 Task: In the  document coffeeshop.epub Align the width of word art with 'Picture'. Fill the whole document with 'Black'. Add link on bottom left corner of the sheet: in.pinterest.com
Action: Mouse moved to (524, 356)
Screenshot: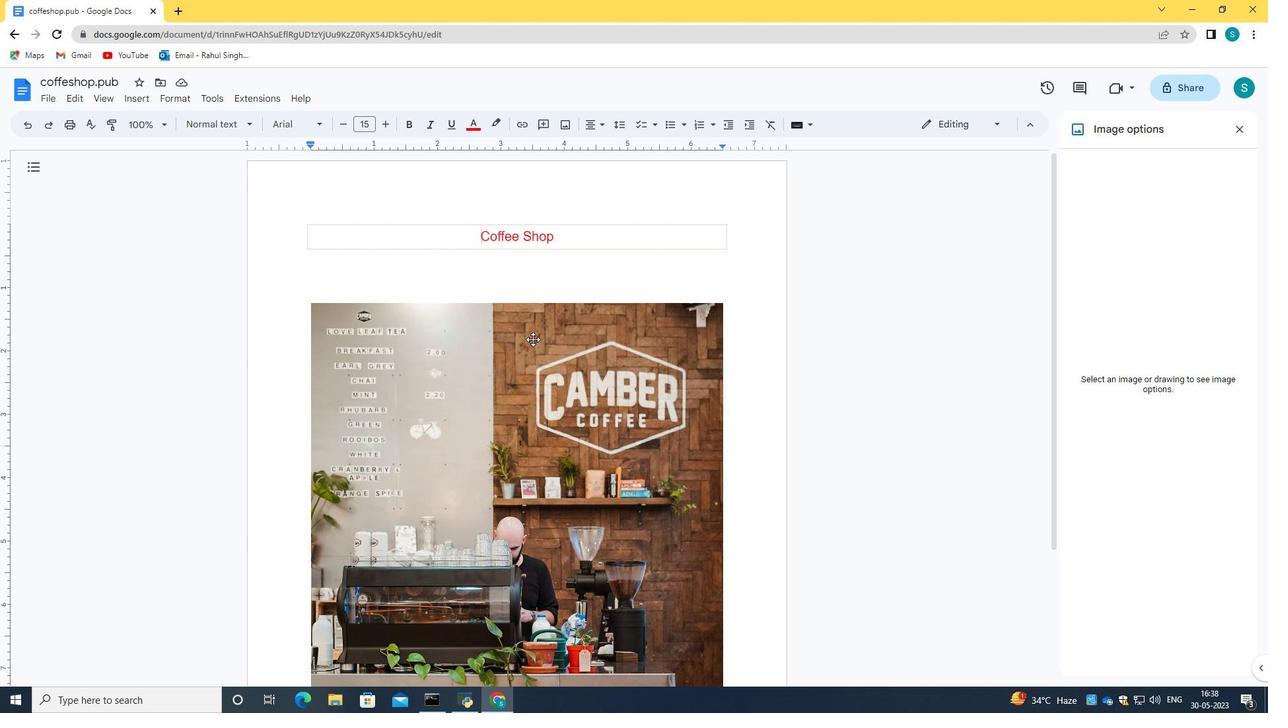 
Action: Mouse scrolled (524, 355) with delta (0, 0)
Screenshot: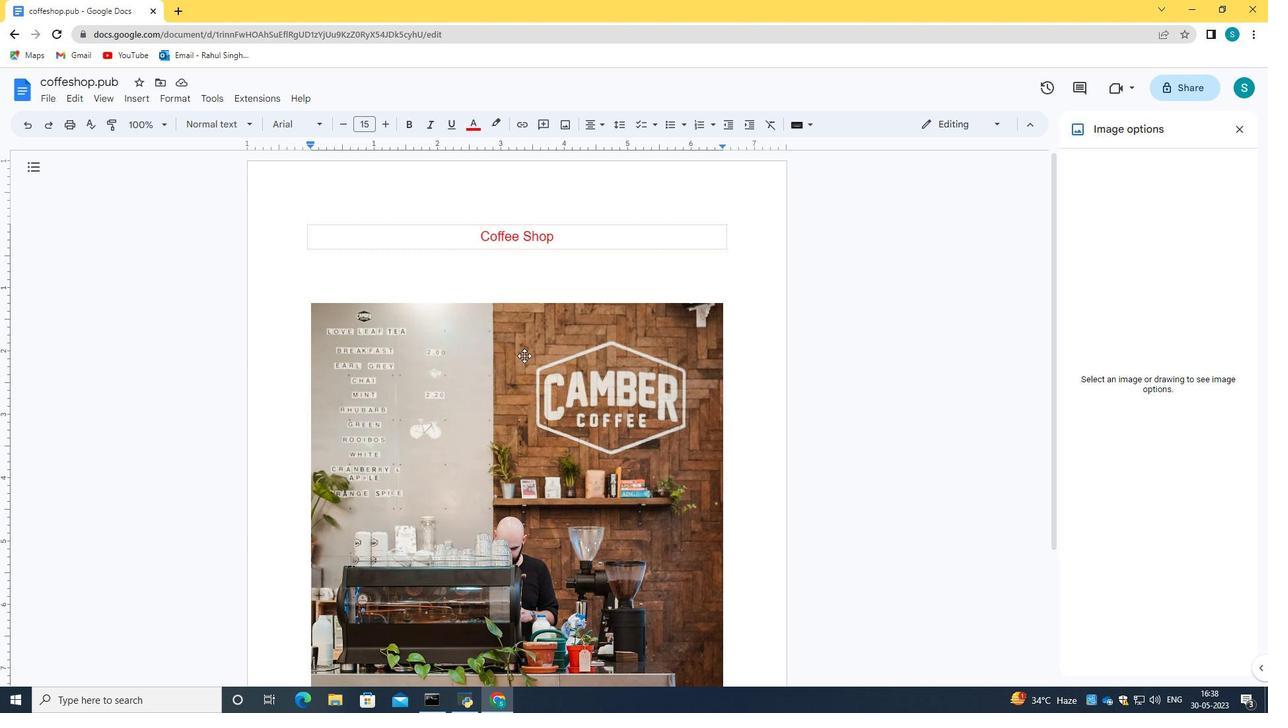 
Action: Mouse scrolled (524, 355) with delta (0, 0)
Screenshot: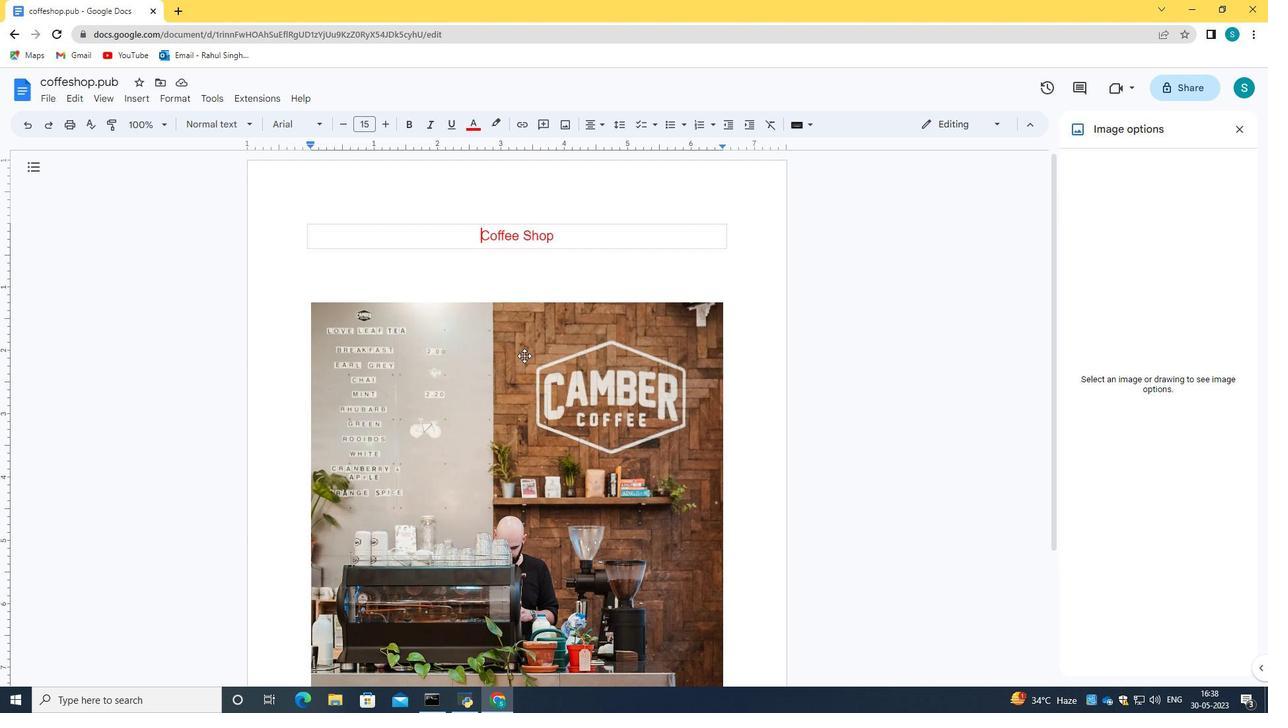 
Action: Mouse scrolled (524, 355) with delta (0, 0)
Screenshot: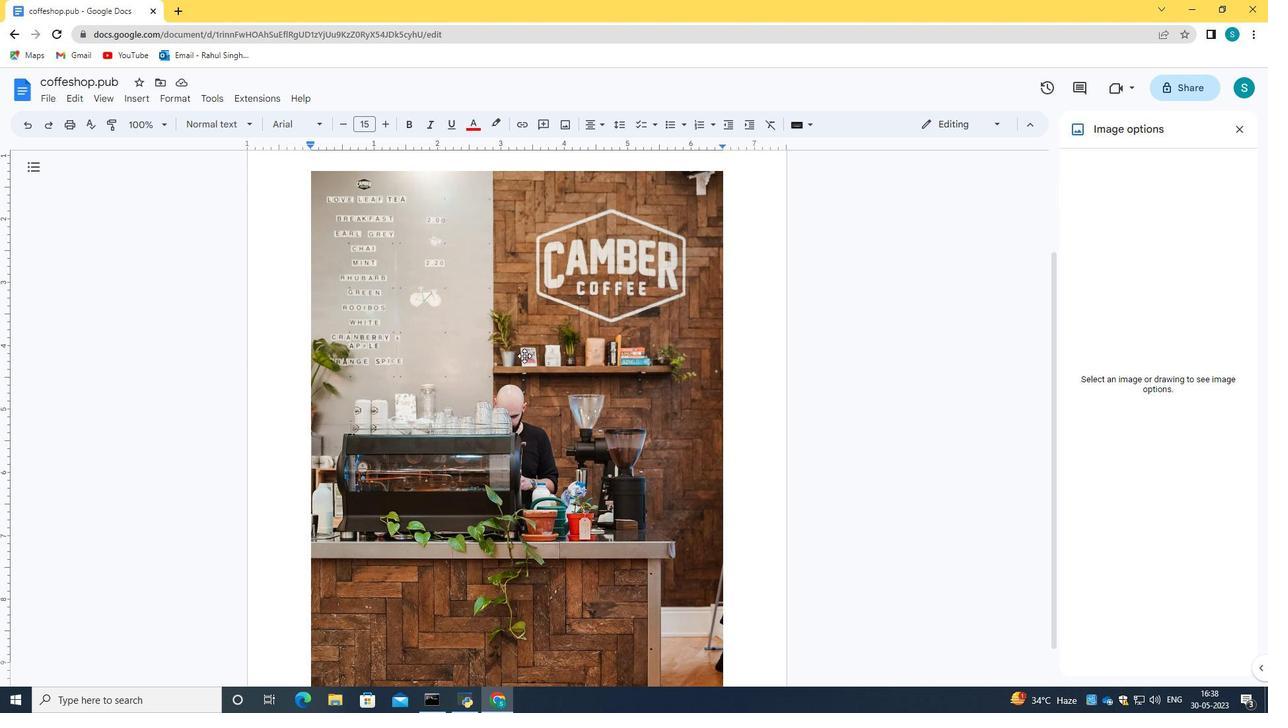 
Action: Mouse scrolled (524, 355) with delta (0, 0)
Screenshot: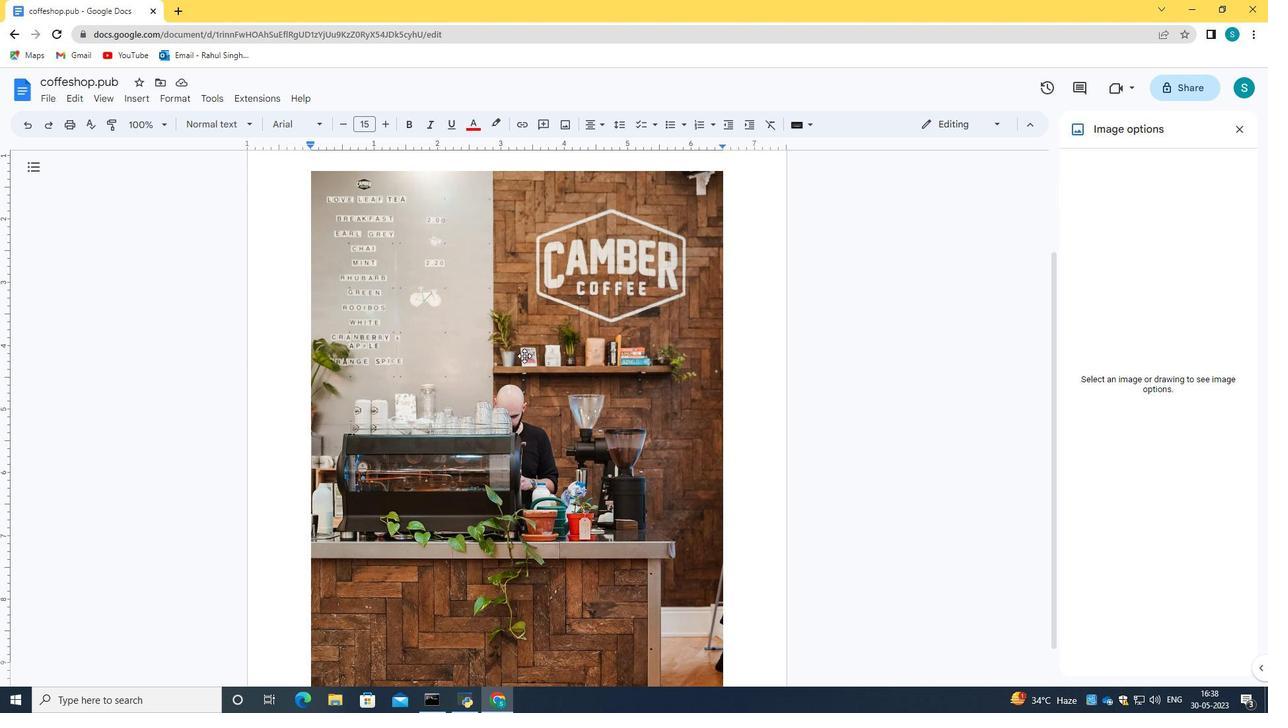 
Action: Mouse scrolled (524, 356) with delta (0, 0)
Screenshot: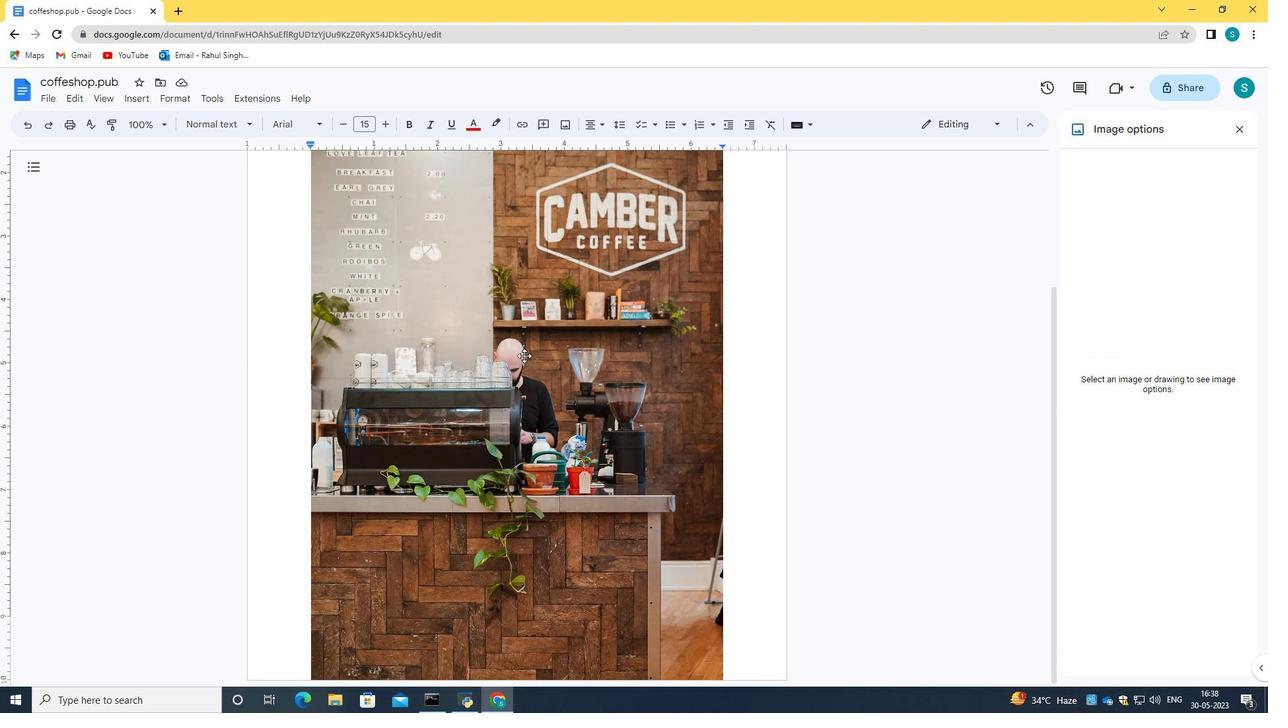 
Action: Mouse scrolled (524, 356) with delta (0, 0)
Screenshot: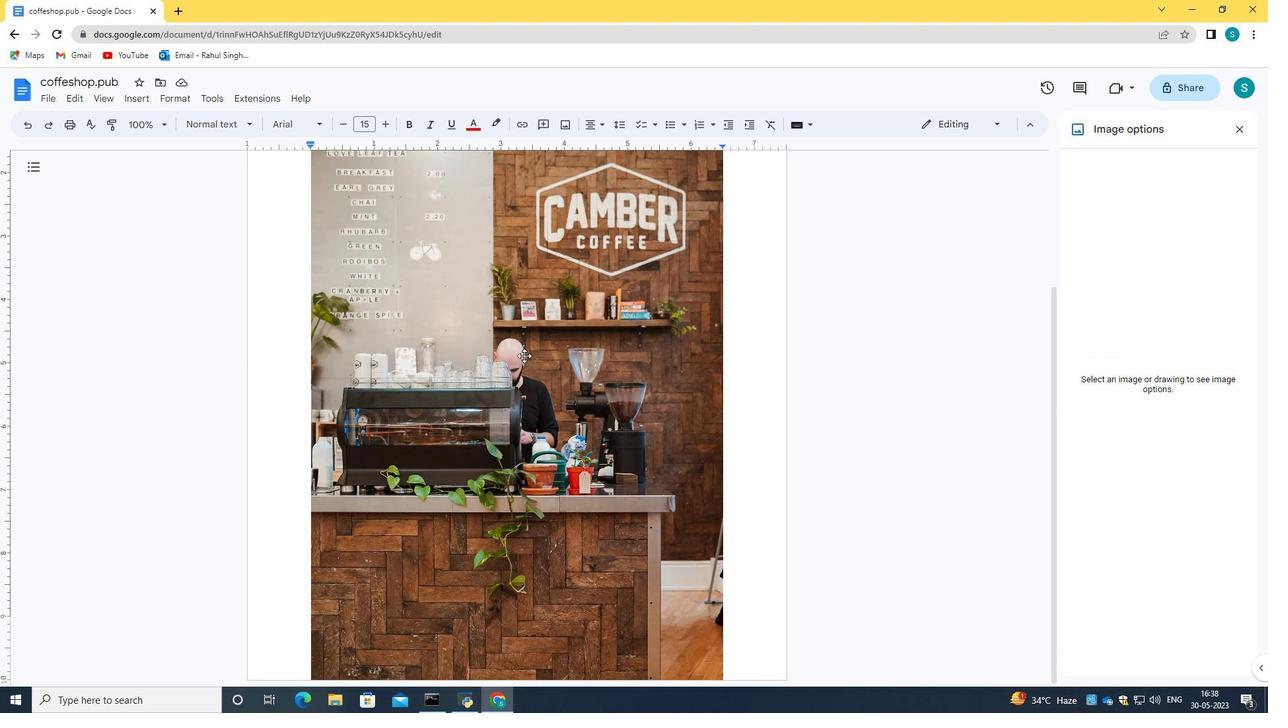 
Action: Mouse scrolled (524, 356) with delta (0, 0)
Screenshot: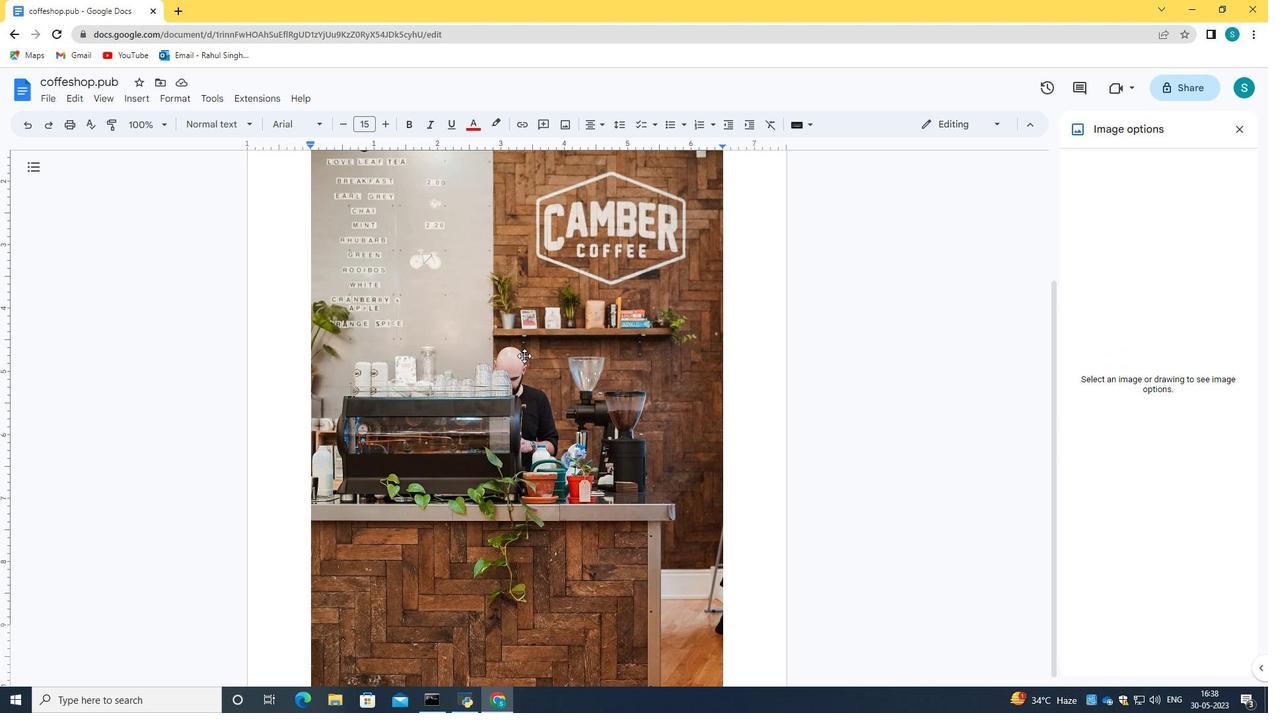 
Action: Mouse moved to (282, 172)
Screenshot: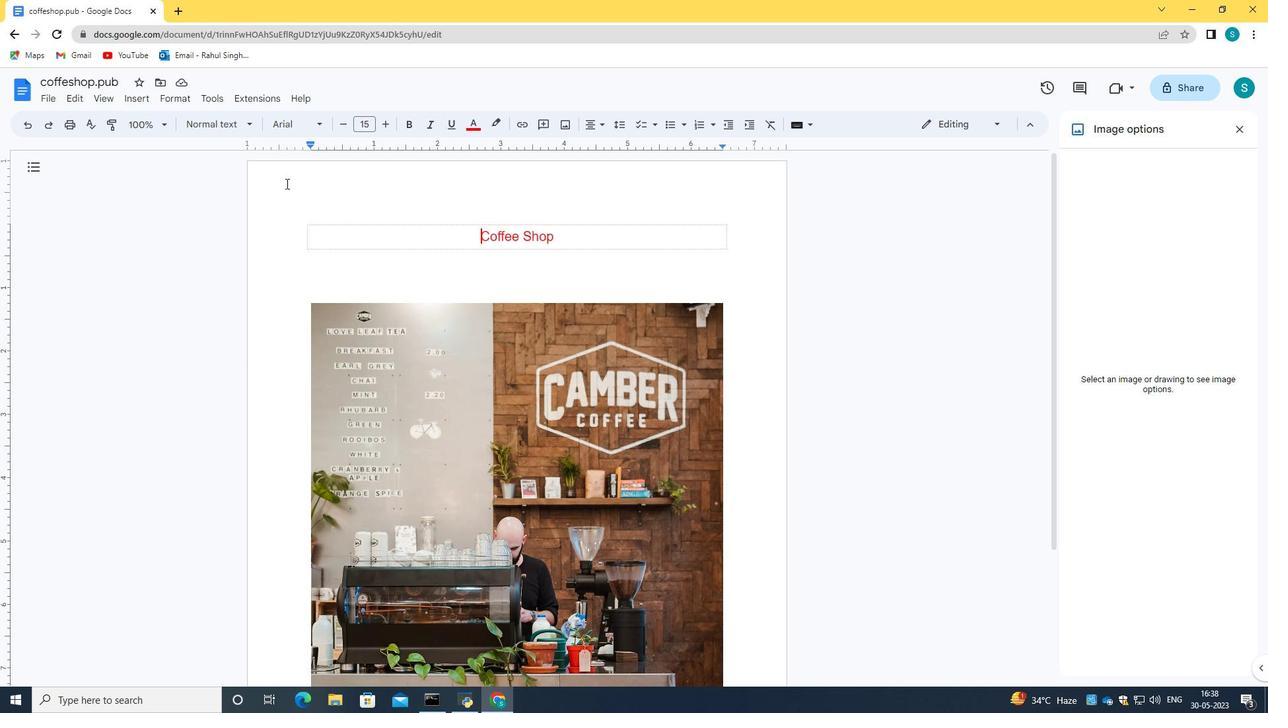 
Action: Mouse pressed left at (282, 172)
Screenshot: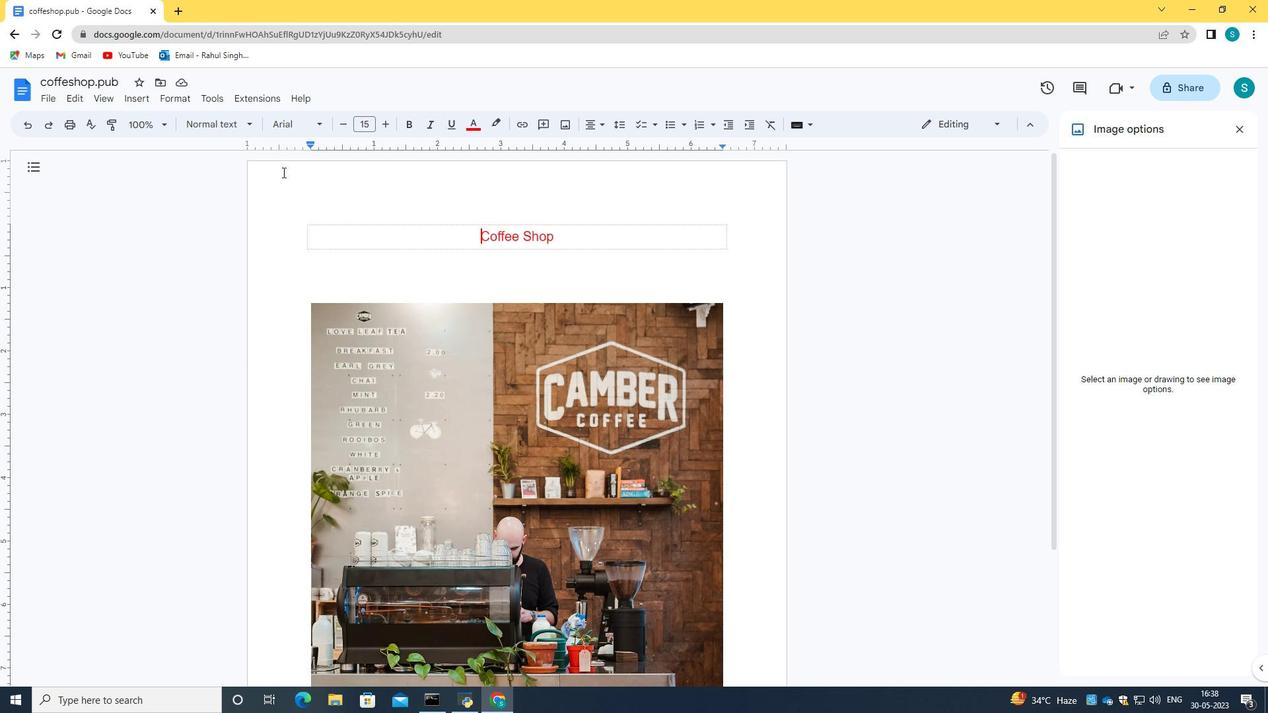 
Action: Mouse moved to (495, 120)
Screenshot: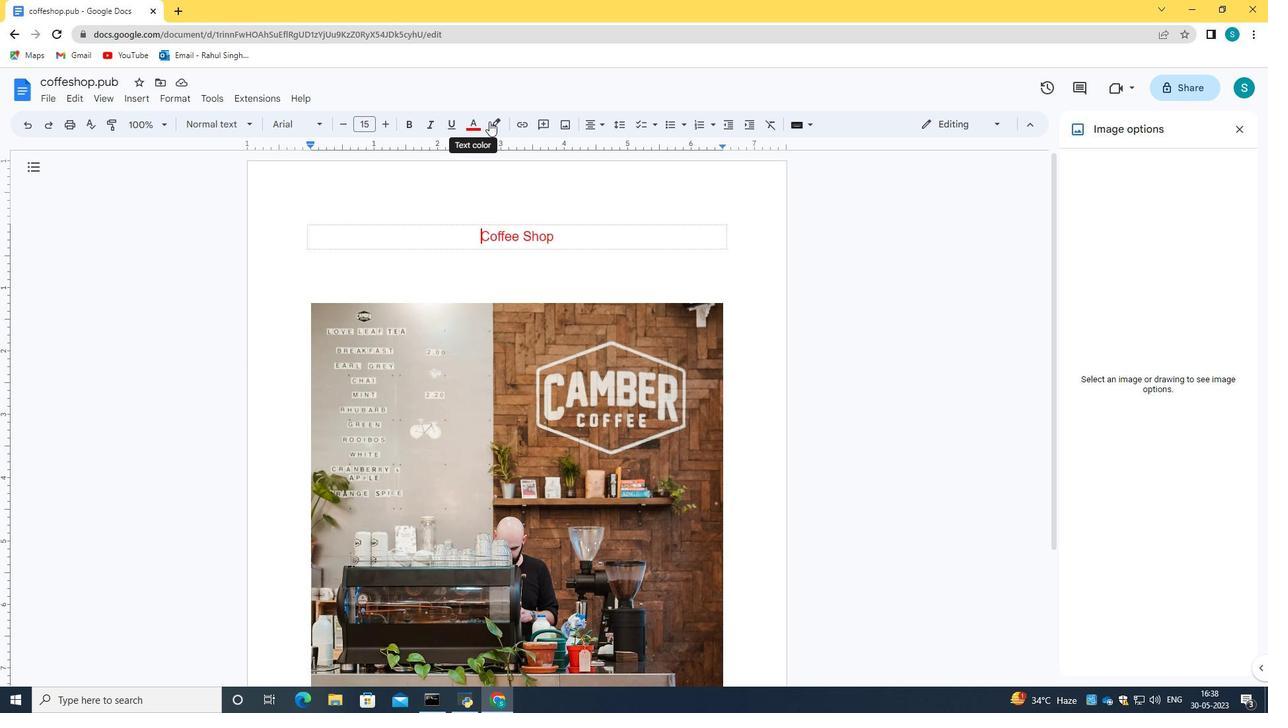
Action: Mouse pressed left at (495, 120)
Screenshot: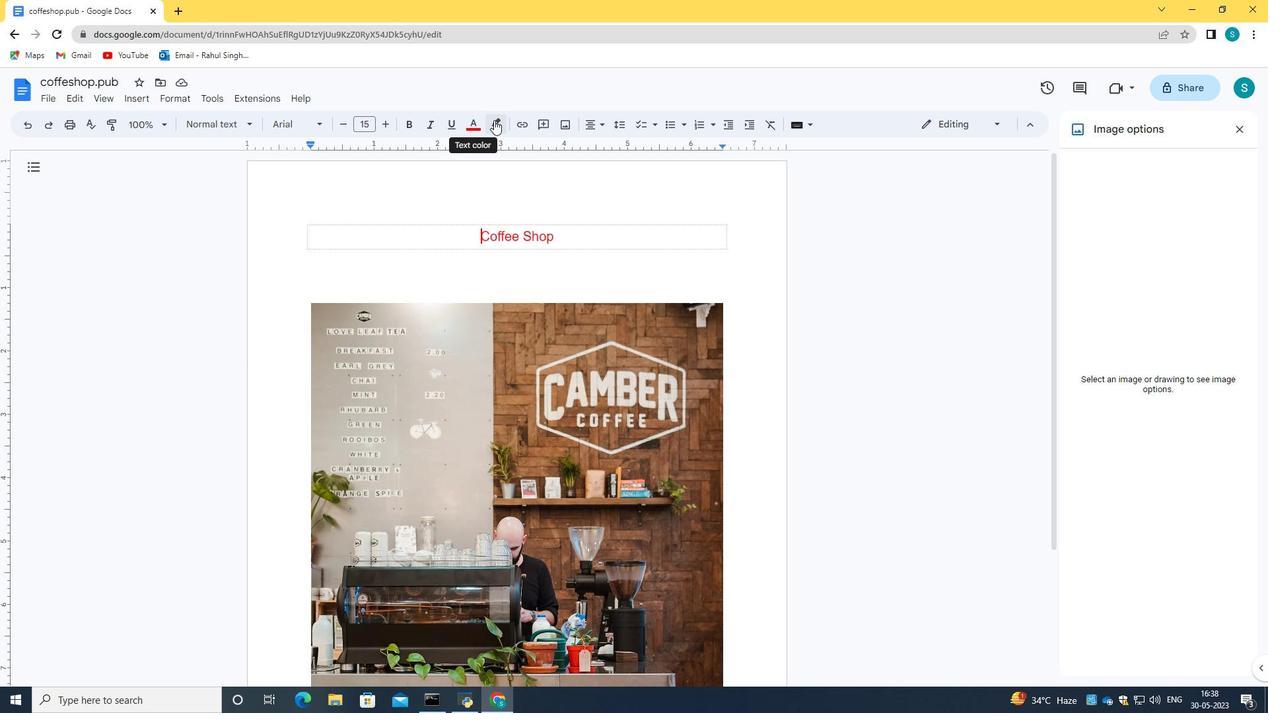 
Action: Mouse moved to (499, 171)
Screenshot: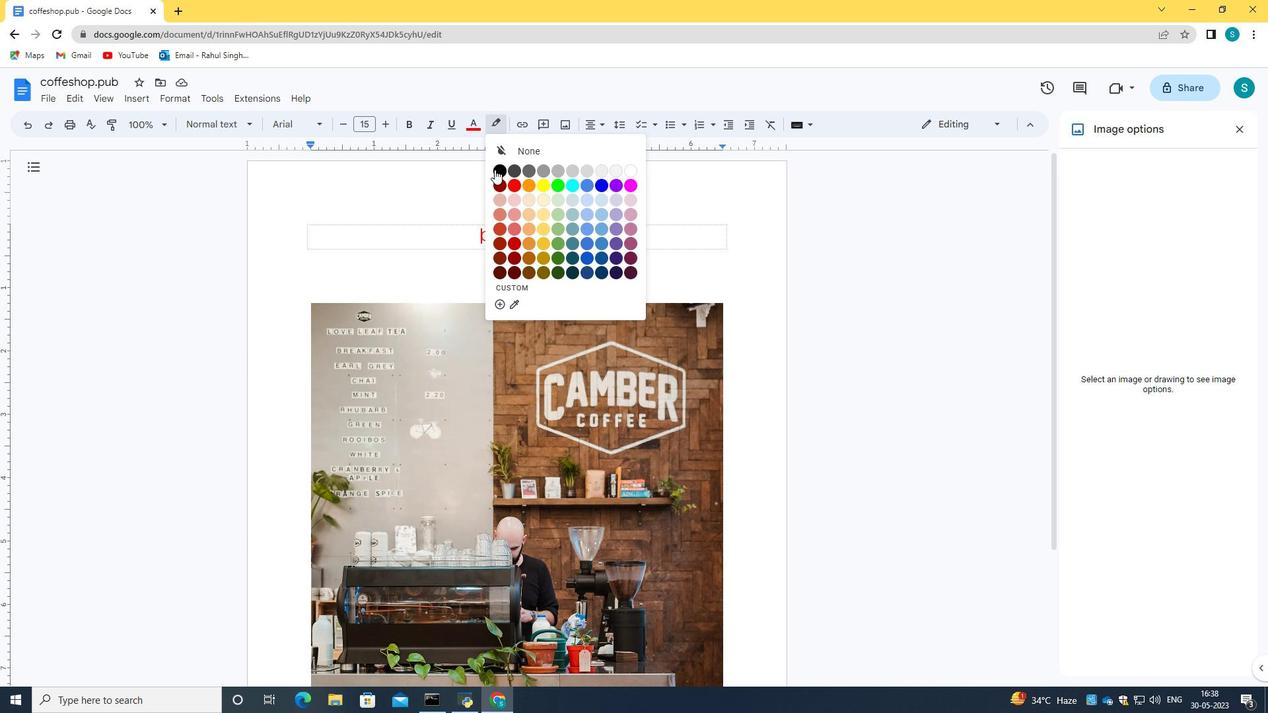 
Action: Mouse pressed left at (499, 171)
Screenshot: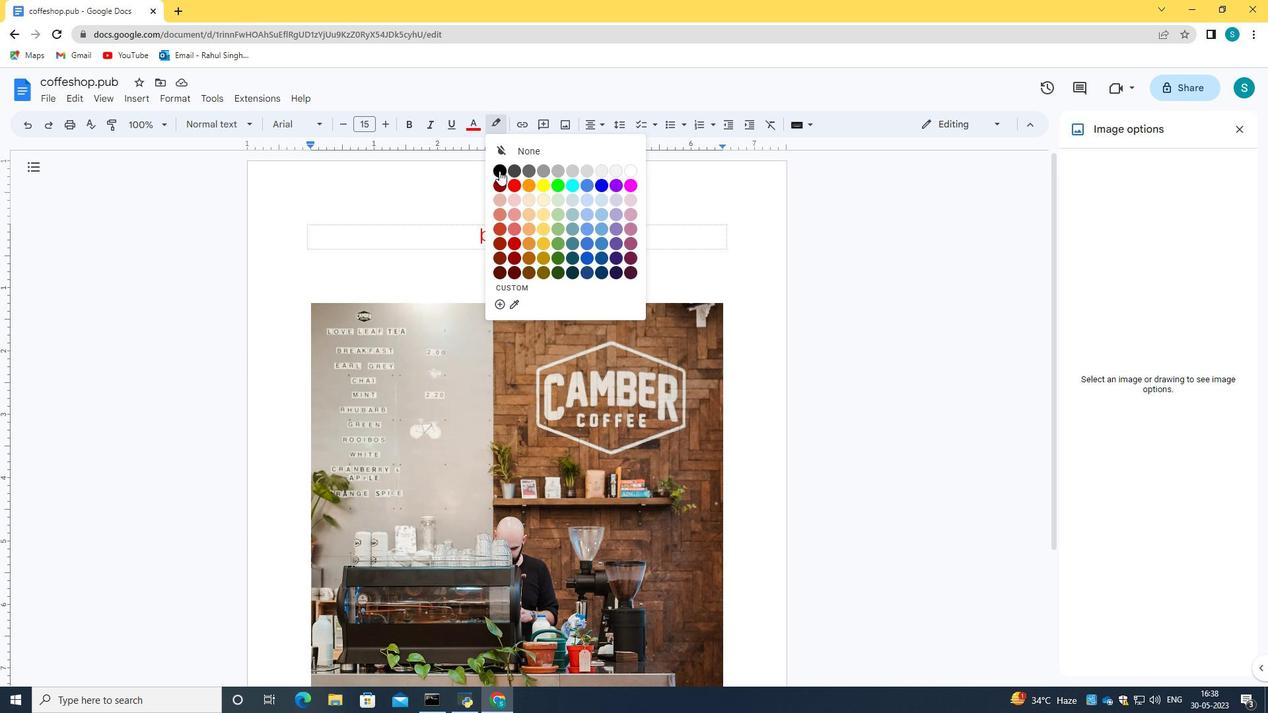
Action: Mouse moved to (527, 189)
Screenshot: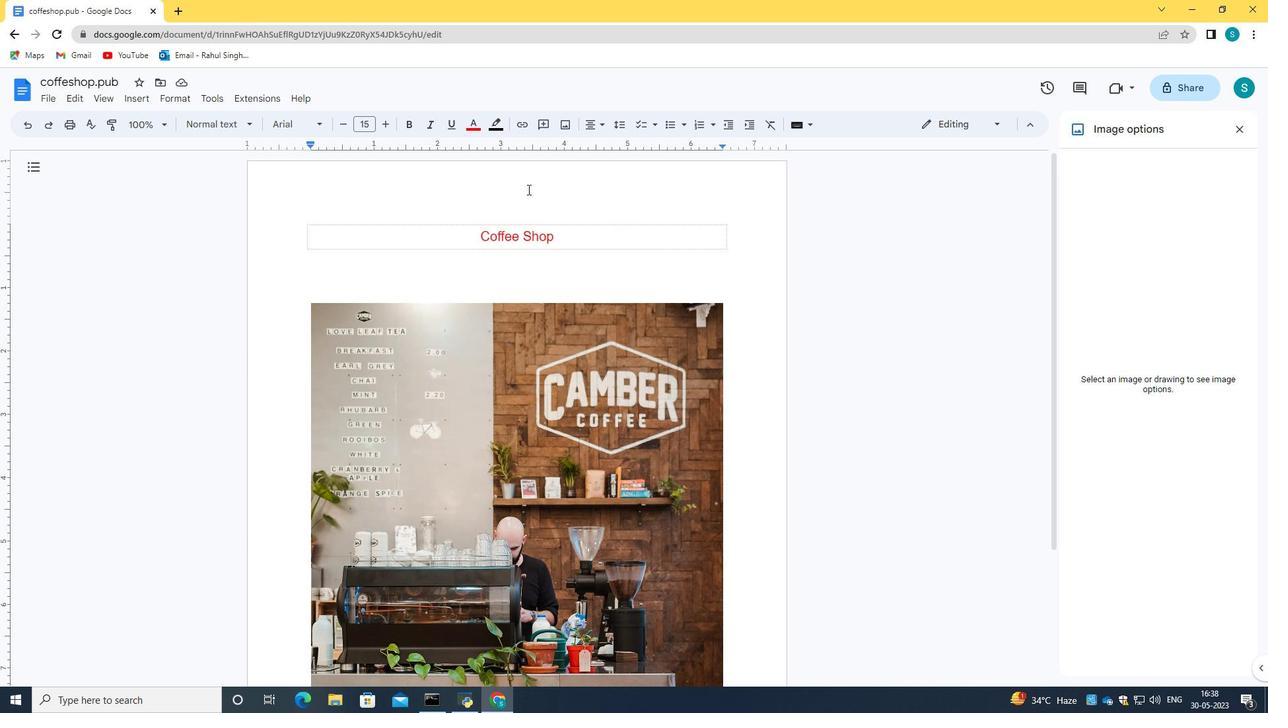 
Action: Mouse pressed left at (527, 189)
Screenshot: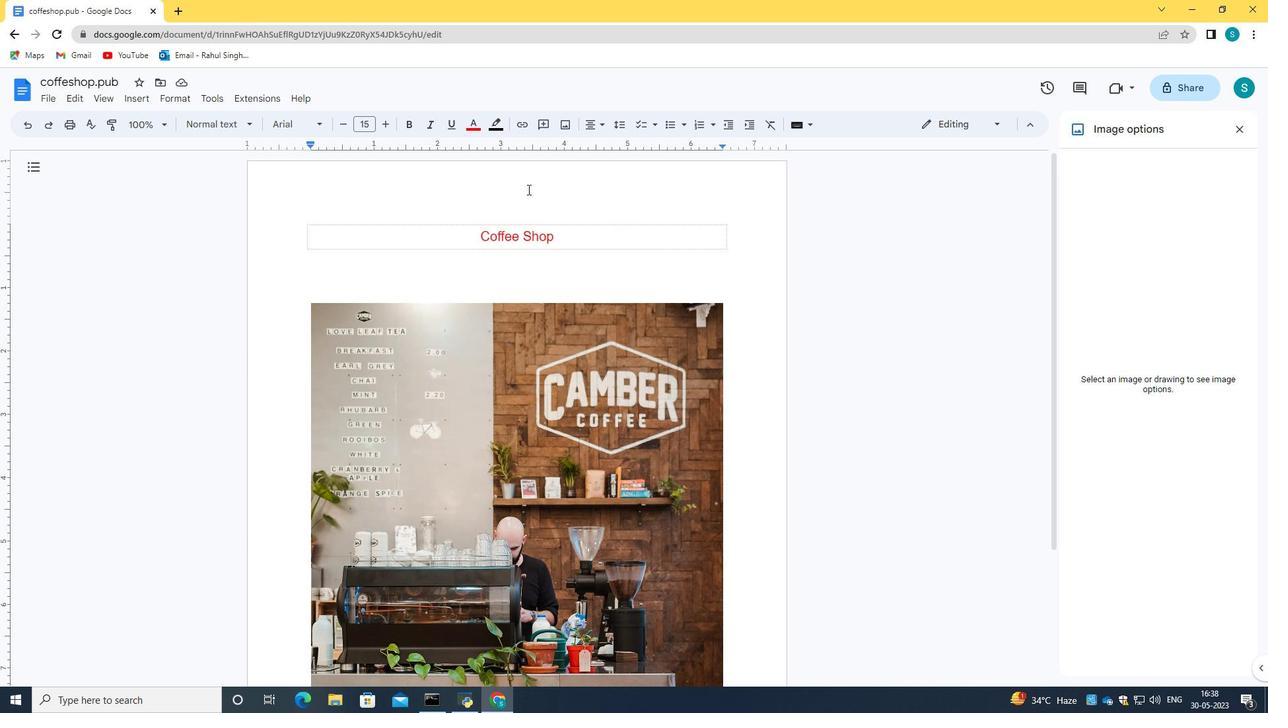 
Action: Mouse moved to (303, 188)
Screenshot: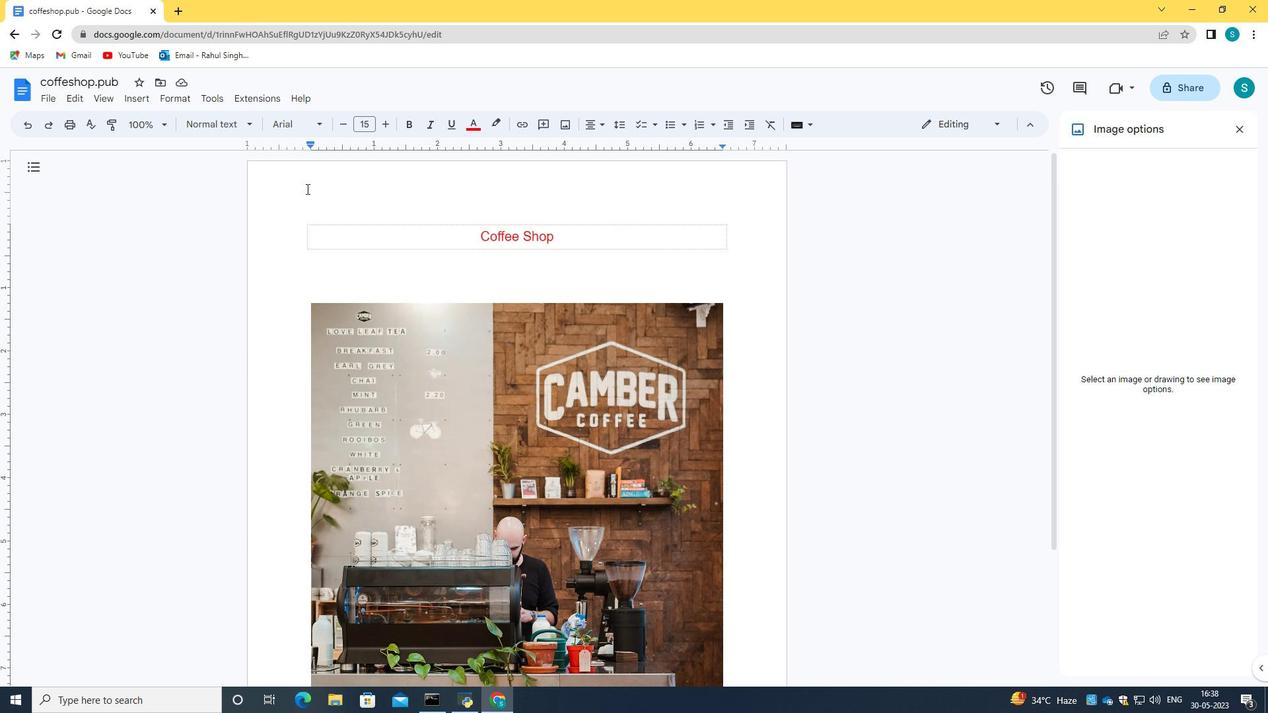 
Action: Mouse pressed left at (303, 188)
Screenshot: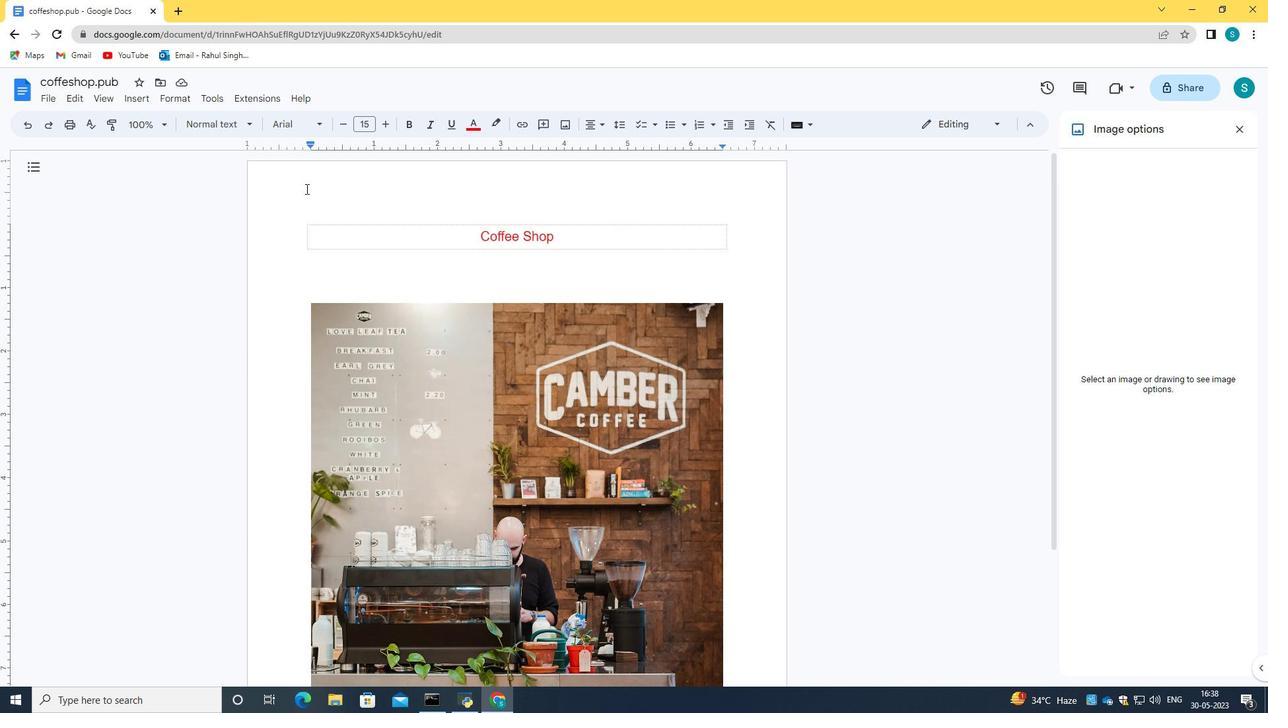 
Action: Mouse moved to (251, 169)
Screenshot: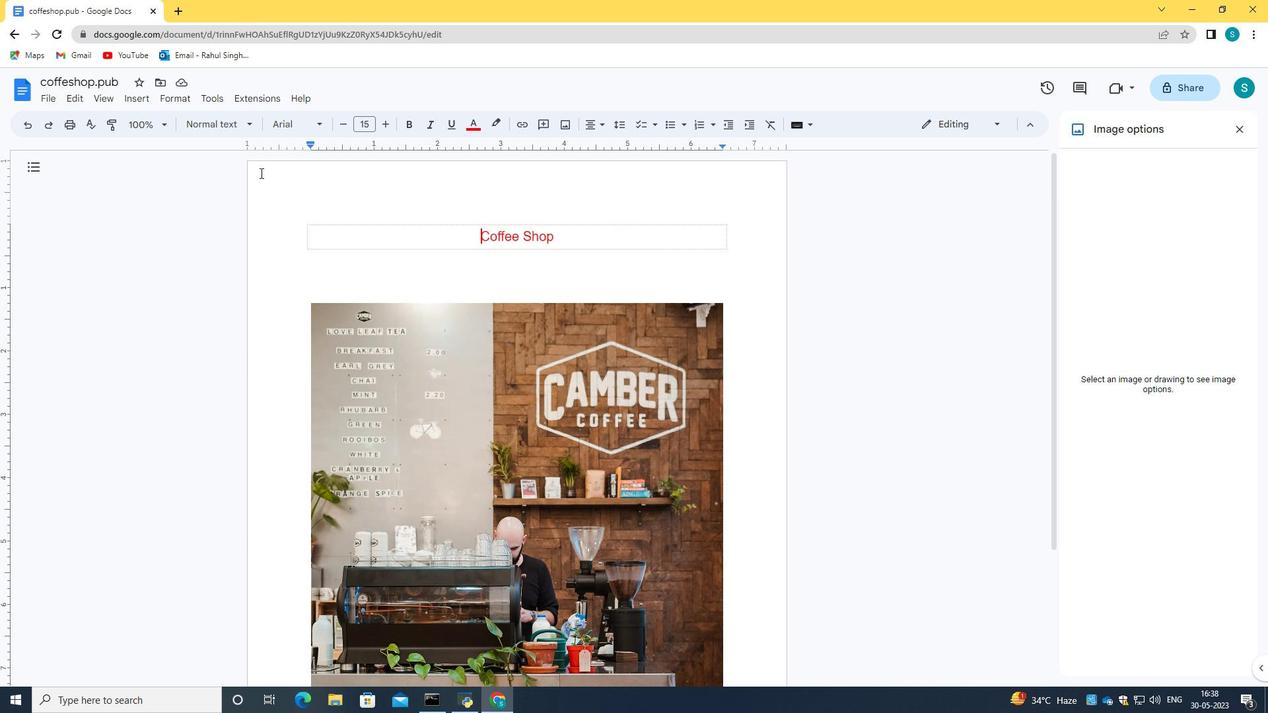 
Action: Mouse pressed left at (251, 169)
Screenshot: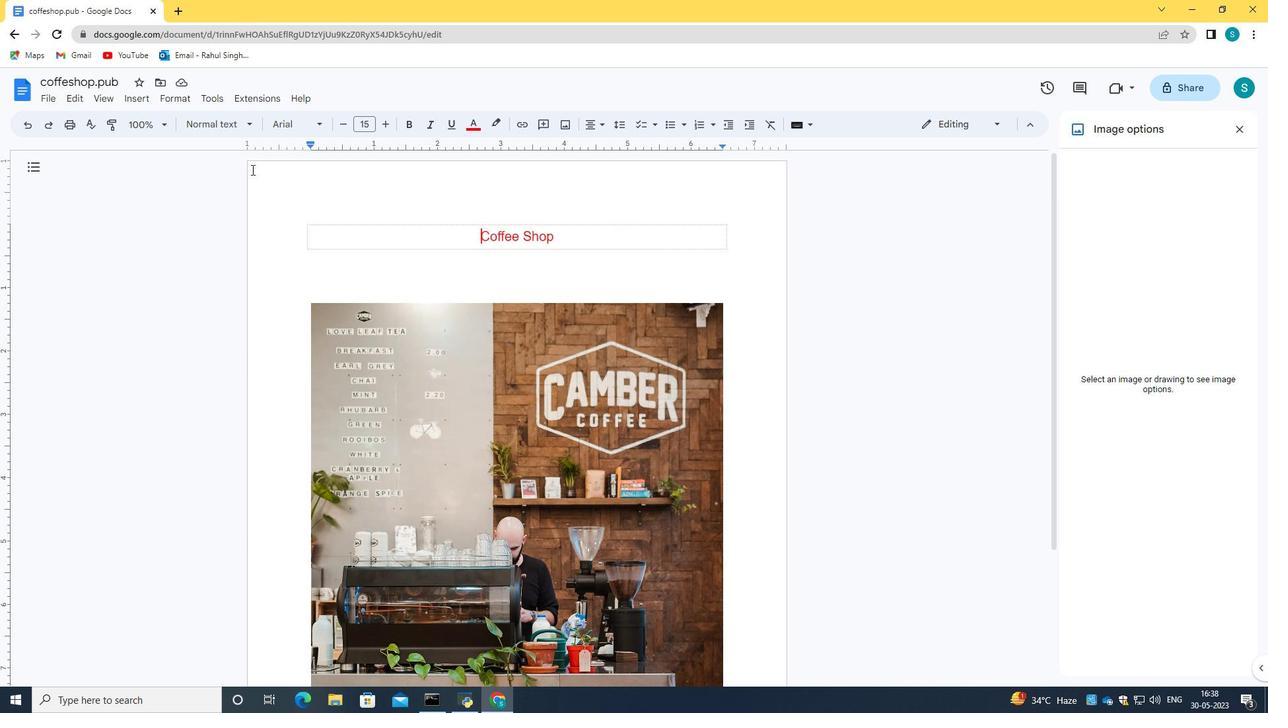 
Action: Mouse moved to (645, 183)
Screenshot: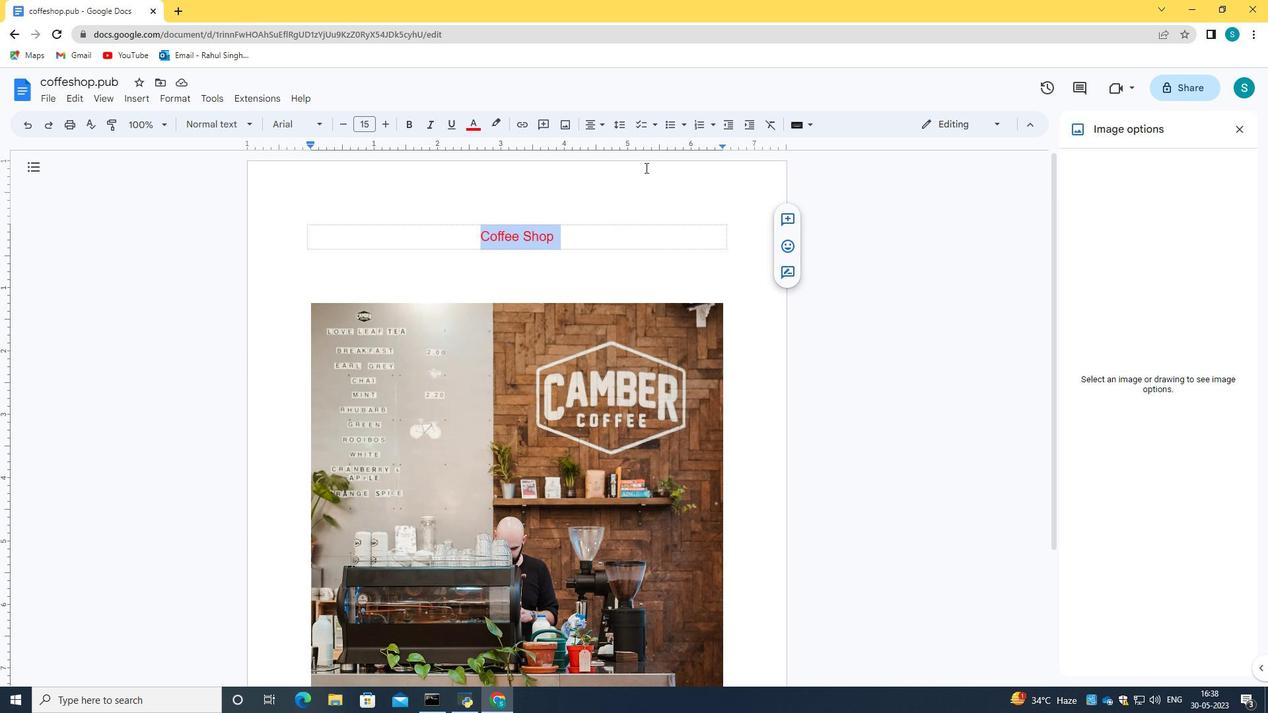 
Action: Mouse pressed left at (645, 183)
Screenshot: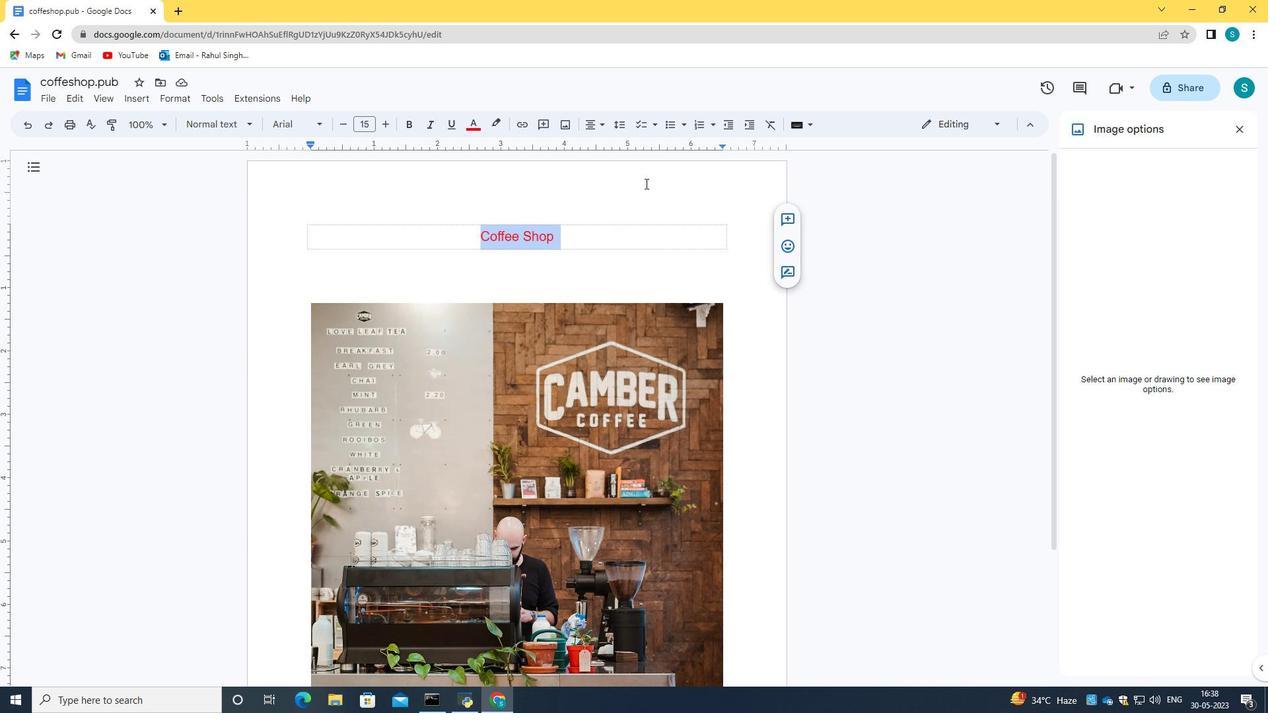
Action: Mouse moved to (44, 96)
Screenshot: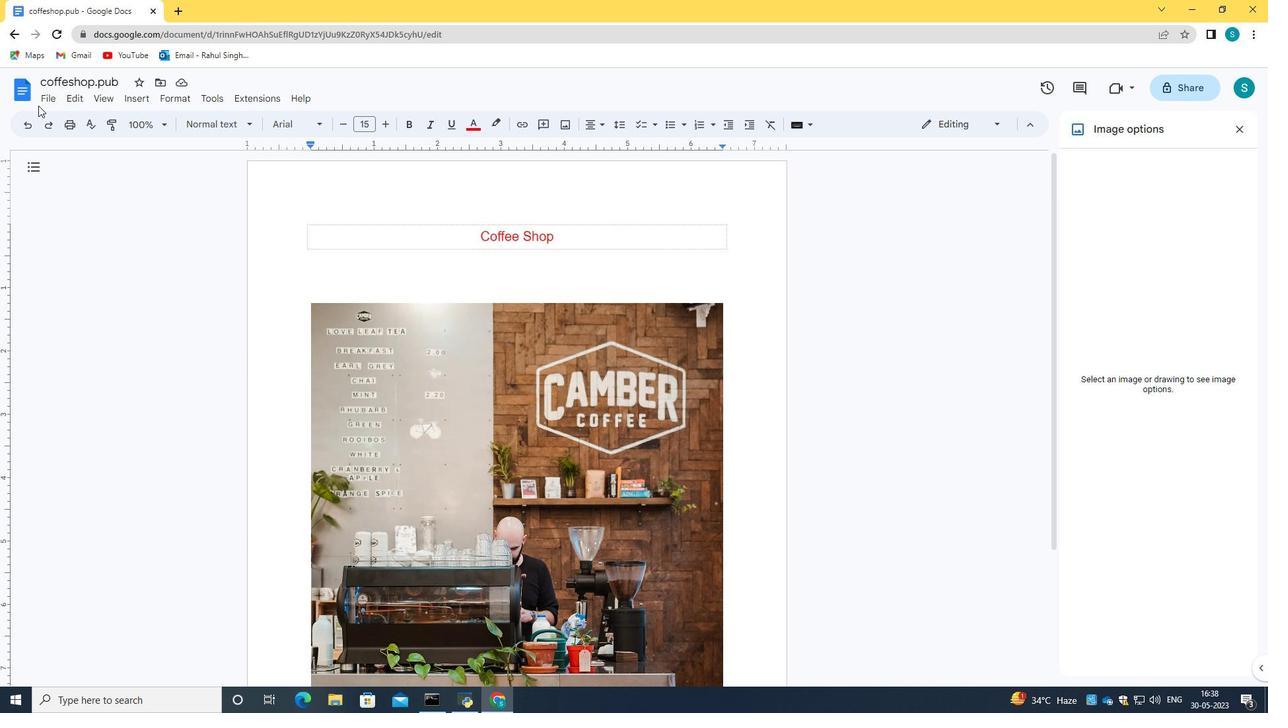 
Action: Mouse pressed left at (44, 96)
Screenshot: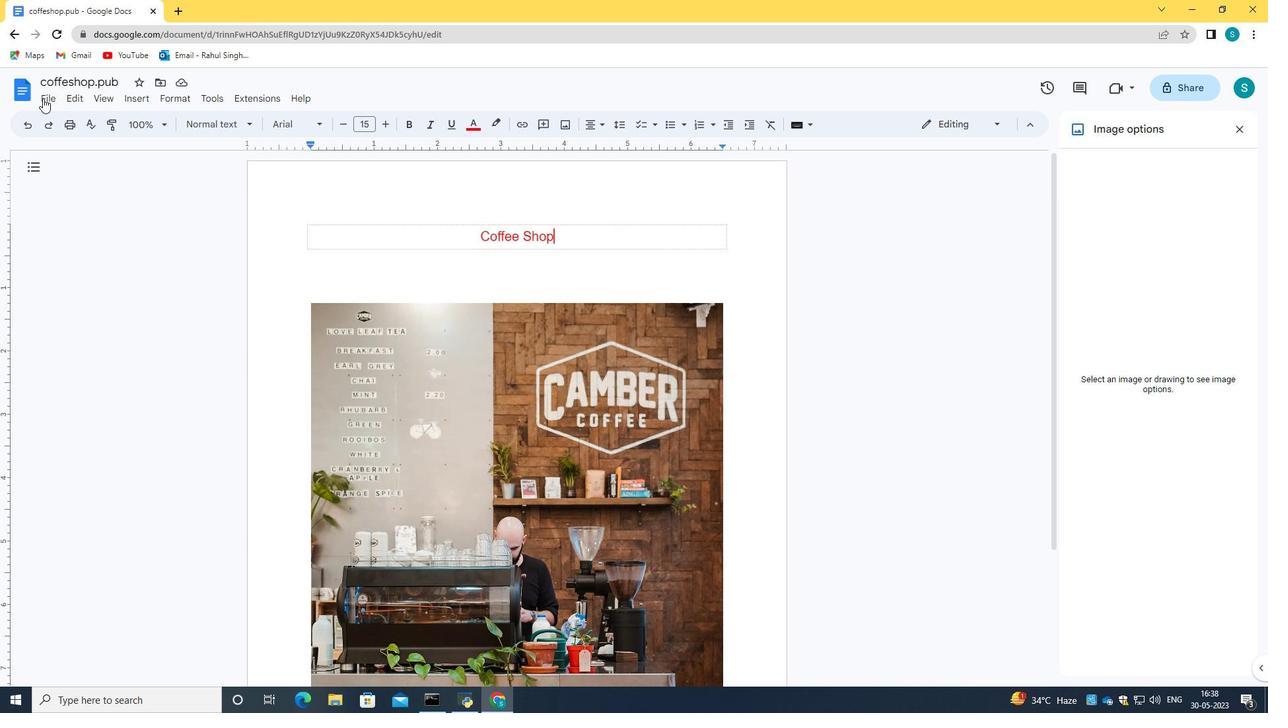 
Action: Mouse moved to (104, 461)
Screenshot: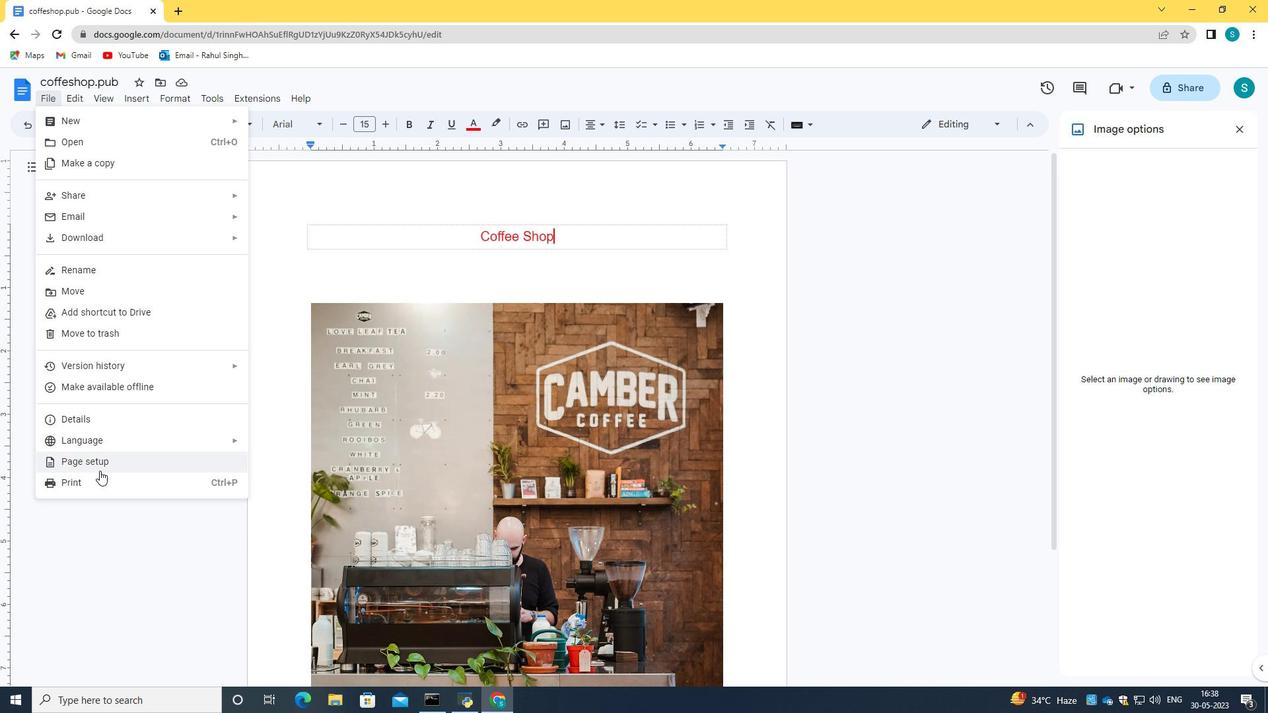 
Action: Mouse pressed left at (104, 461)
Screenshot: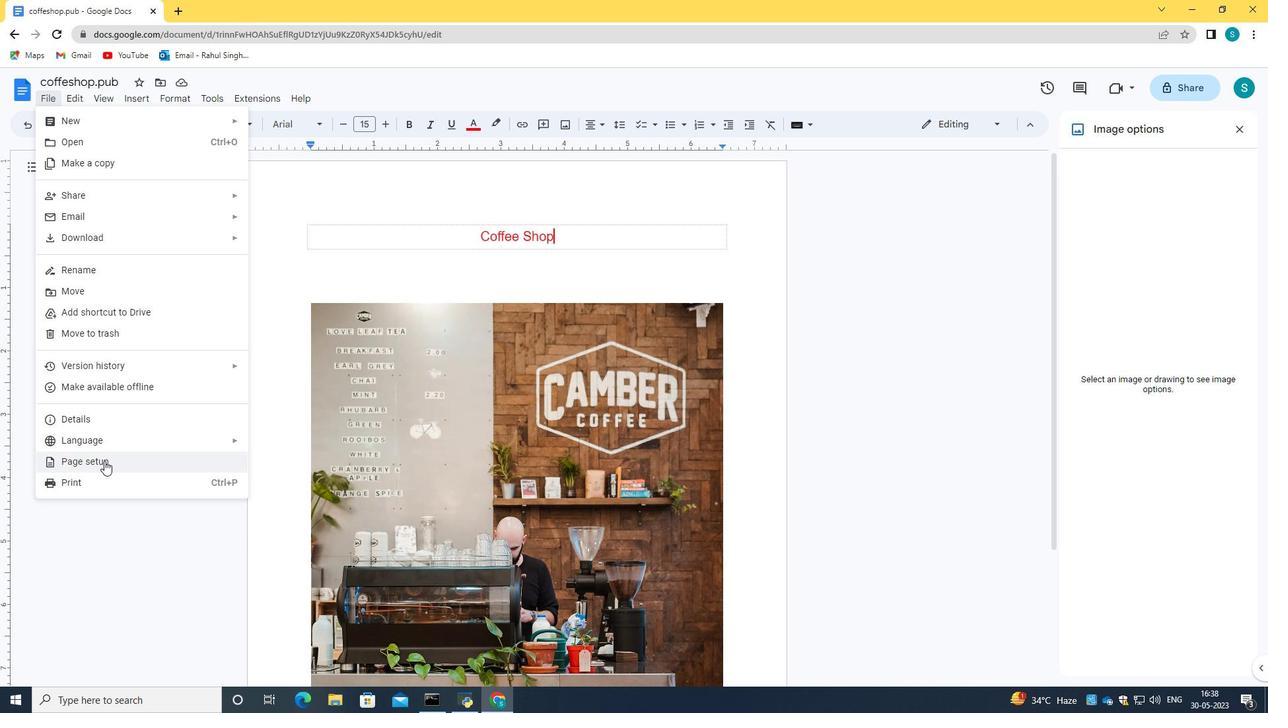 
Action: Mouse moved to (516, 464)
Screenshot: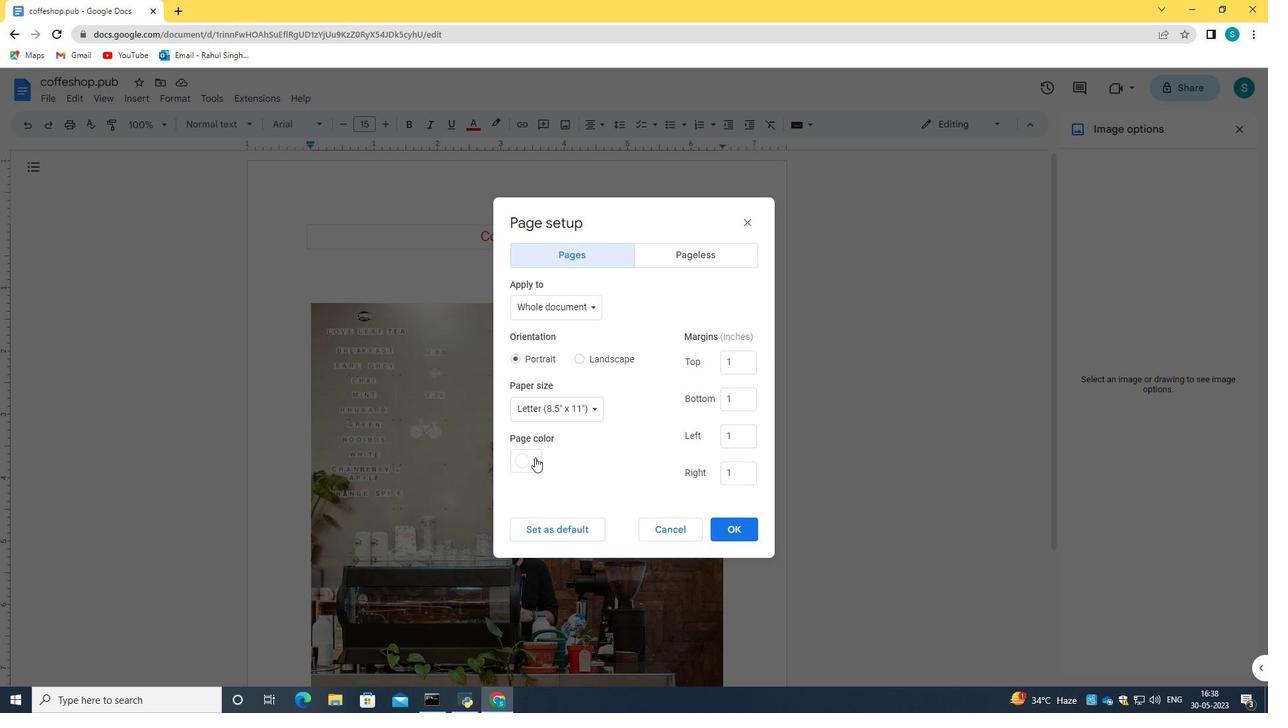 
Action: Mouse pressed left at (516, 464)
Screenshot: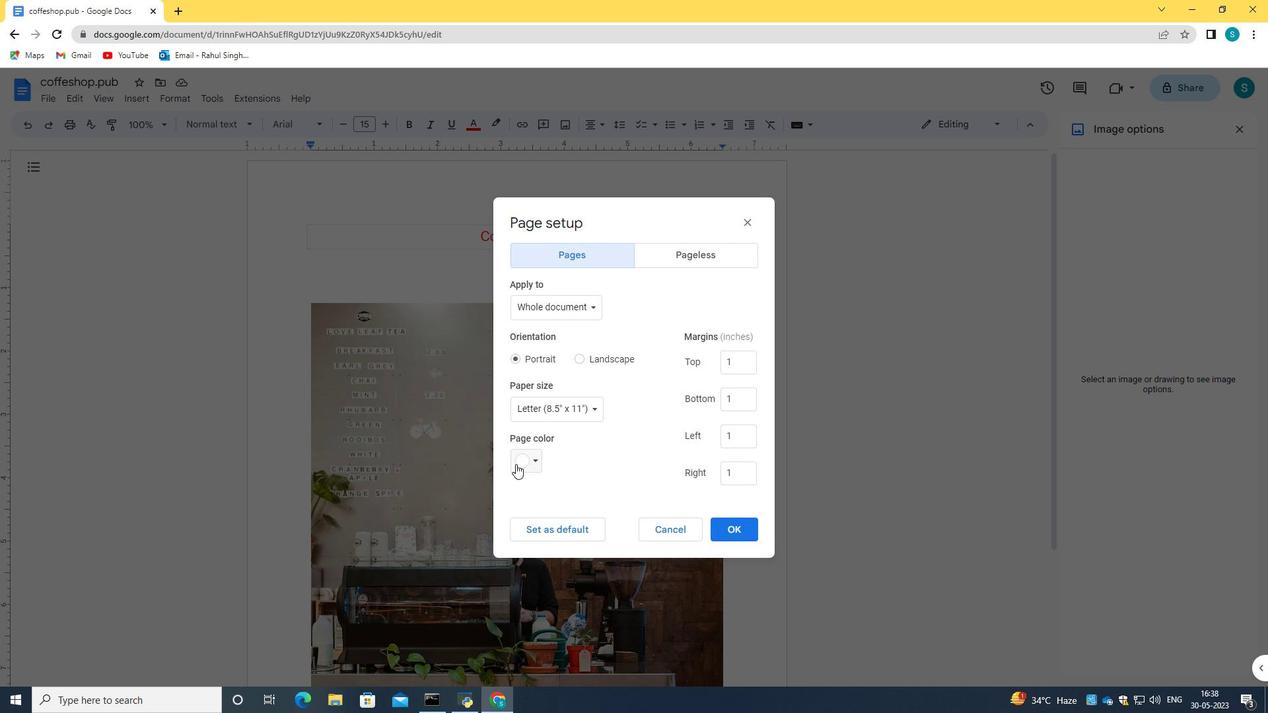 
Action: Mouse moved to (524, 488)
Screenshot: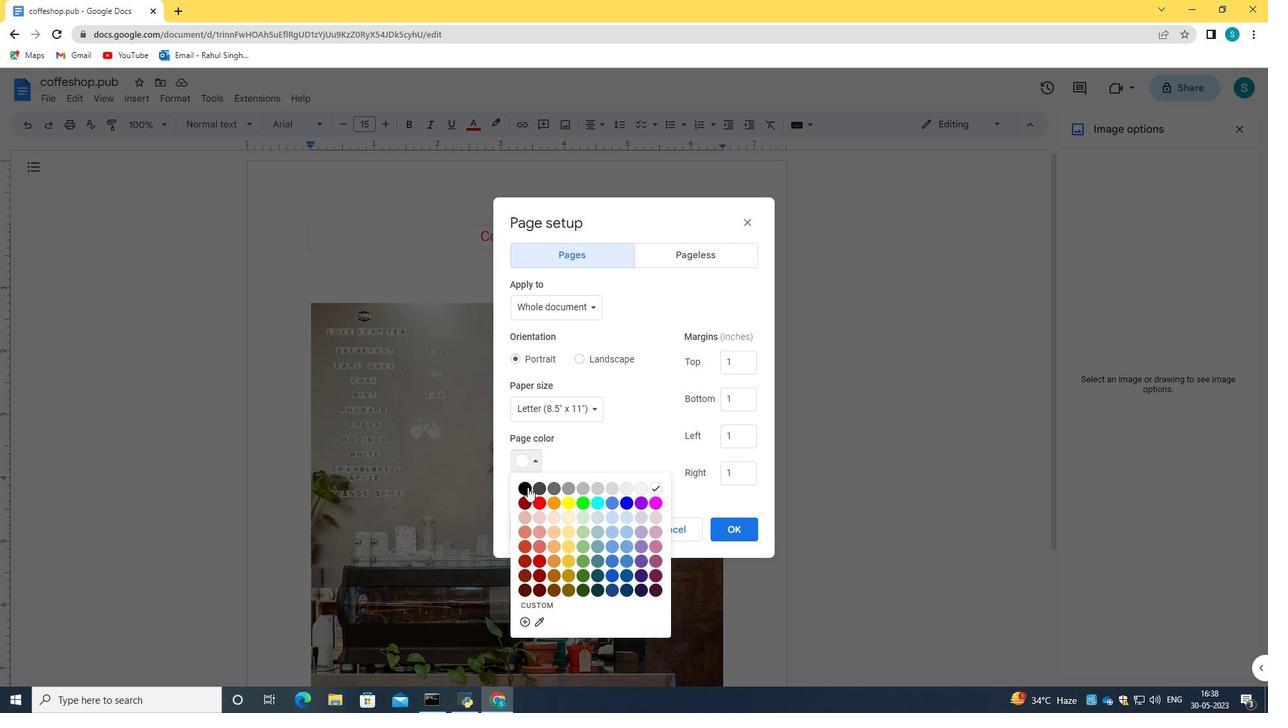 
Action: Mouse pressed left at (524, 488)
Screenshot: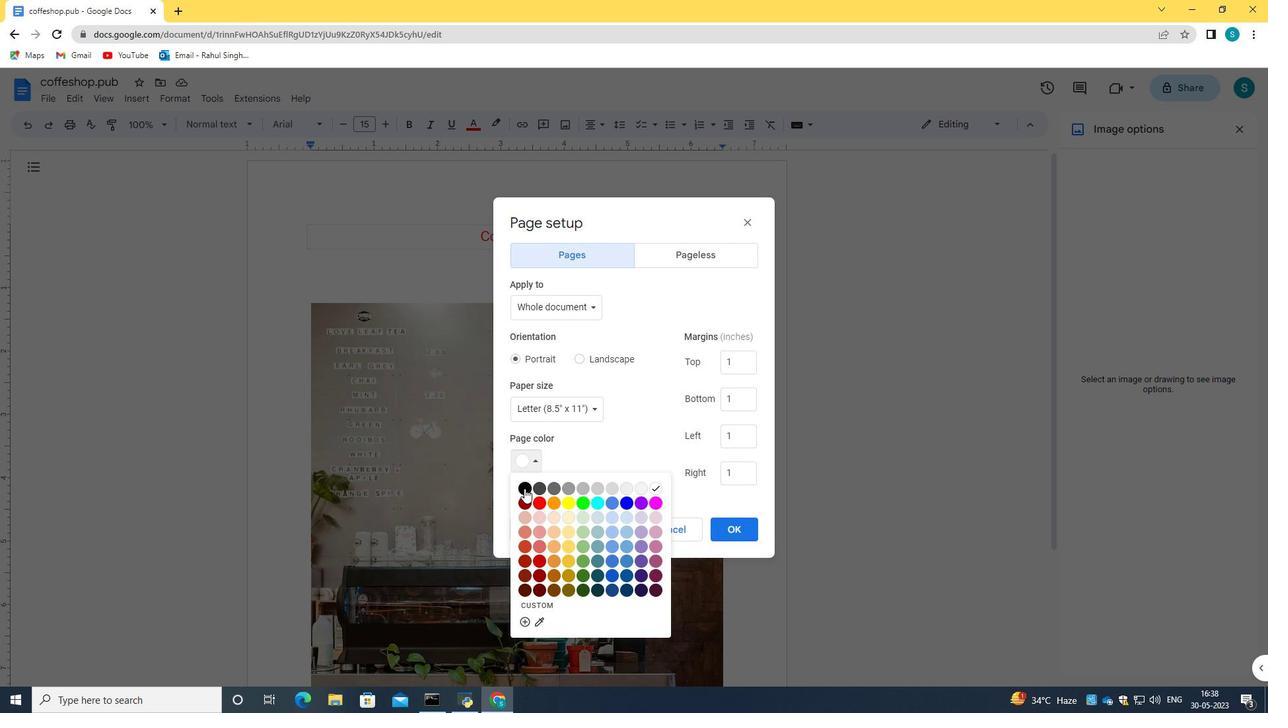 
Action: Mouse moved to (732, 534)
Screenshot: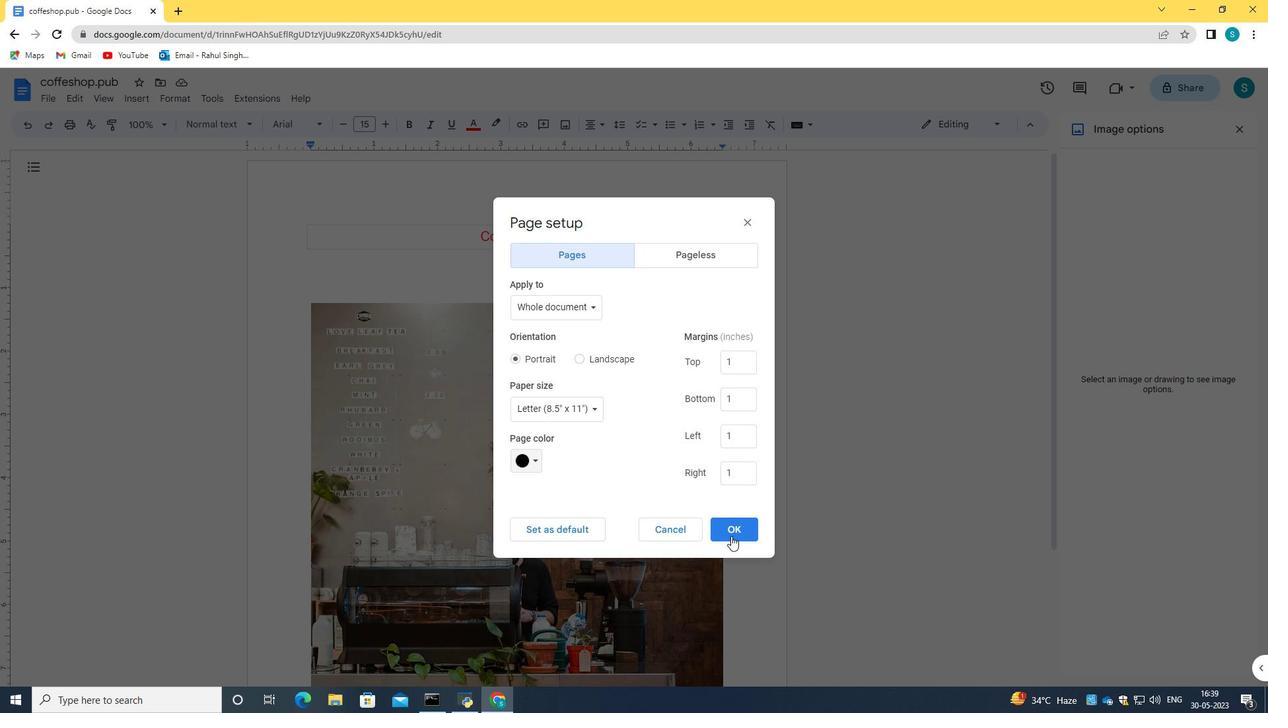 
Action: Mouse pressed left at (732, 534)
Screenshot: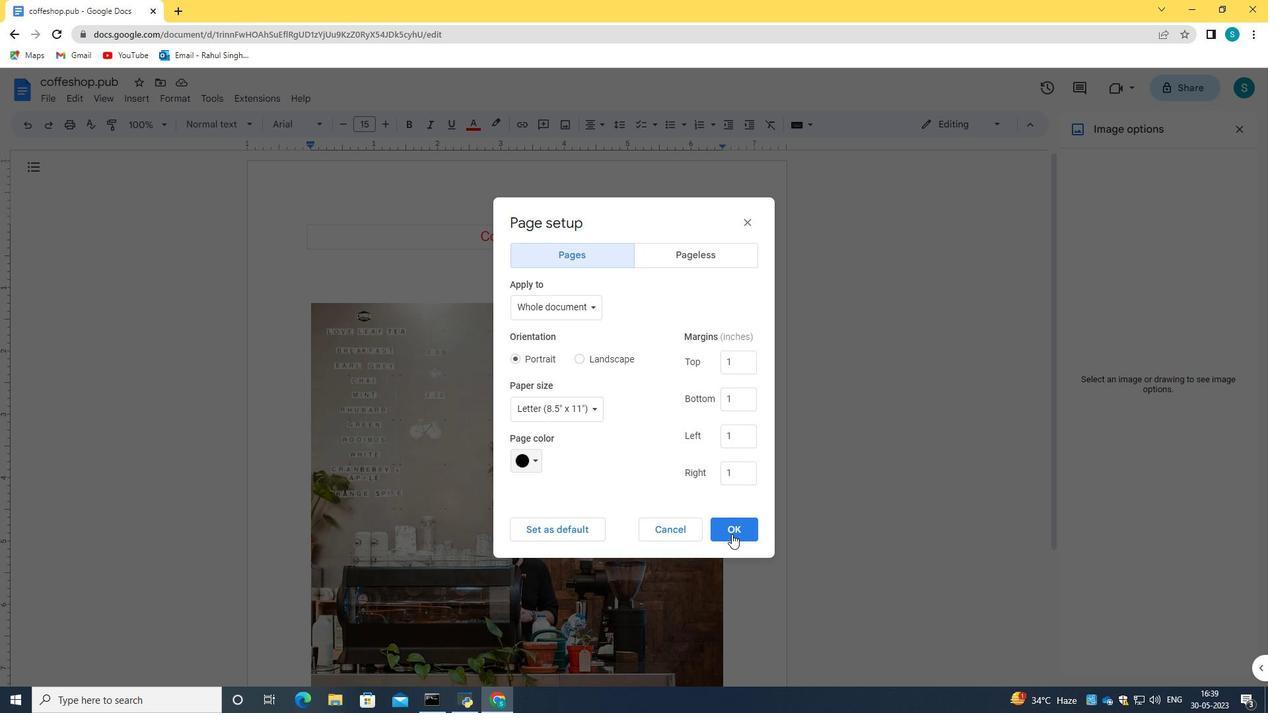 
Action: Mouse moved to (772, 382)
Screenshot: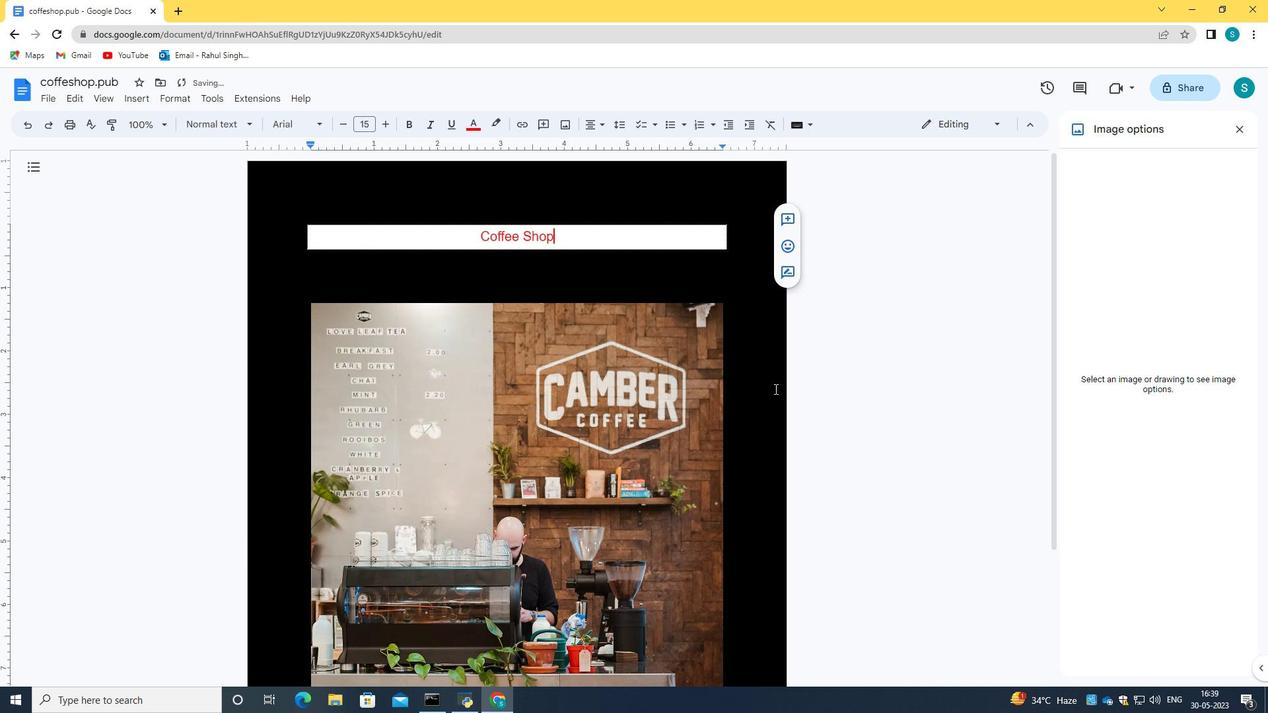 
Action: Mouse scrolled (772, 381) with delta (0, 0)
Screenshot: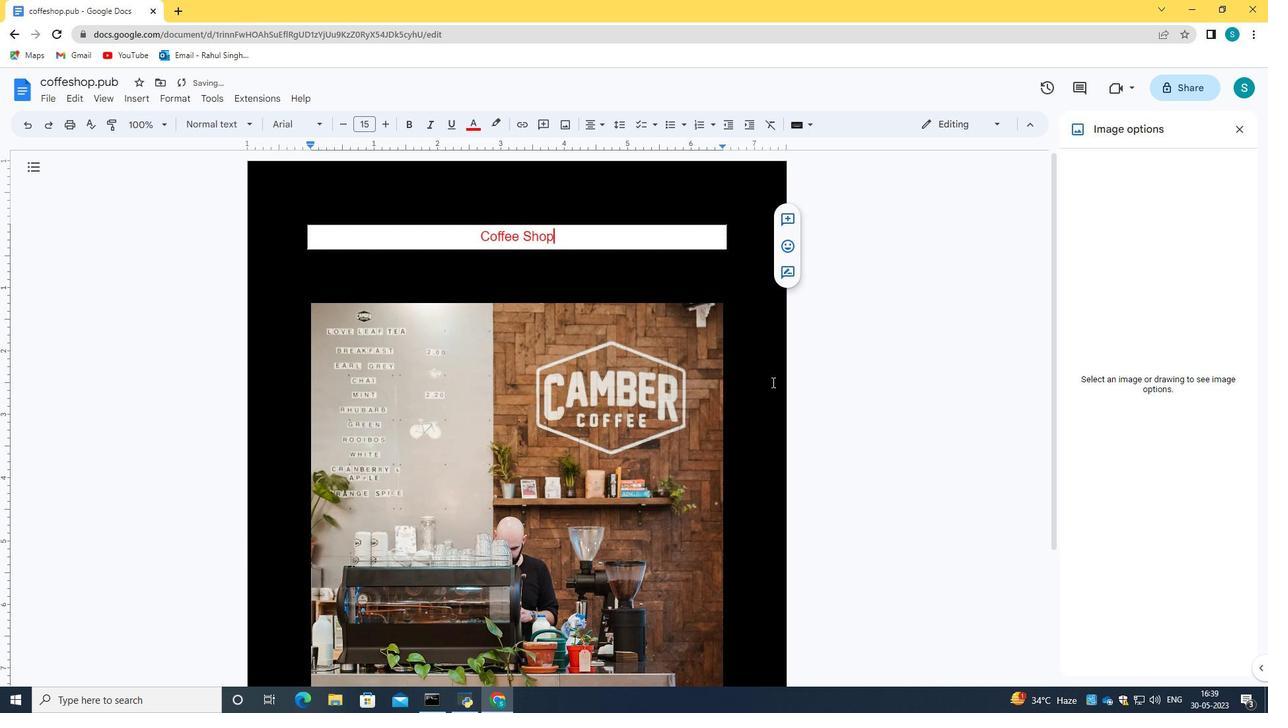 
Action: Mouse scrolled (772, 381) with delta (0, 0)
Screenshot: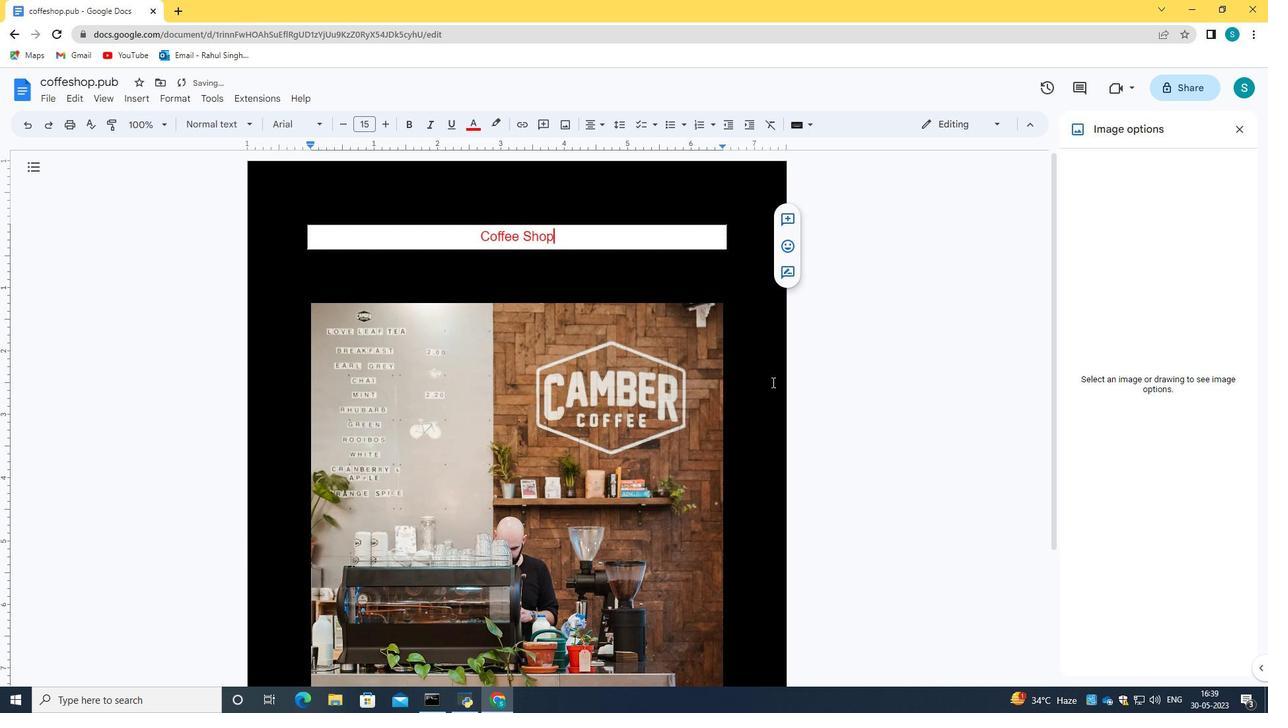 
Action: Mouse scrolled (772, 381) with delta (0, 0)
Screenshot: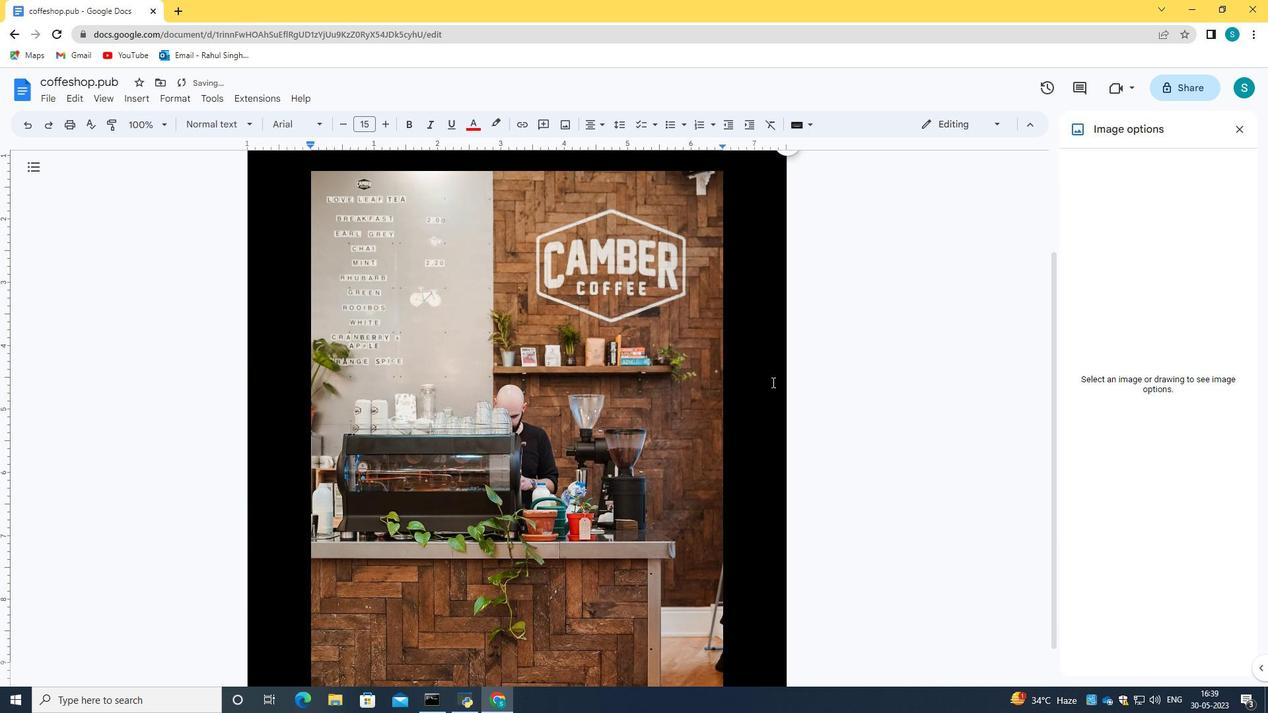 
Action: Mouse scrolled (772, 381) with delta (0, 0)
Screenshot: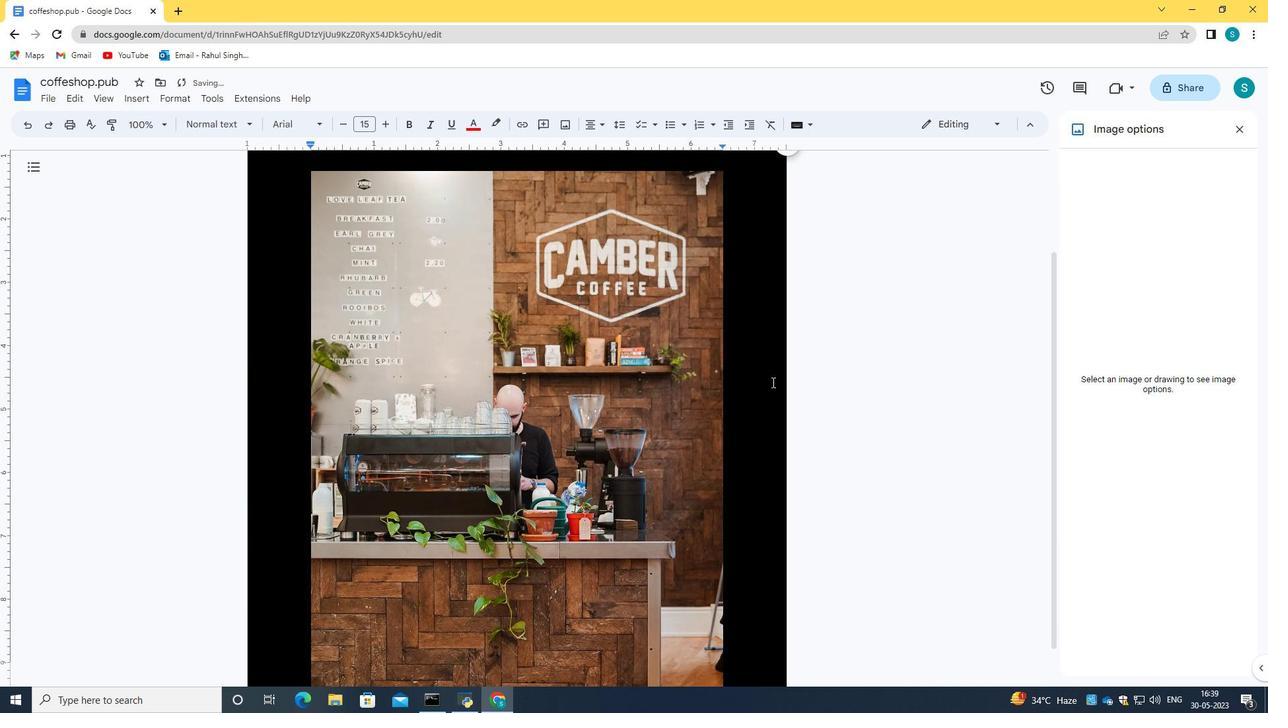 
Action: Mouse scrolled (772, 381) with delta (0, 0)
Screenshot: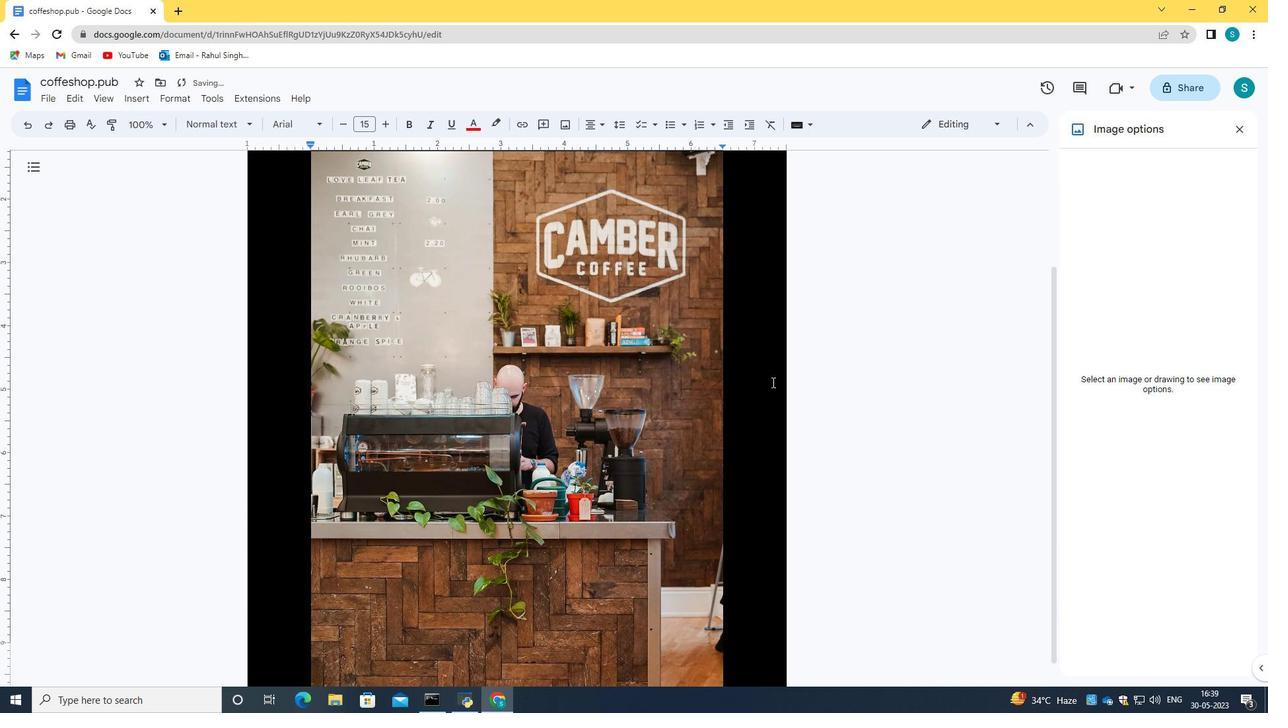 
Action: Mouse scrolled (772, 381) with delta (0, 0)
Screenshot: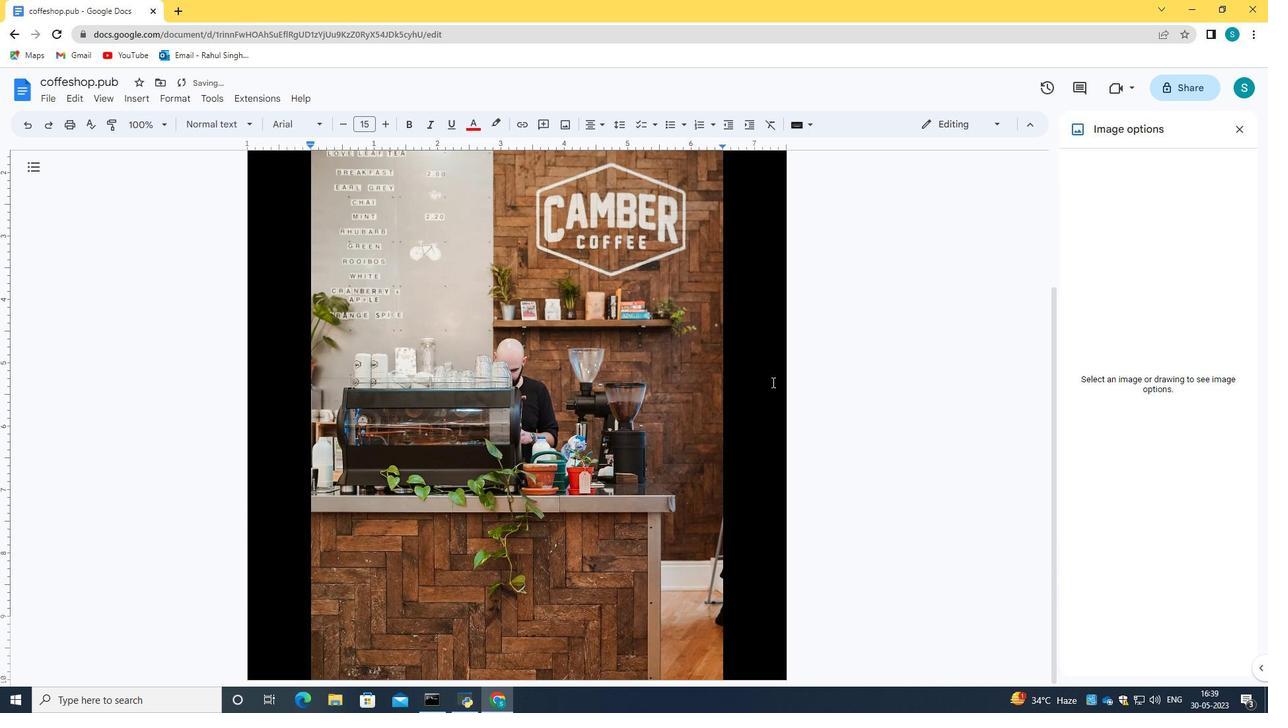 
Action: Mouse scrolled (772, 381) with delta (0, 0)
Screenshot: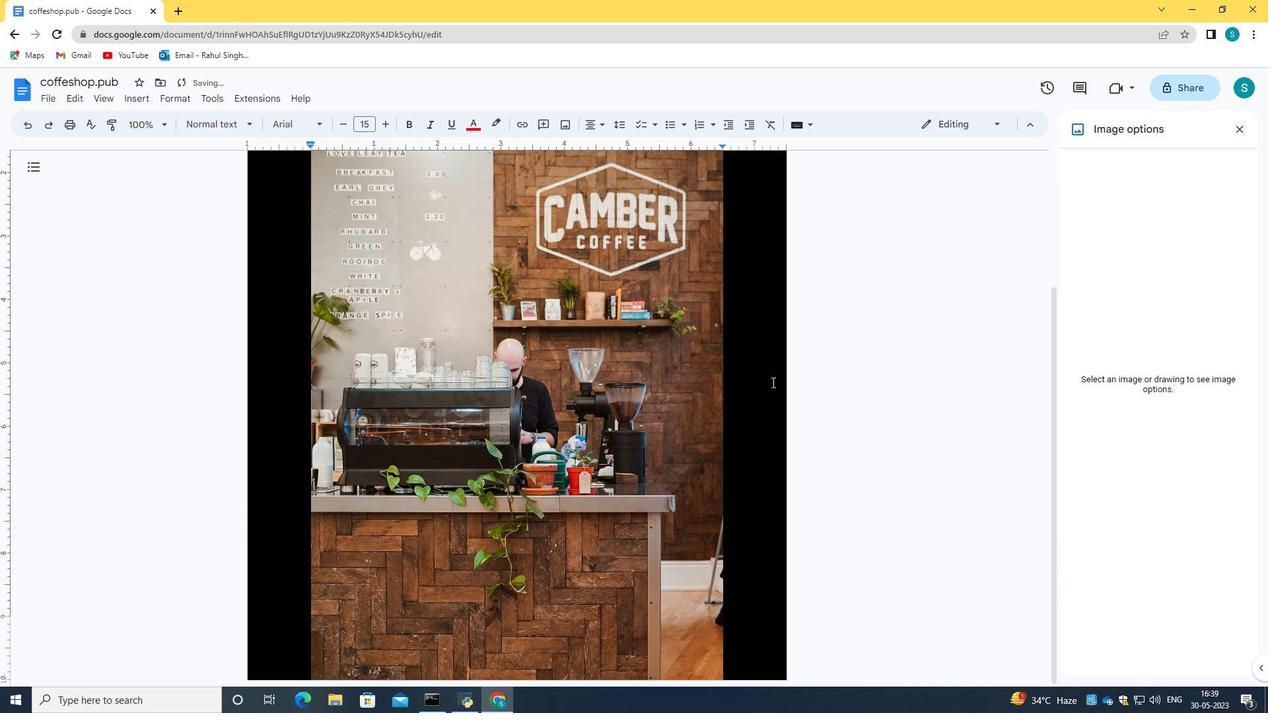 
Action: Mouse scrolled (772, 381) with delta (0, 0)
Screenshot: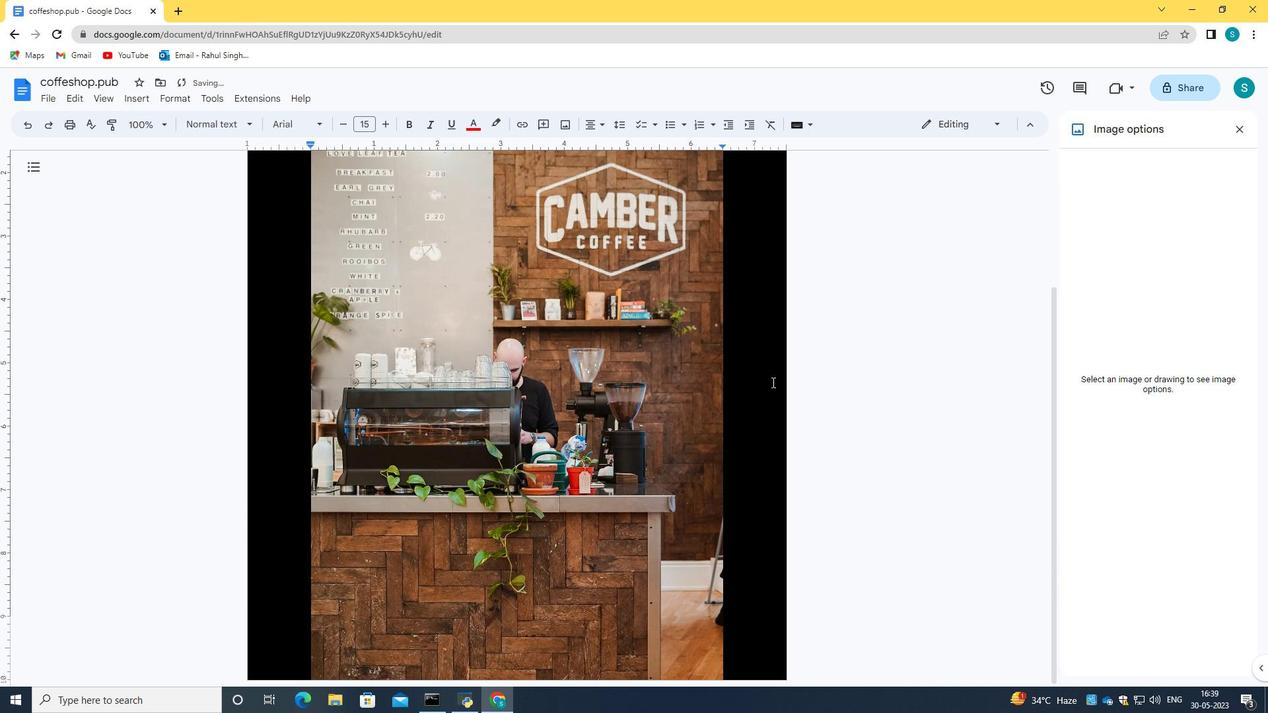 
Action: Mouse scrolled (772, 383) with delta (0, 0)
Screenshot: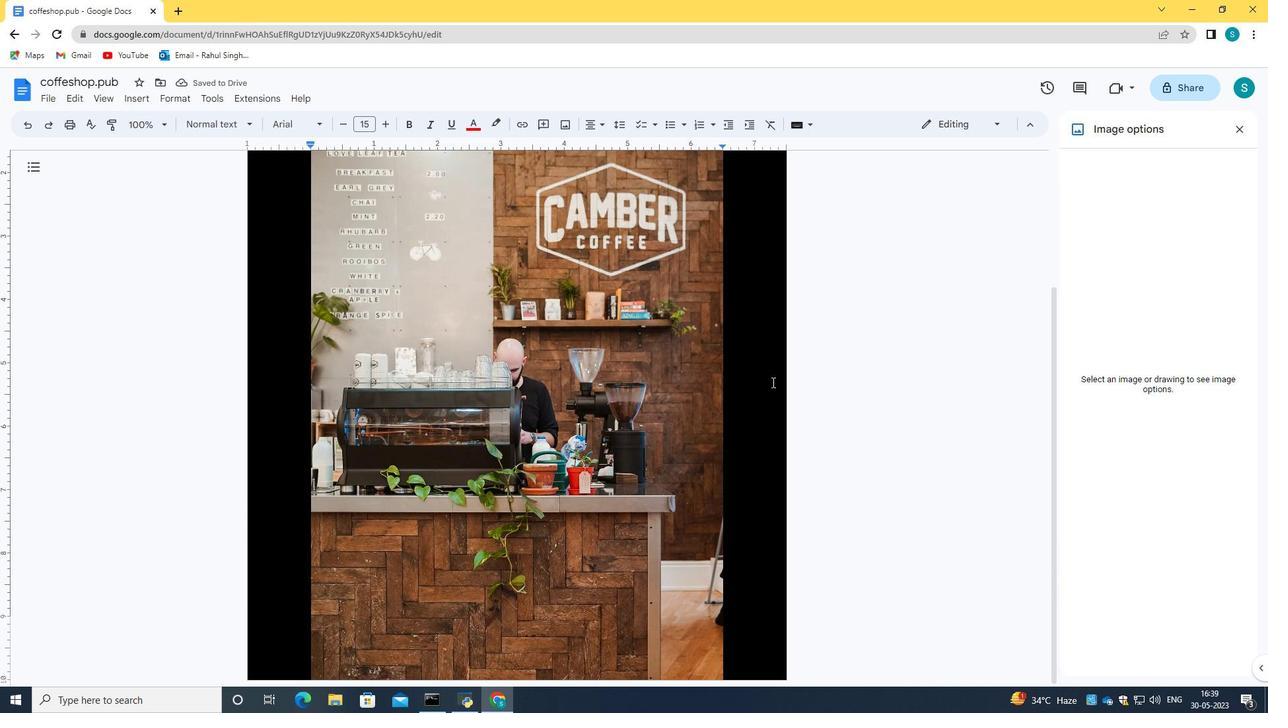 
Action: Mouse scrolled (772, 383) with delta (0, 0)
Screenshot: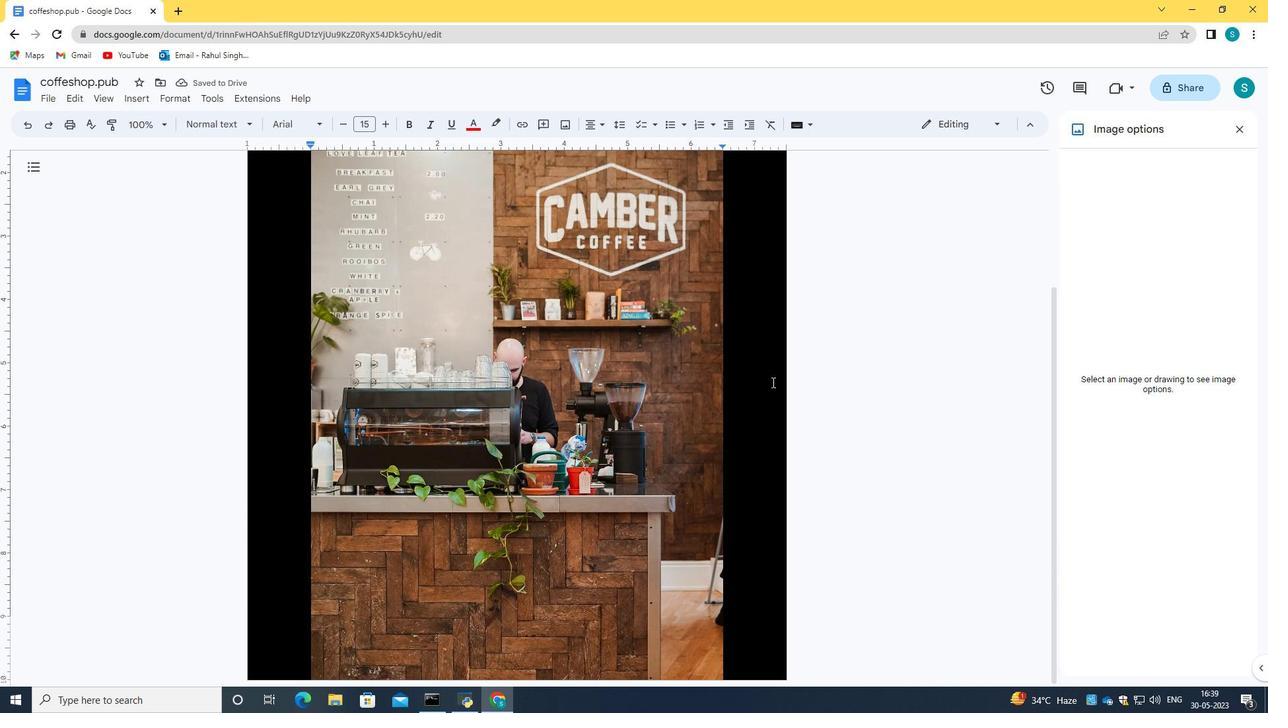 
Action: Mouse scrolled (772, 383) with delta (0, 0)
Screenshot: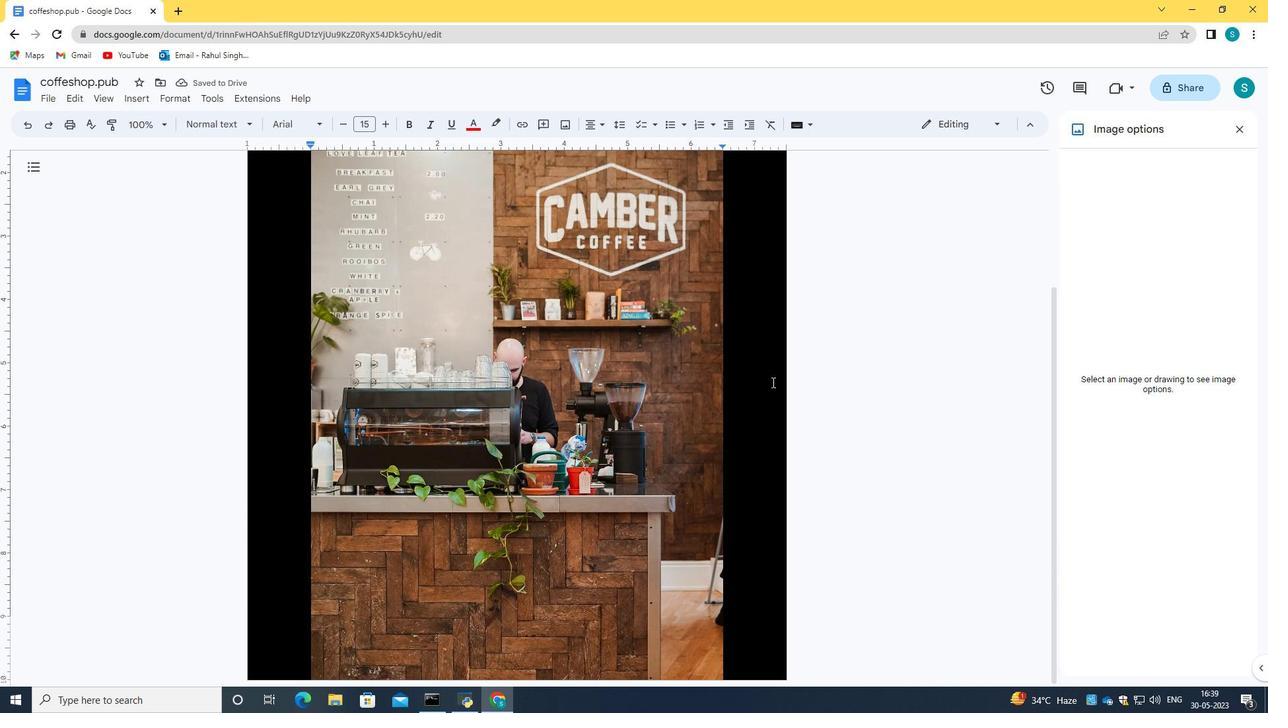 
Action: Mouse scrolled (772, 383) with delta (0, 0)
Screenshot: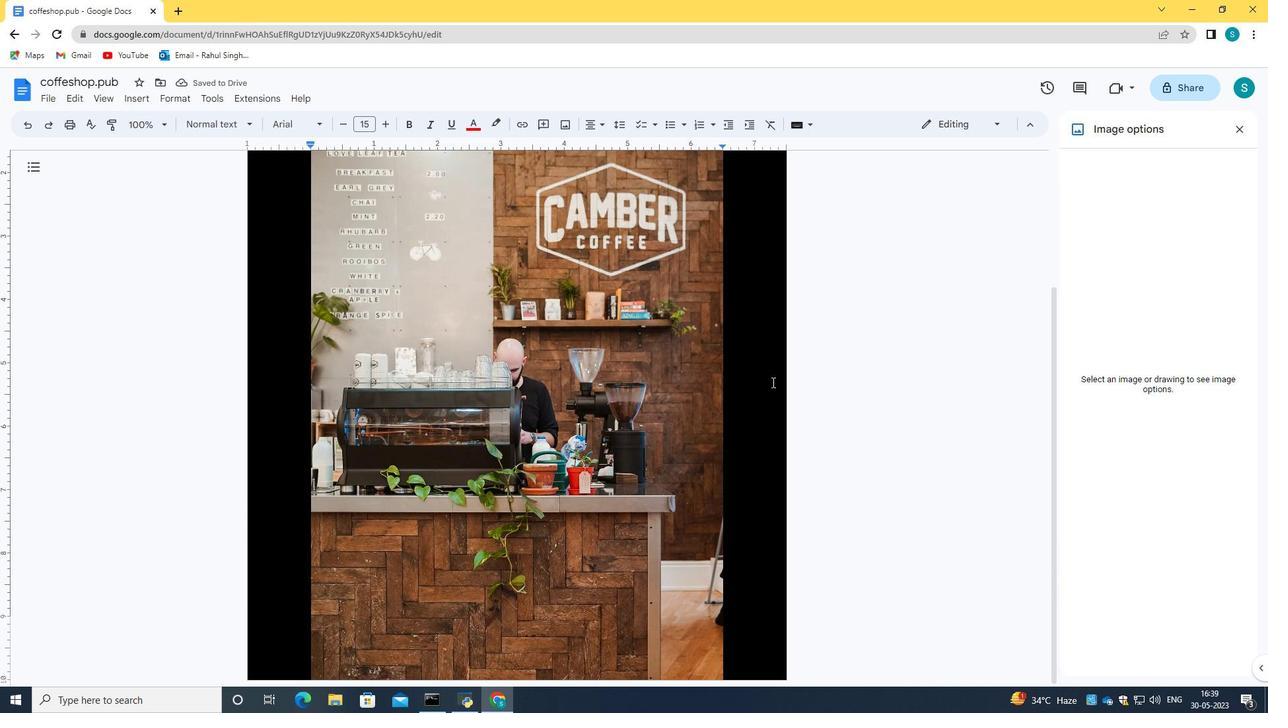 
Action: Mouse scrolled (772, 383) with delta (0, 0)
Screenshot: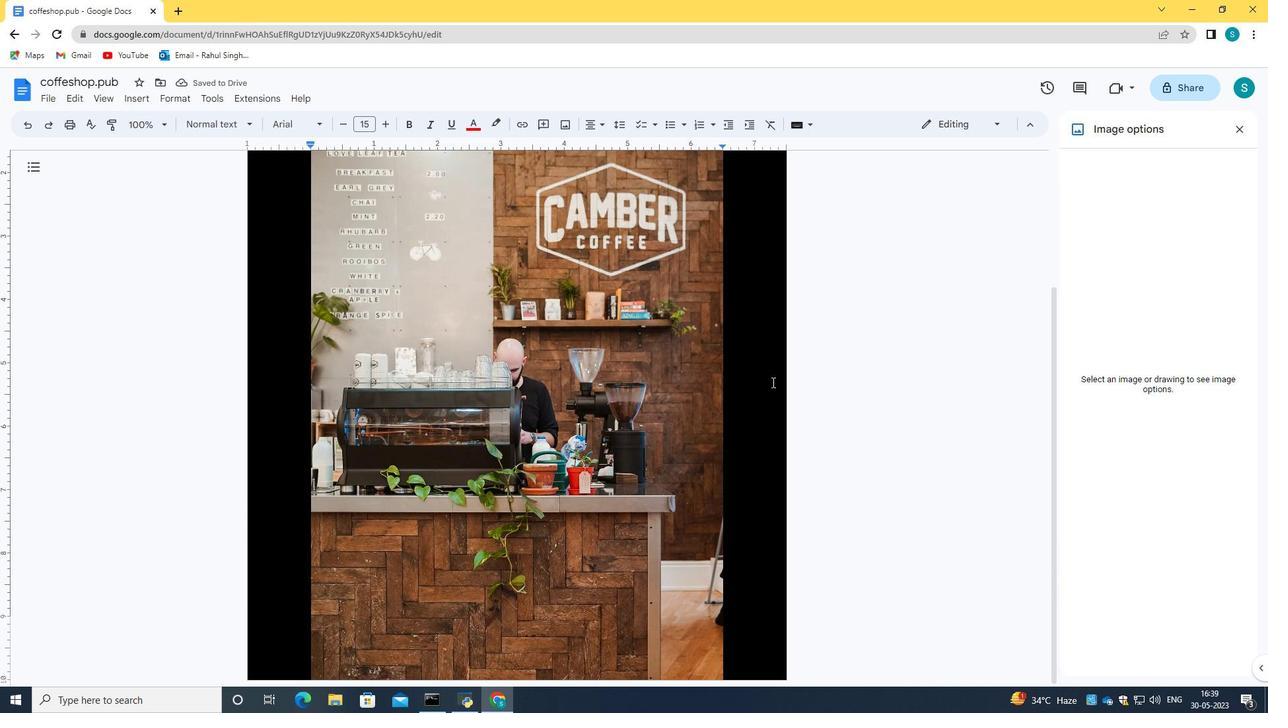 
Action: Mouse moved to (772, 349)
Screenshot: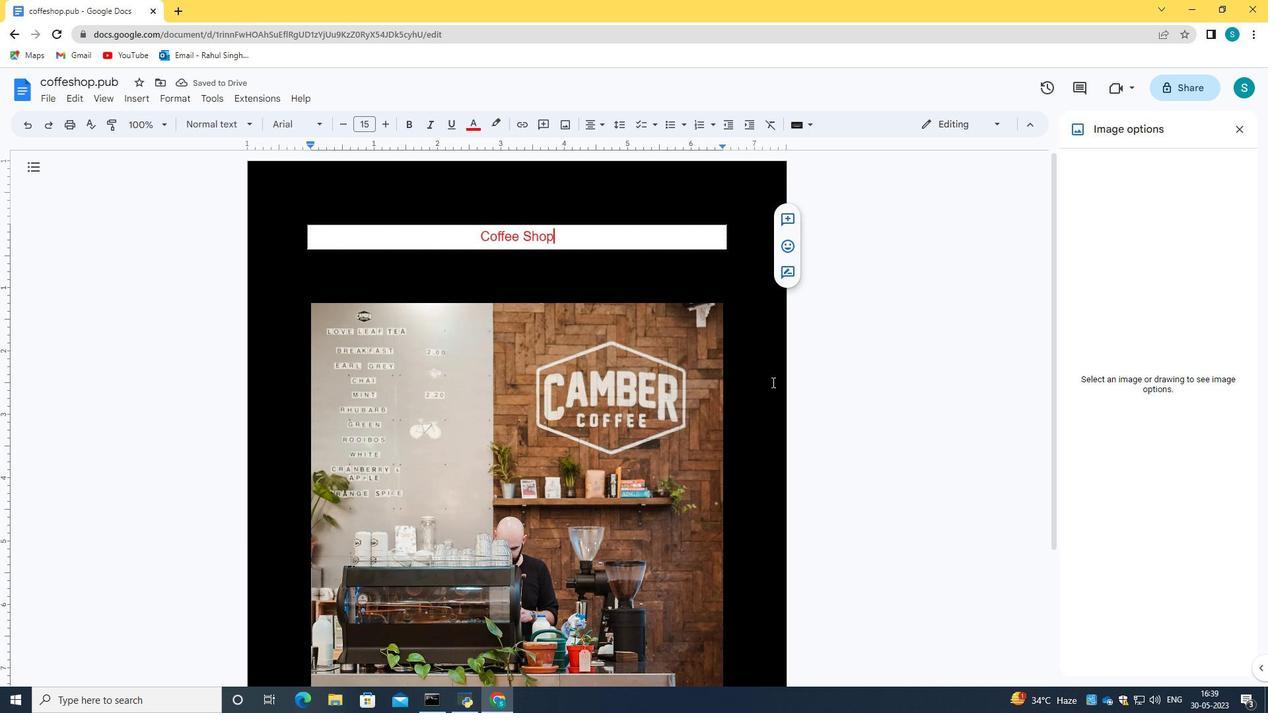 
Action: Mouse pressed left at (772, 349)
Screenshot: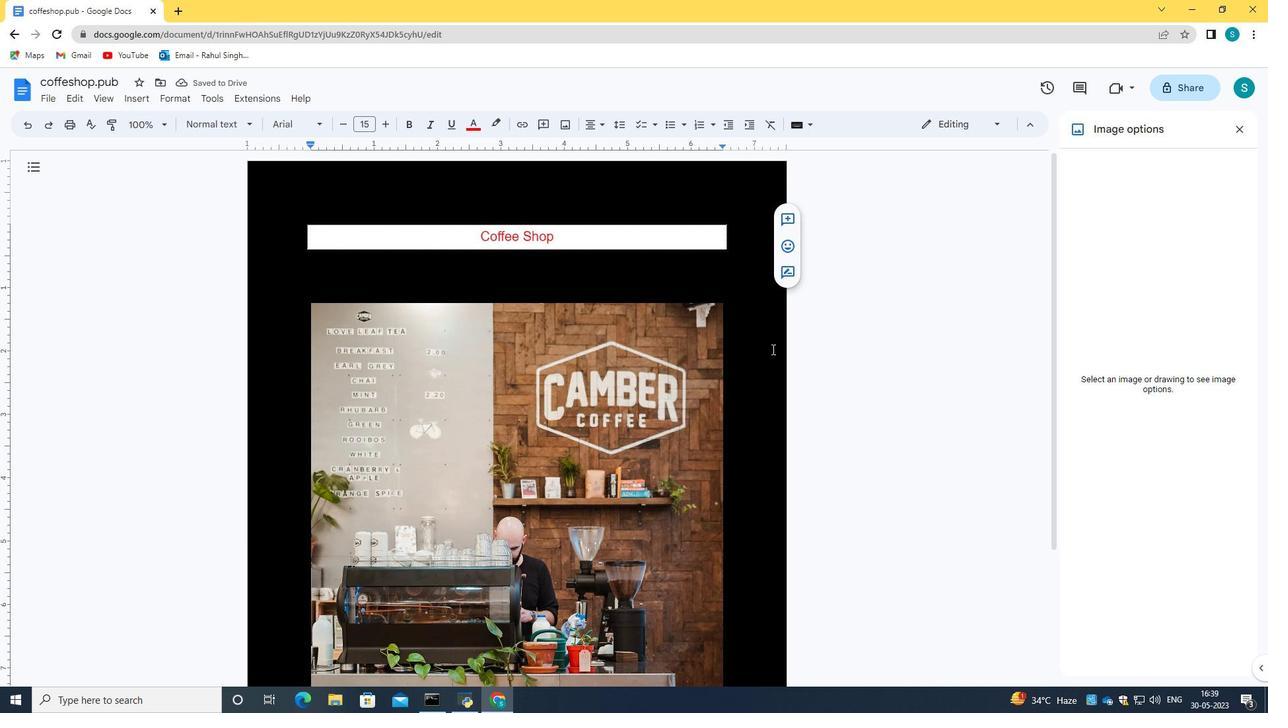 
Action: Mouse moved to (831, 343)
Screenshot: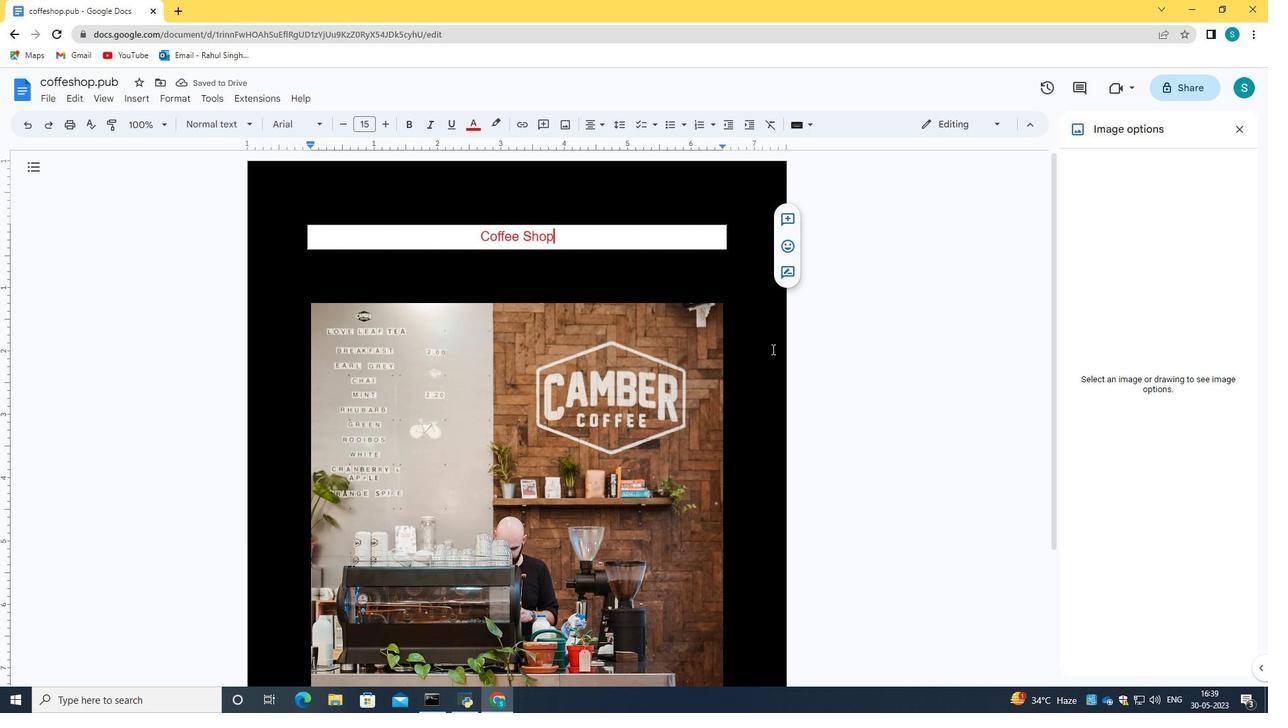 
Action: Mouse pressed left at (831, 343)
Screenshot: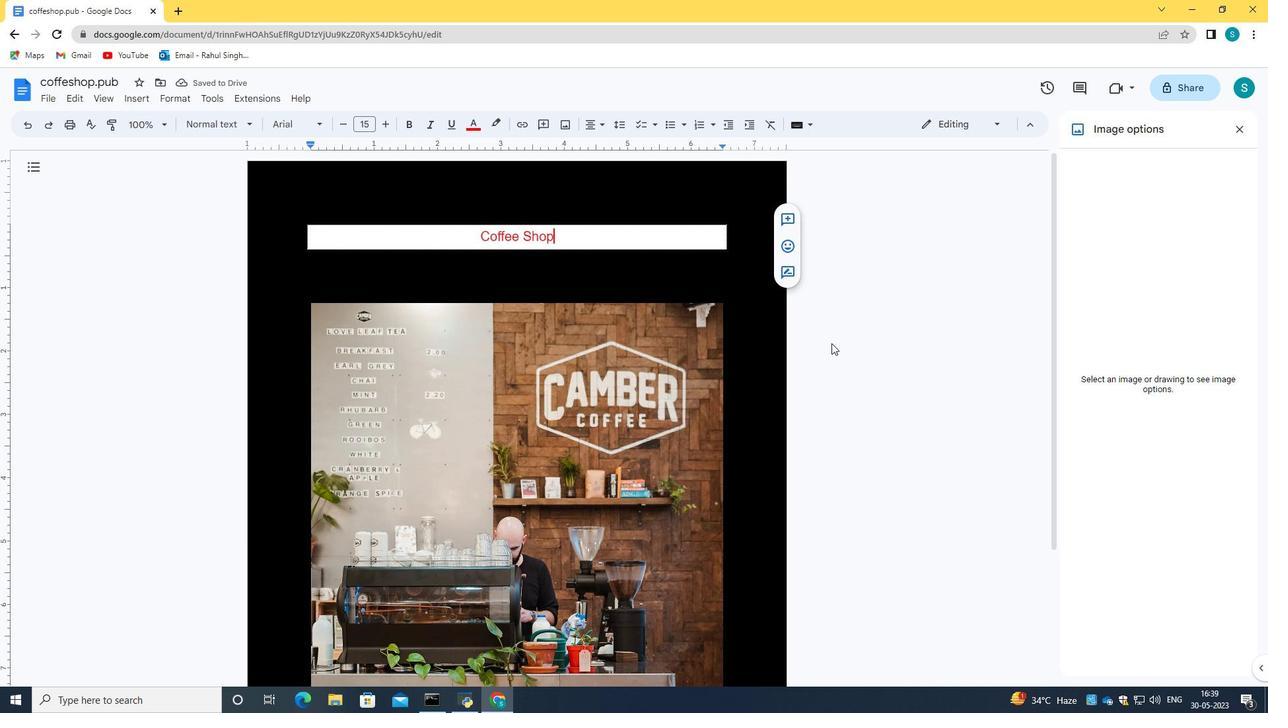 
Action: Mouse moved to (749, 387)
Screenshot: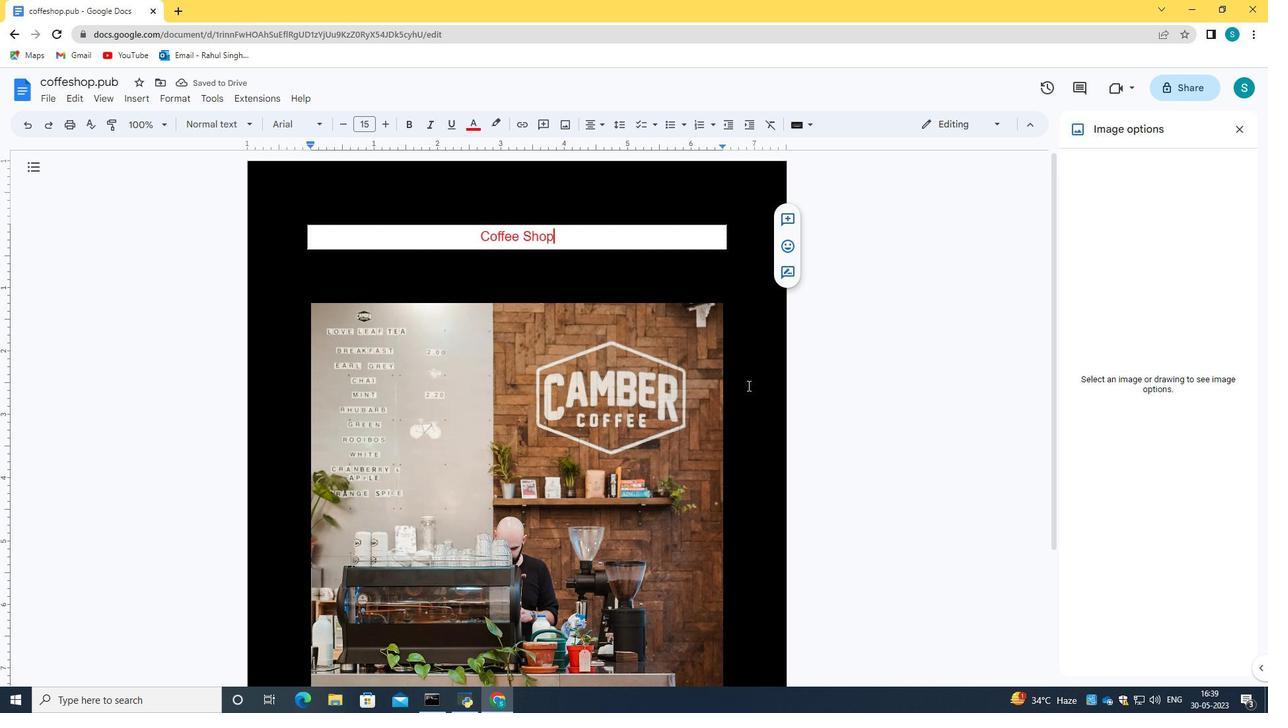 
Action: Mouse scrolled (749, 387) with delta (0, 0)
Screenshot: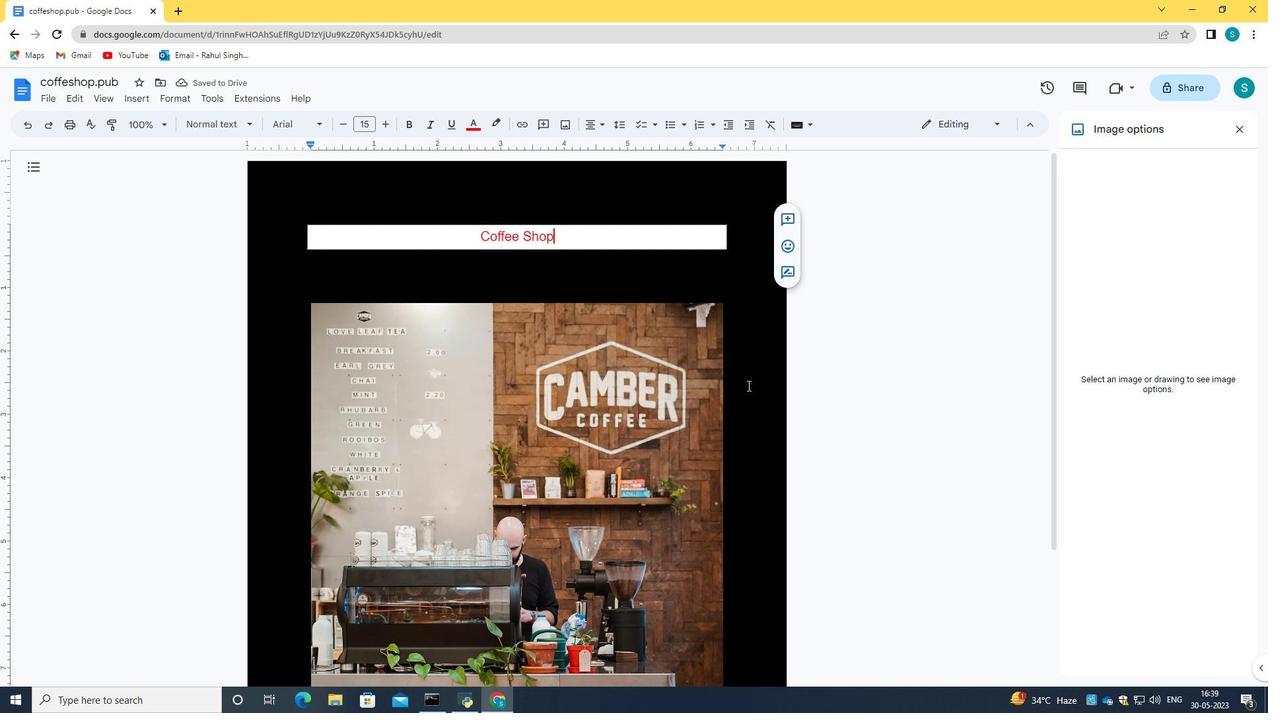 
Action: Mouse scrolled (749, 387) with delta (0, 0)
Screenshot: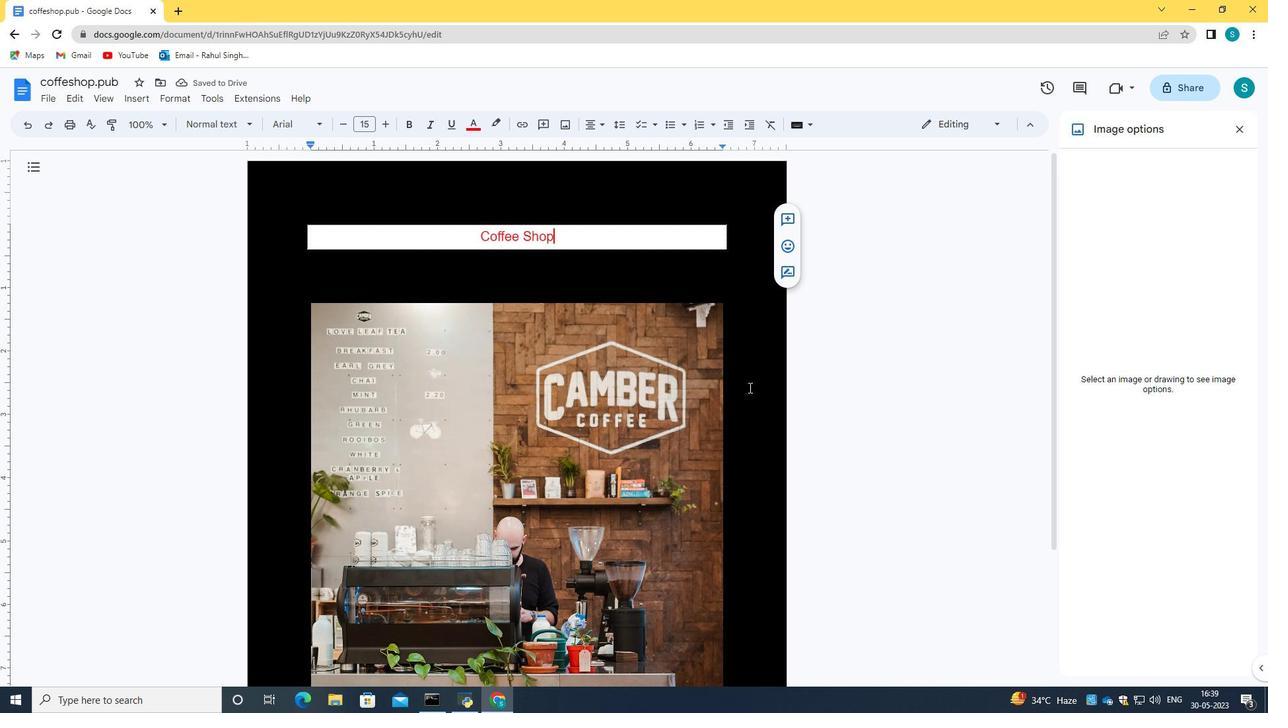 
Action: Mouse scrolled (749, 387) with delta (0, 0)
Screenshot: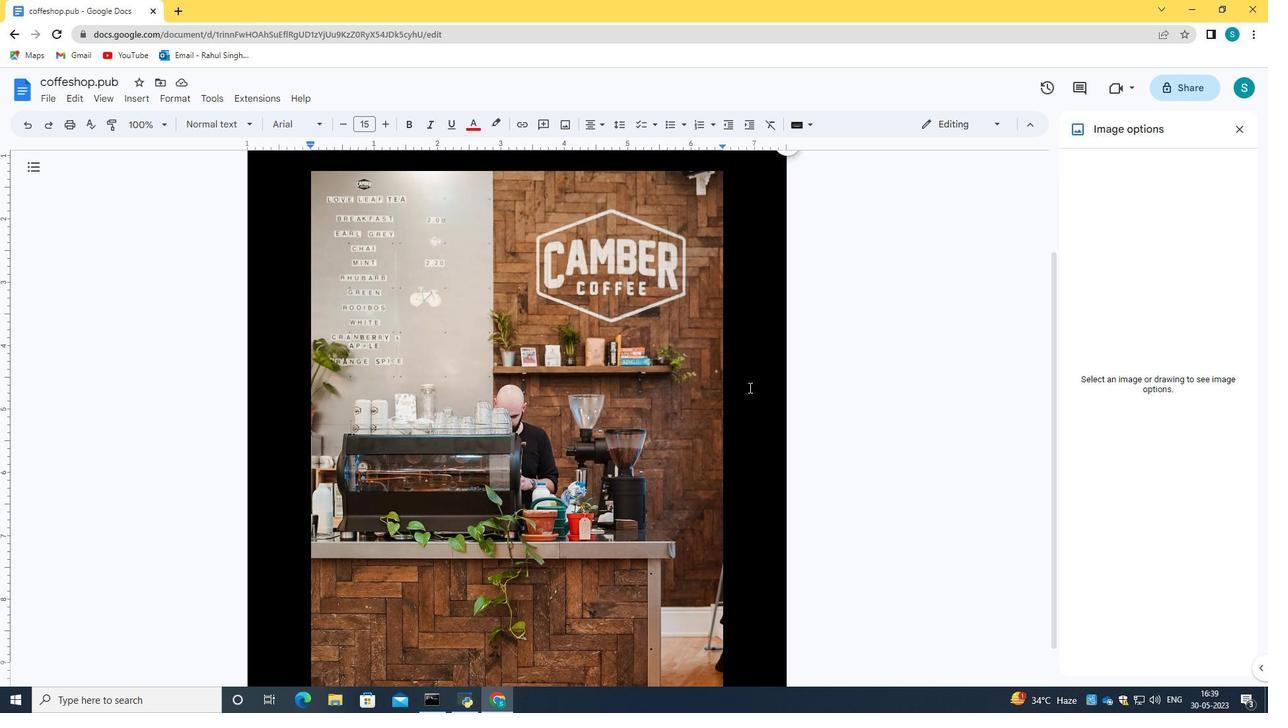 
Action: Mouse scrolled (749, 387) with delta (0, 0)
Screenshot: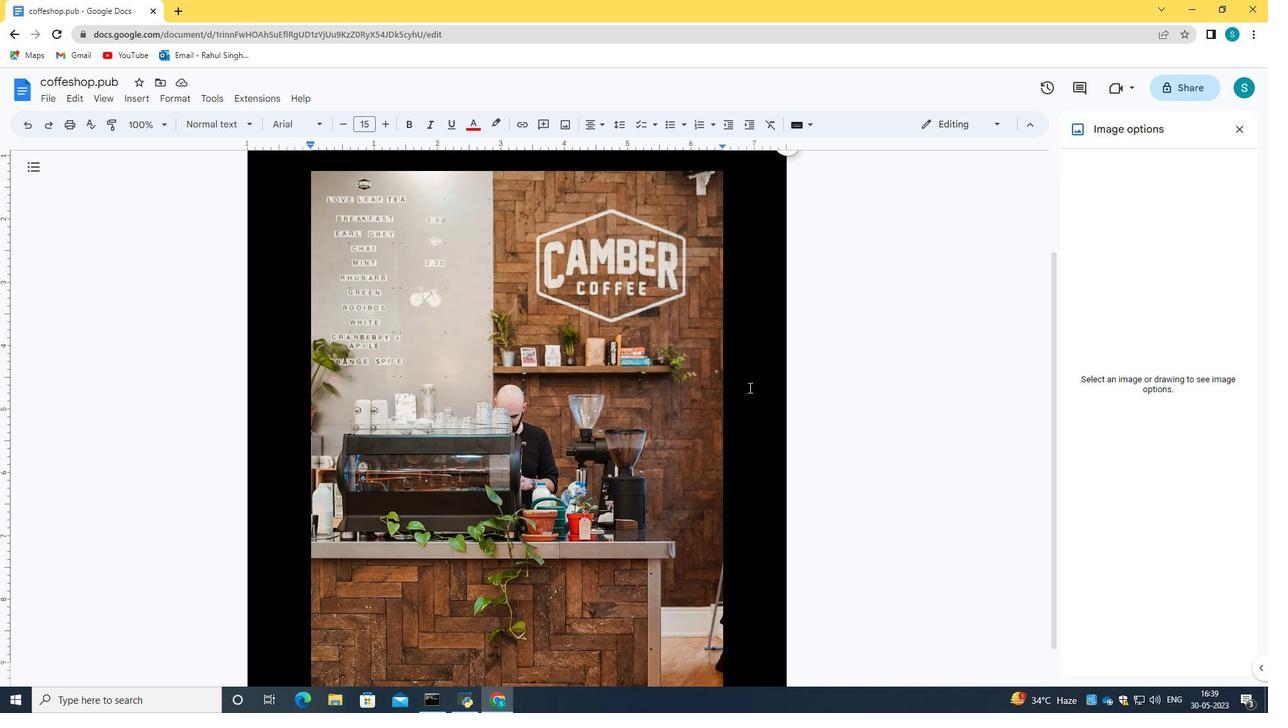 
Action: Mouse scrolled (749, 387) with delta (0, 0)
Screenshot: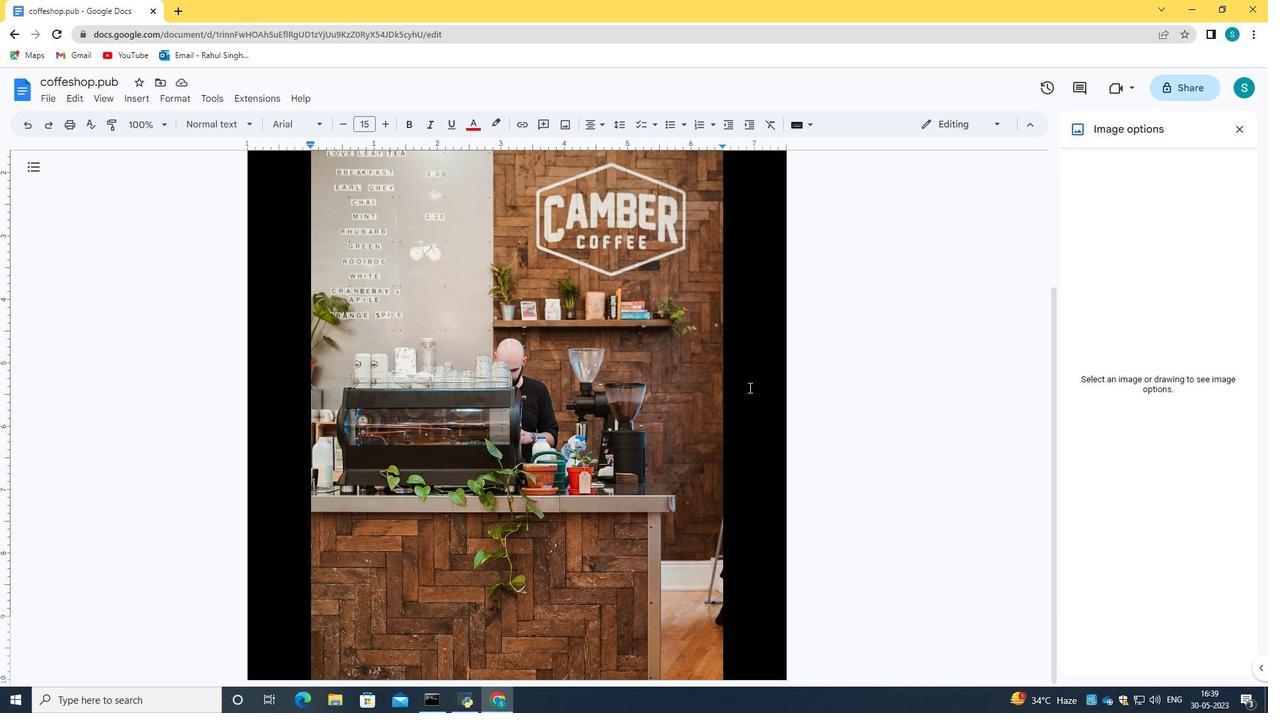 
Action: Mouse moved to (56, 91)
Screenshot: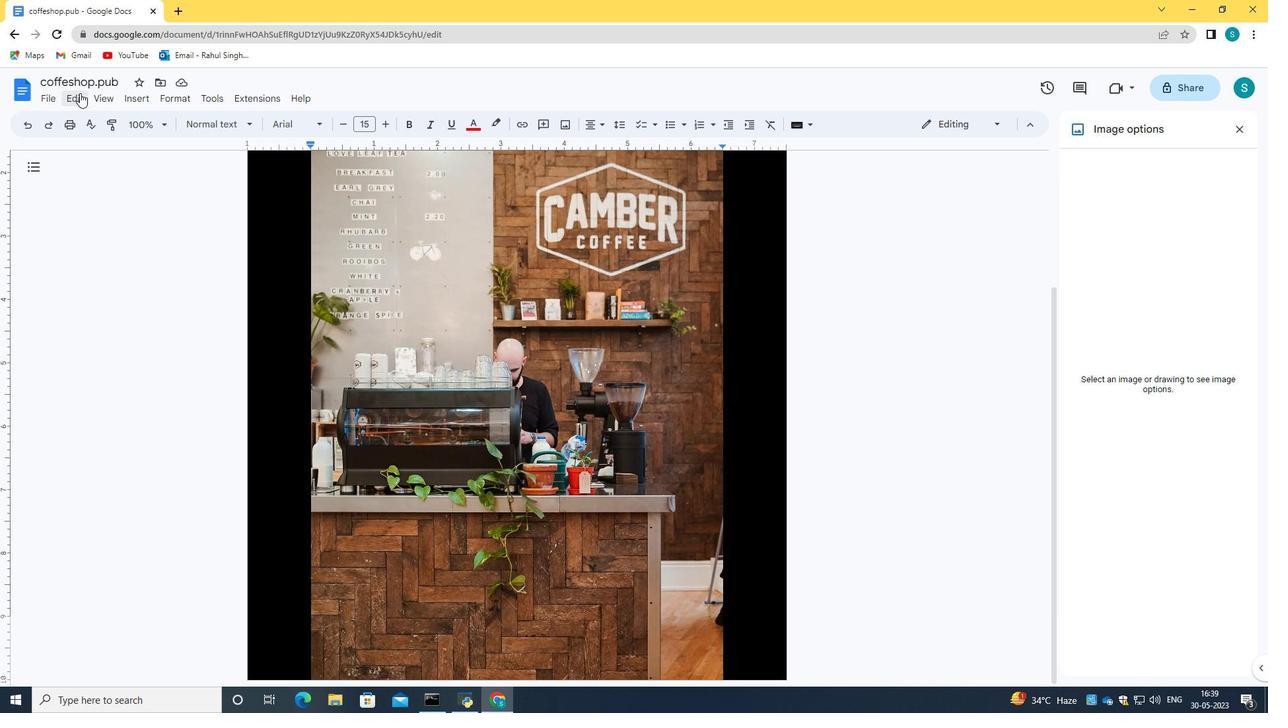 
Action: Mouse pressed left at (56, 91)
Screenshot: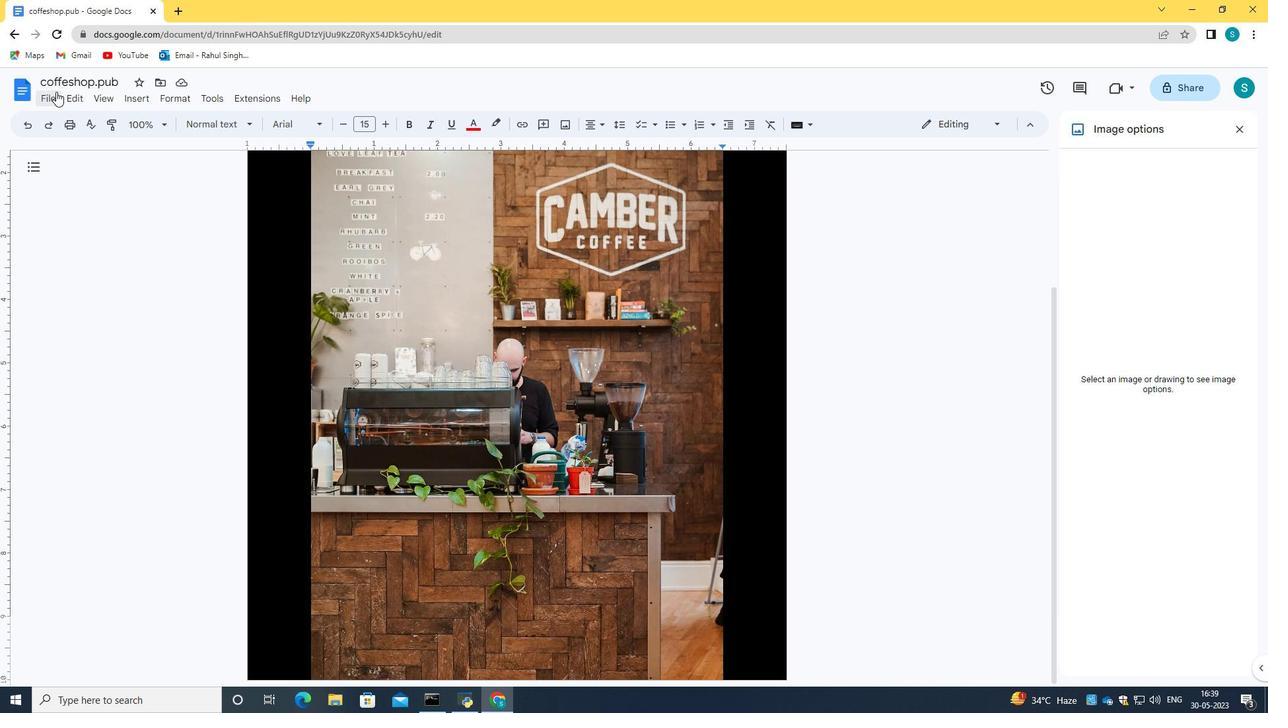 
Action: Mouse moved to (156, 498)
Screenshot: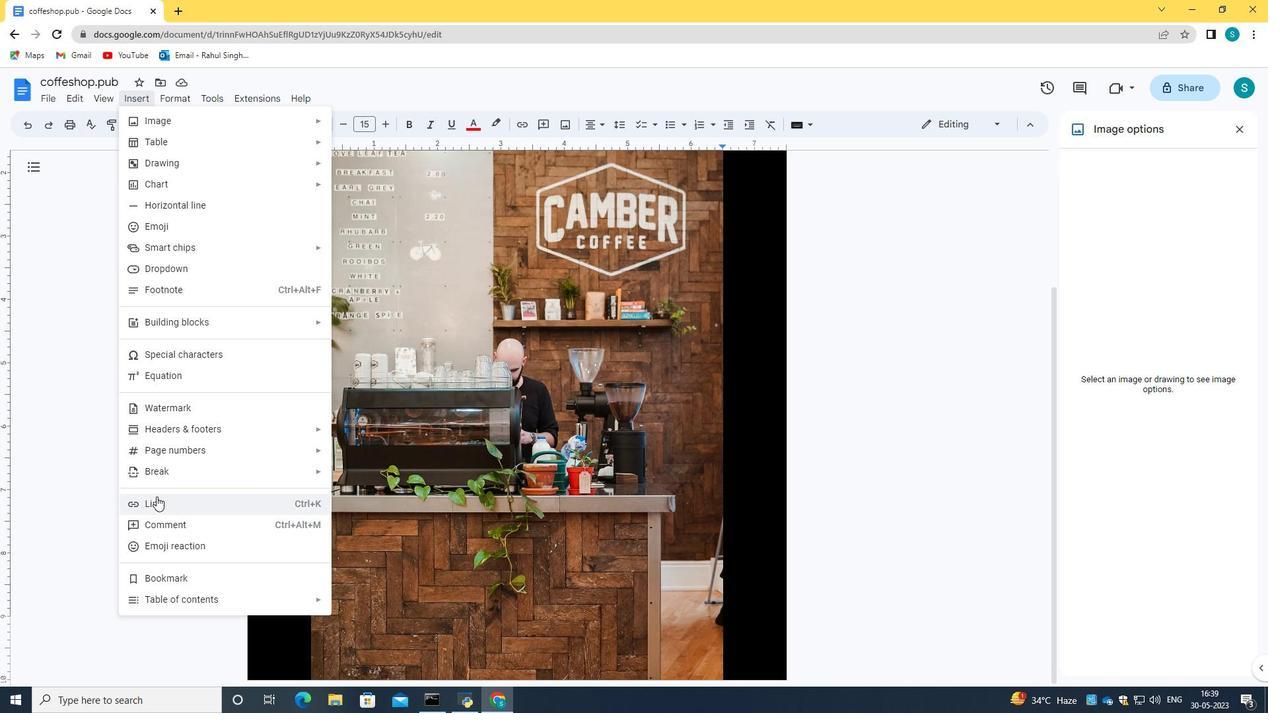 
Action: Mouse pressed left at (156, 498)
Screenshot: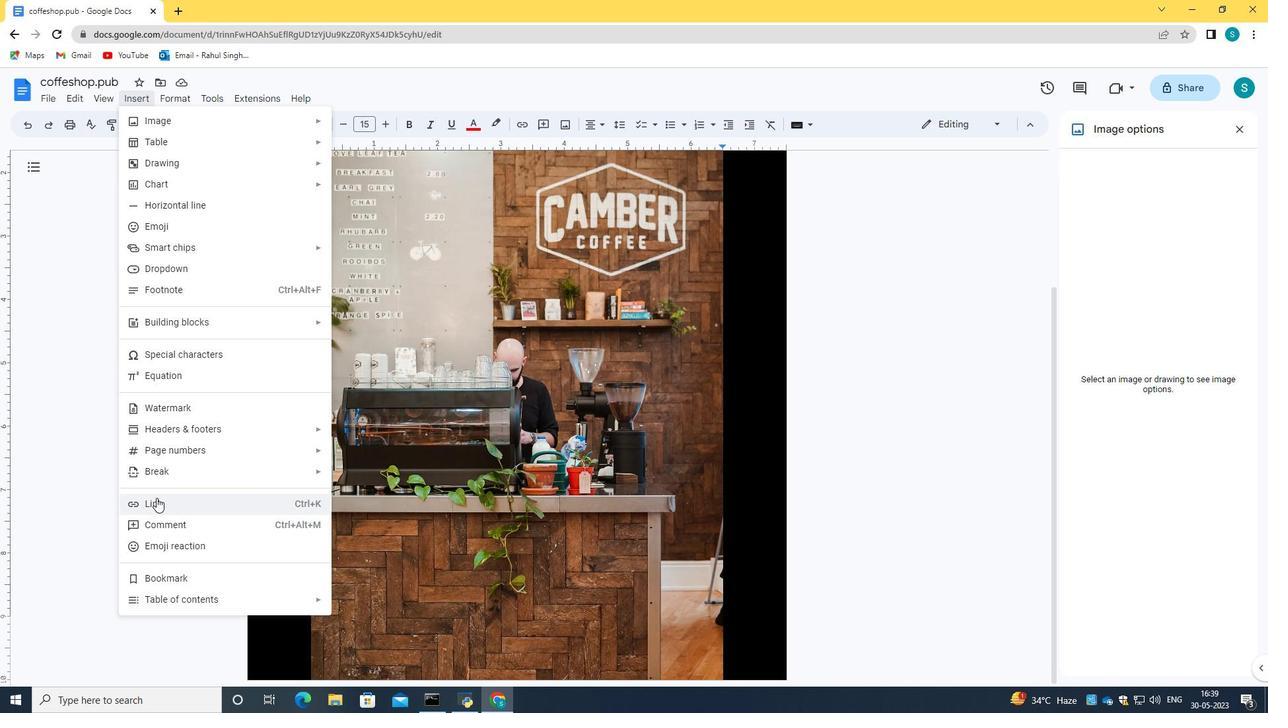 
Action: Mouse moved to (659, 197)
Screenshot: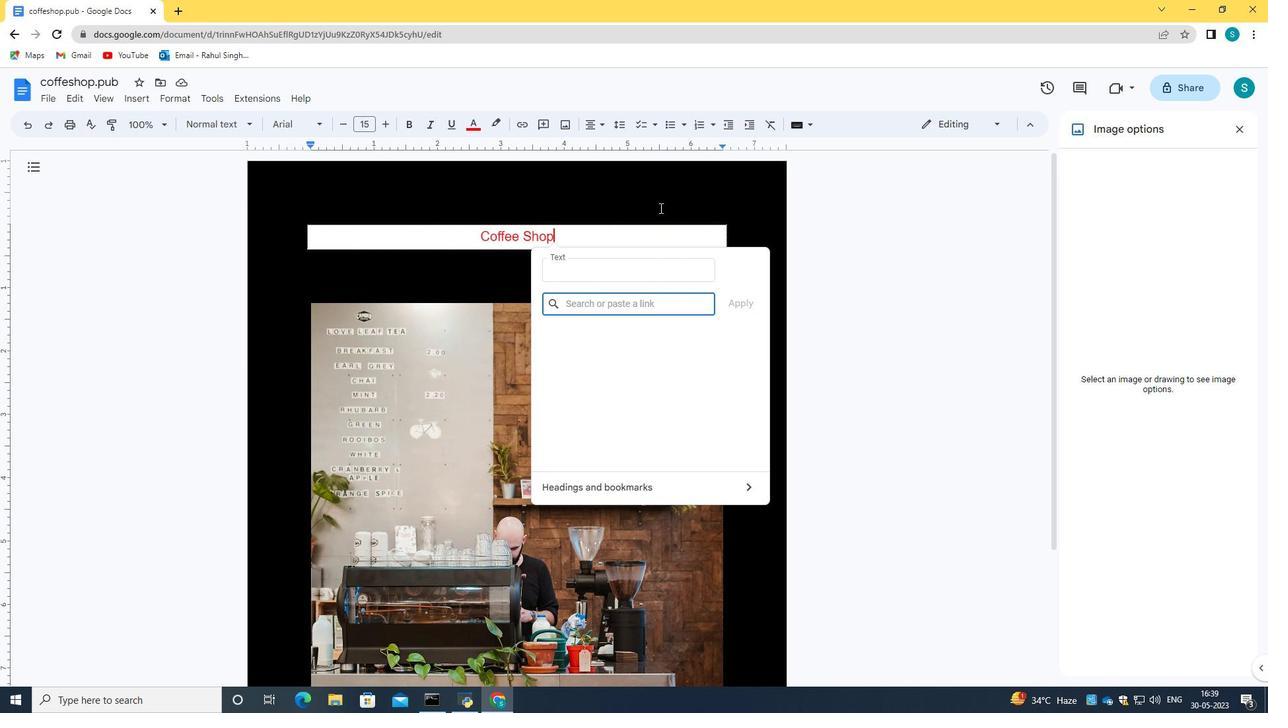 
Action: Mouse pressed left at (659, 197)
Screenshot: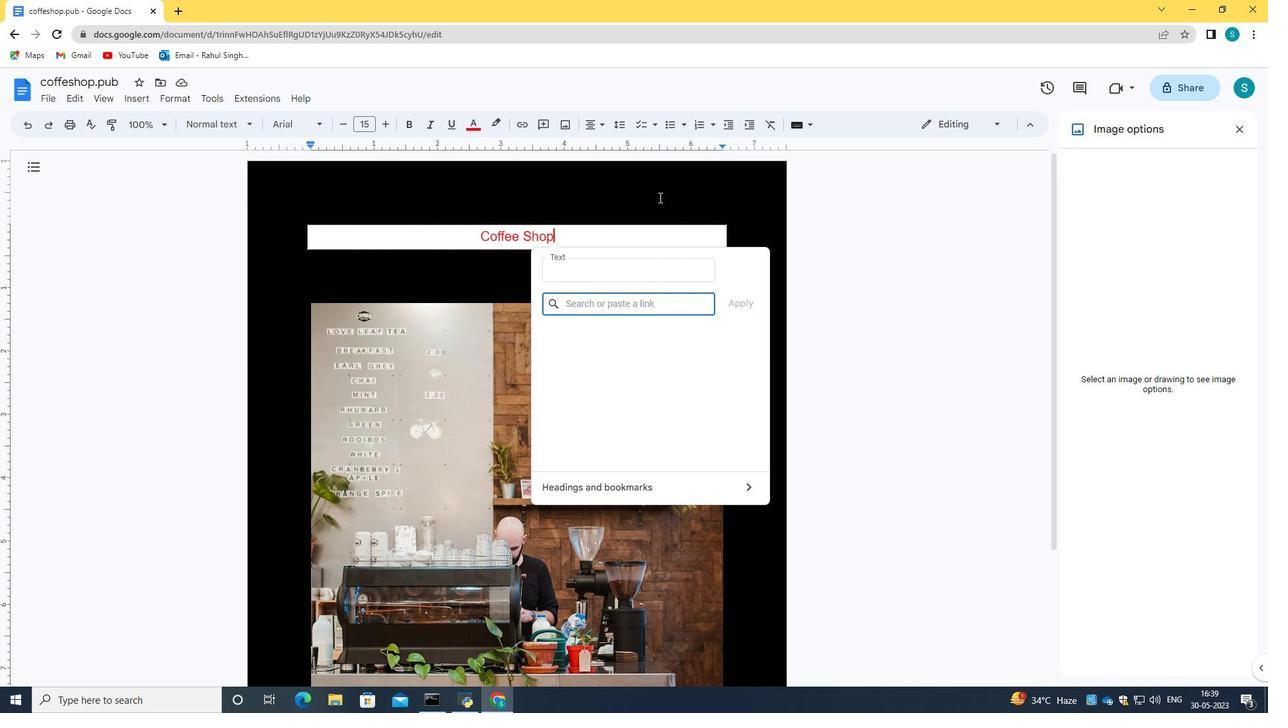 
Action: Mouse moved to (700, 484)
Screenshot: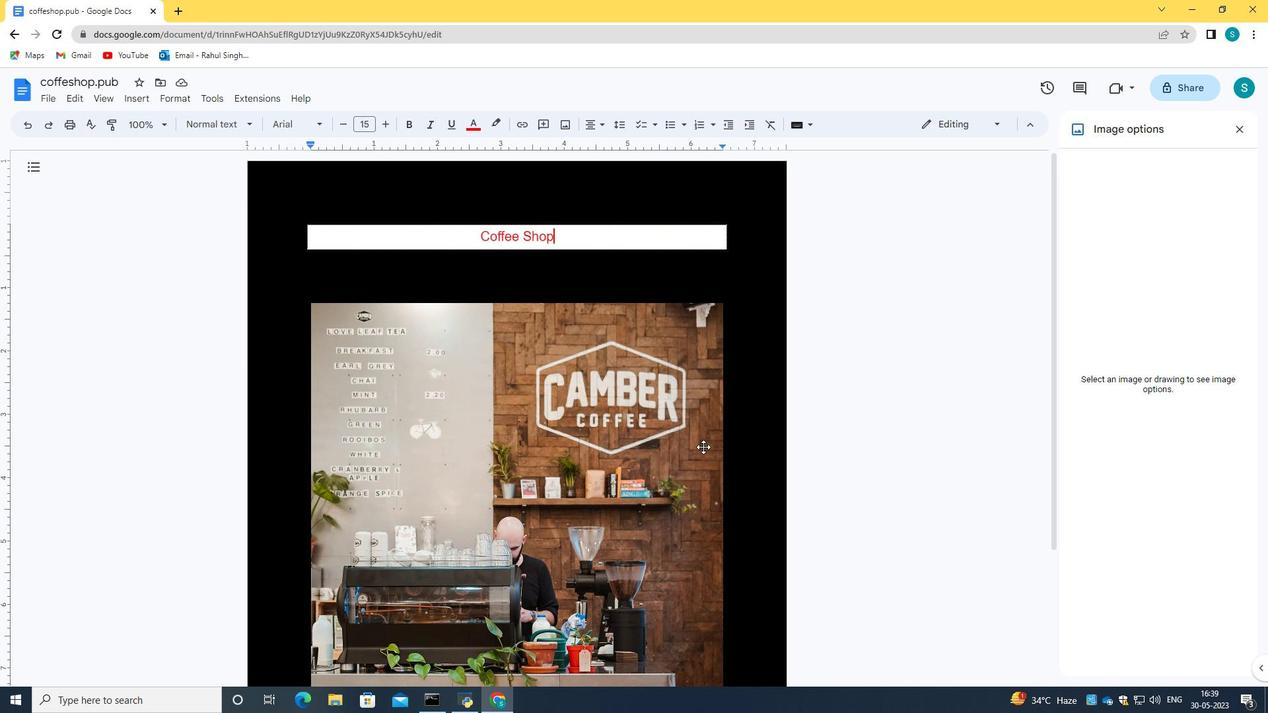 
Action: Mouse scrolled (700, 484) with delta (0, 0)
Screenshot: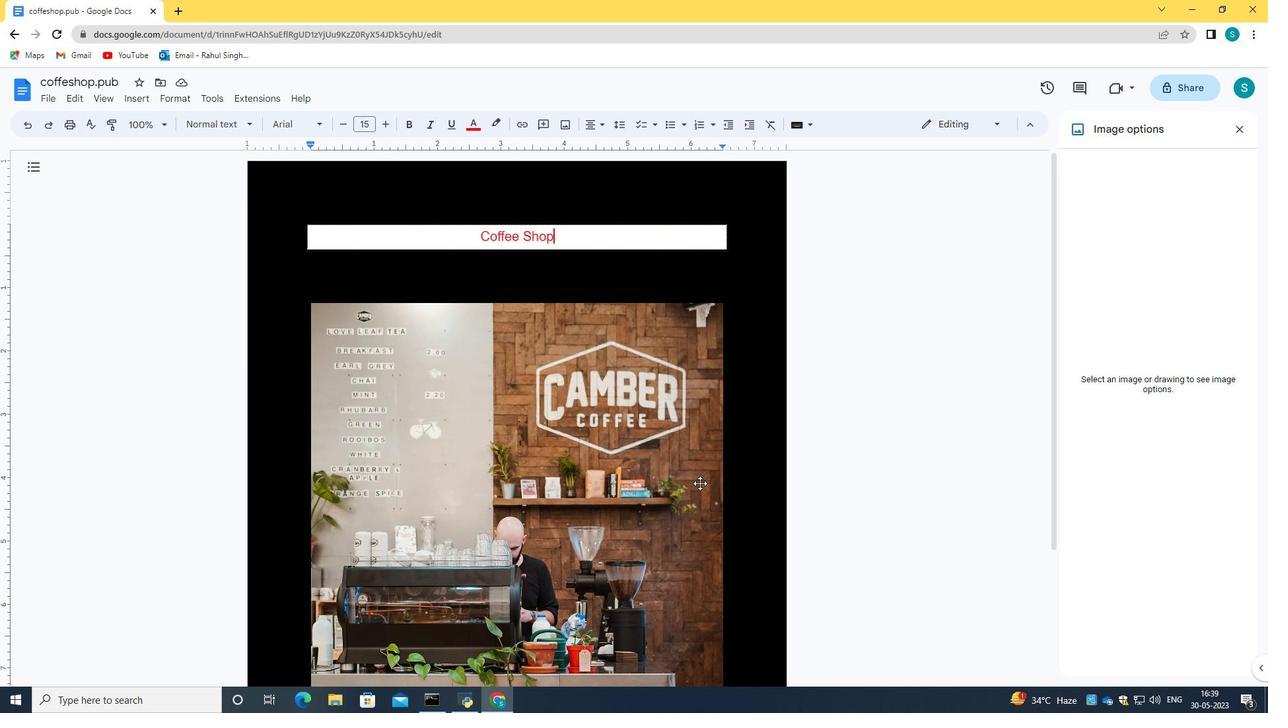 
Action: Mouse scrolled (700, 484) with delta (0, 0)
Screenshot: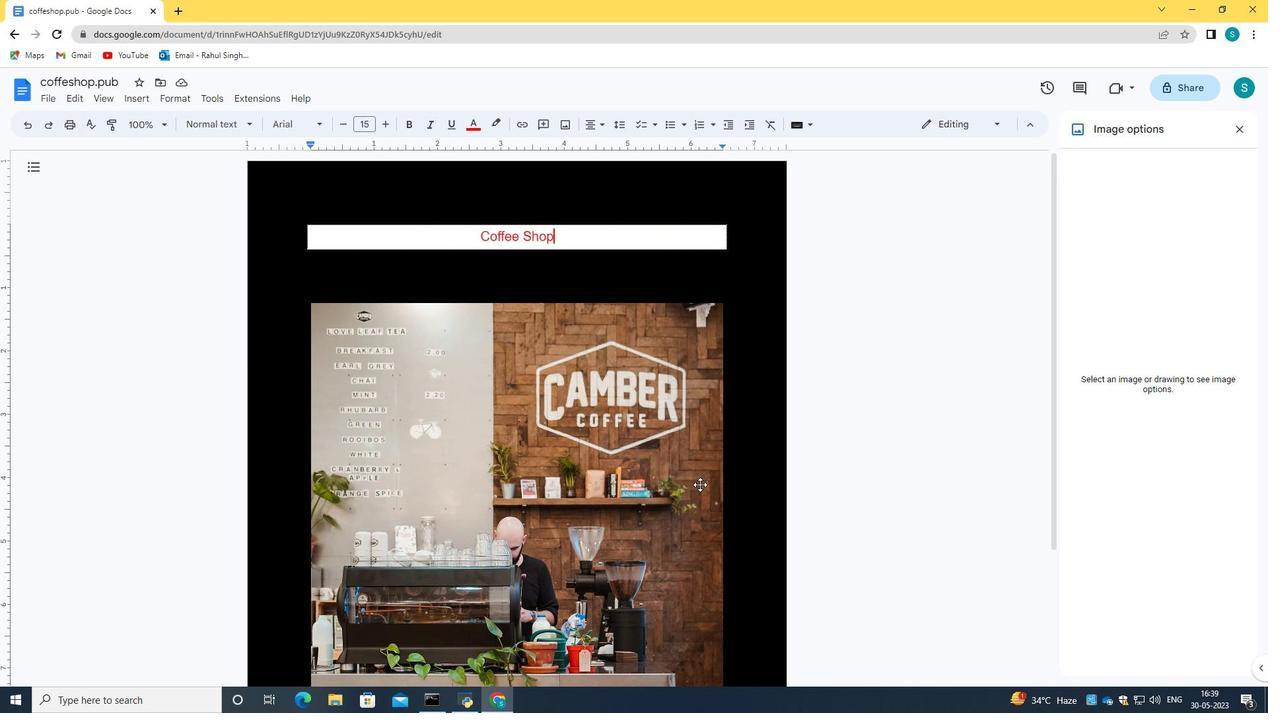 
Action: Mouse scrolled (700, 484) with delta (0, 0)
Screenshot: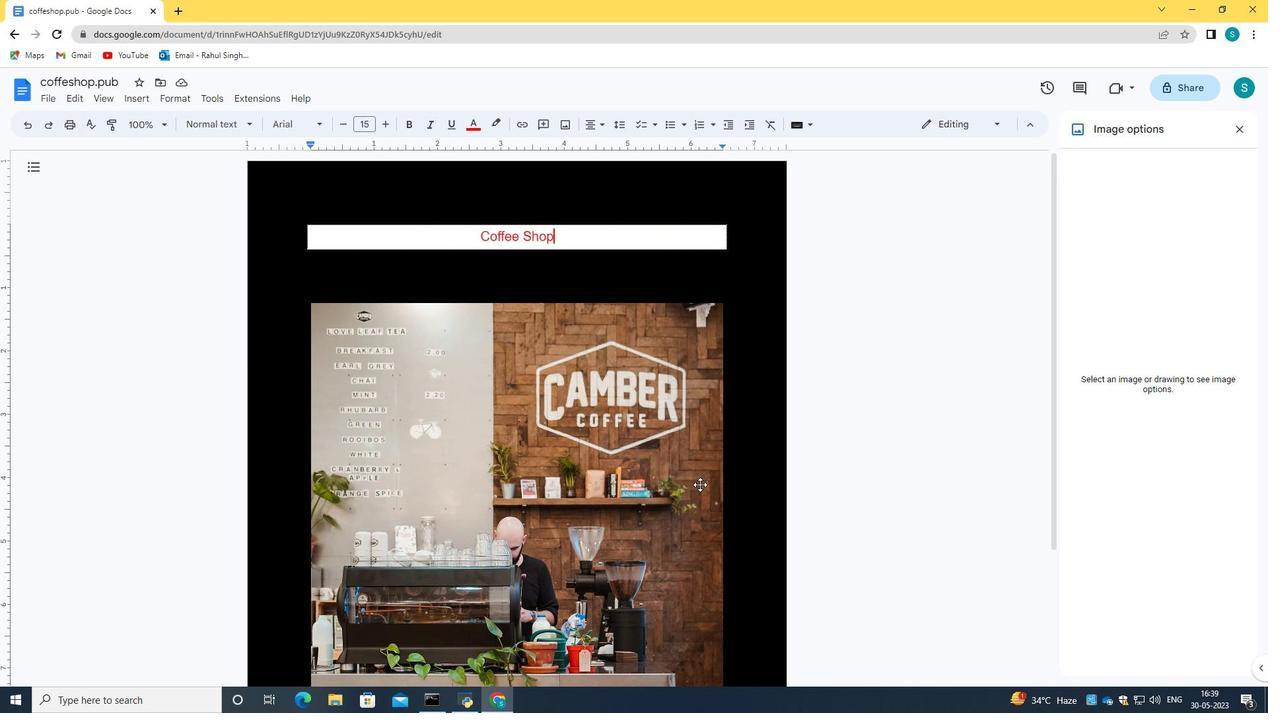 
Action: Mouse scrolled (700, 484) with delta (0, 0)
Screenshot: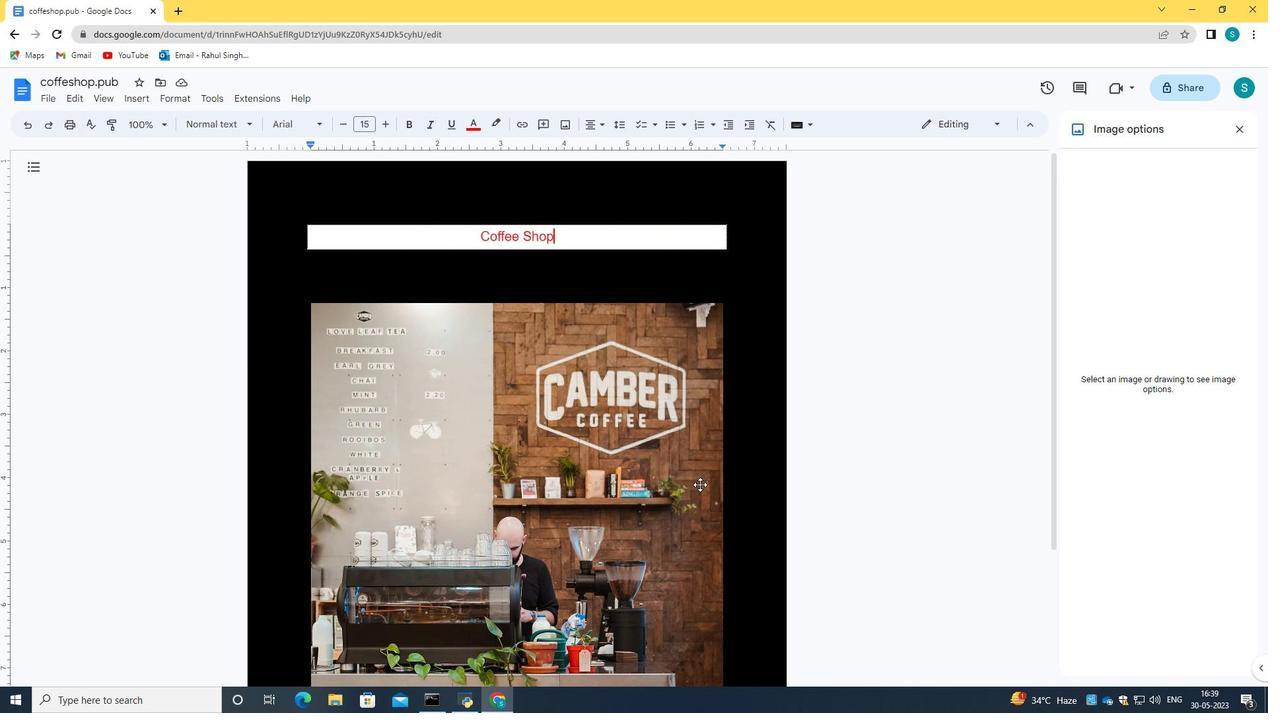 
Action: Mouse moved to (700, 484)
Screenshot: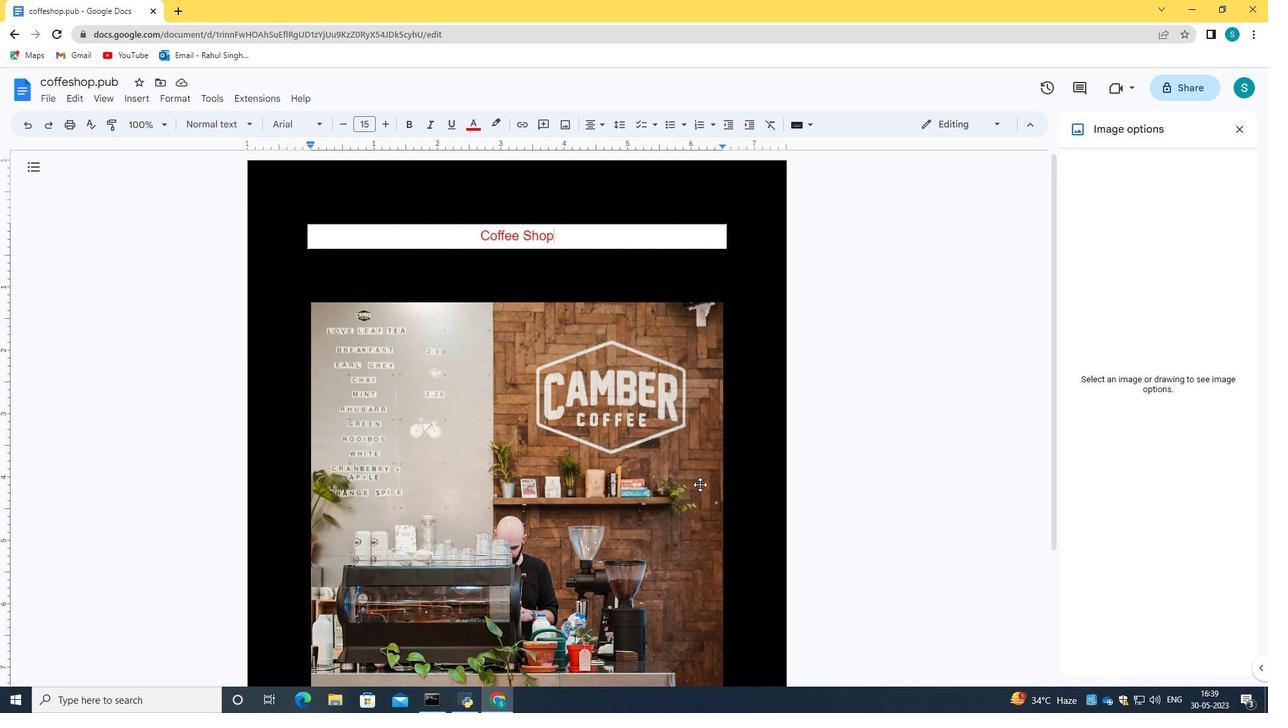 
Action: Mouse scrolled (700, 484) with delta (0, 0)
Screenshot: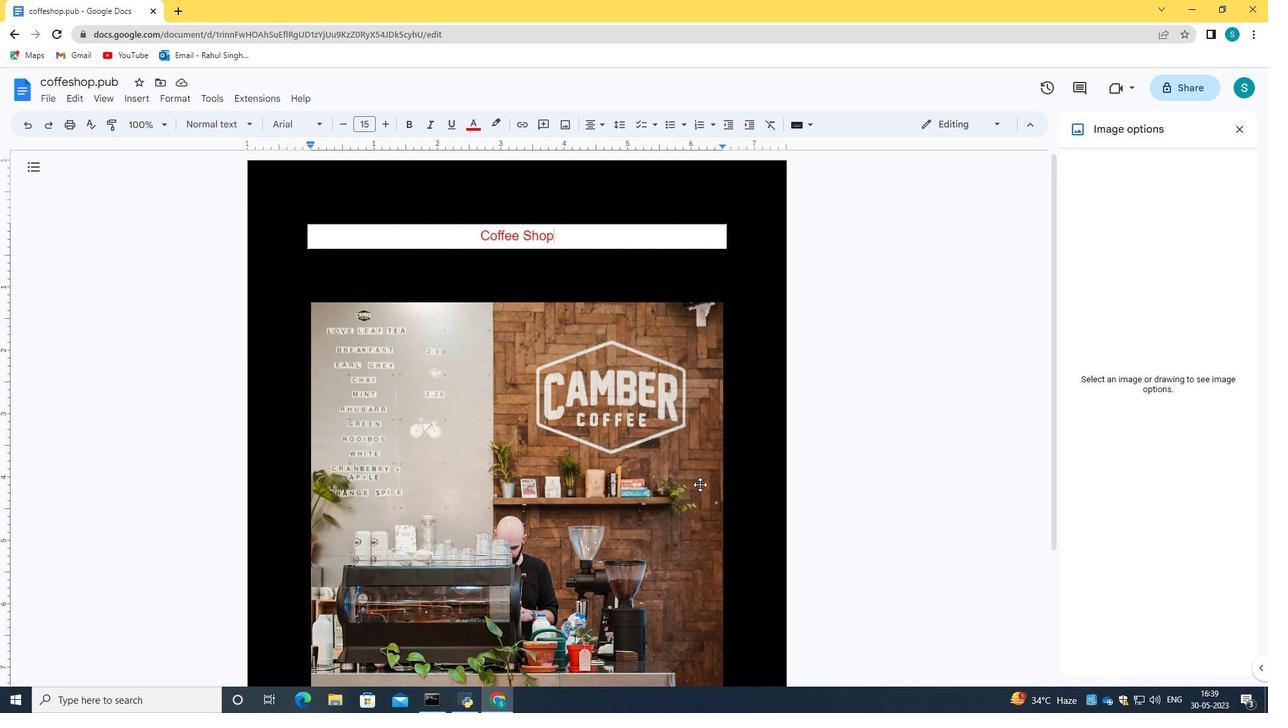 
Action: Mouse scrolled (700, 484) with delta (0, 0)
Screenshot: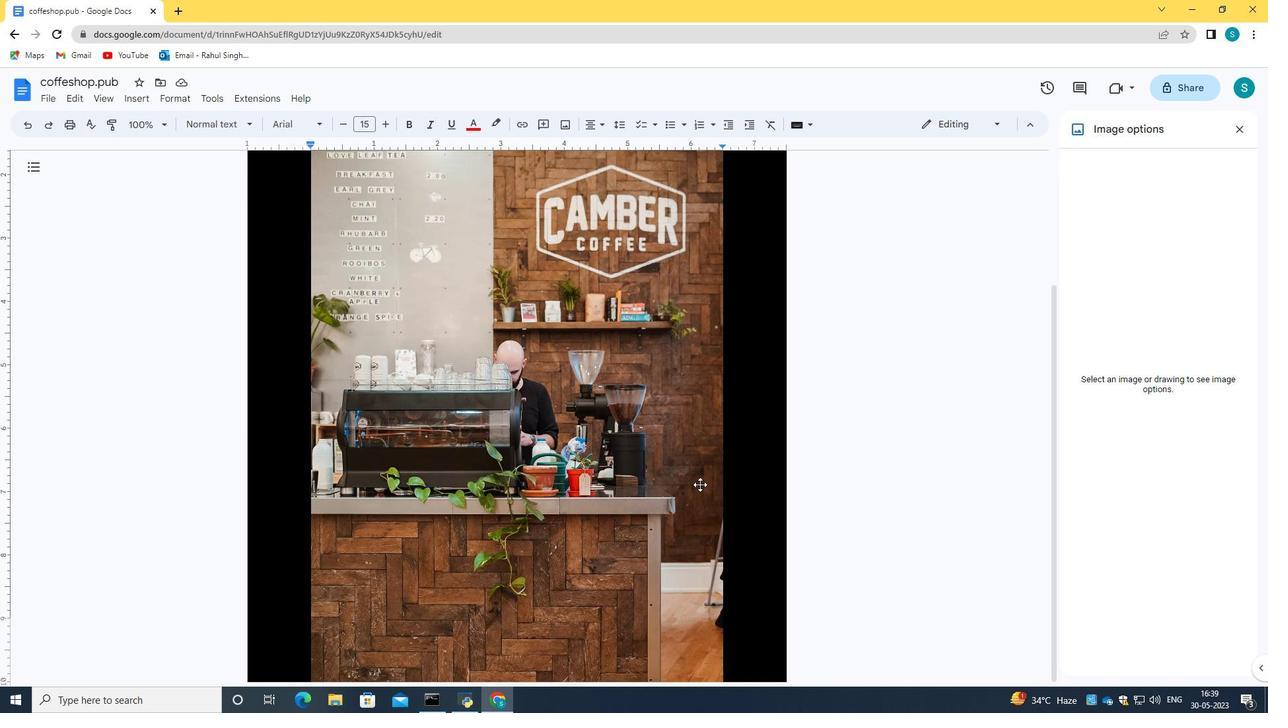 
Action: Mouse scrolled (700, 484) with delta (0, 0)
Screenshot: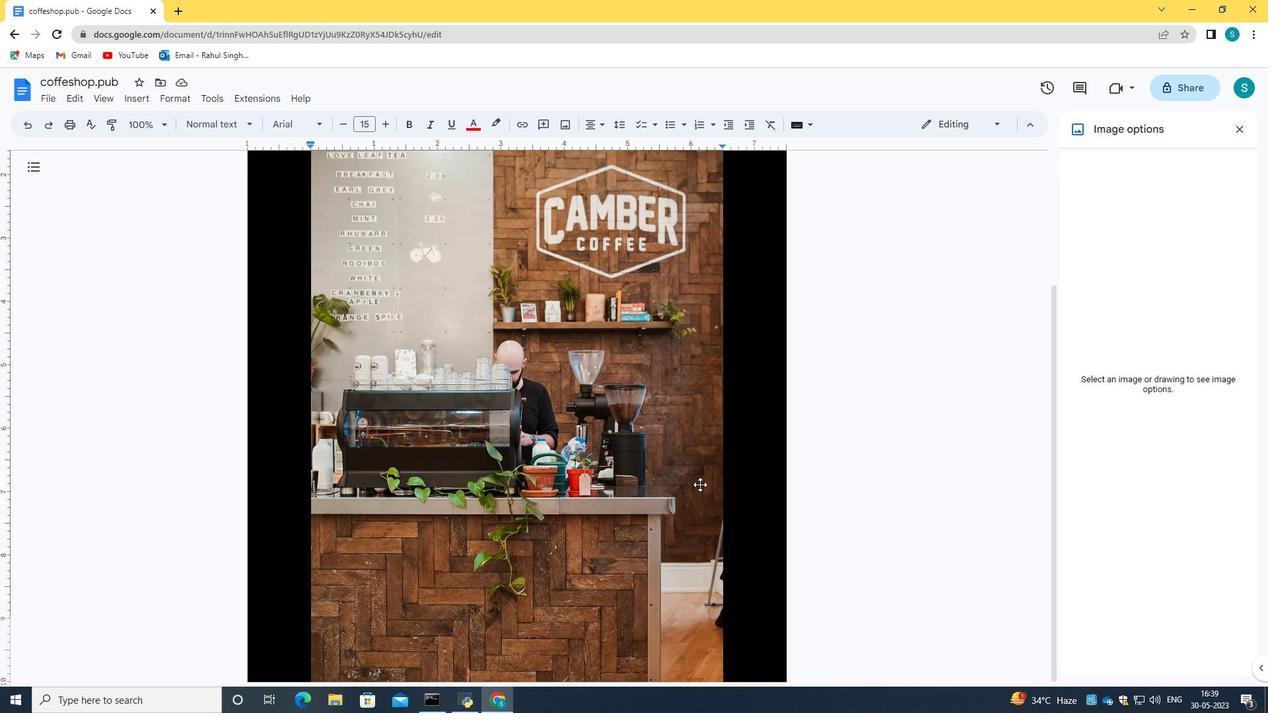 
Action: Mouse scrolled (700, 484) with delta (0, 0)
Screenshot: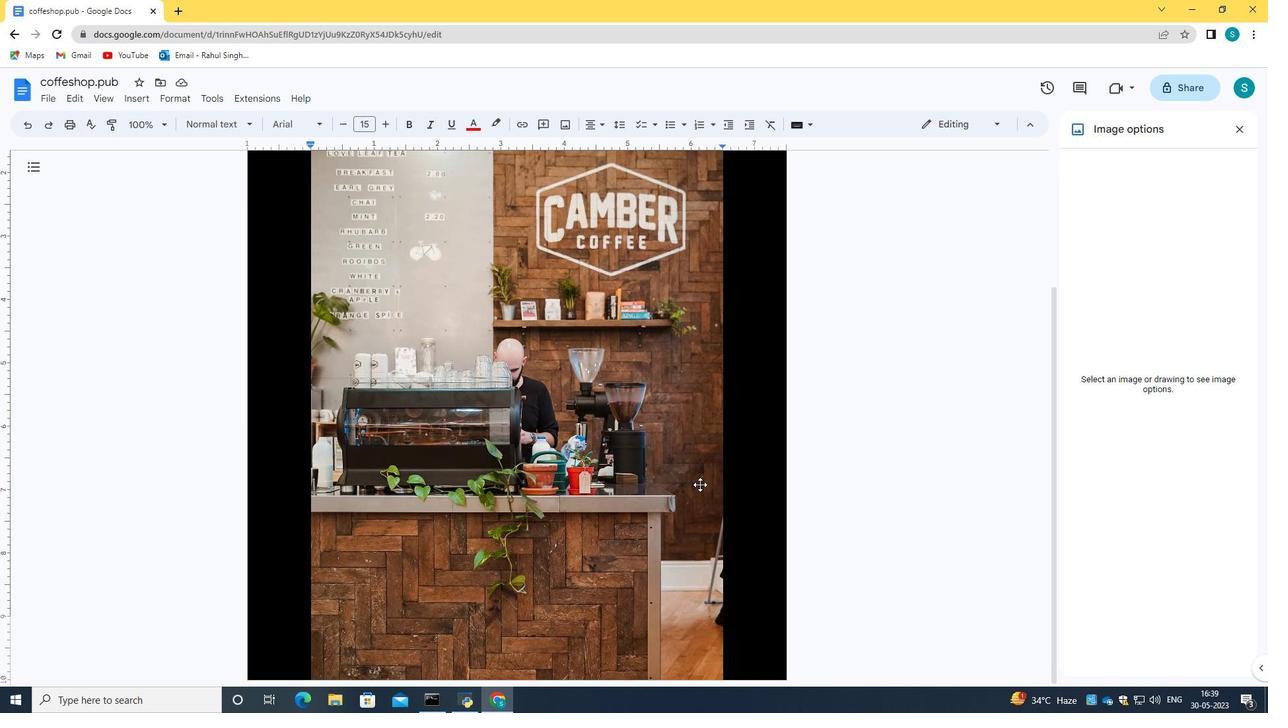
Action: Mouse scrolled (700, 484) with delta (0, 0)
Screenshot: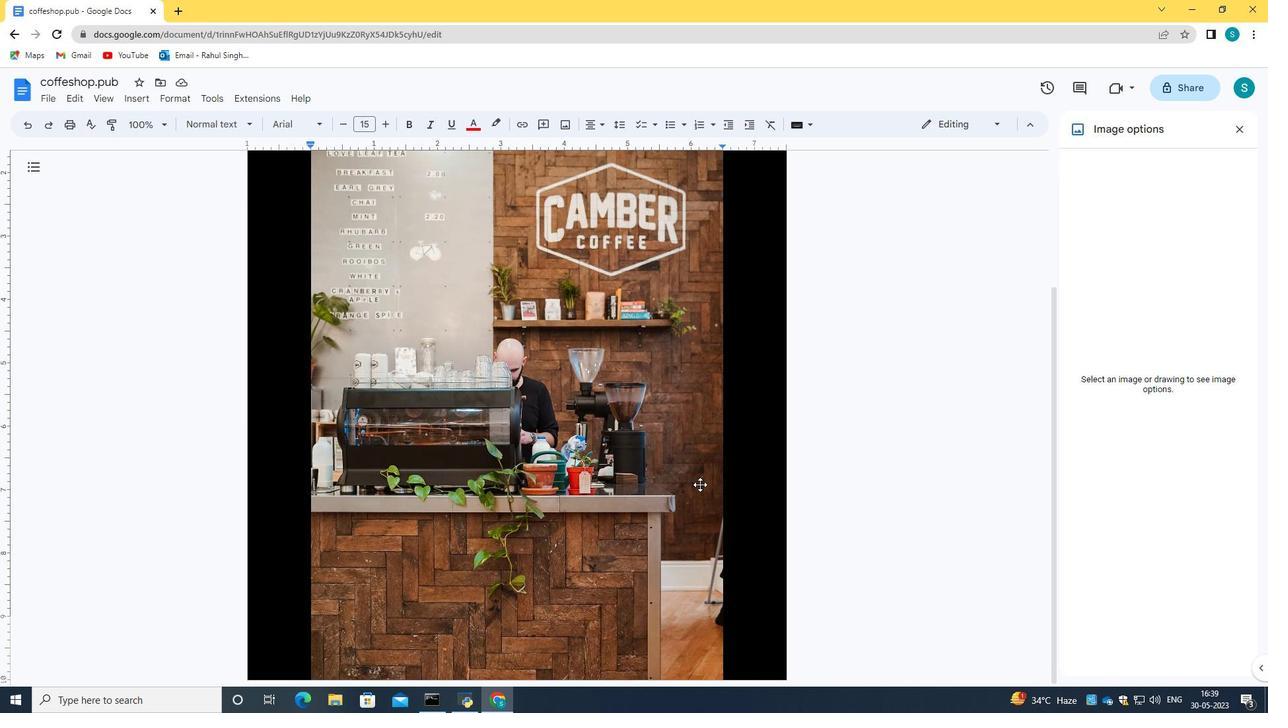 
Action: Mouse moved to (764, 641)
Screenshot: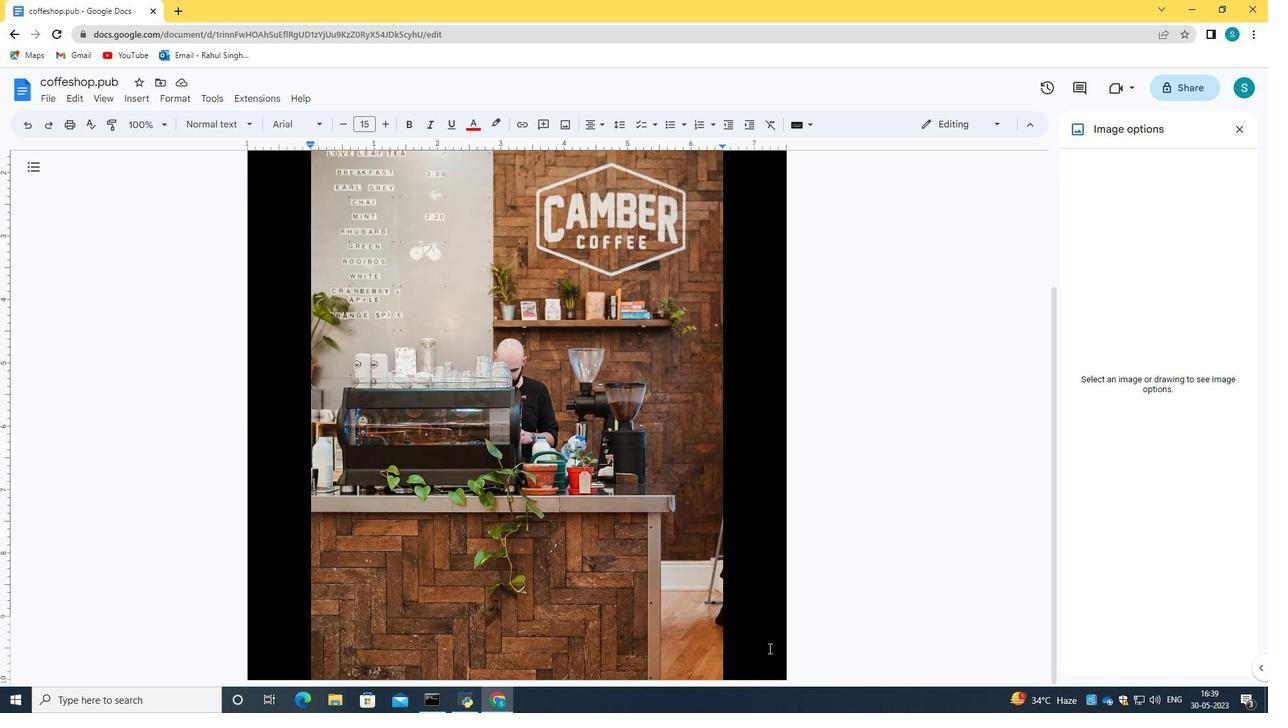 
Action: Mouse pressed left at (764, 641)
Screenshot: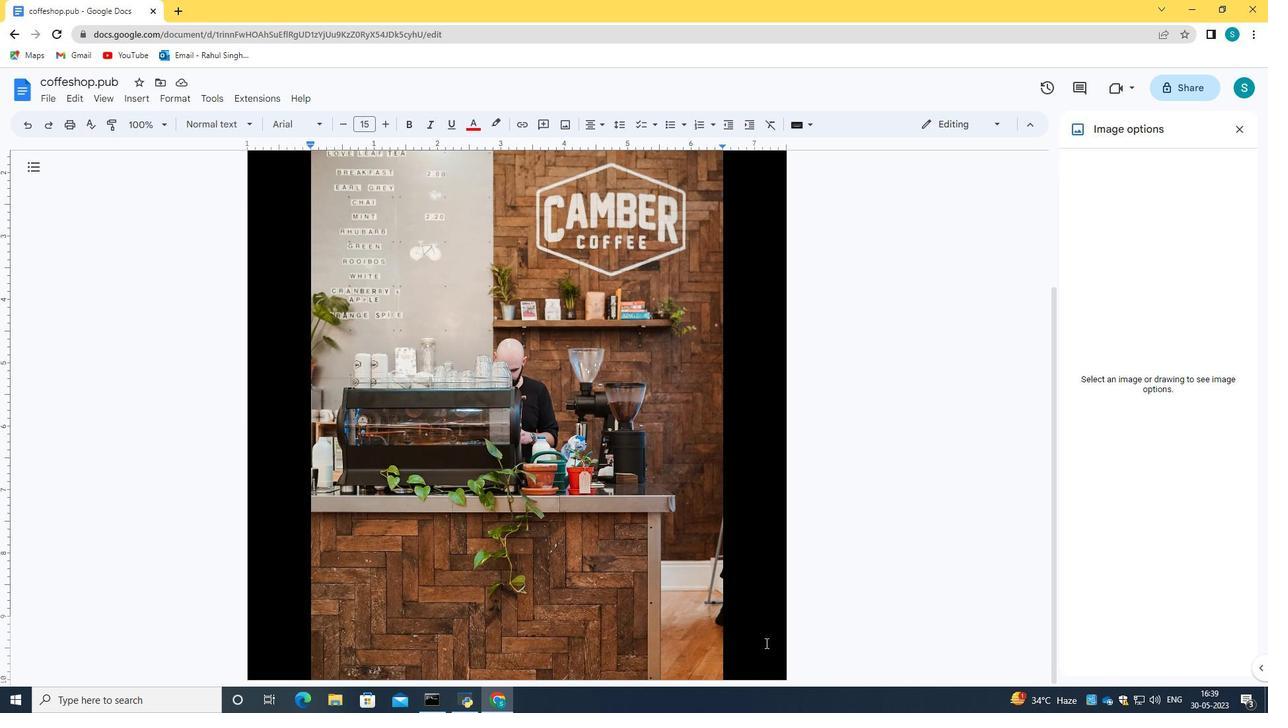 
Action: Mouse moved to (652, 334)
Screenshot: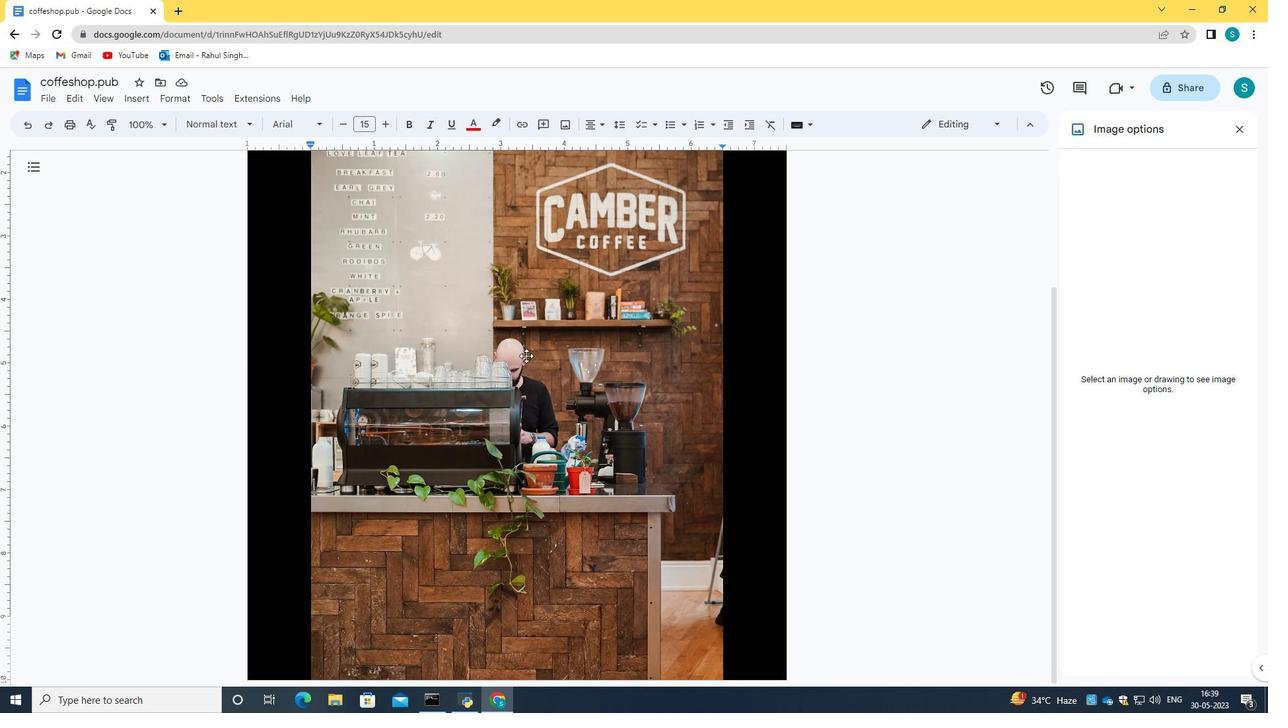 
Action: Mouse scrolled (652, 334) with delta (0, 0)
Screenshot: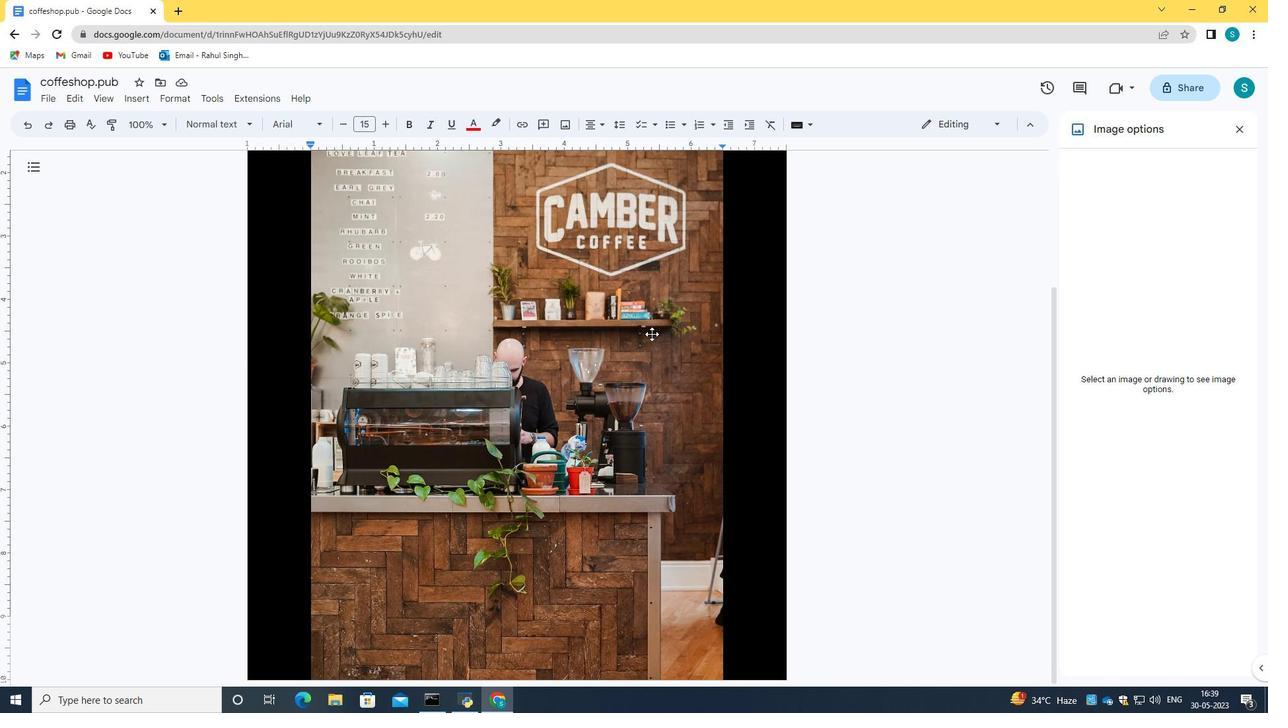 
Action: Mouse scrolled (652, 334) with delta (0, 0)
Screenshot: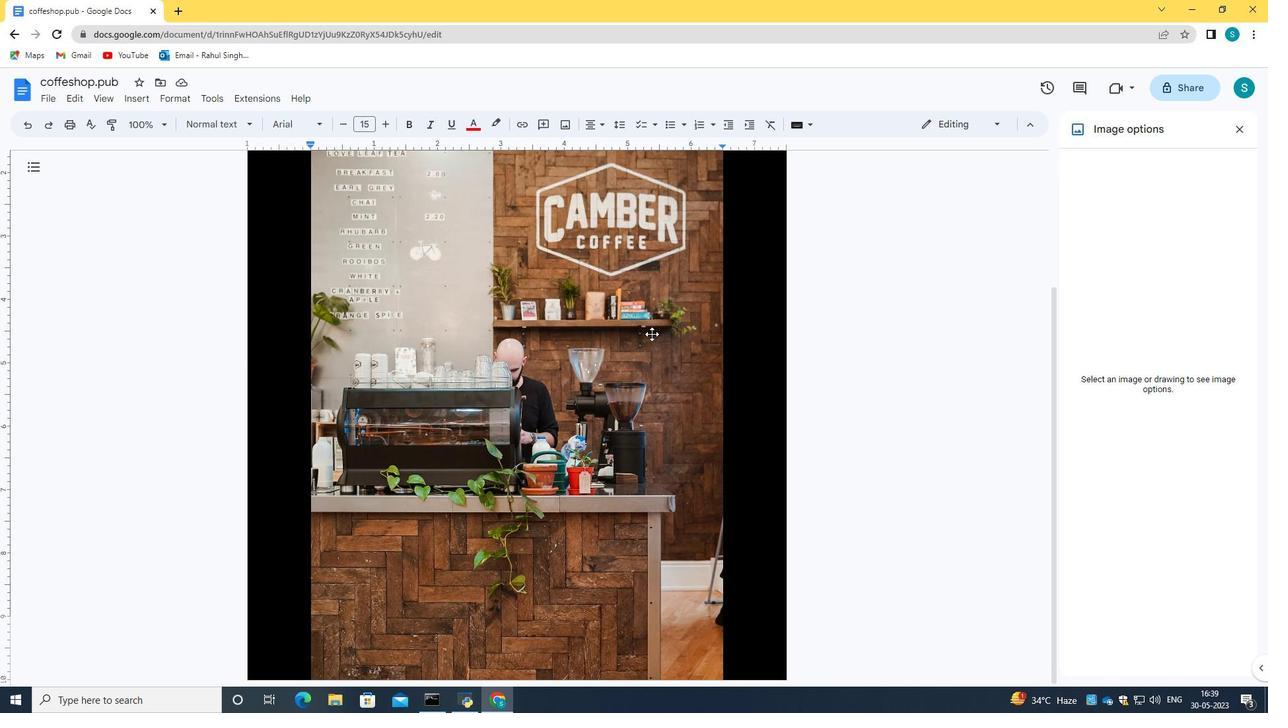 
Action: Mouse moved to (652, 334)
Screenshot: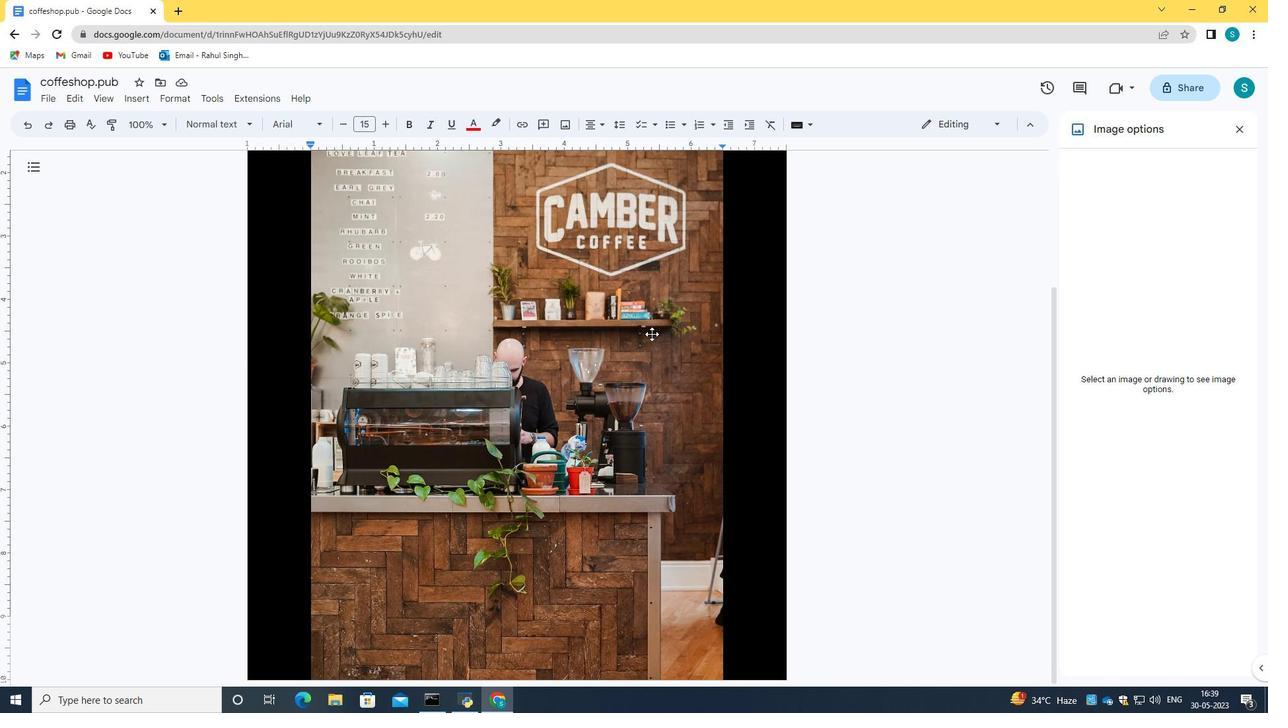 
Action: Mouse scrolled (652, 334) with delta (0, 0)
Screenshot: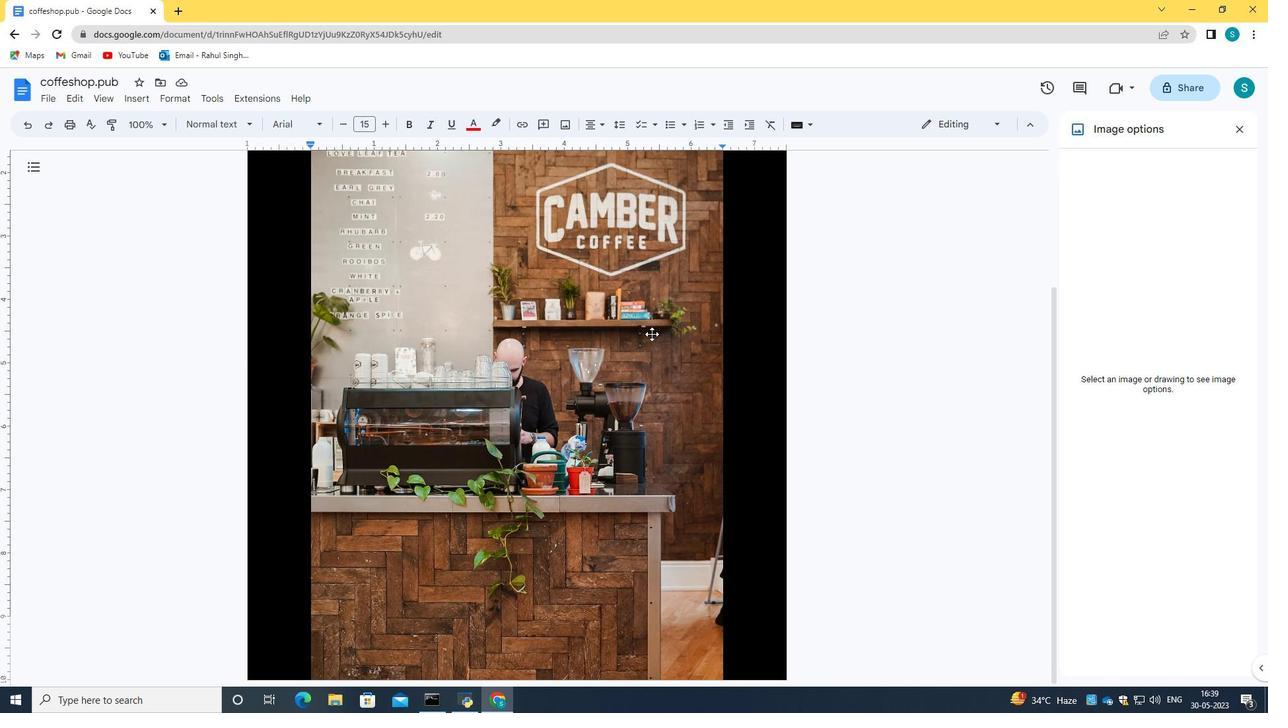 
Action: Mouse moved to (654, 334)
Screenshot: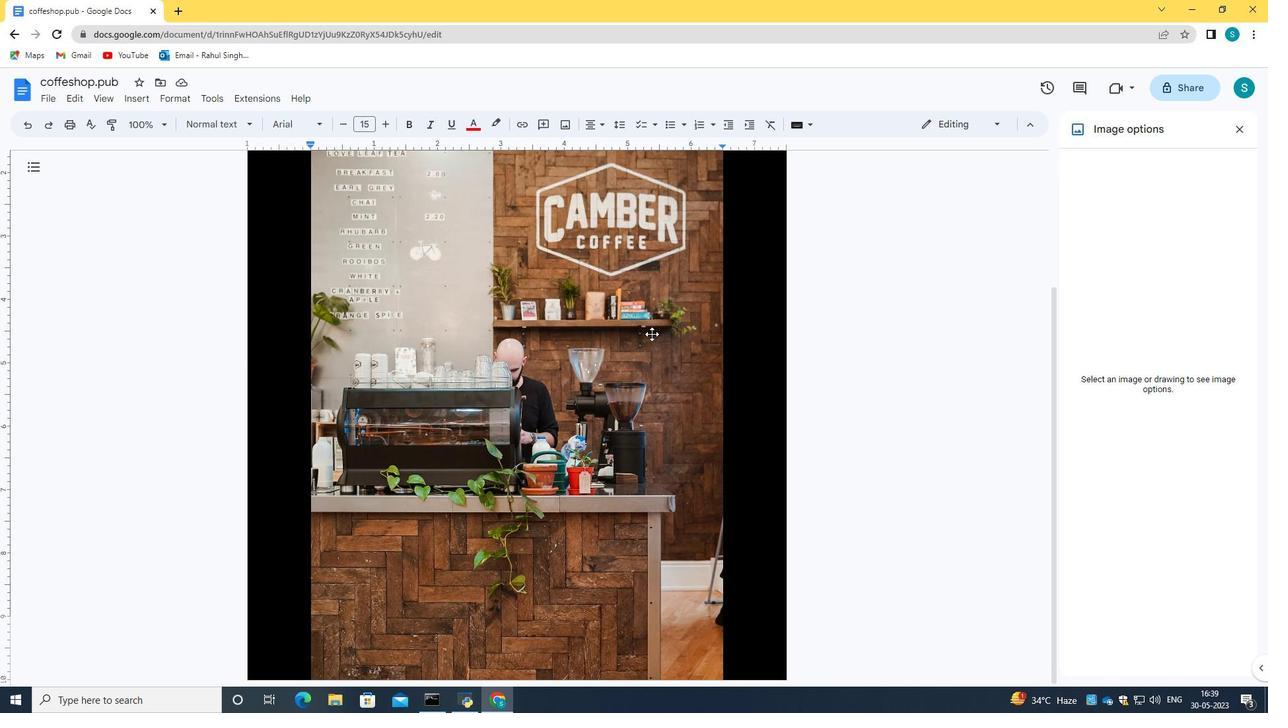 
Action: Mouse scrolled (654, 335) with delta (0, 0)
Screenshot: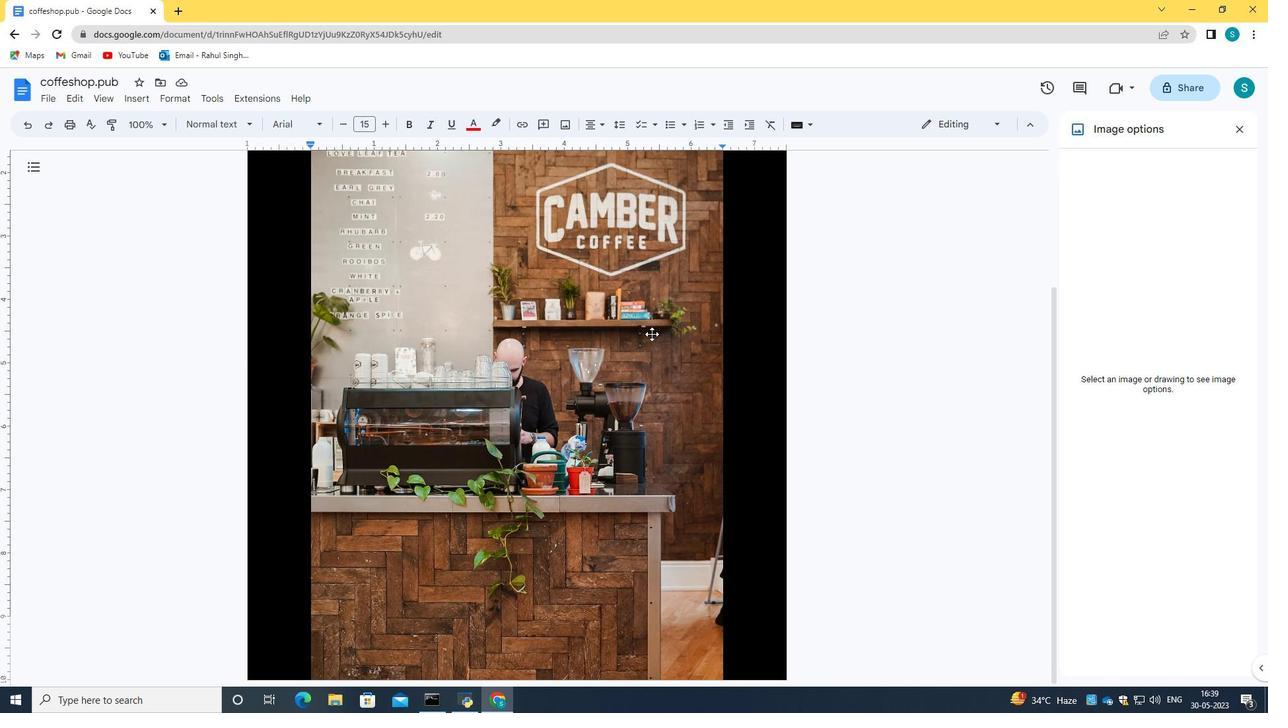 
Action: Mouse moved to (616, 362)
Screenshot: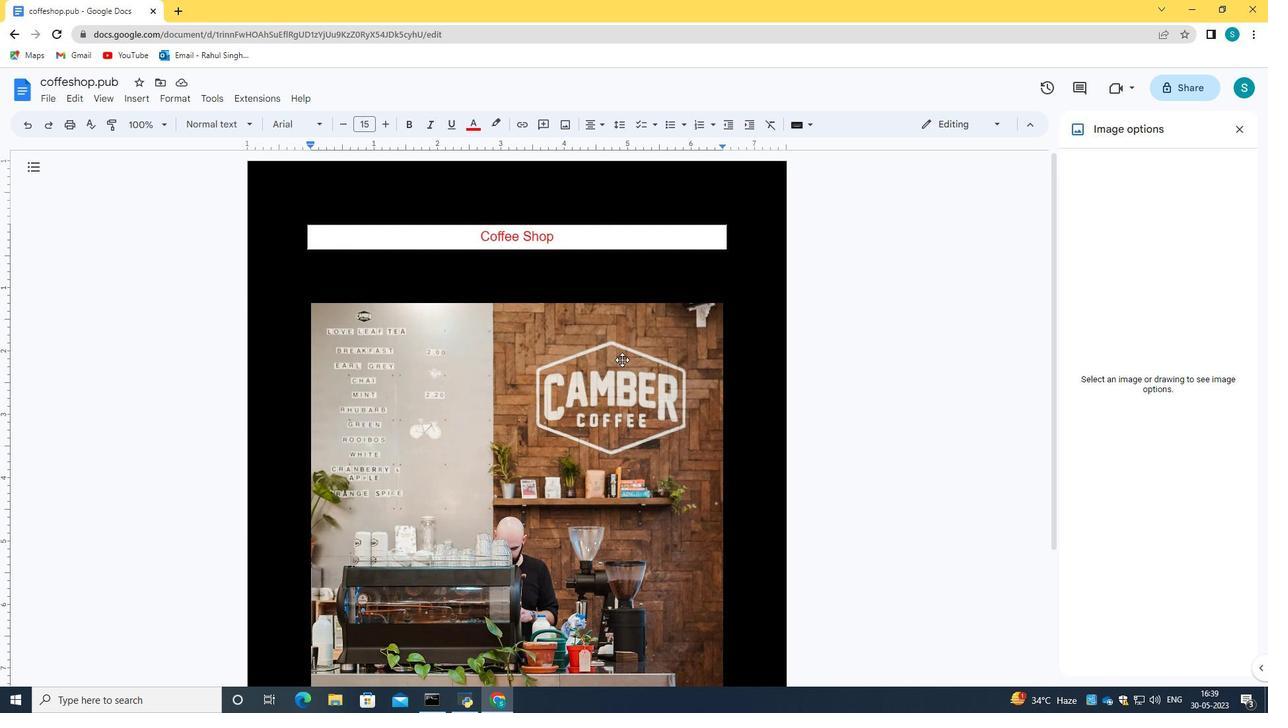 
Action: Mouse pressed left at (616, 362)
Screenshot: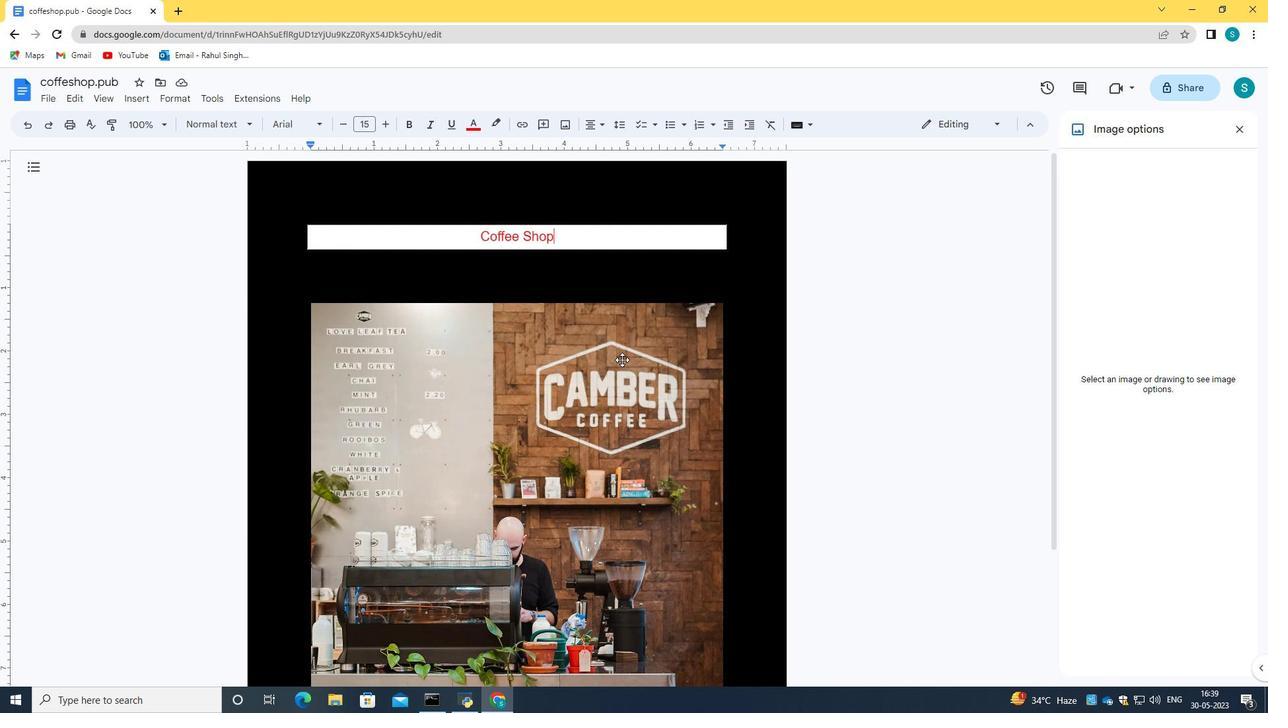 
Action: Mouse moved to (772, 256)
Screenshot: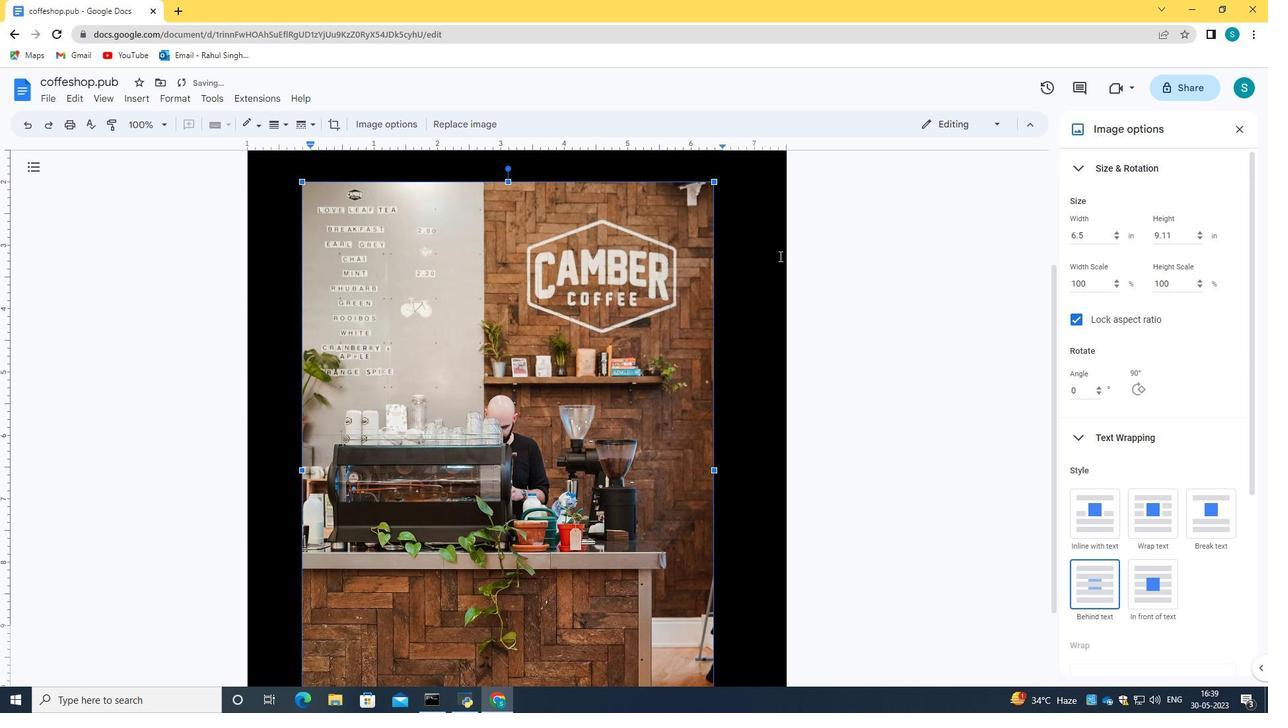 
Action: Mouse pressed left at (772, 256)
Screenshot: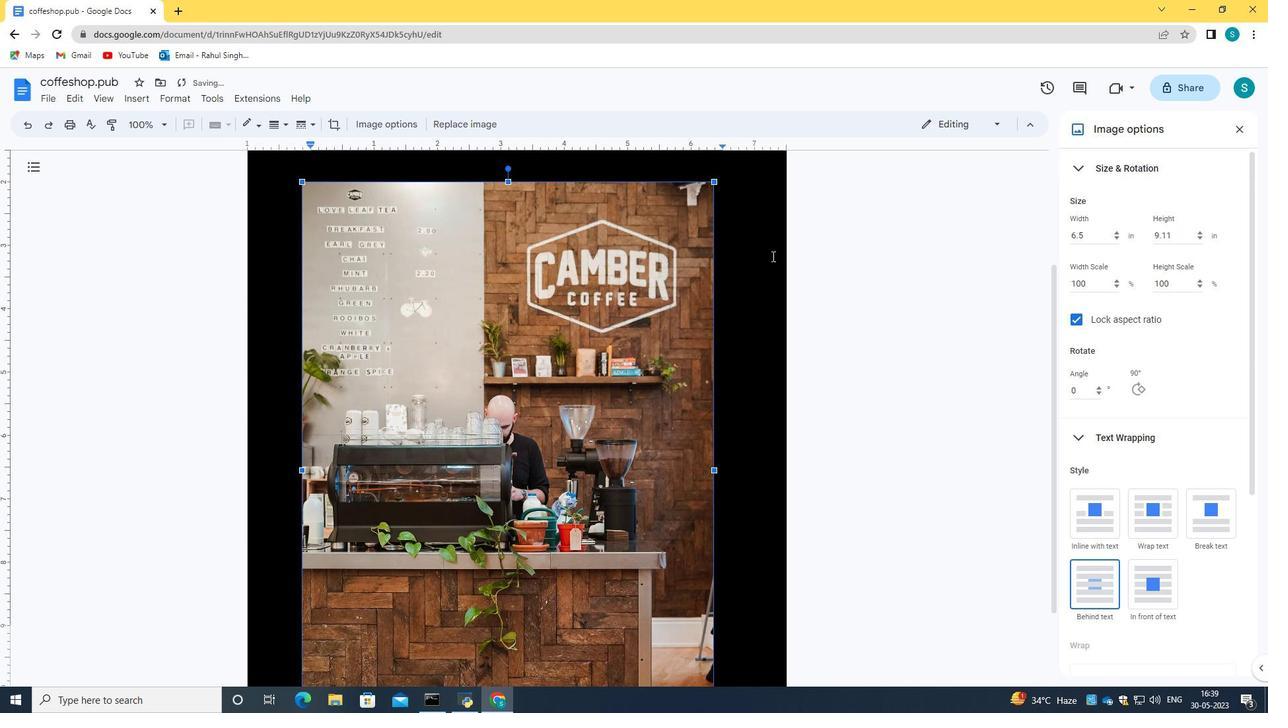 
Action: Mouse moved to (702, 291)
Screenshot: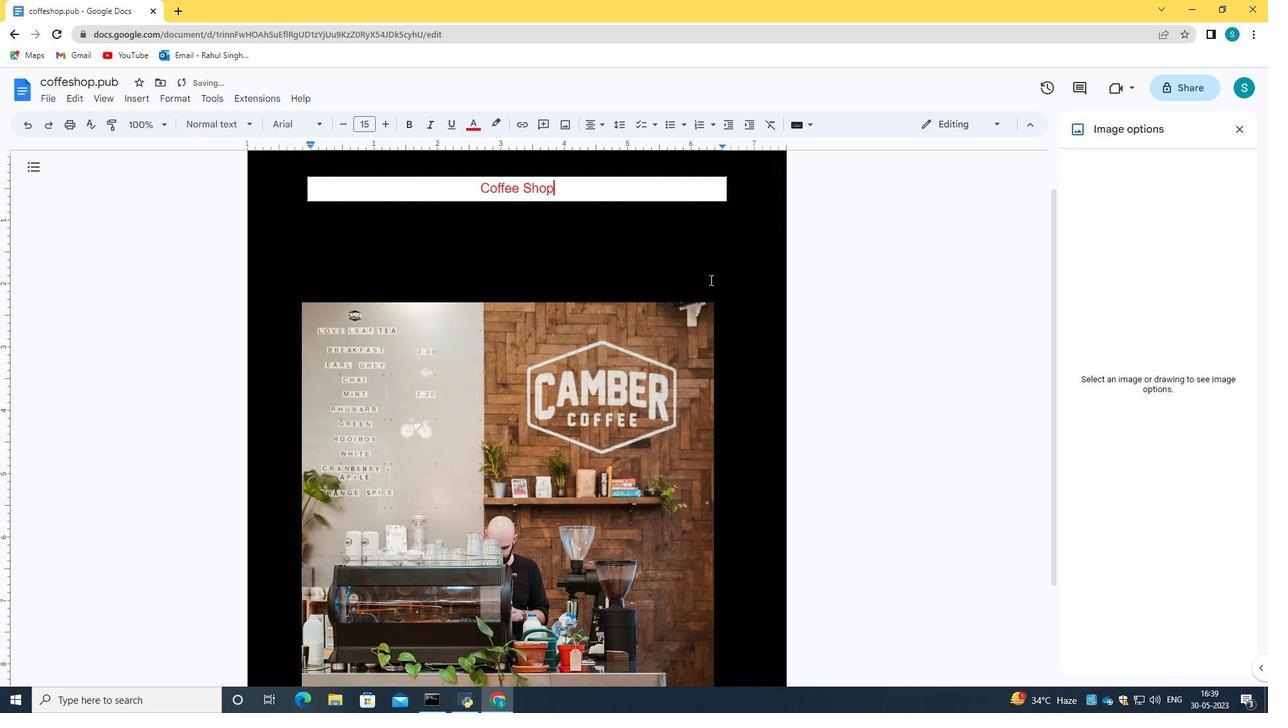 
Action: Mouse scrolled (702, 292) with delta (0, 0)
Screenshot: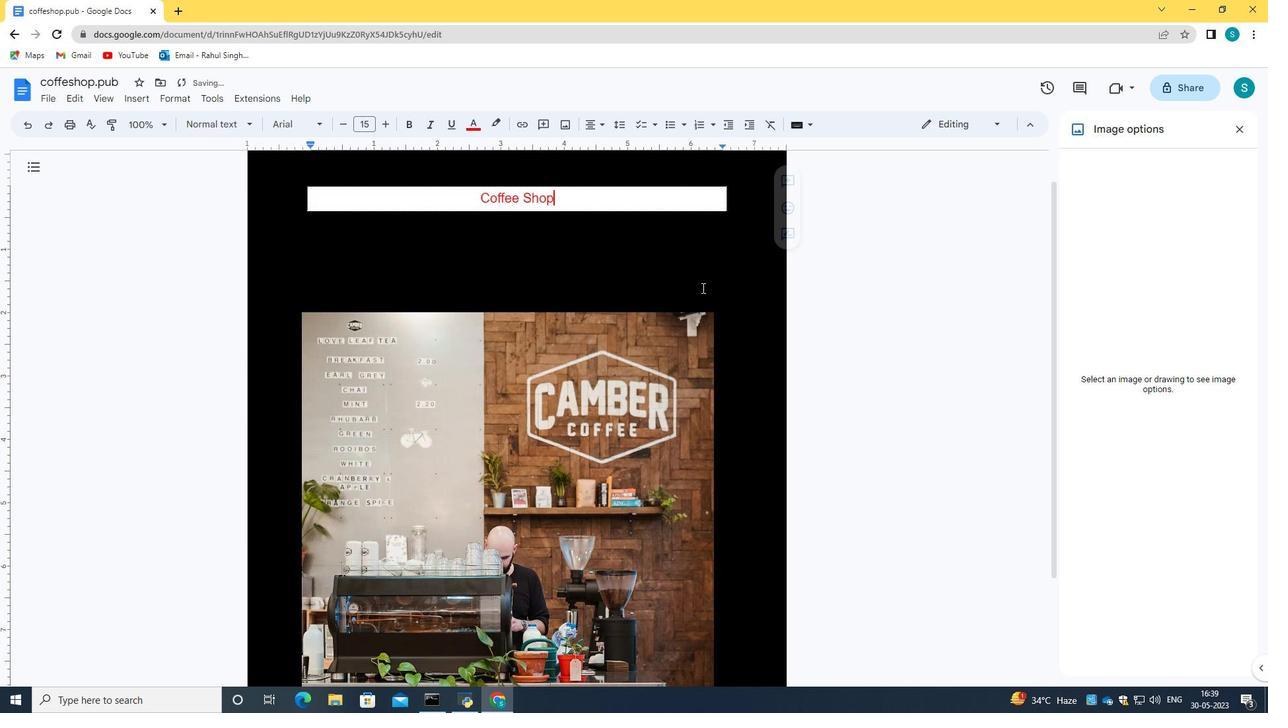 
Action: Mouse scrolled (702, 292) with delta (0, 0)
Screenshot: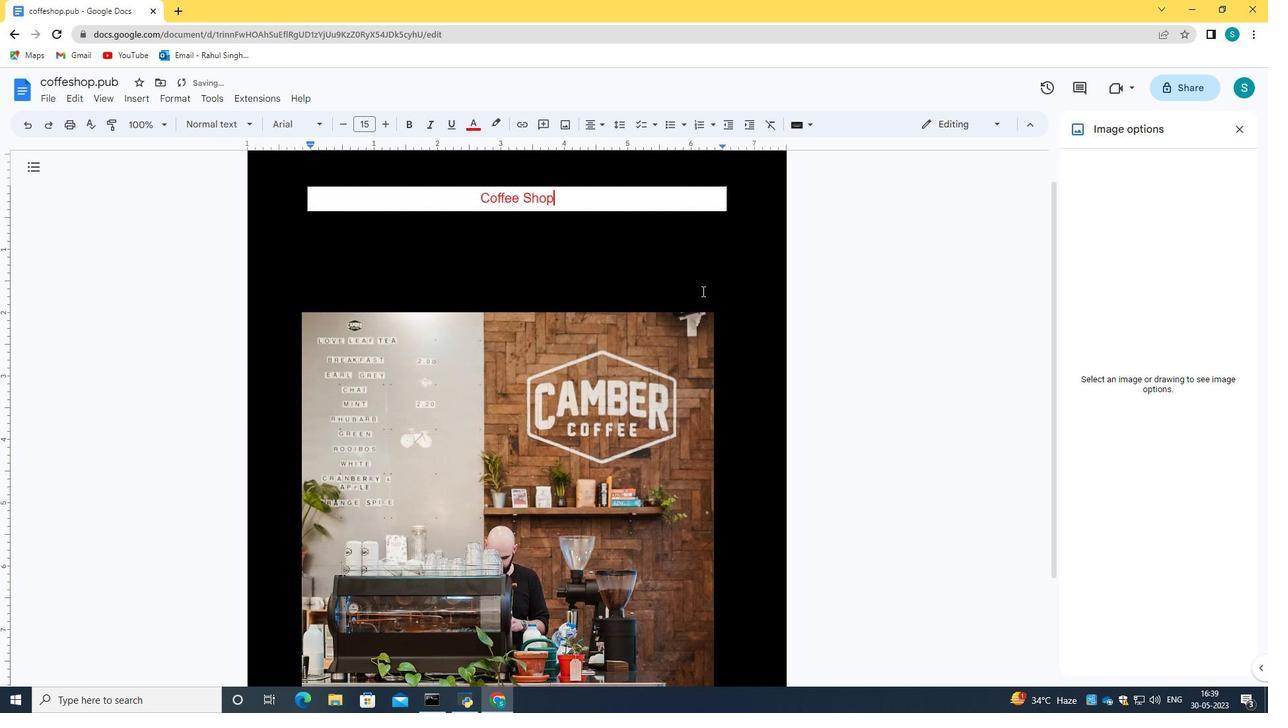 
Action: Mouse scrolled (702, 292) with delta (0, 0)
Screenshot: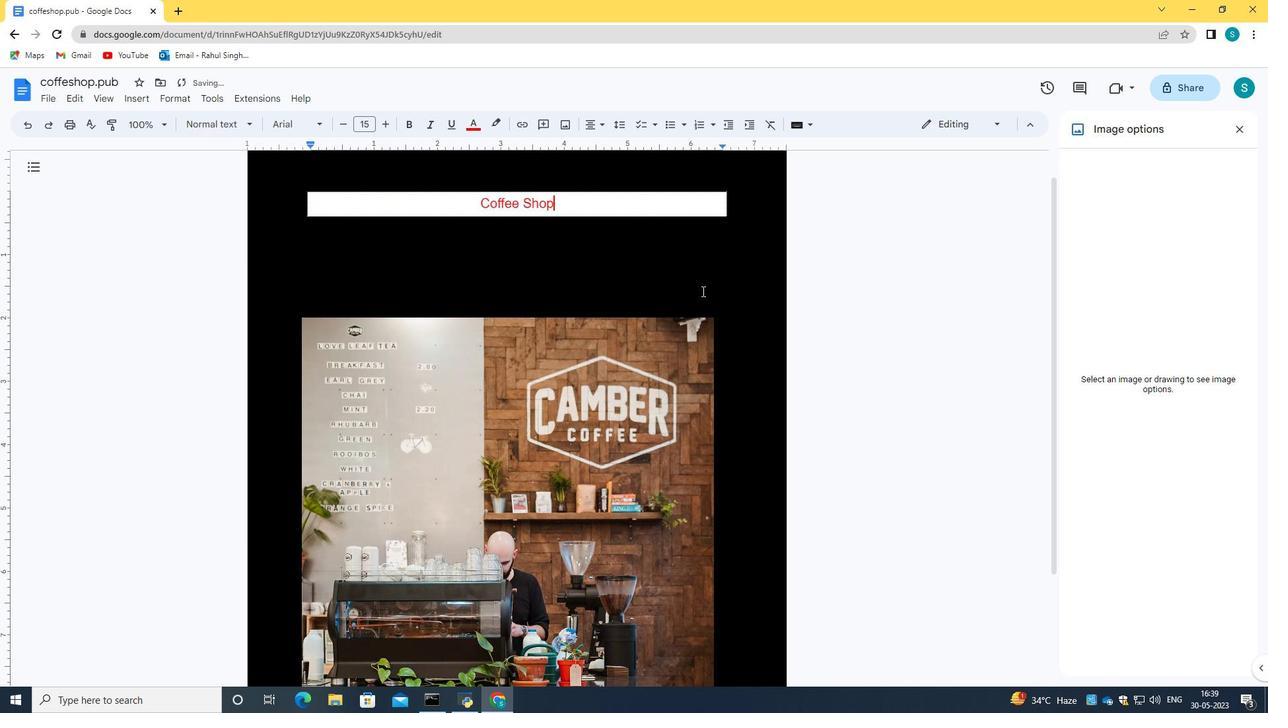 
Action: Mouse moved to (505, 432)
Screenshot: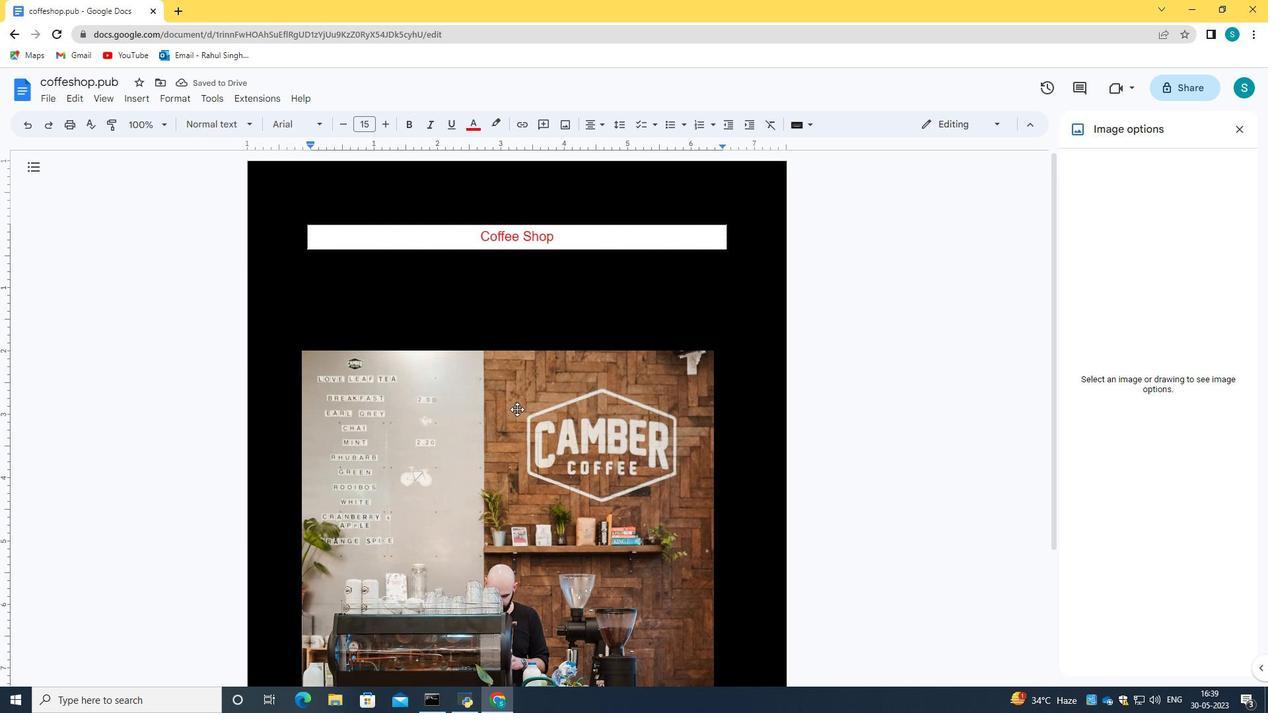 
Action: Mouse pressed left at (505, 432)
Screenshot: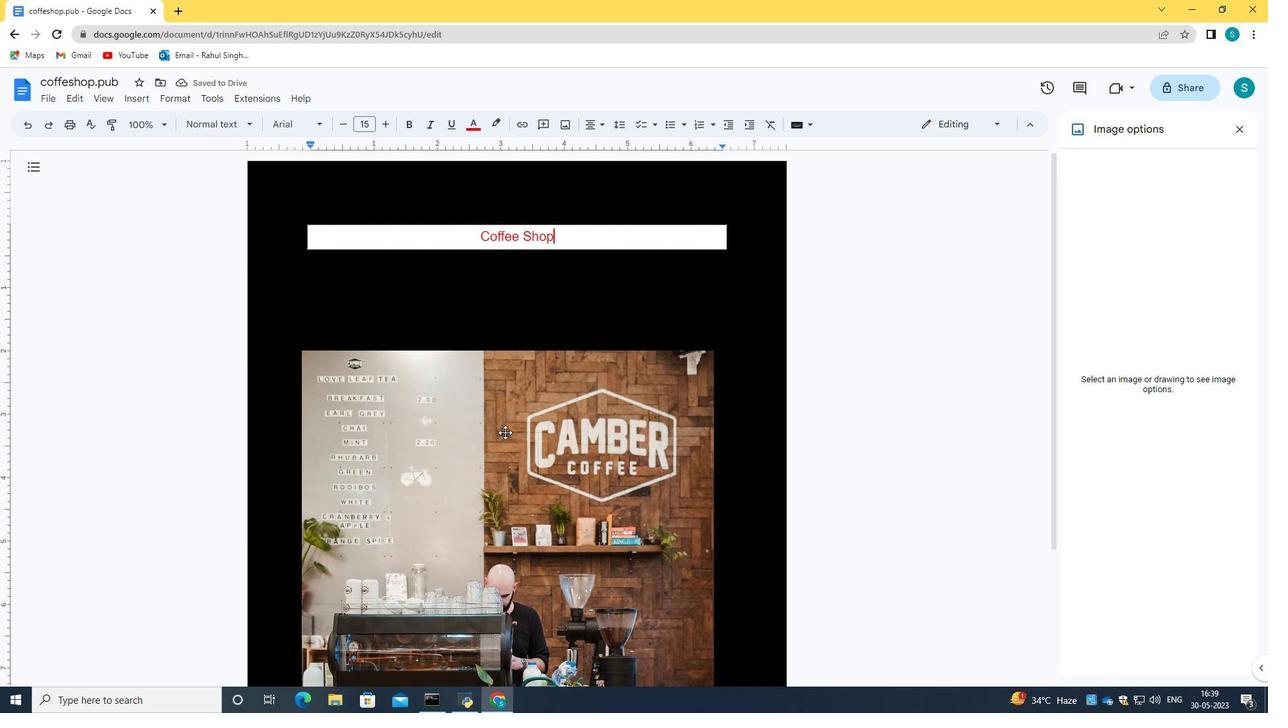 
Action: Mouse moved to (624, 275)
Screenshot: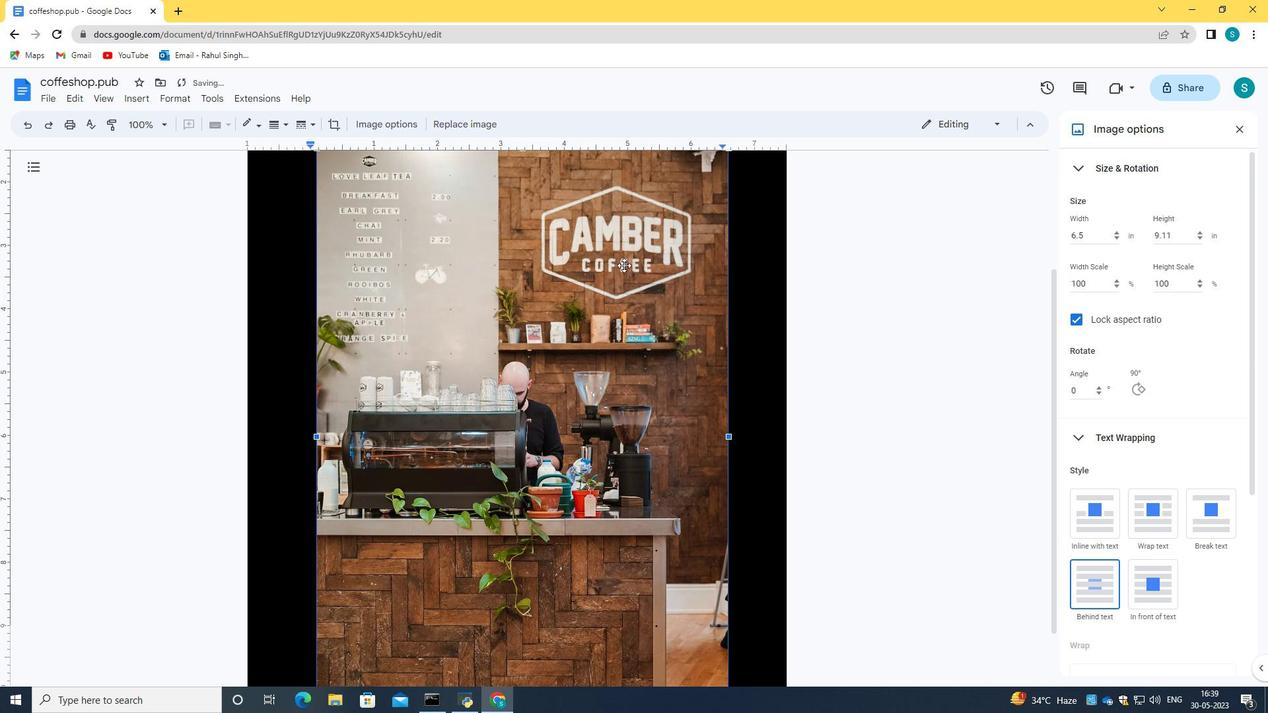 
Action: Mouse scrolled (624, 276) with delta (0, 0)
Screenshot: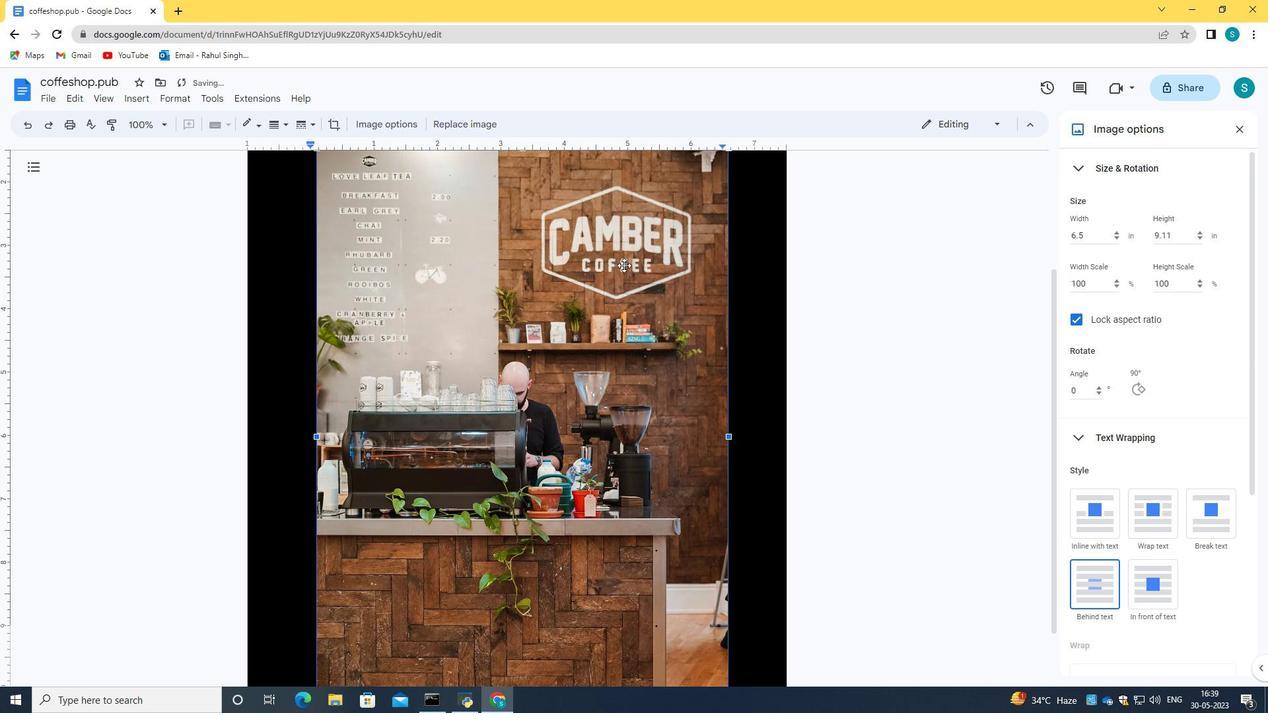 
Action: Mouse scrolled (624, 276) with delta (0, 0)
Screenshot: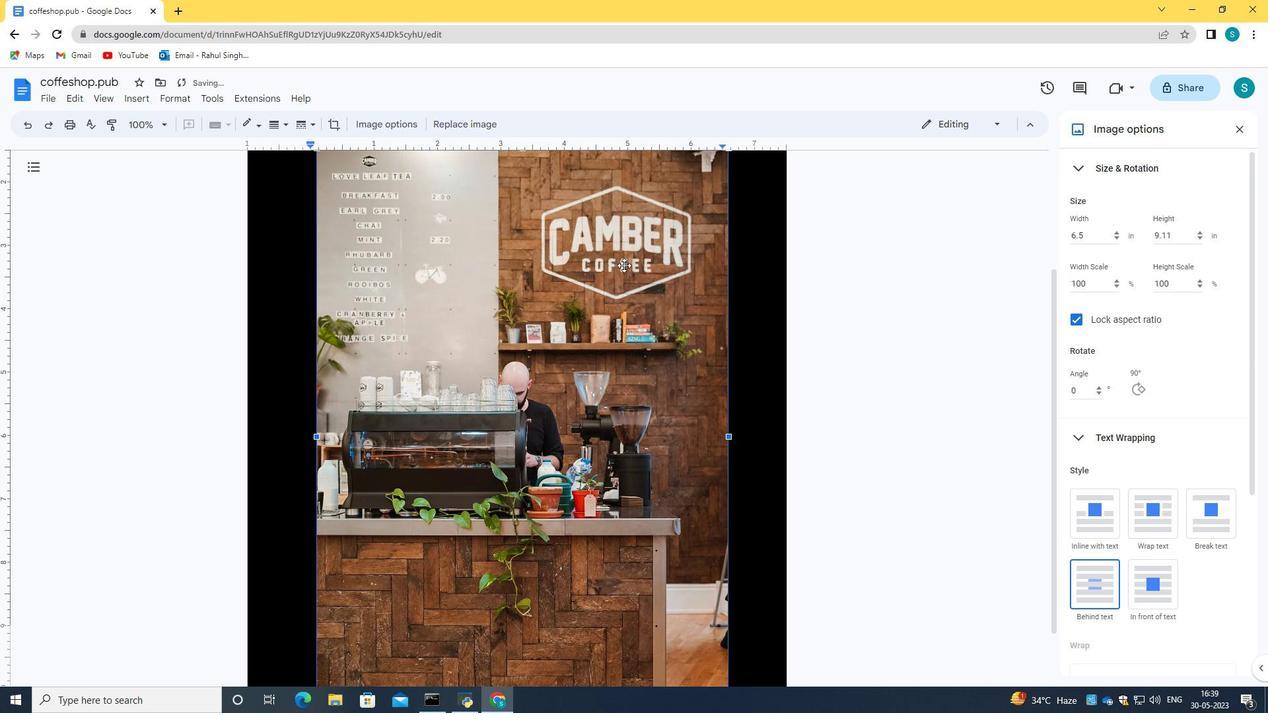 
Action: Mouse scrolled (624, 276) with delta (0, 0)
Screenshot: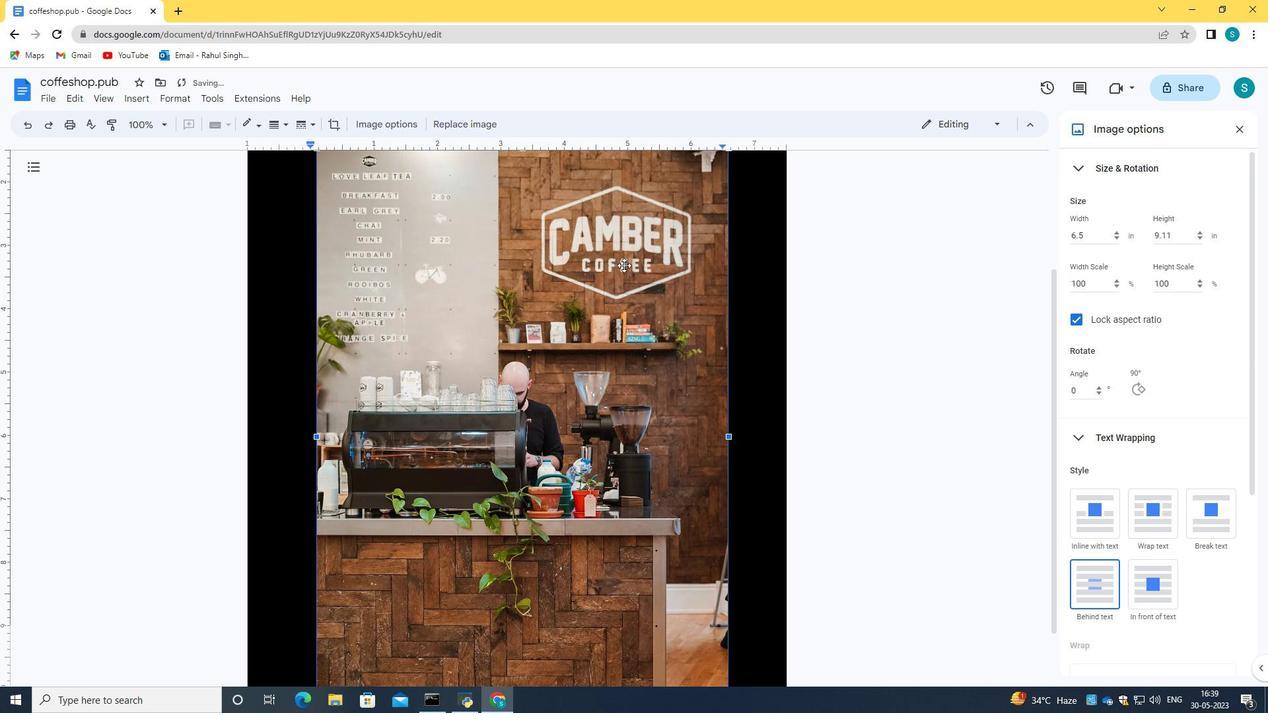 
Action: Mouse moved to (557, 342)
Screenshot: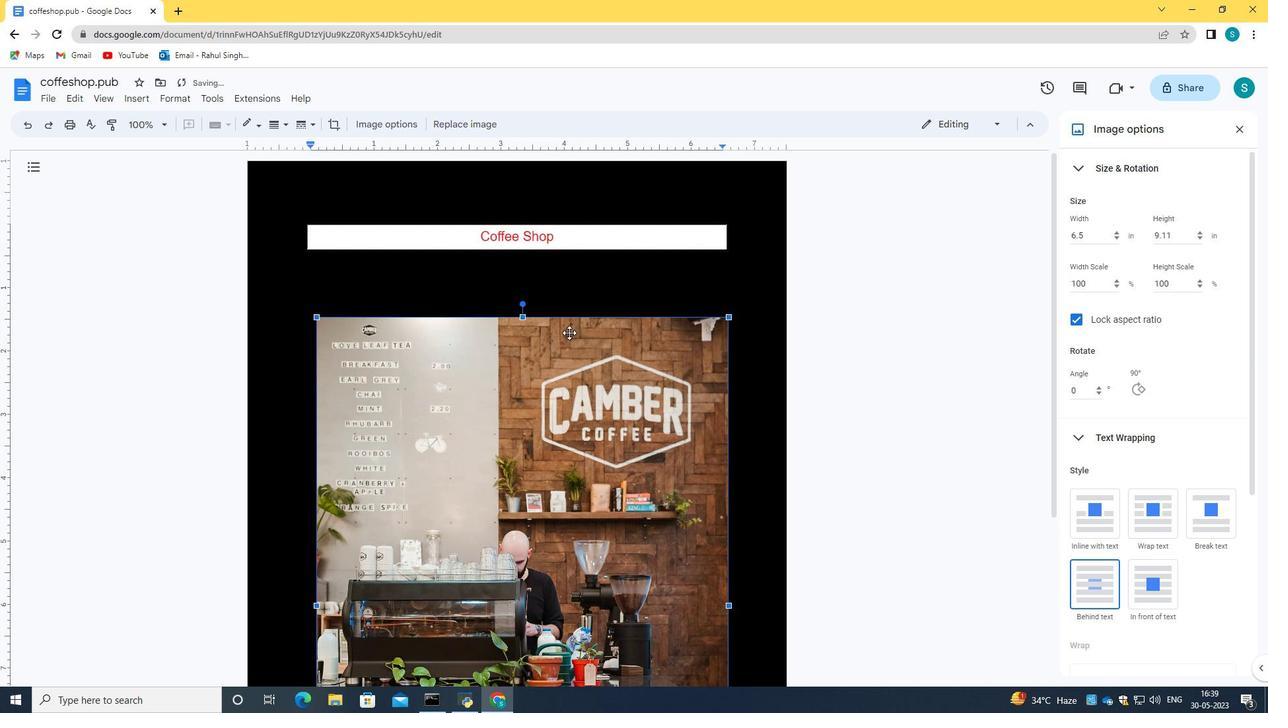 
Action: Mouse pressed left at (557, 342)
Screenshot: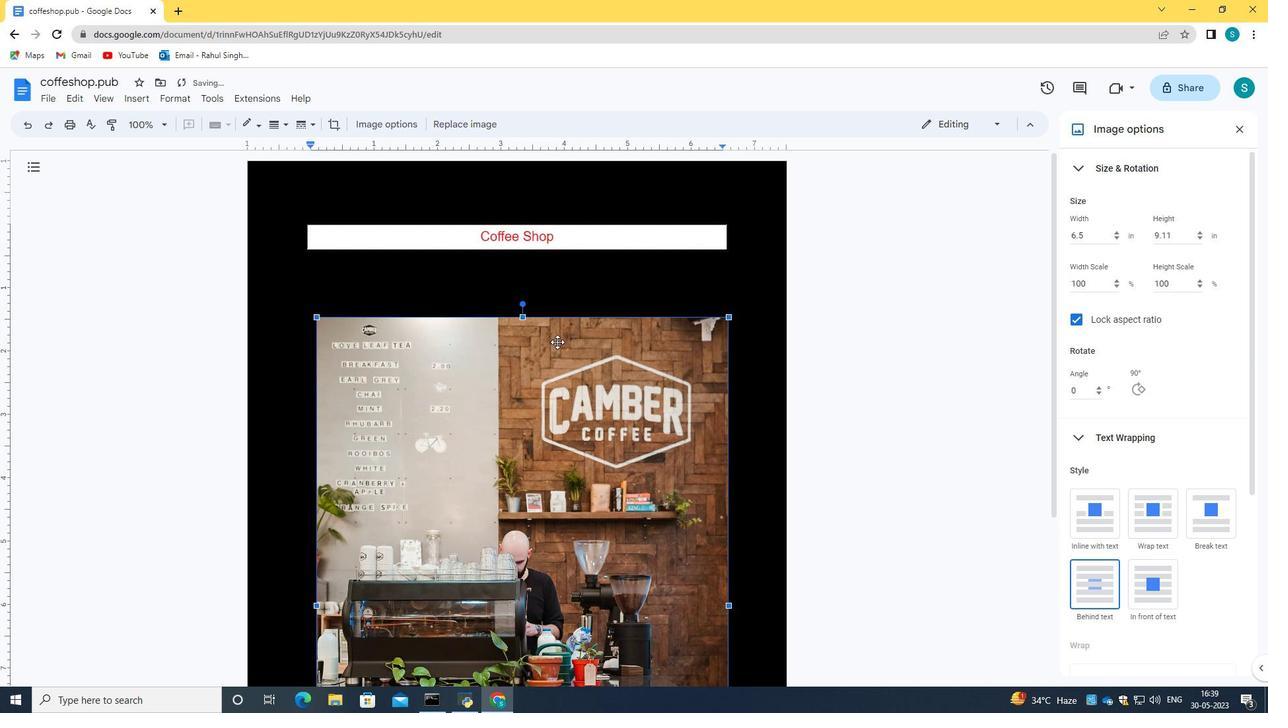 
Action: Mouse moved to (516, 292)
Screenshot: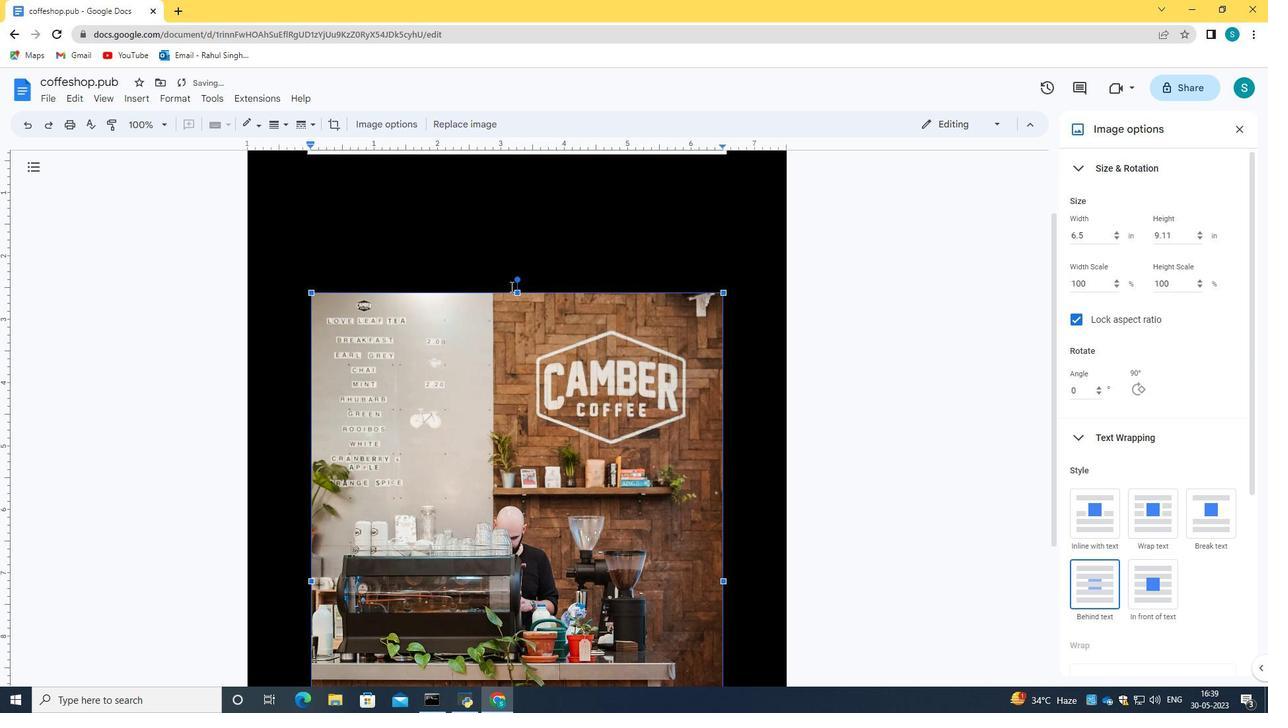 
Action: Mouse pressed left at (516, 292)
Screenshot: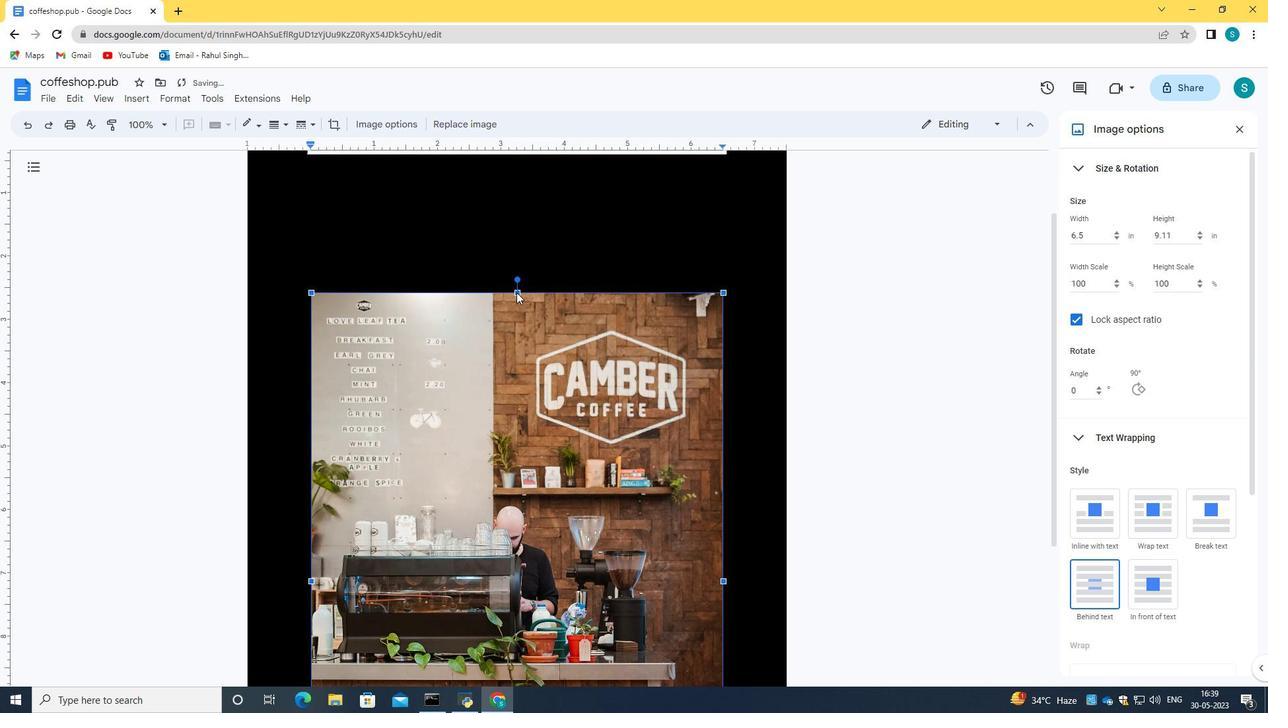 
Action: Mouse moved to (590, 170)
Screenshot: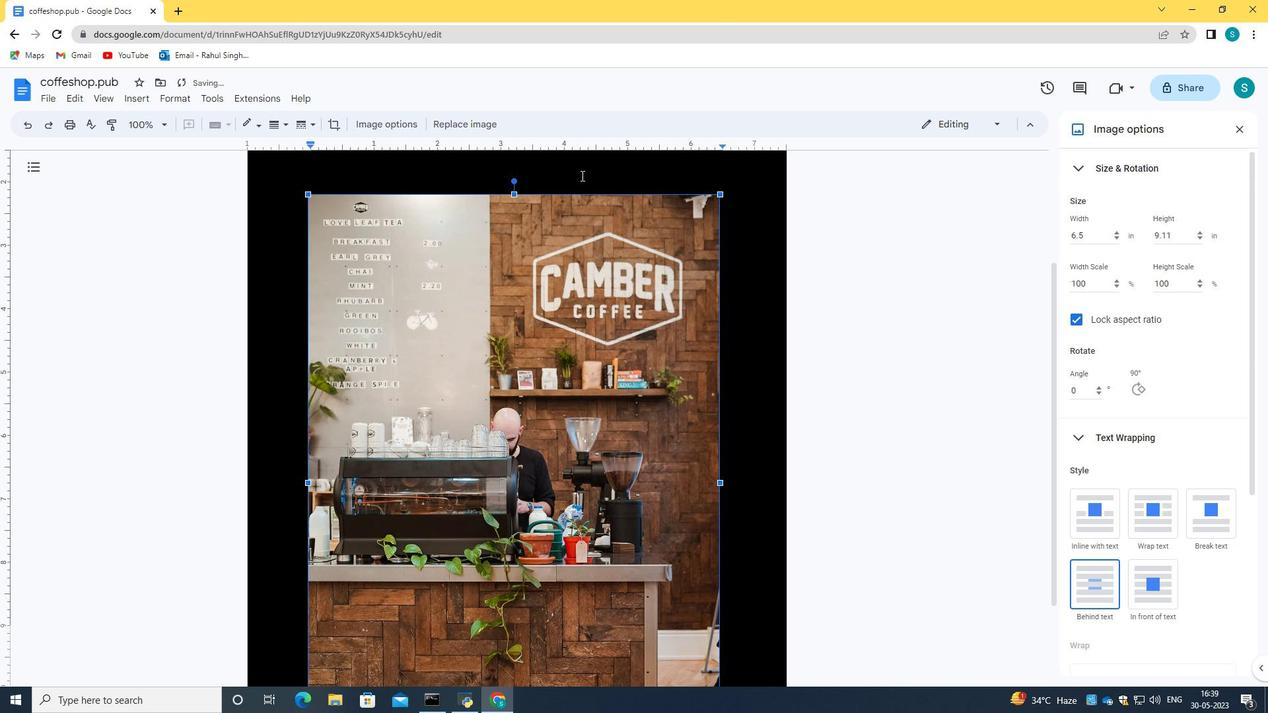 
Action: Mouse pressed left at (590, 170)
Screenshot: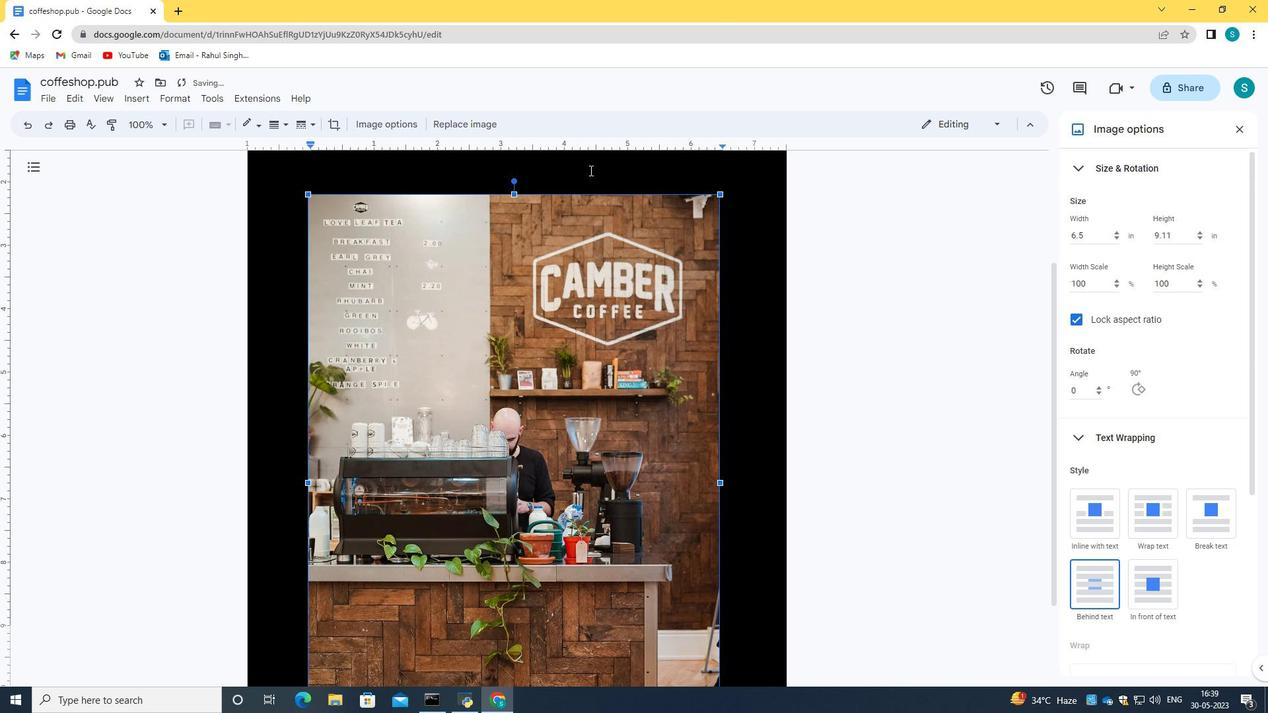 
Action: Mouse moved to (566, 356)
Screenshot: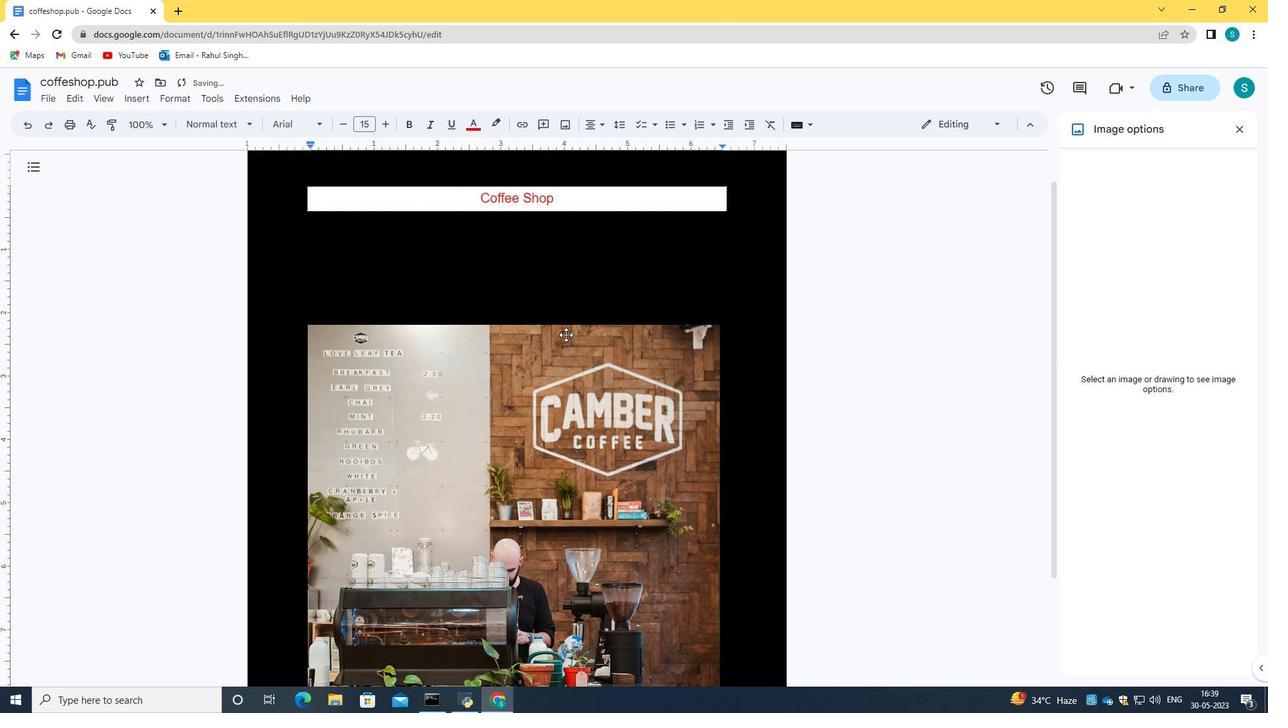 
Action: Mouse pressed left at (566, 356)
Screenshot: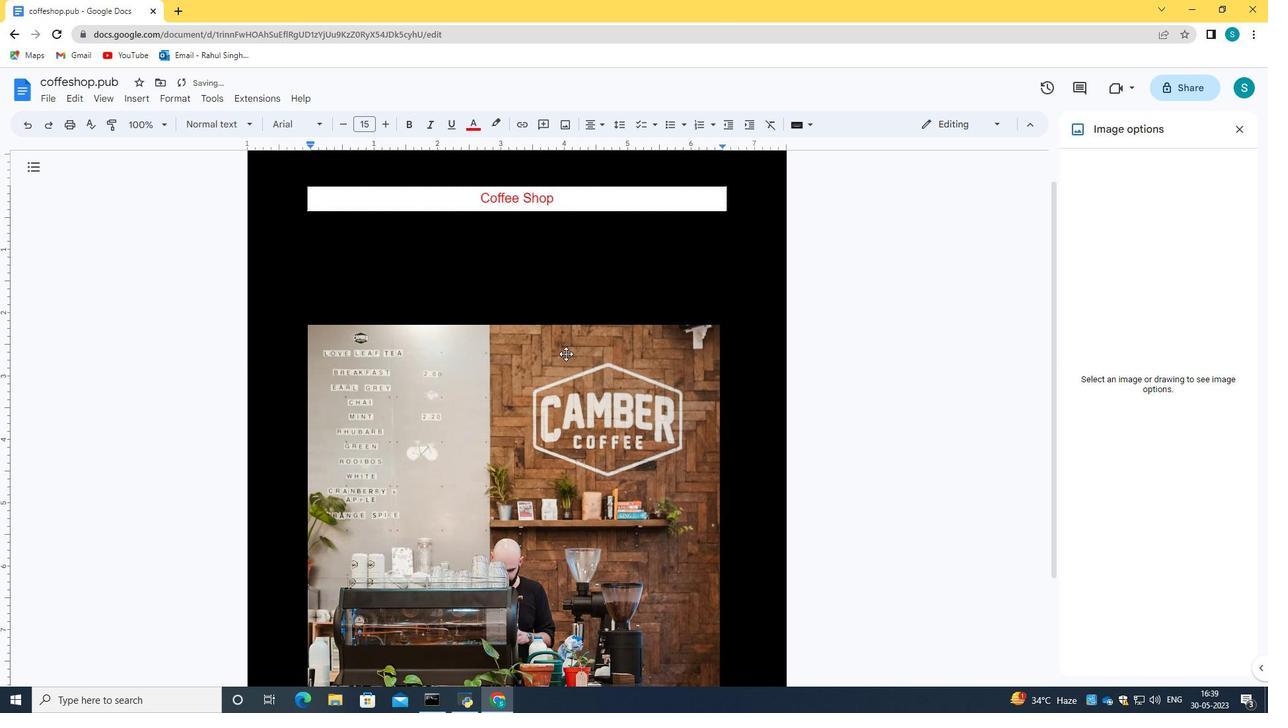 
Action: Mouse moved to (557, 122)
Screenshot: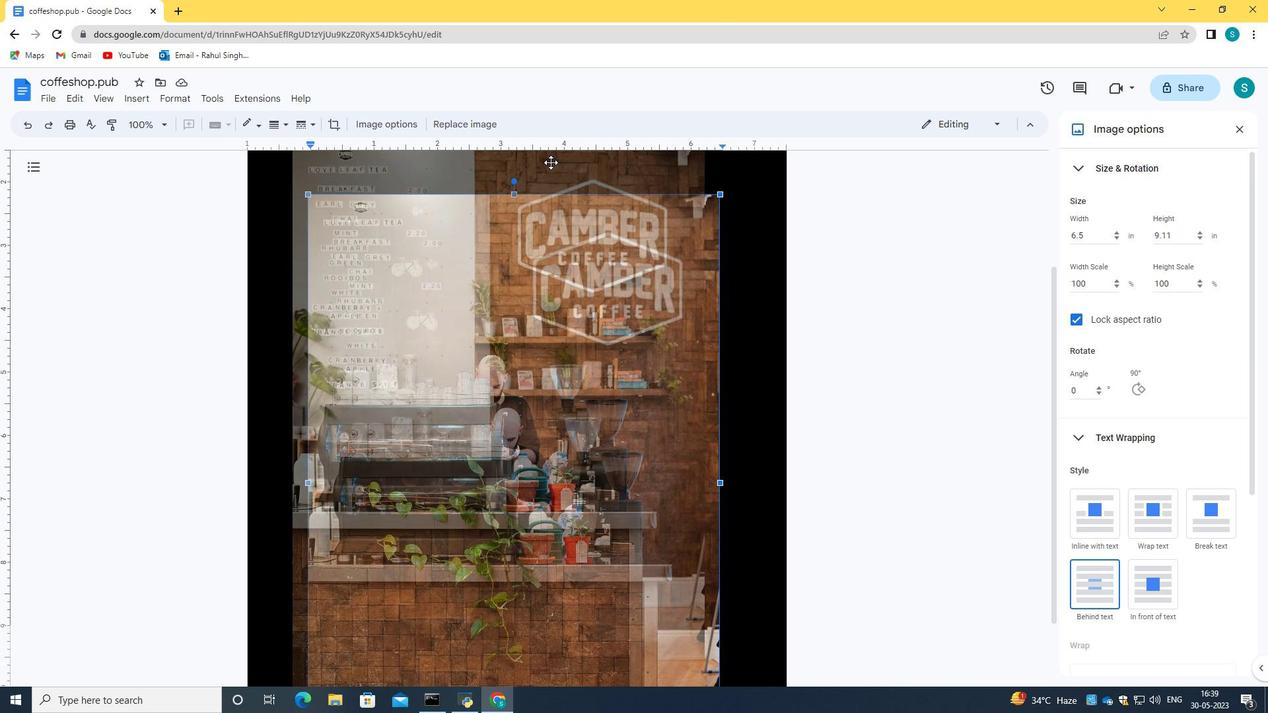 
Action: Mouse pressed left at (557, 122)
Screenshot: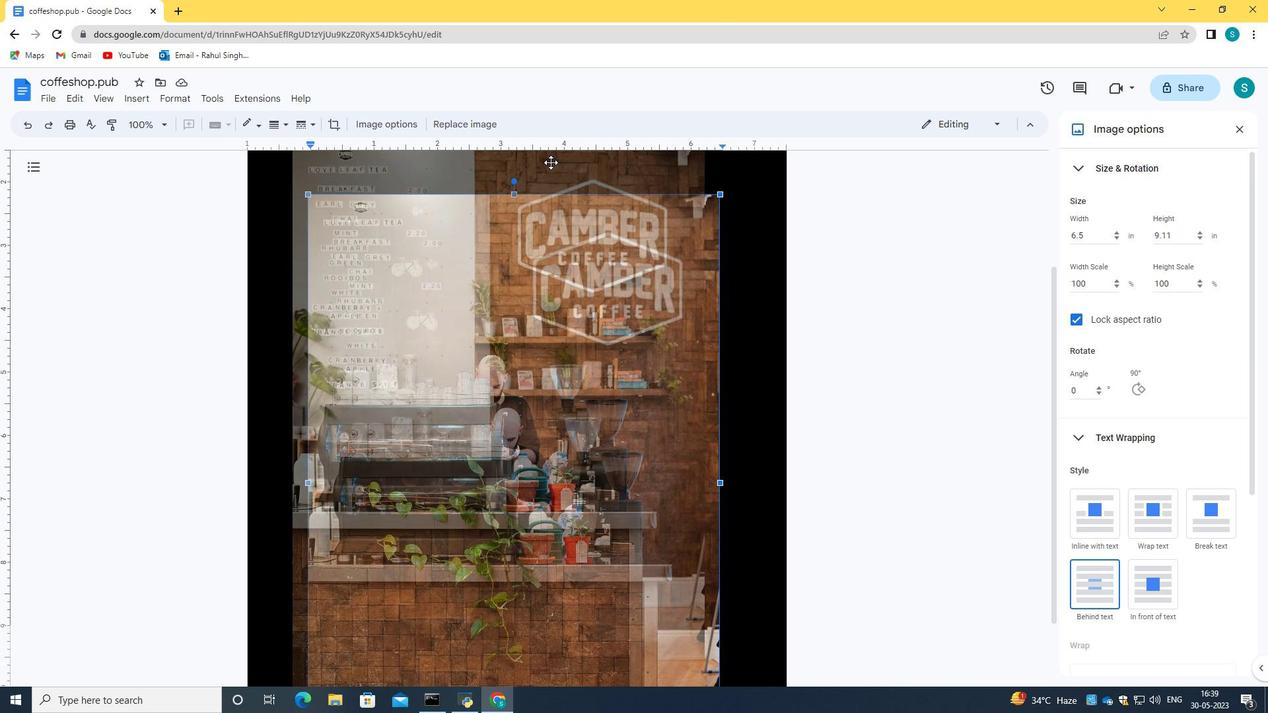 
Action: Mouse moved to (557, 118)
Screenshot: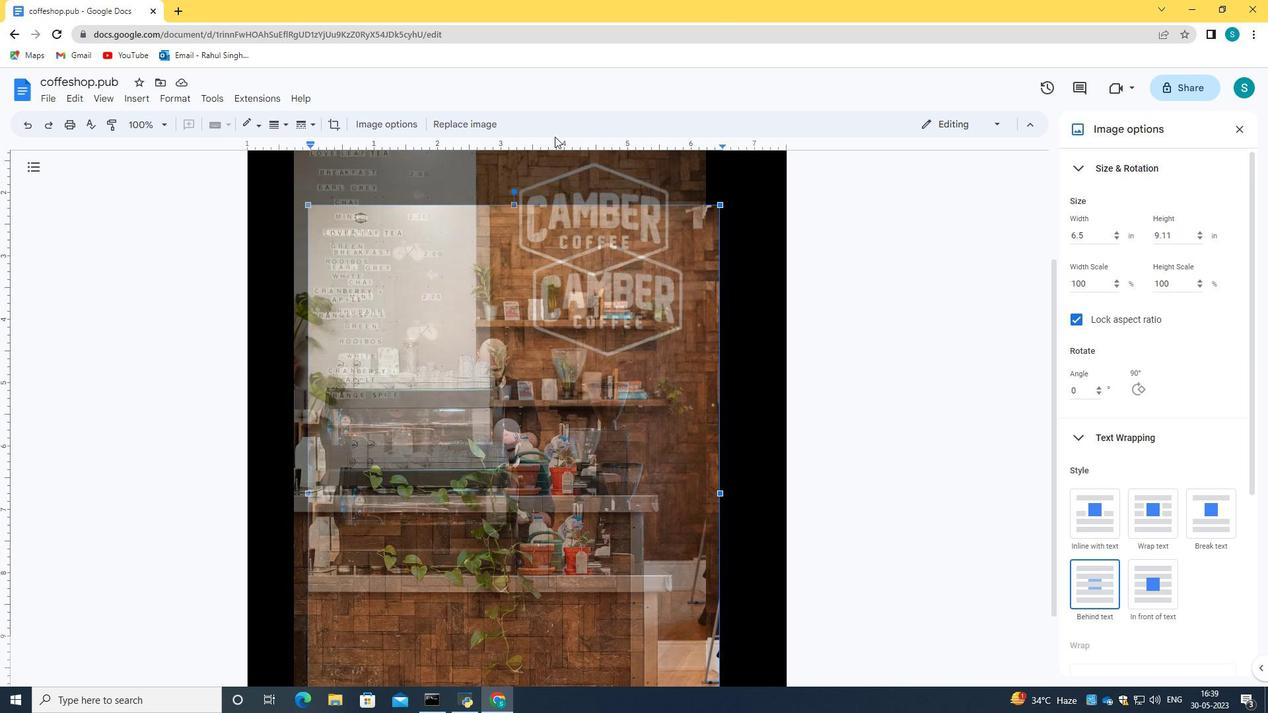 
Action: Mouse pressed left at (557, 118)
Screenshot: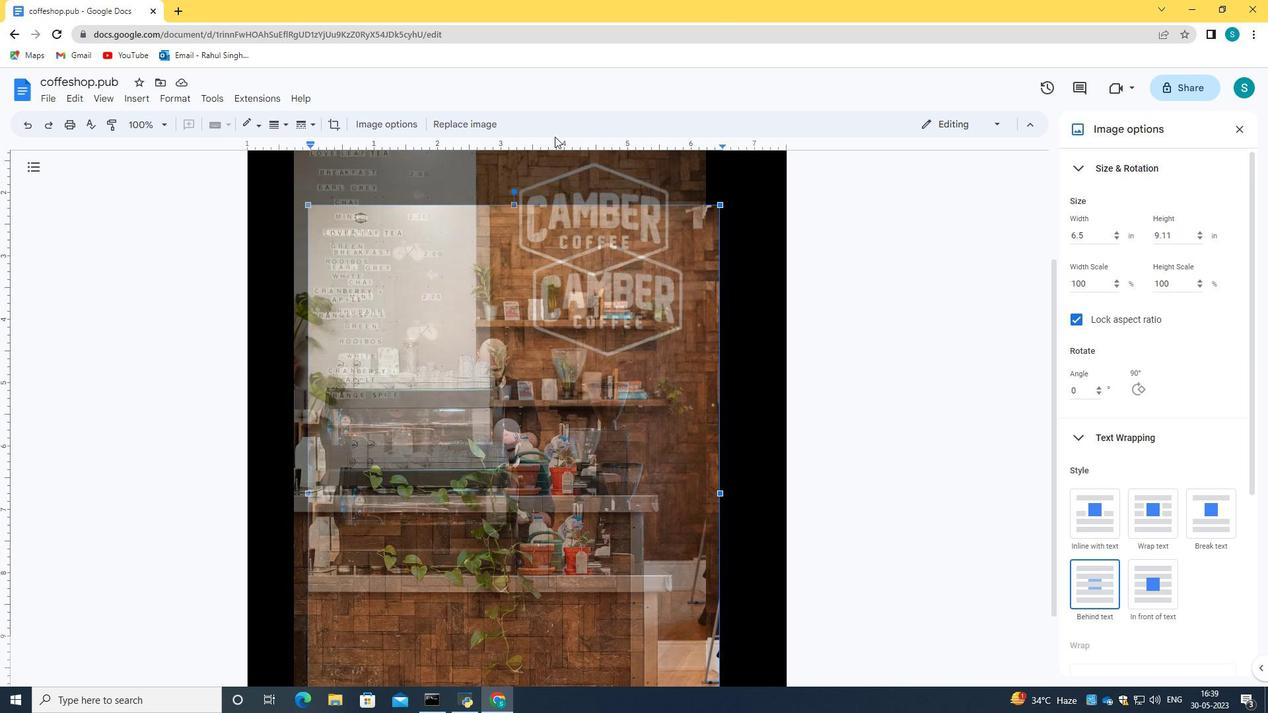 
Action: Mouse moved to (737, 218)
Screenshot: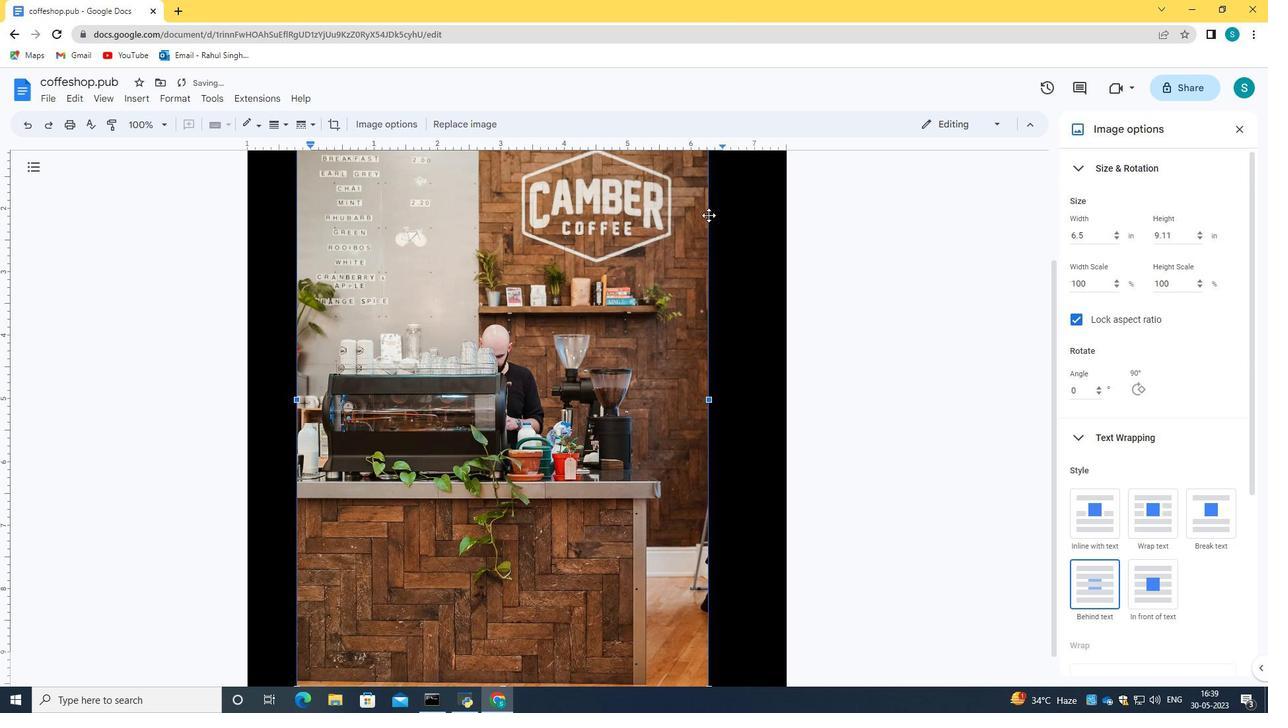 
Action: Mouse pressed left at (737, 218)
Screenshot: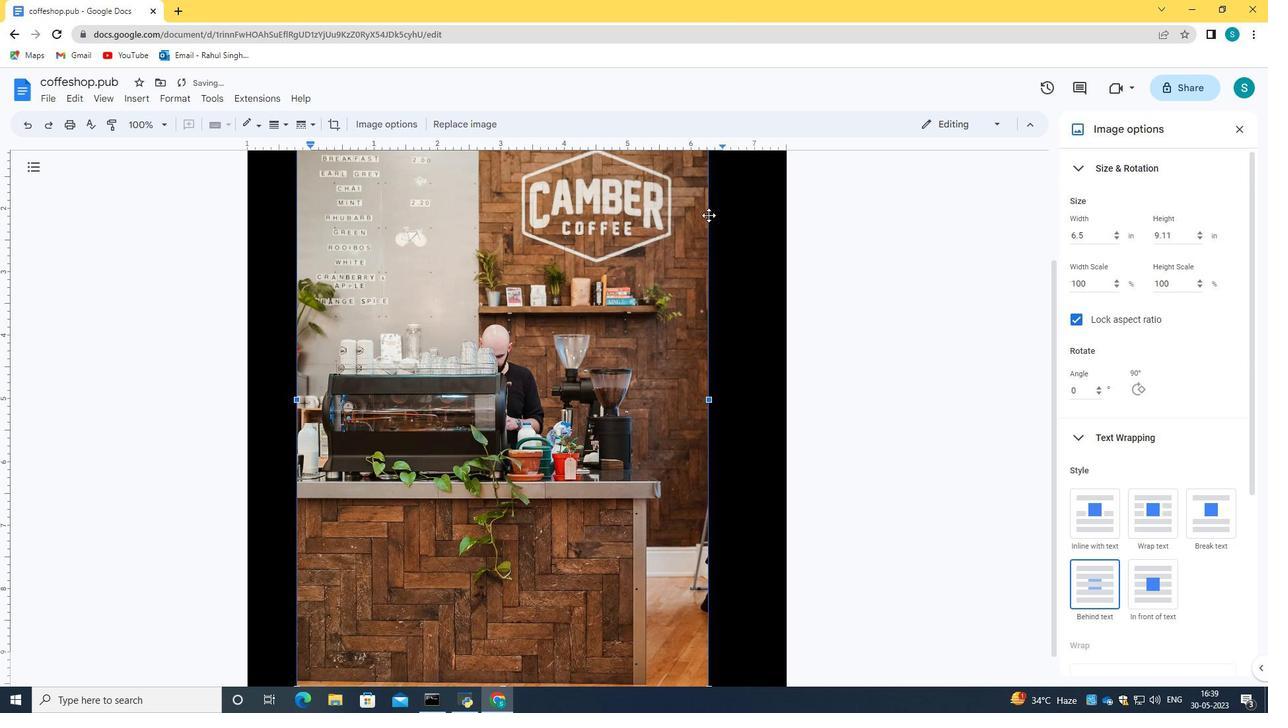 
Action: Mouse moved to (732, 237)
Screenshot: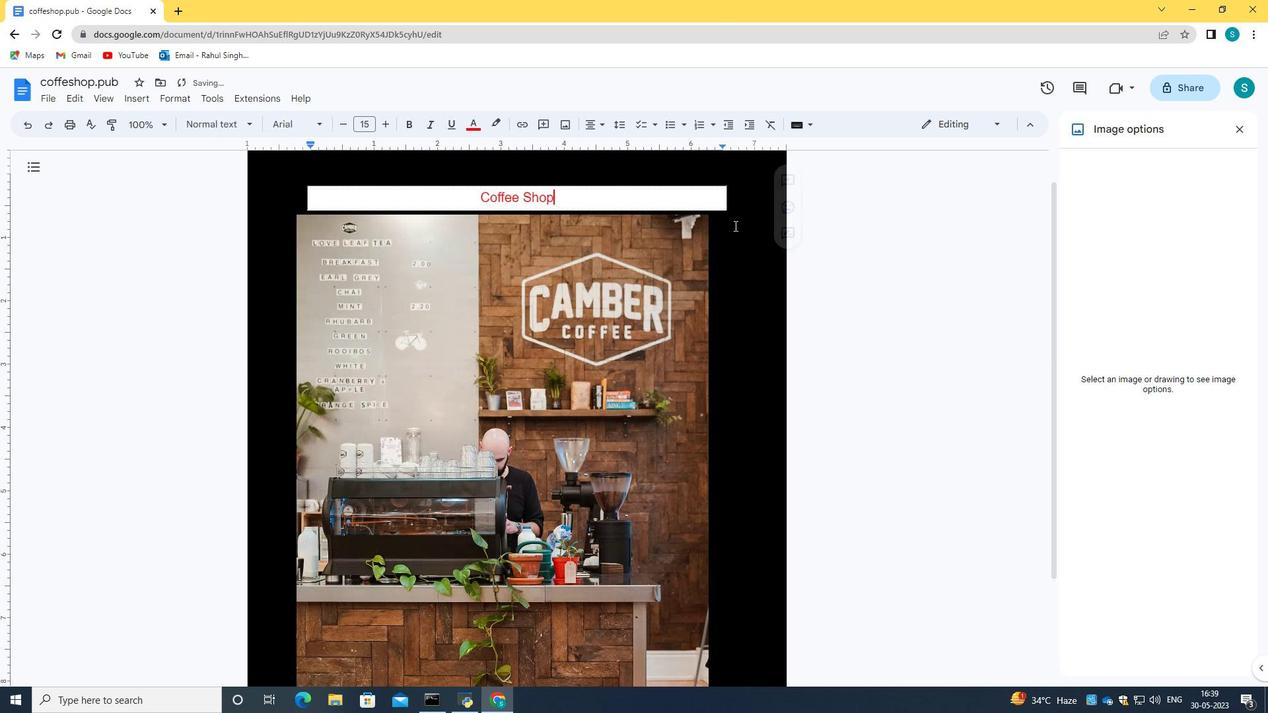 
Action: Mouse scrolled (732, 238) with delta (0, 0)
Screenshot: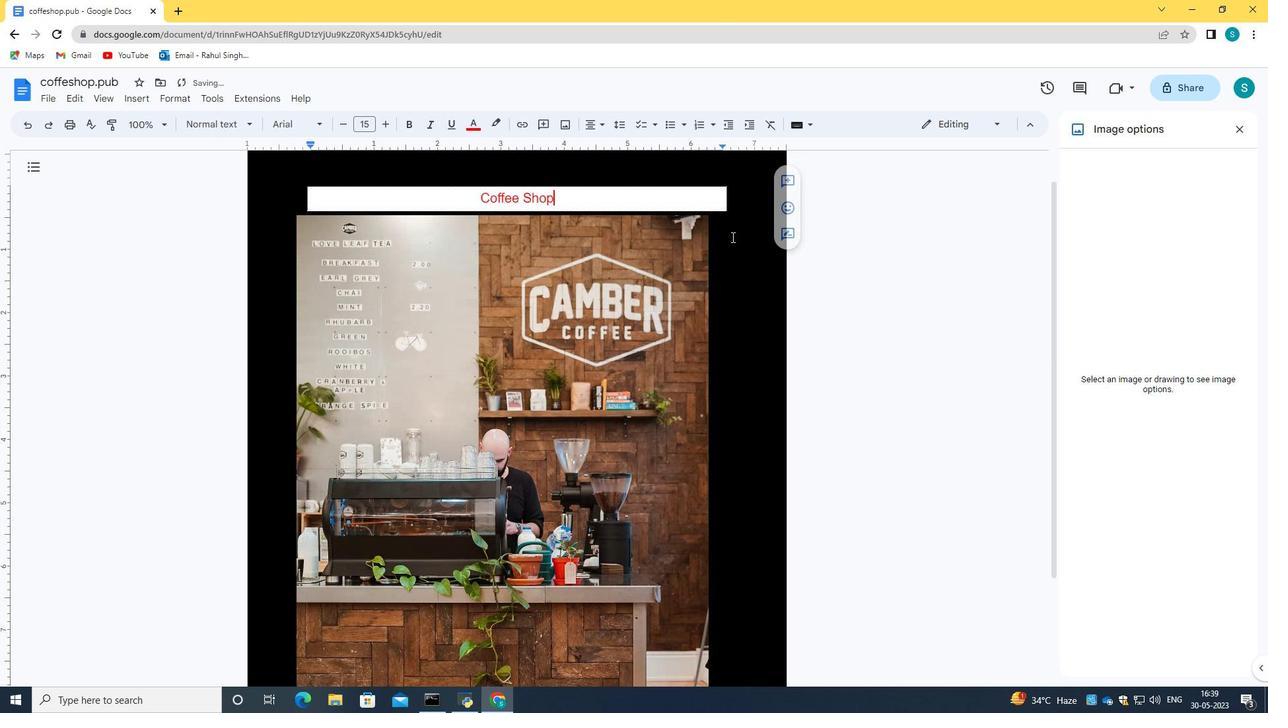 
Action: Mouse scrolled (732, 238) with delta (0, 0)
Screenshot: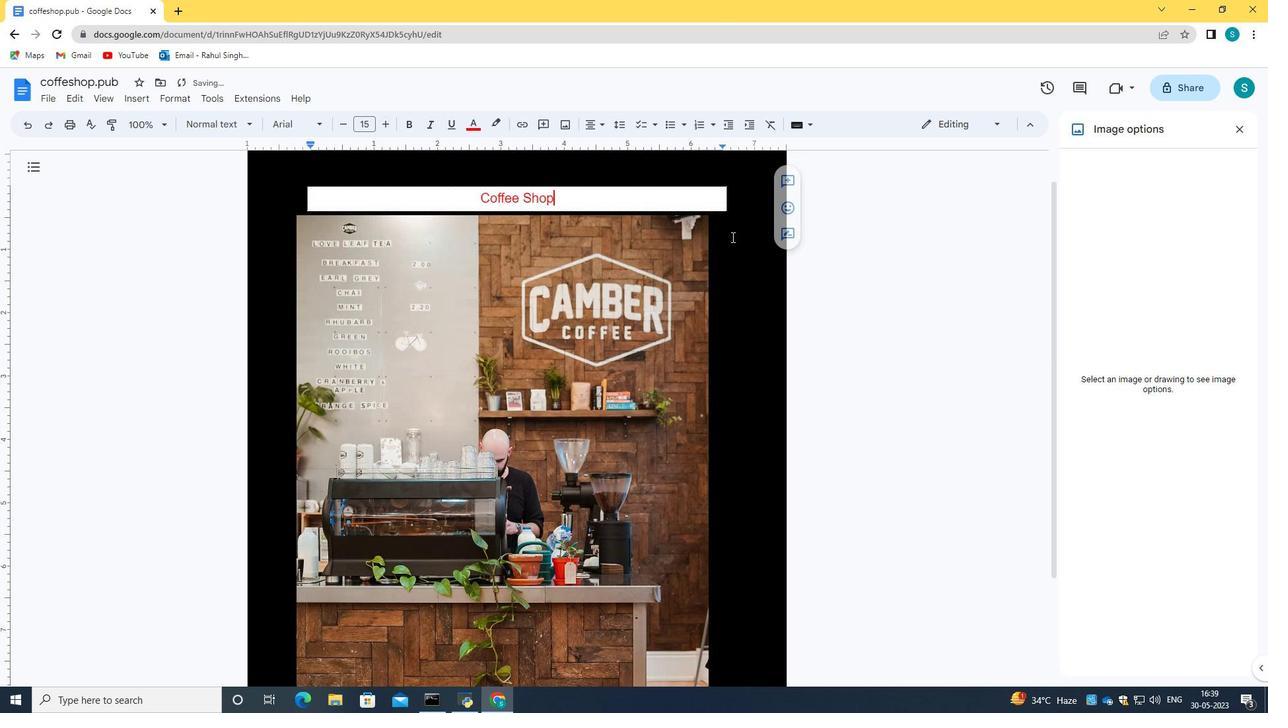 
Action: Mouse moved to (676, 421)
Screenshot: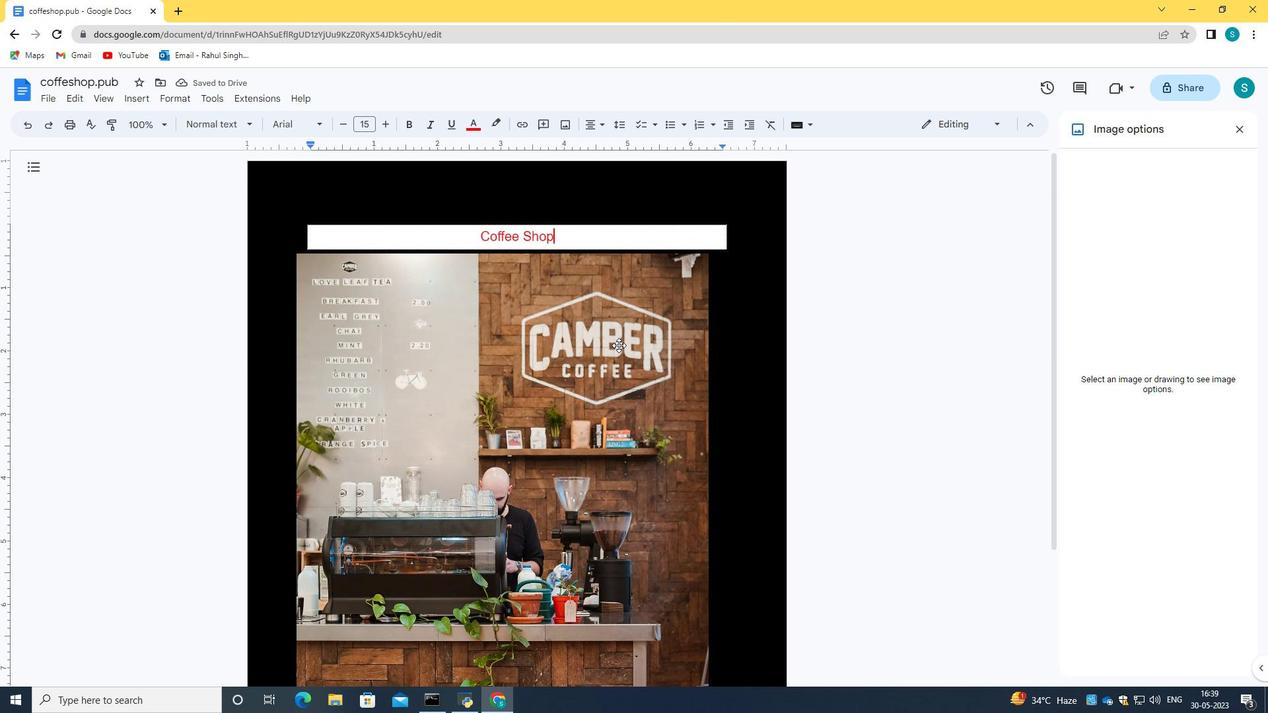 
Action: Mouse scrolled (676, 420) with delta (0, 0)
Screenshot: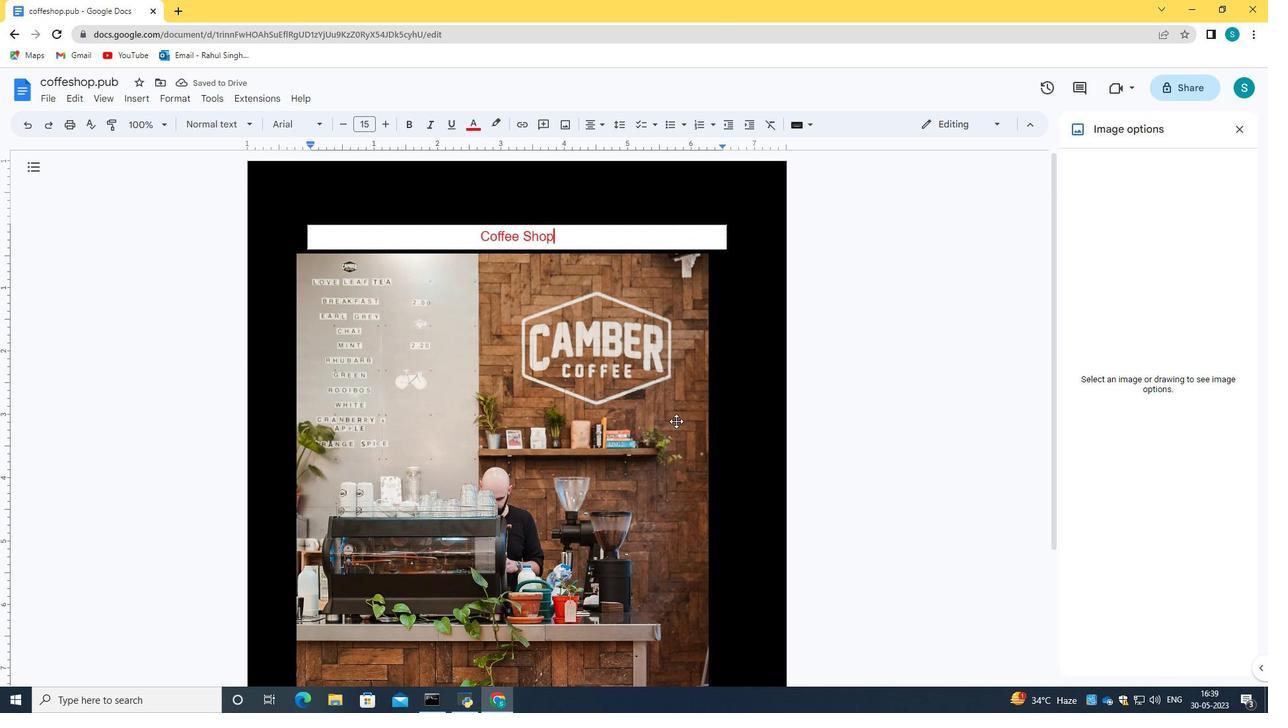 
Action: Mouse scrolled (676, 420) with delta (0, 0)
Screenshot: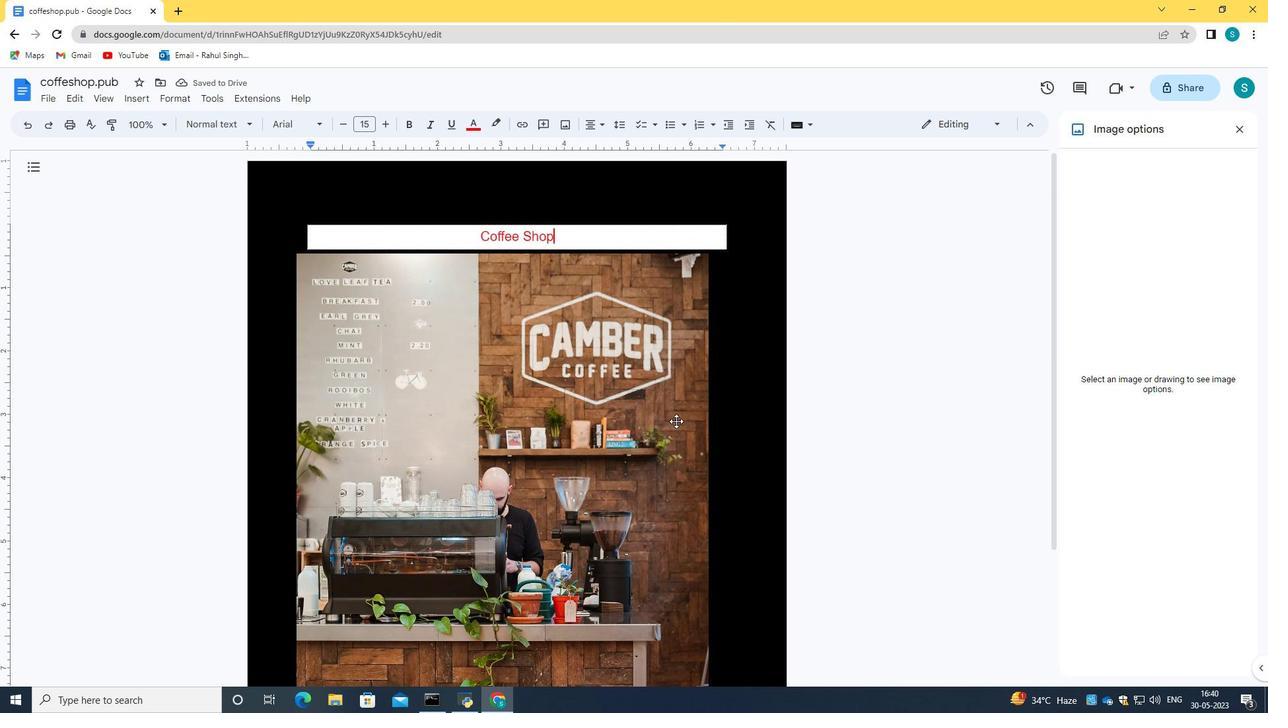 
Action: Mouse scrolled (676, 420) with delta (0, 0)
Screenshot: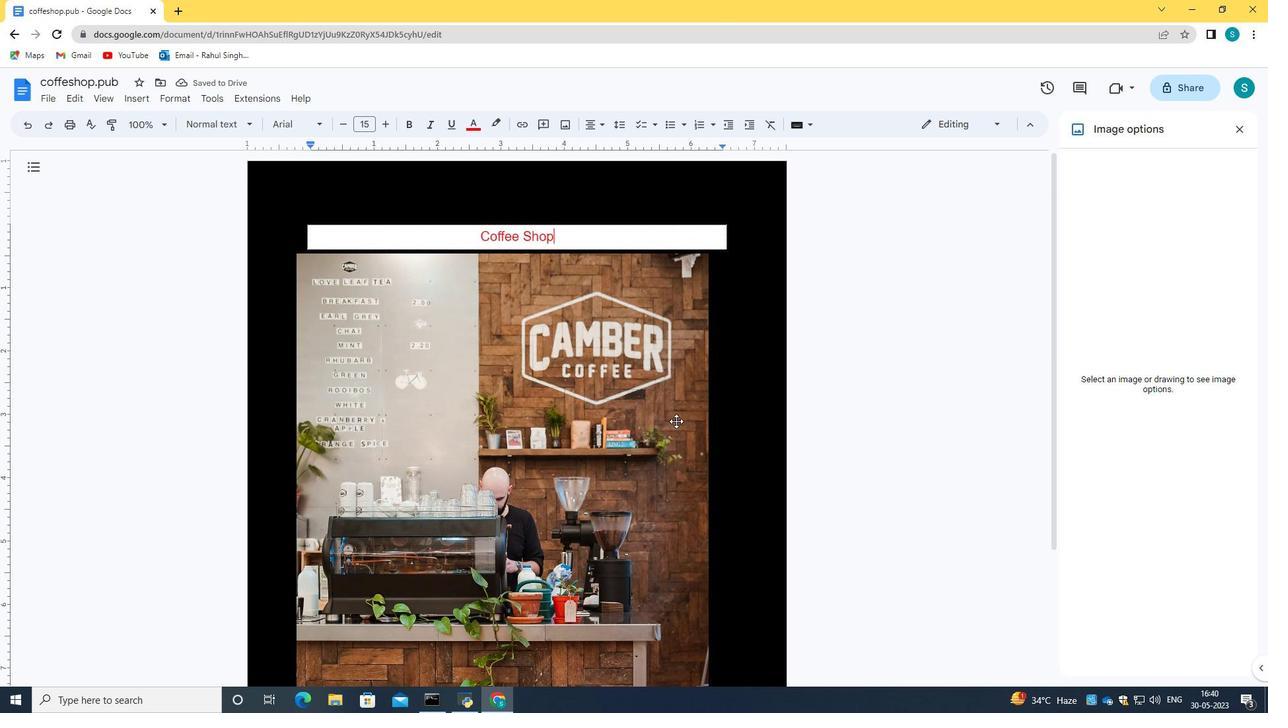 
Action: Mouse scrolled (676, 420) with delta (0, 0)
Screenshot: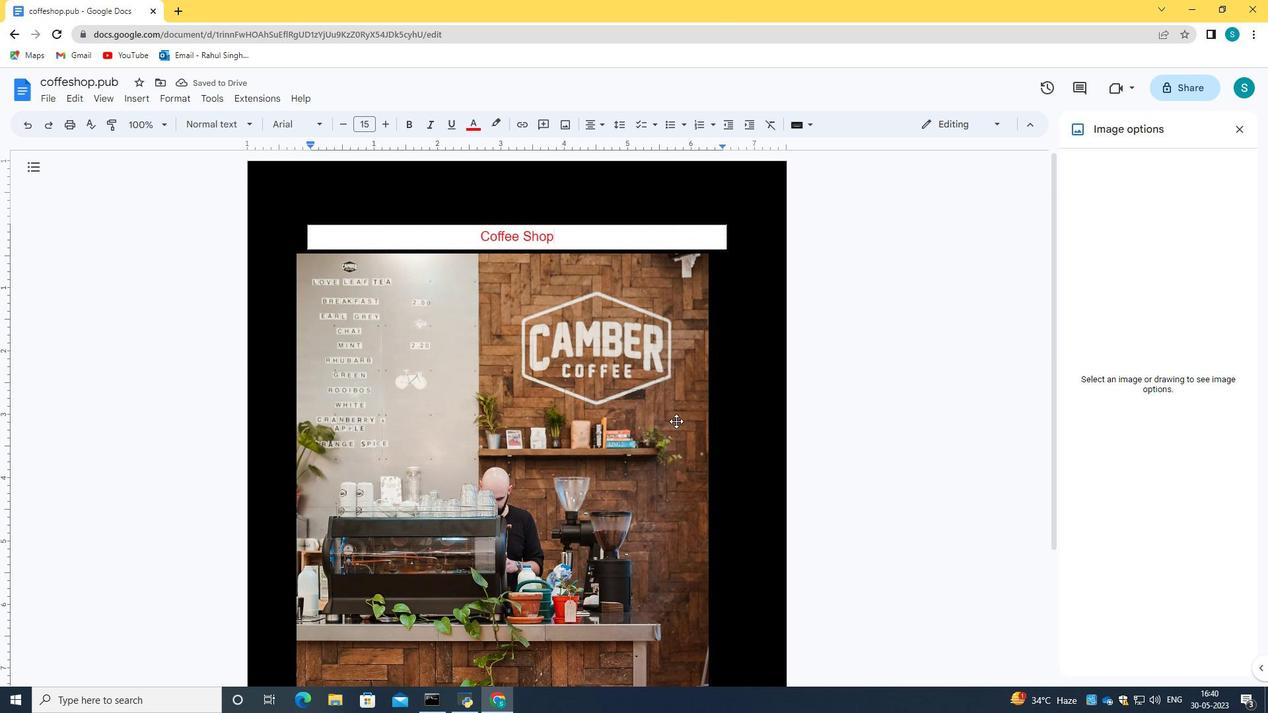 
Action: Mouse moved to (676, 421)
Screenshot: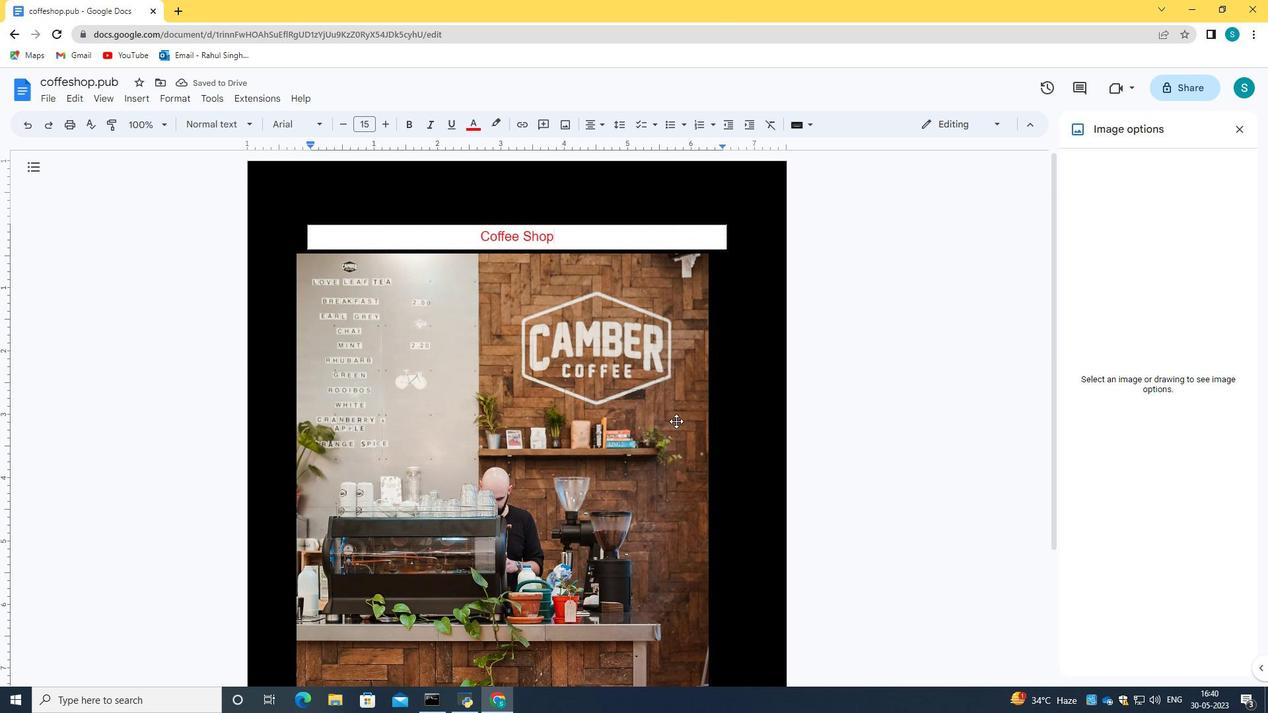 
Action: Mouse scrolled (676, 420) with delta (0, 0)
Screenshot: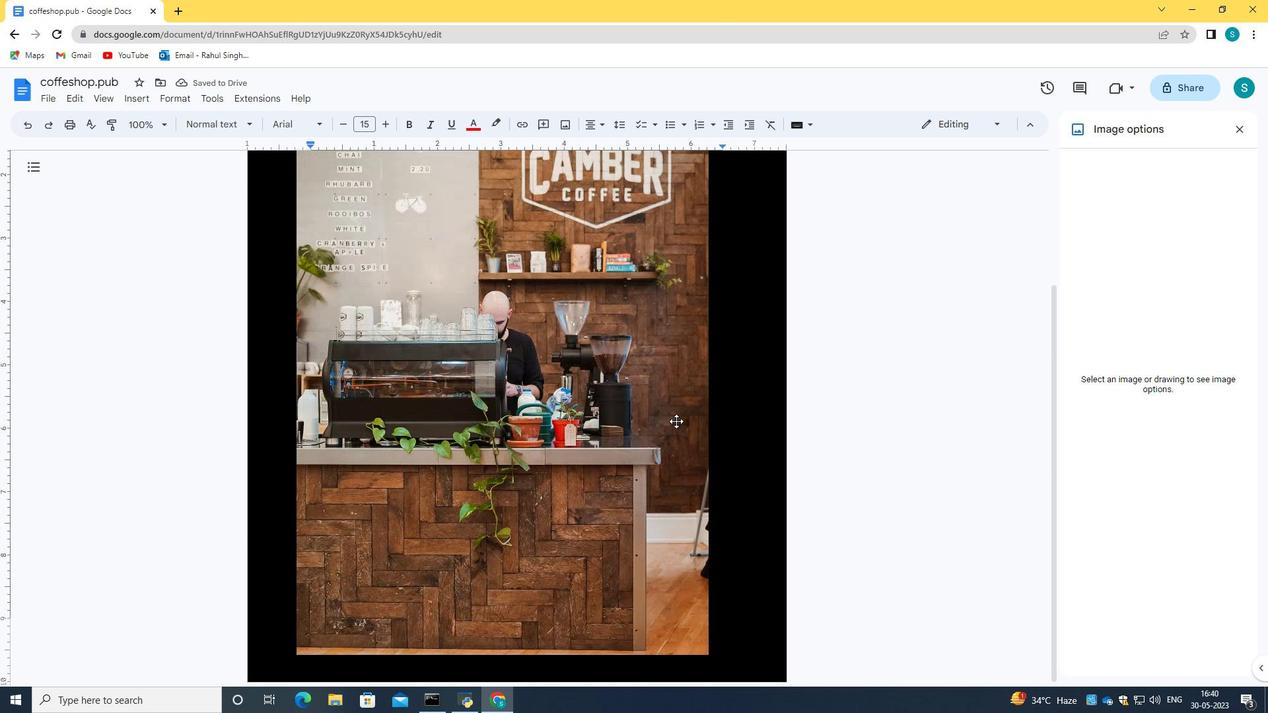 
Action: Mouse scrolled (676, 420) with delta (0, 0)
Screenshot: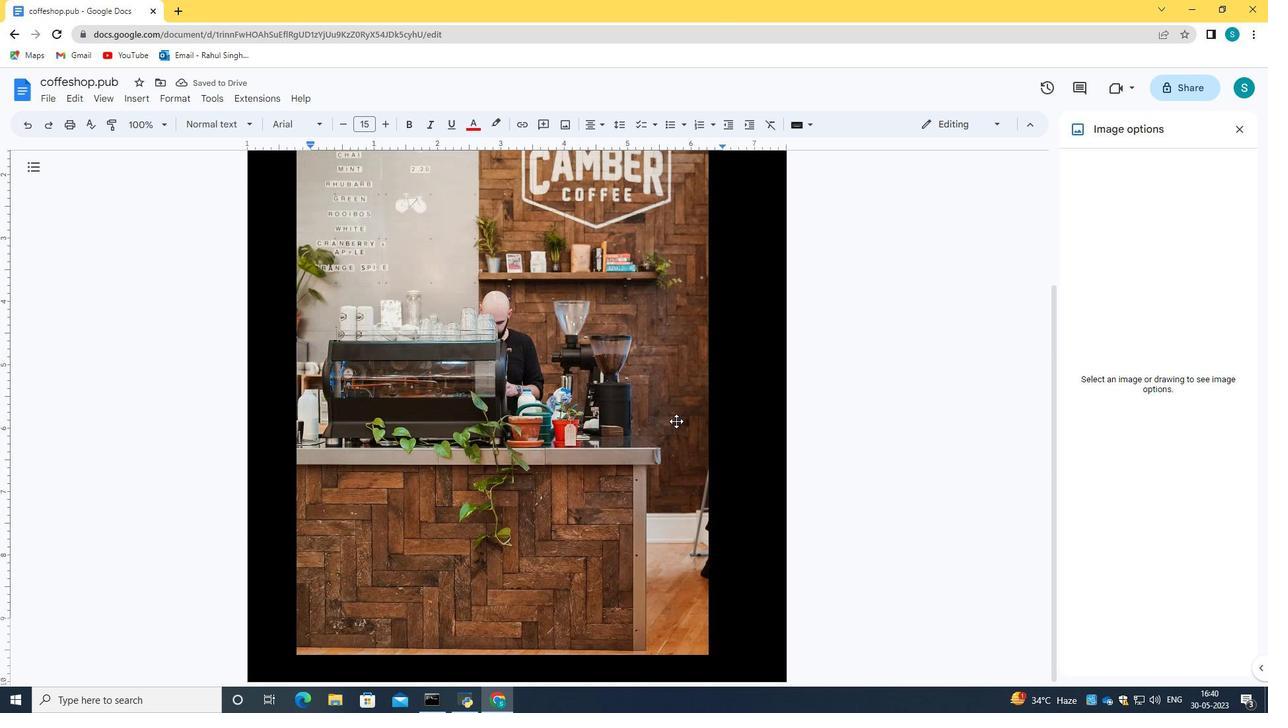
Action: Mouse scrolled (676, 420) with delta (0, 0)
Screenshot: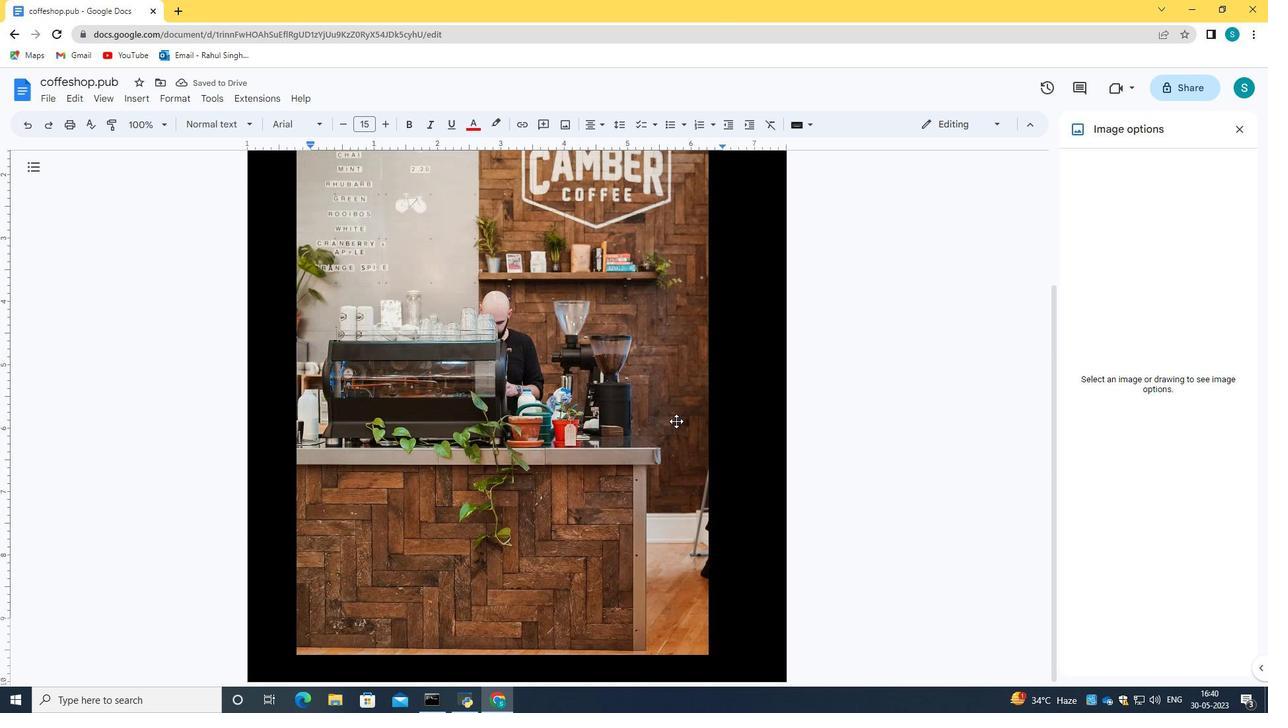 
Action: Mouse scrolled (676, 420) with delta (0, 0)
Screenshot: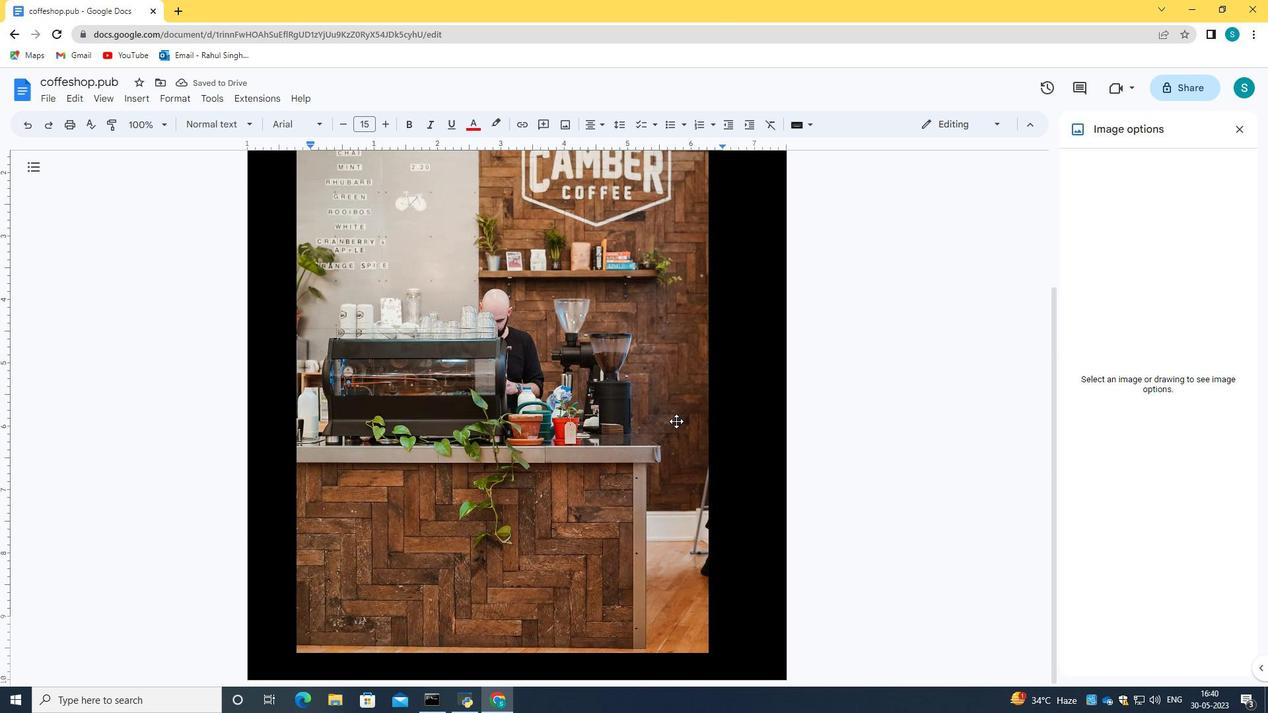 
Action: Mouse moved to (721, 656)
Screenshot: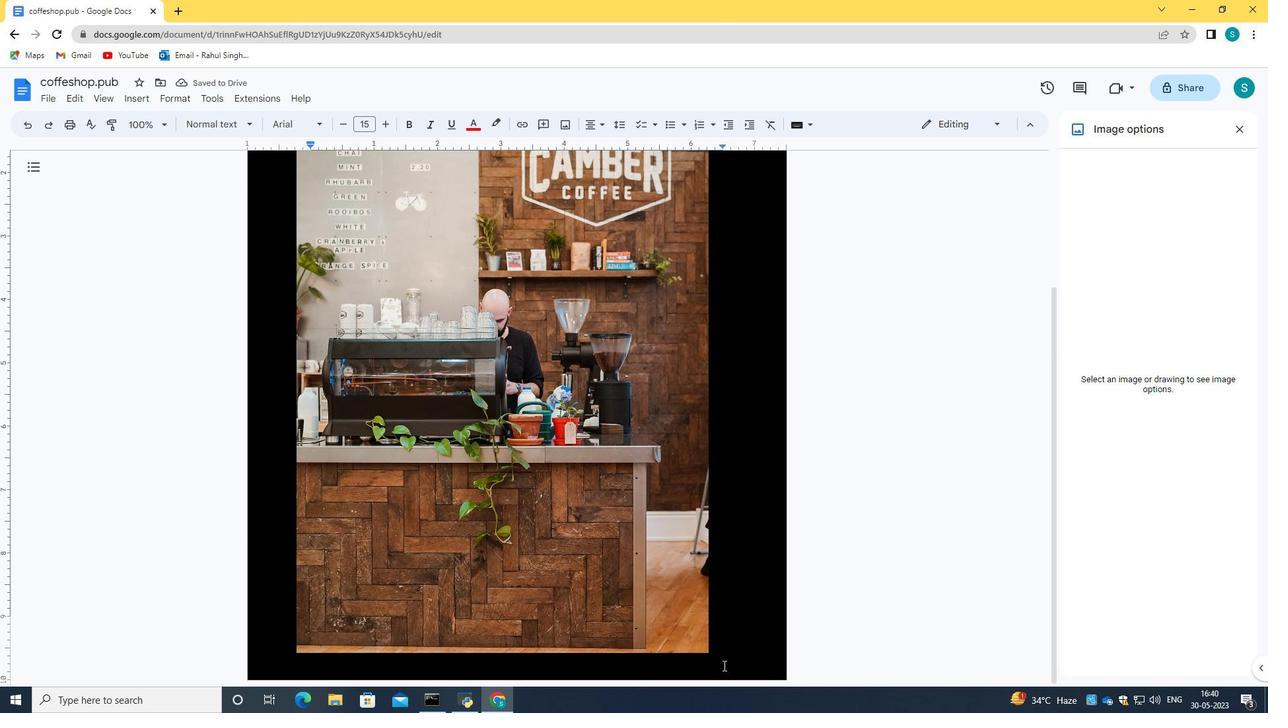 
Action: Mouse pressed left at (721, 656)
Screenshot: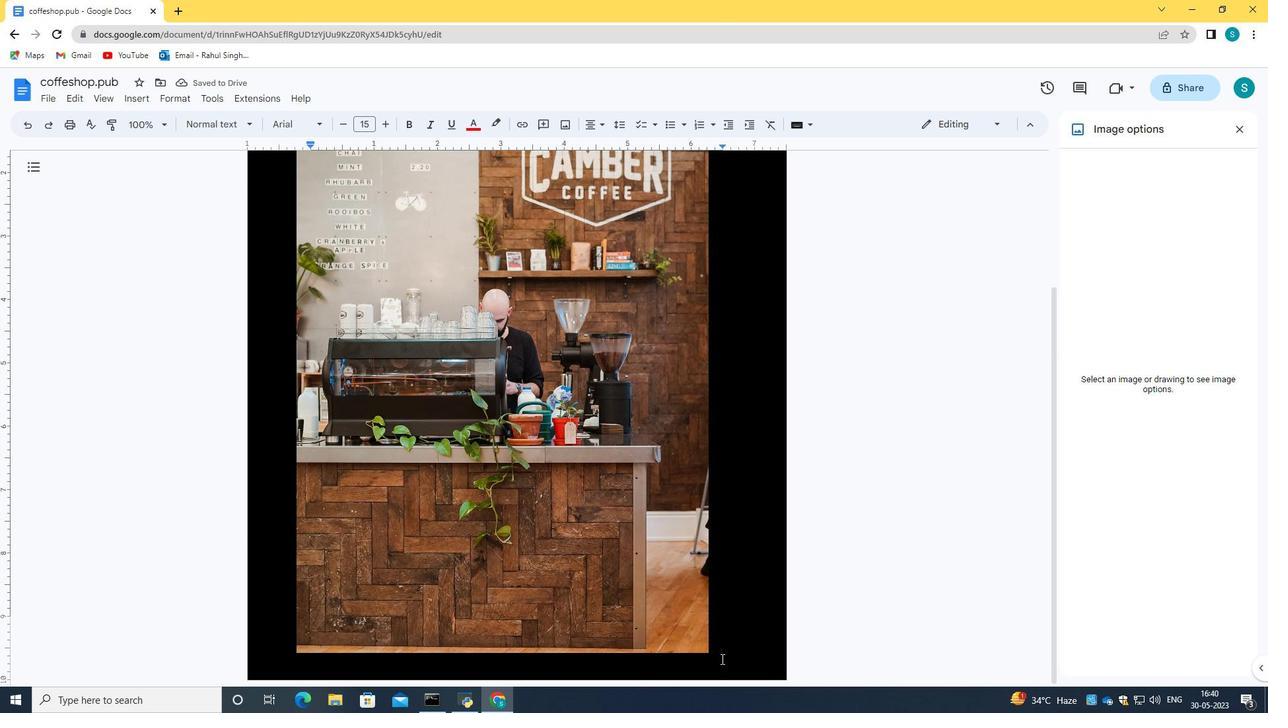 
Action: Mouse moved to (681, 632)
Screenshot: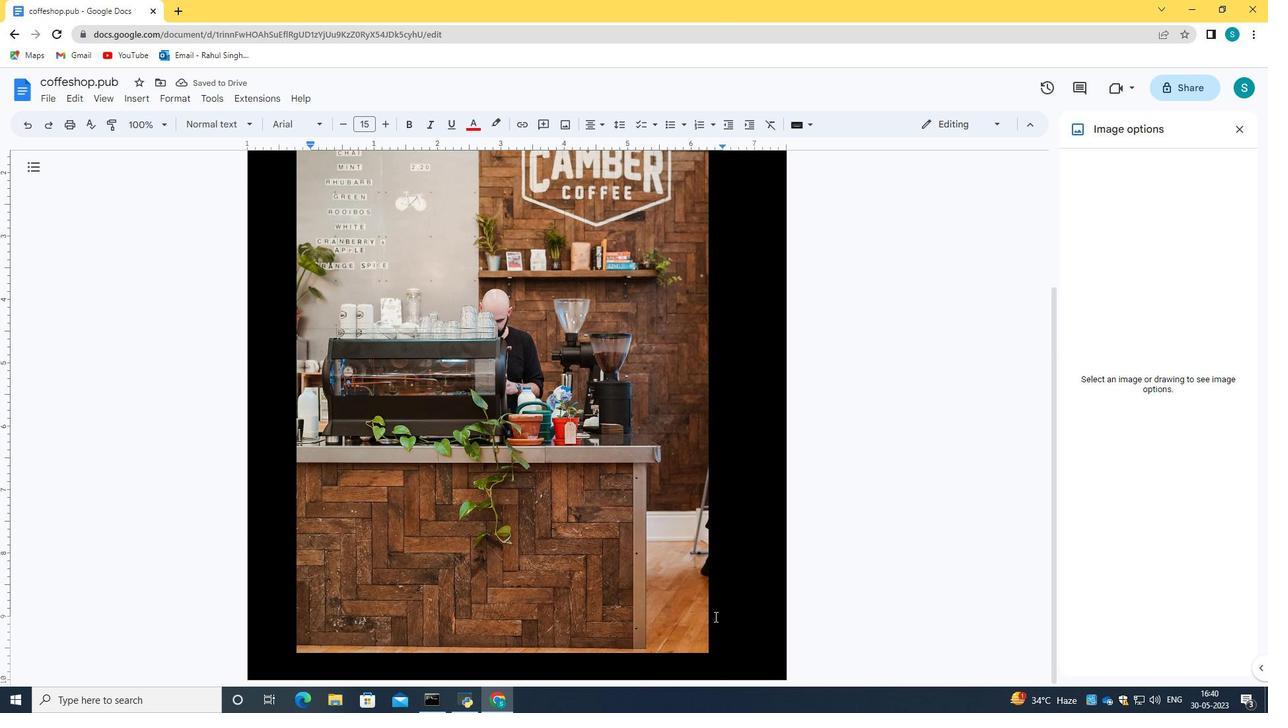 
Action: Mouse pressed left at (681, 632)
Screenshot: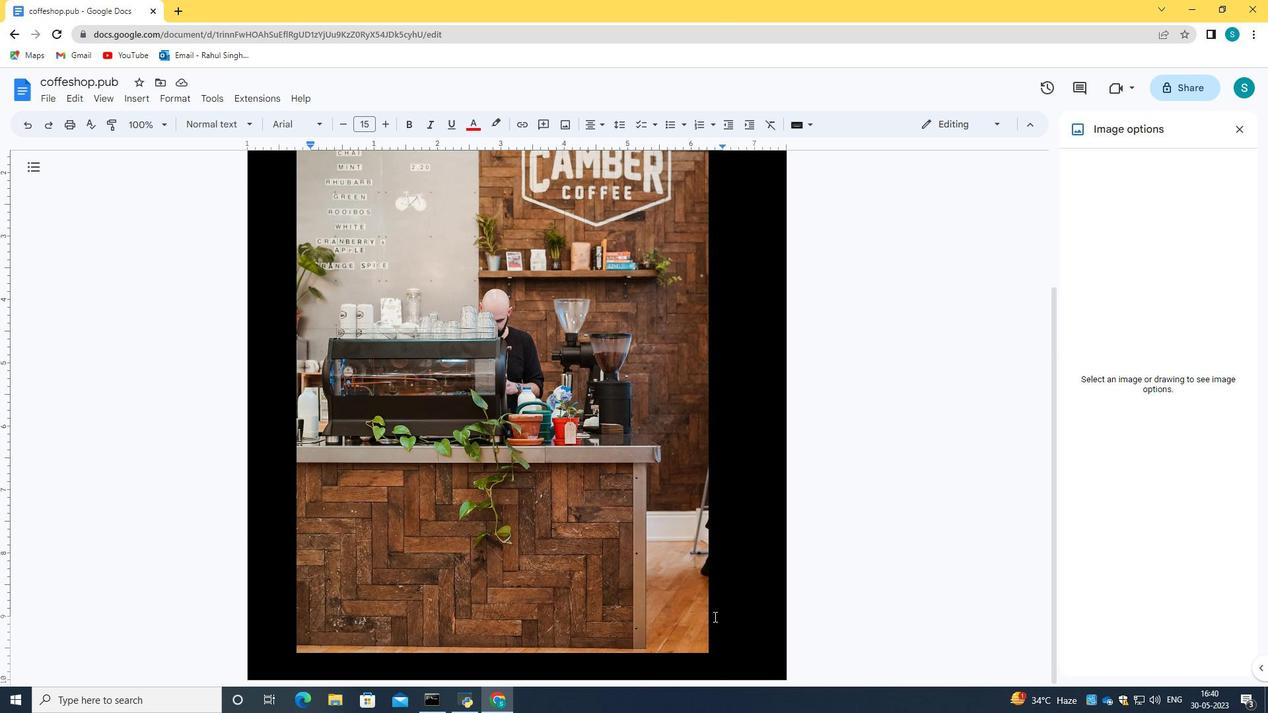 
Action: Mouse moved to (728, 648)
Screenshot: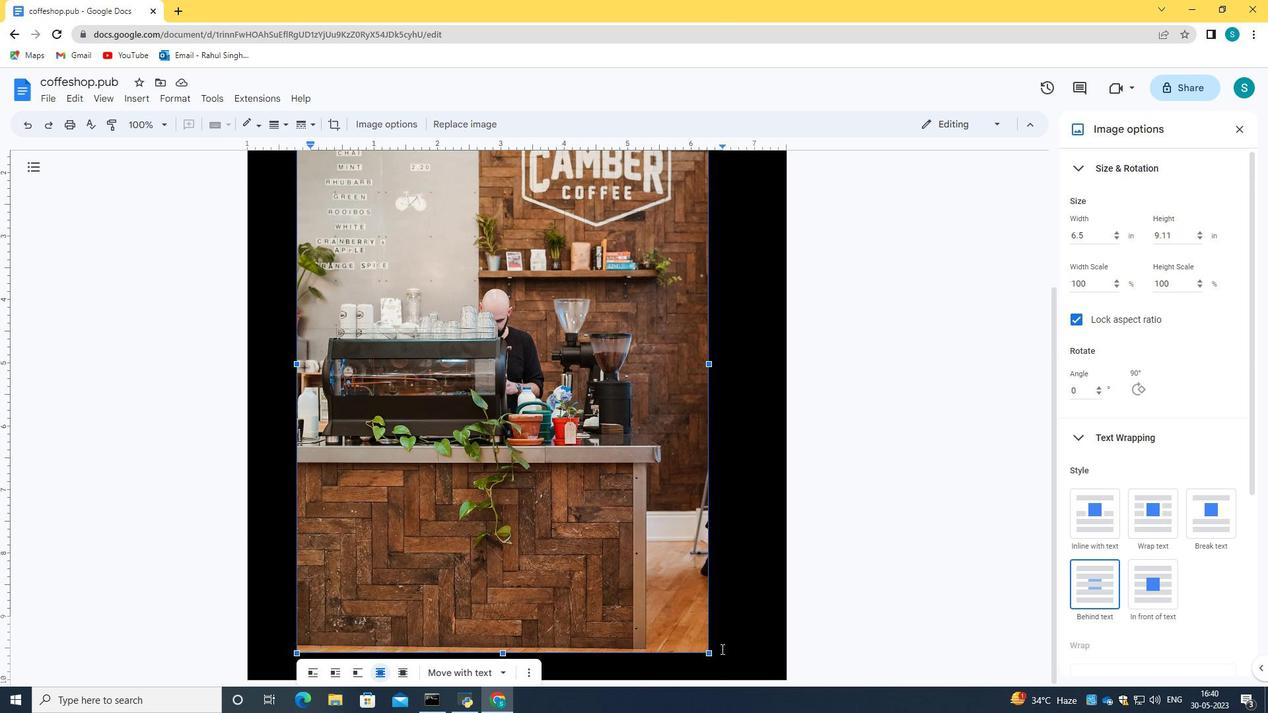 
Action: Mouse pressed left at (728, 648)
Screenshot: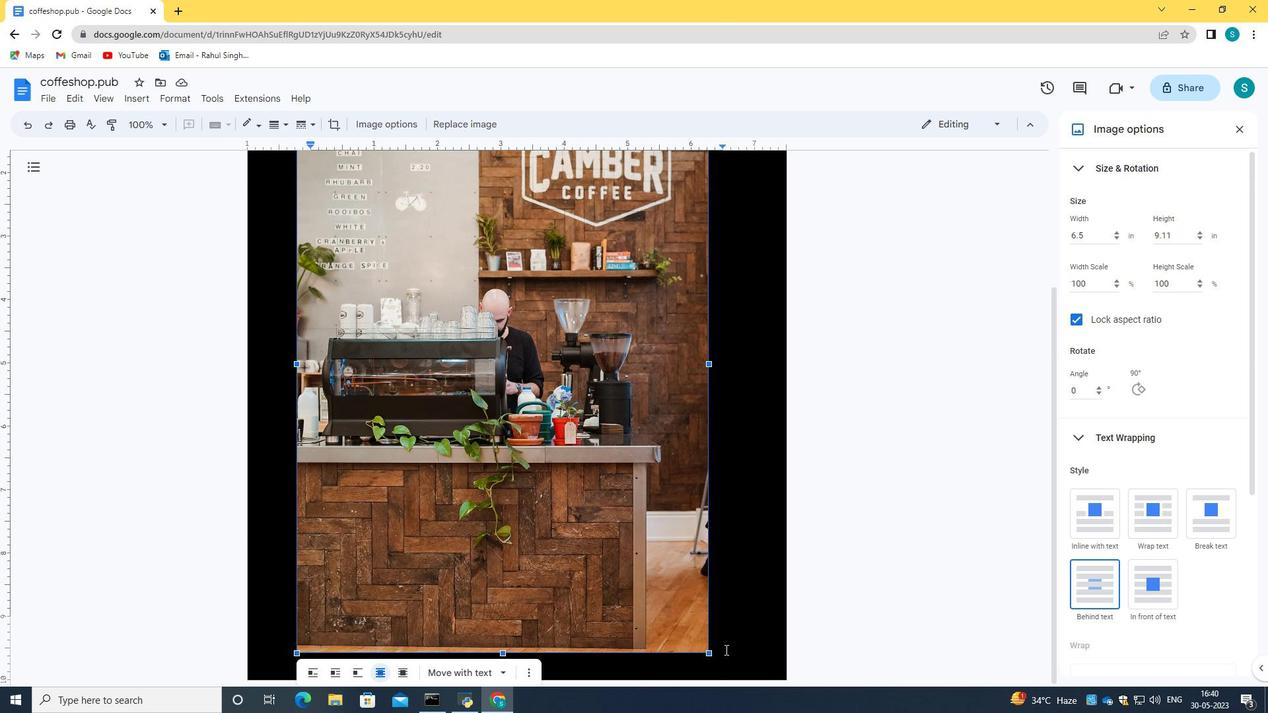 
Action: Mouse pressed left at (728, 648)
Screenshot: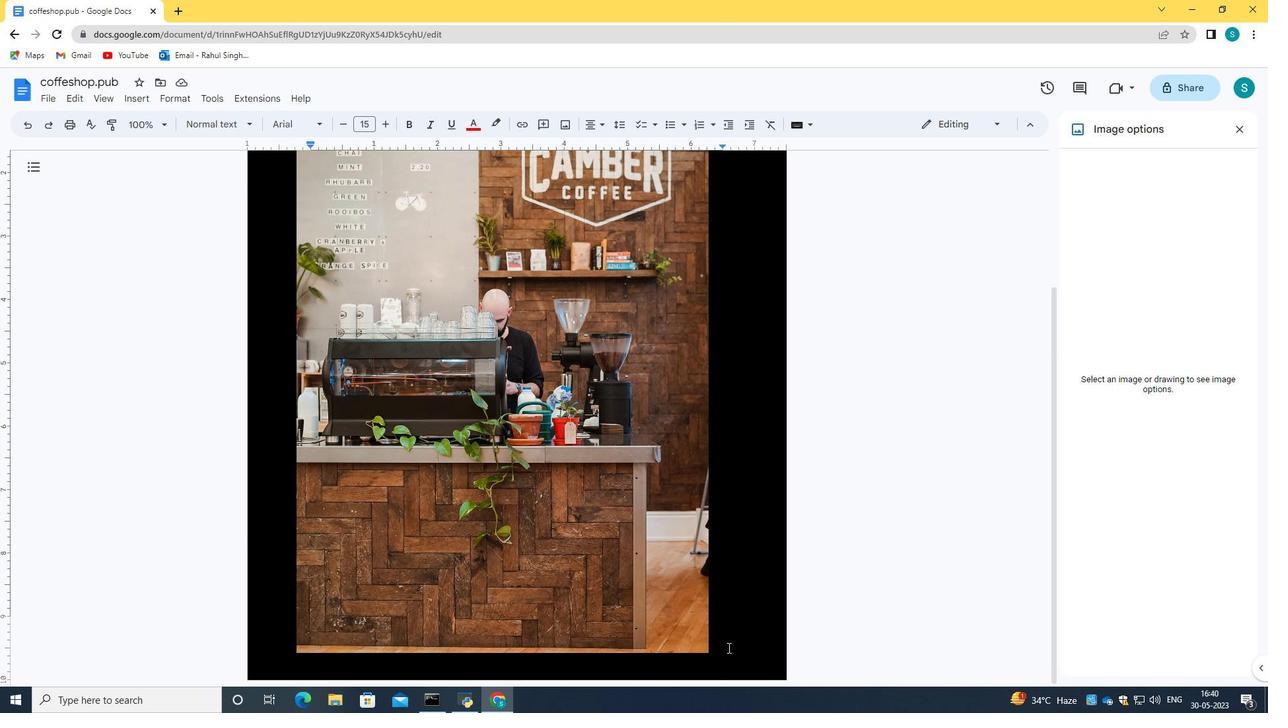 
Action: Mouse moved to (729, 648)
Screenshot: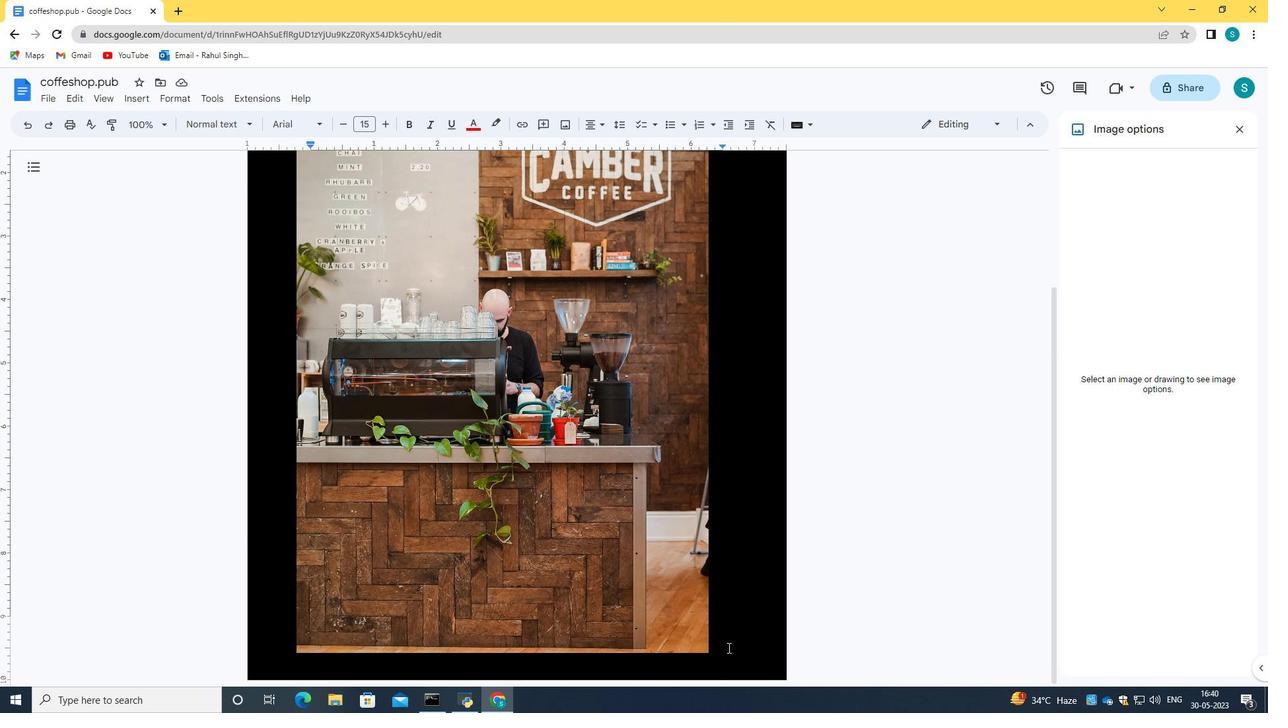 
Action: Mouse pressed left at (729, 648)
Screenshot: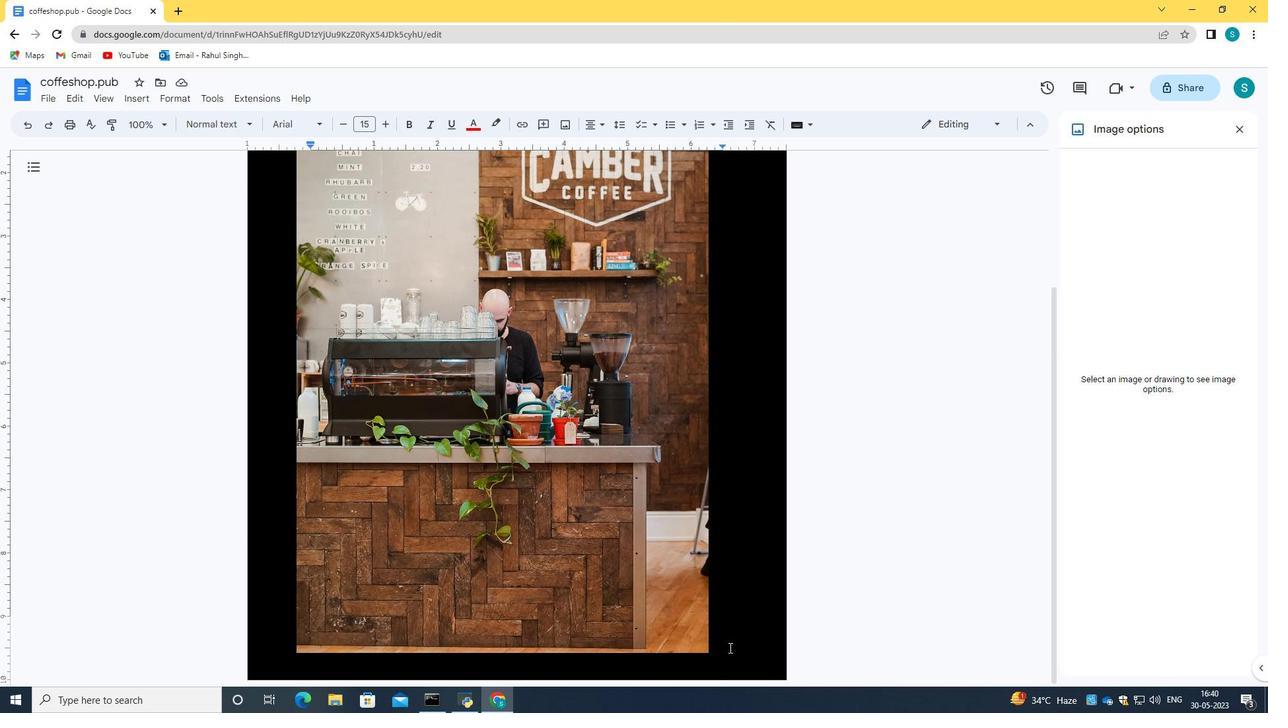 
Action: Mouse pressed left at (729, 648)
Screenshot: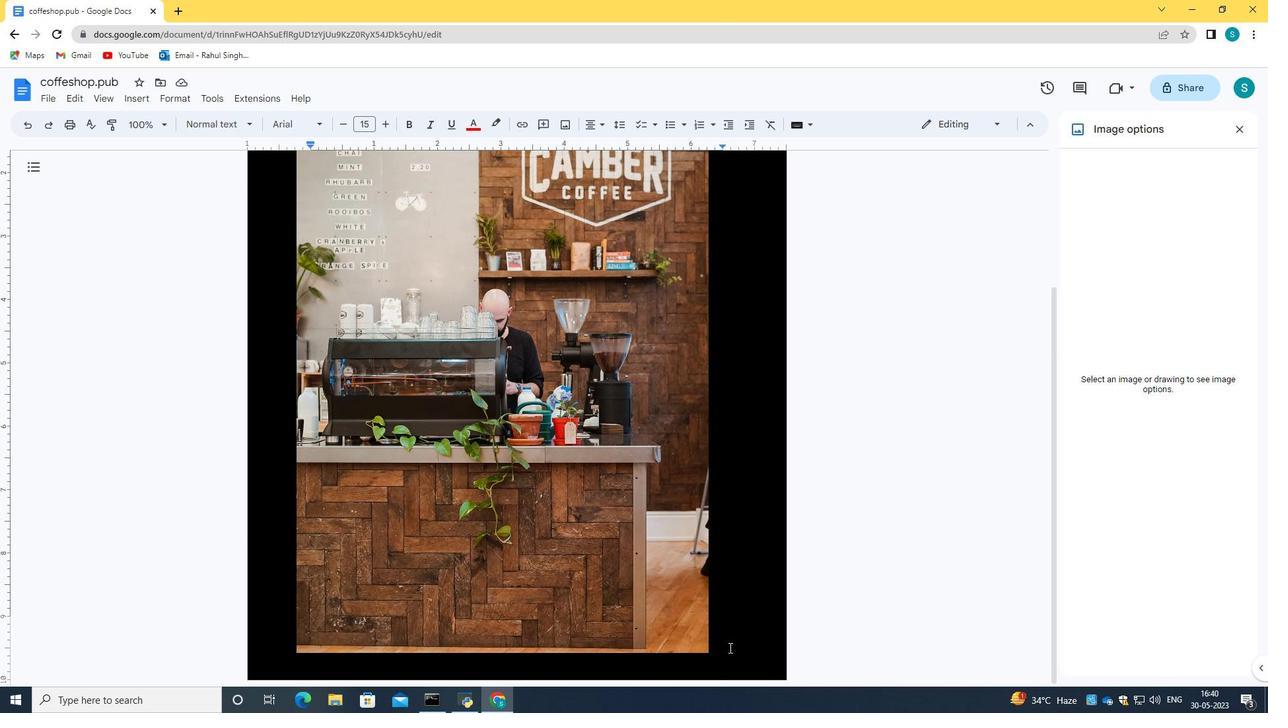 
Action: Mouse pressed left at (729, 648)
Screenshot: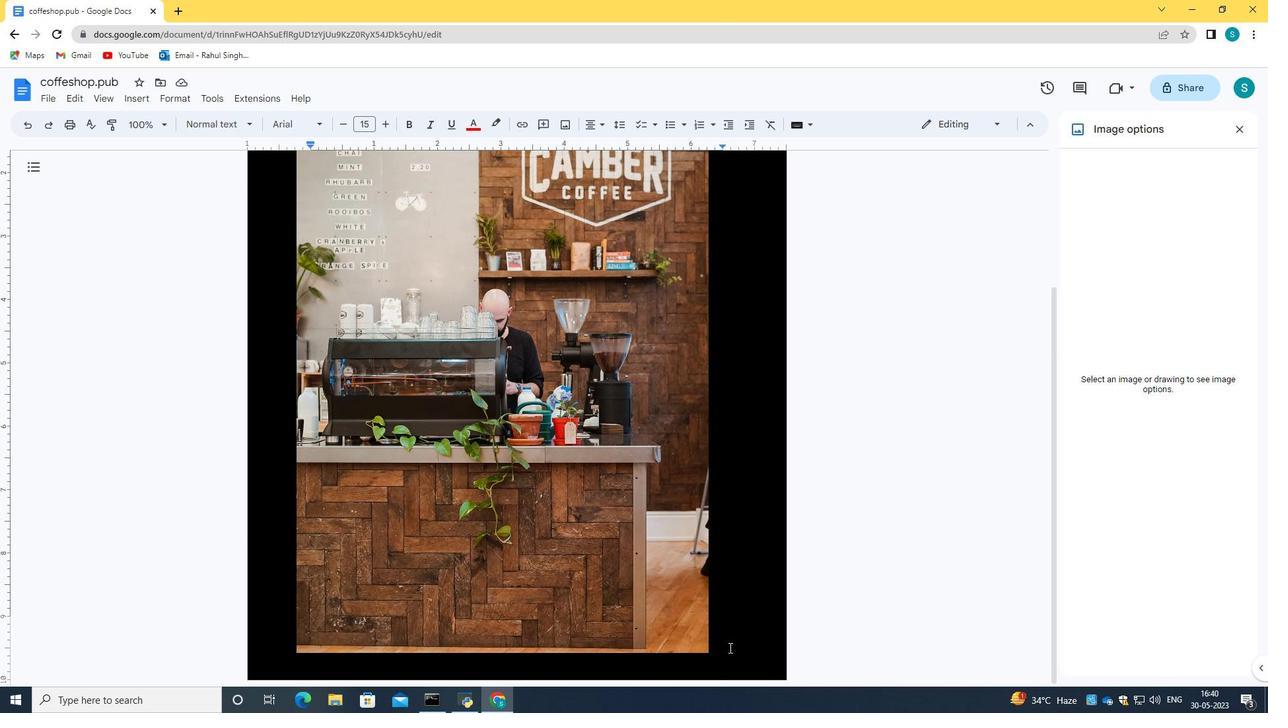 
Action: Mouse moved to (422, 671)
Screenshot: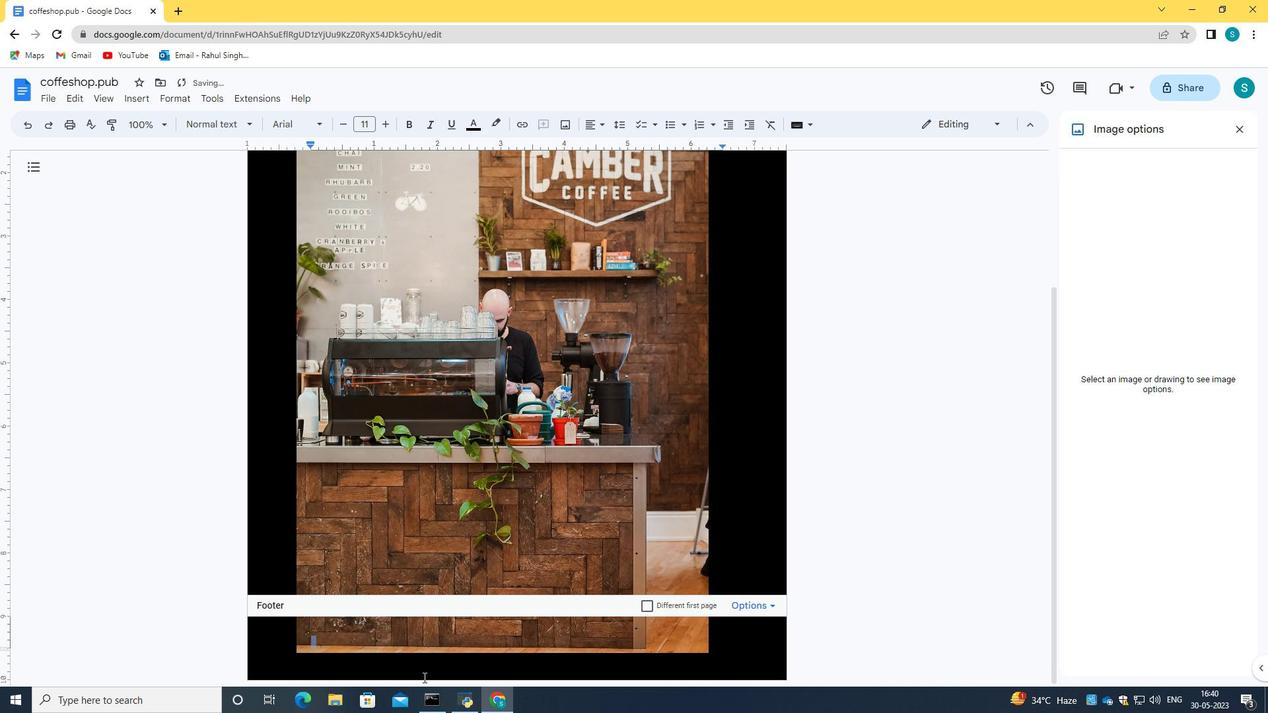 
Action: Mouse pressed left at (422, 671)
Screenshot: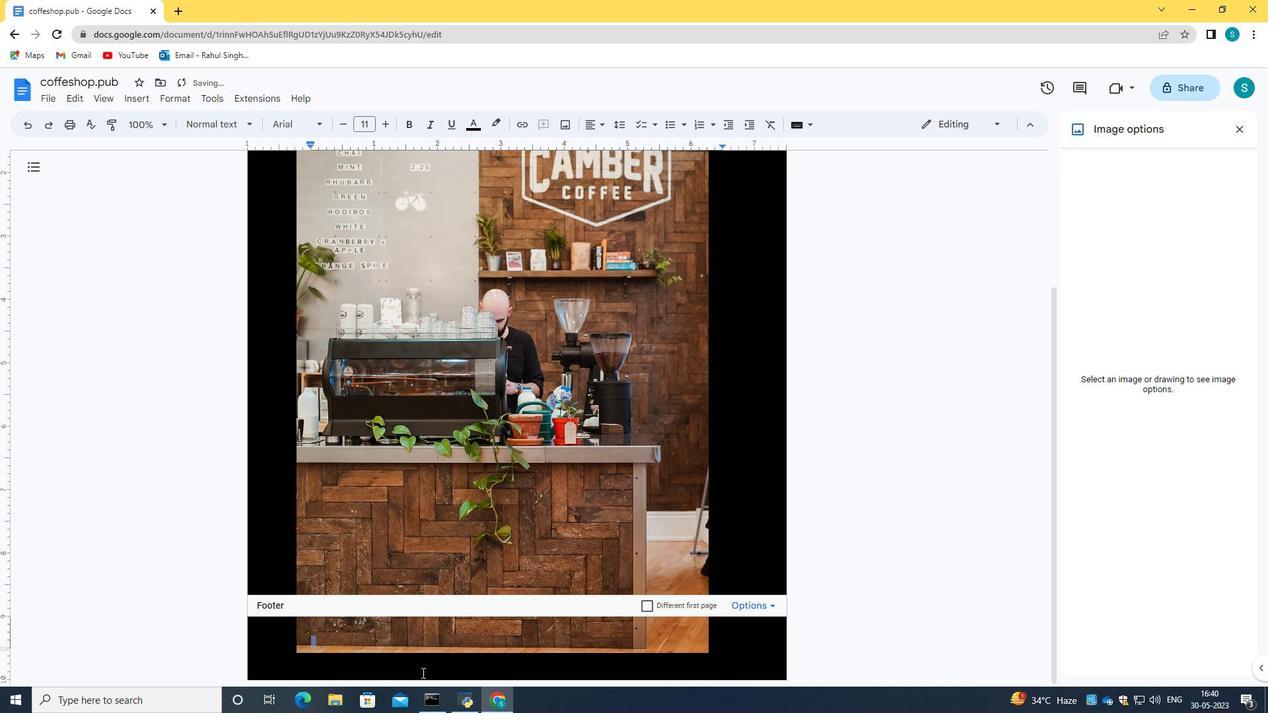 
Action: Mouse pressed left at (422, 671)
Screenshot: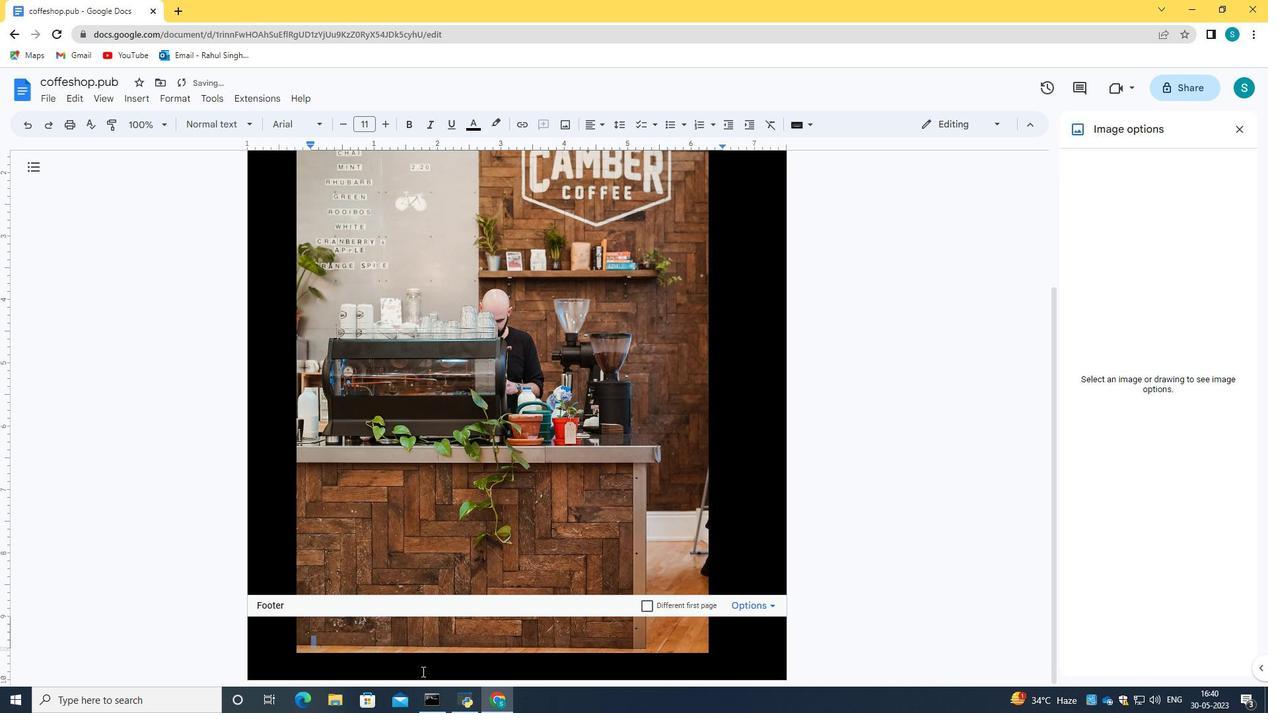 
Action: Mouse moved to (426, 669)
Screenshot: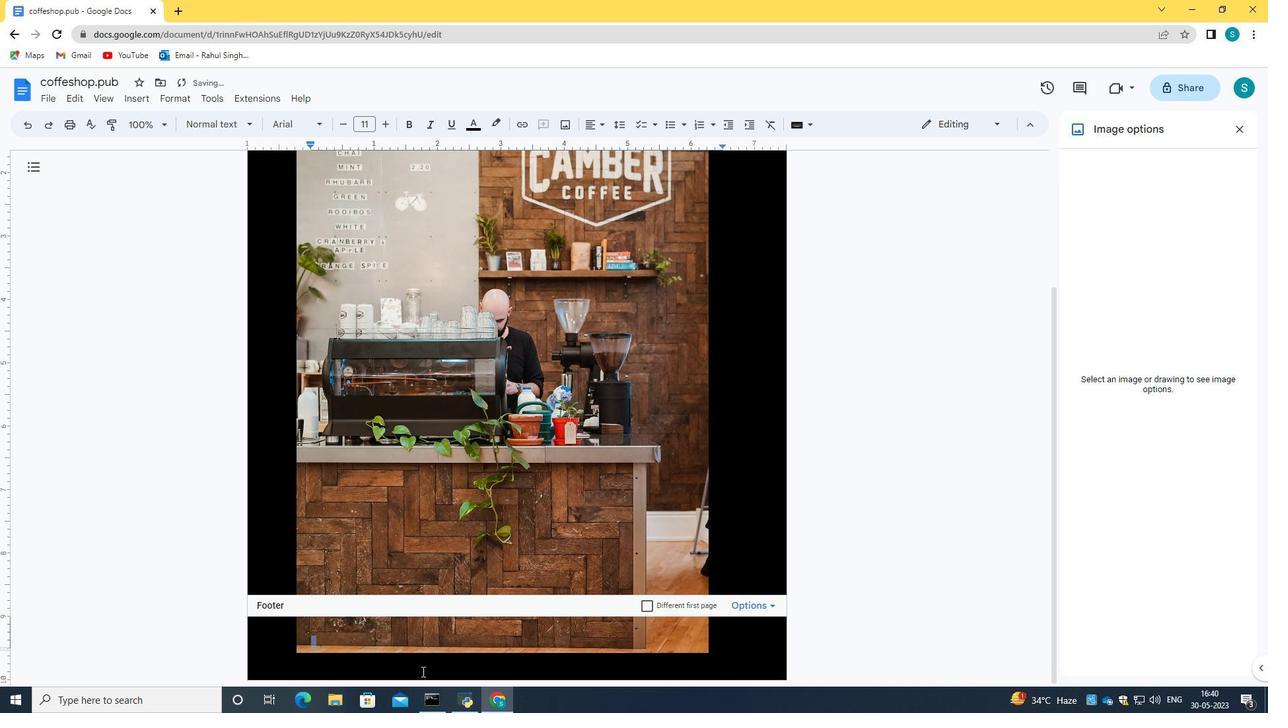 
Action: Mouse pressed left at (426, 669)
Screenshot: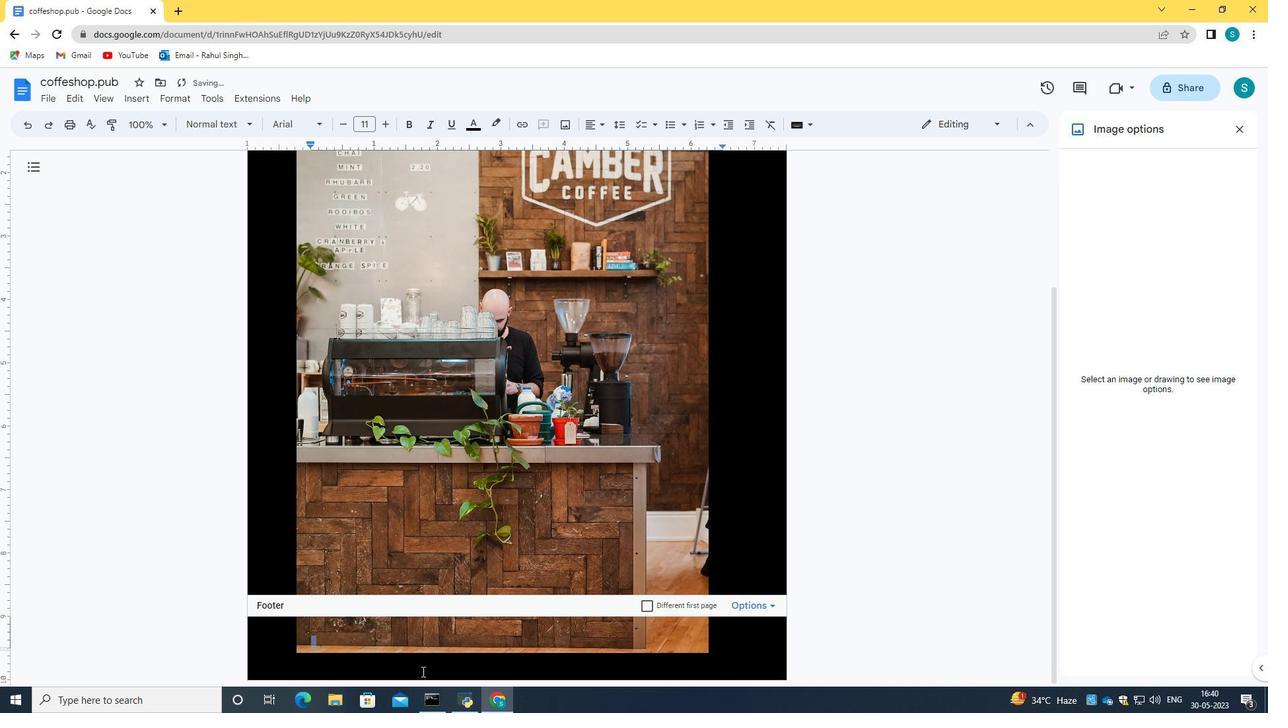 
Action: Mouse moved to (375, 660)
Screenshot: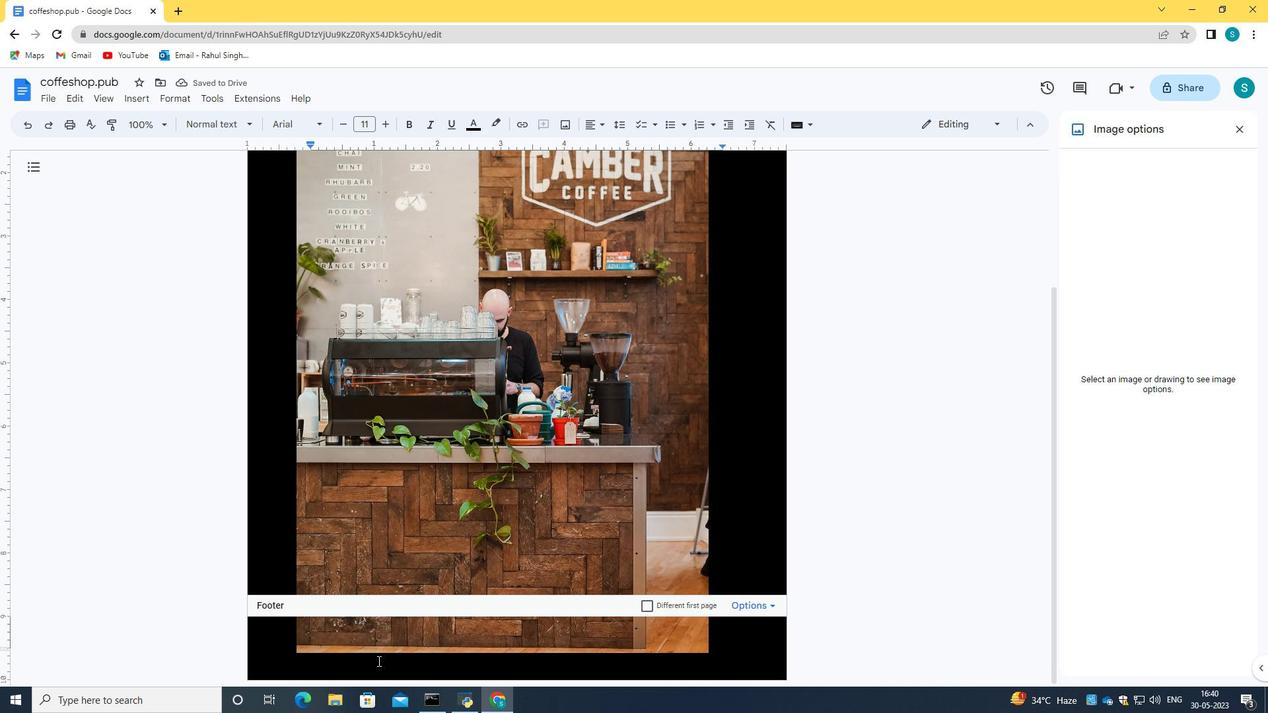 
Action: Key pressed <Key.enter><Key.enter><Key.enter><Key.enter>
Screenshot: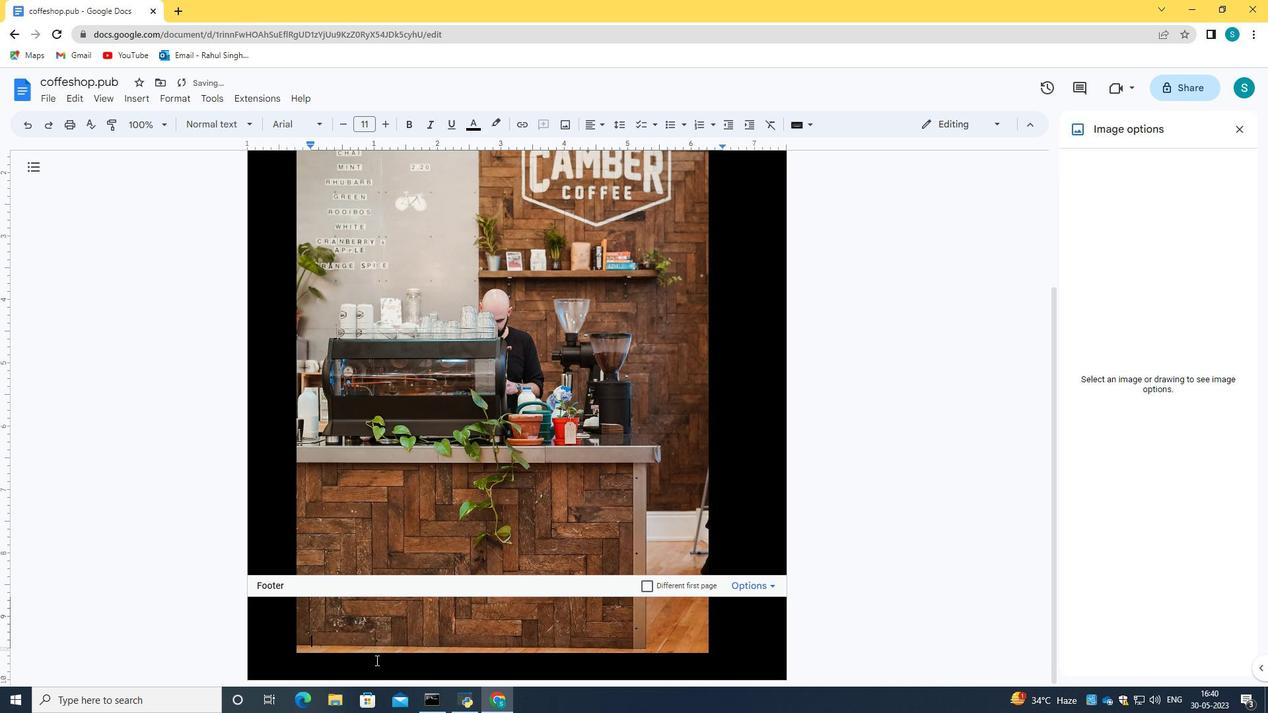 
Action: Mouse moved to (258, 638)
Screenshot: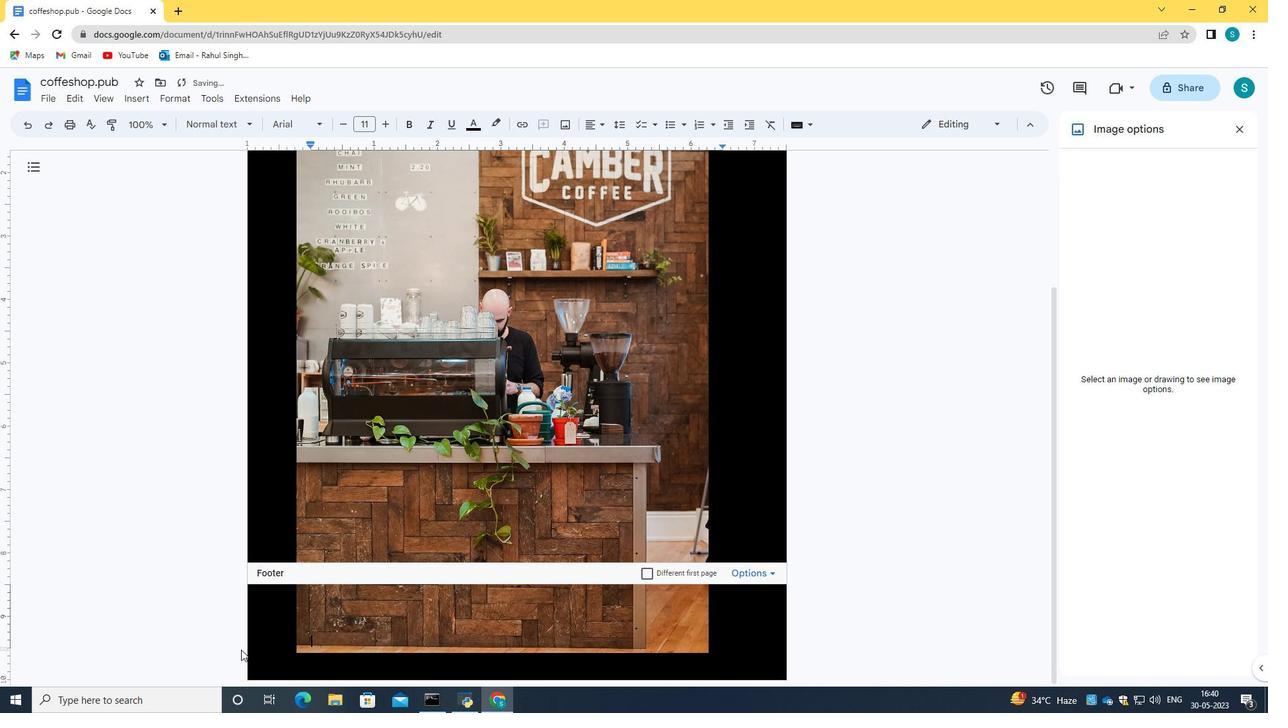 
Action: Mouse pressed left at (258, 638)
Screenshot: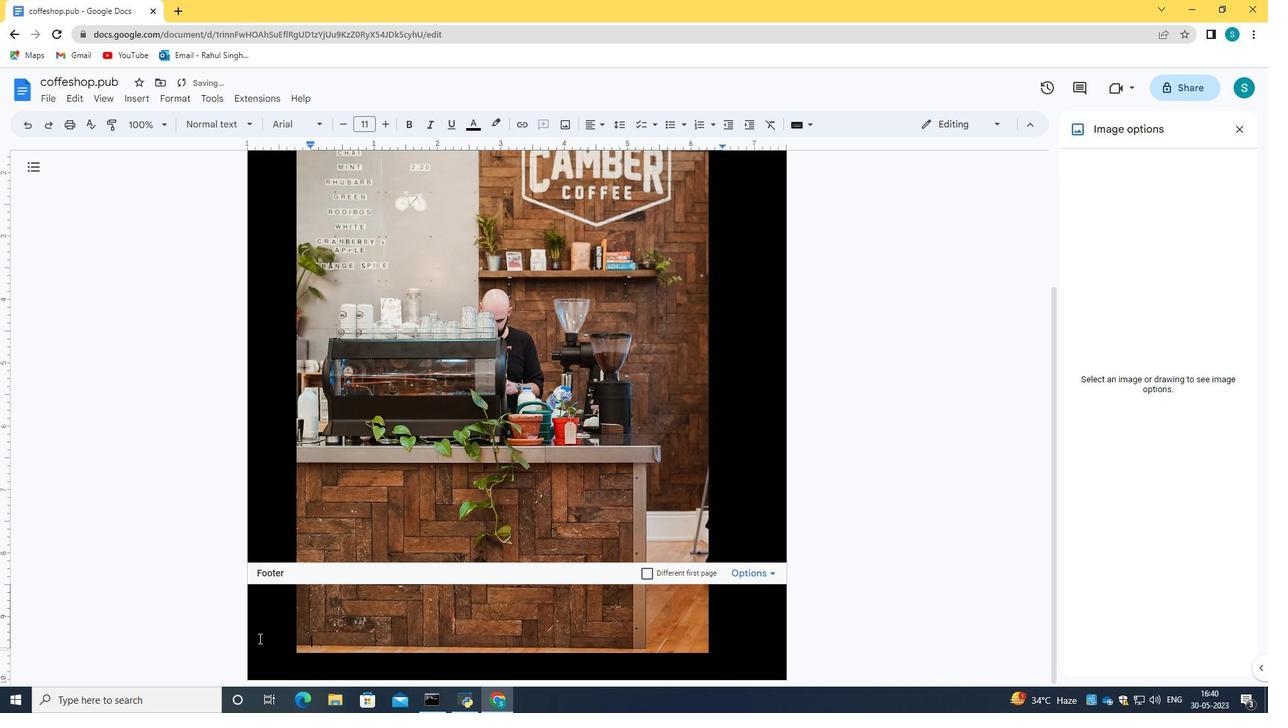 
Action: Key pressed <Key.enter>
Screenshot: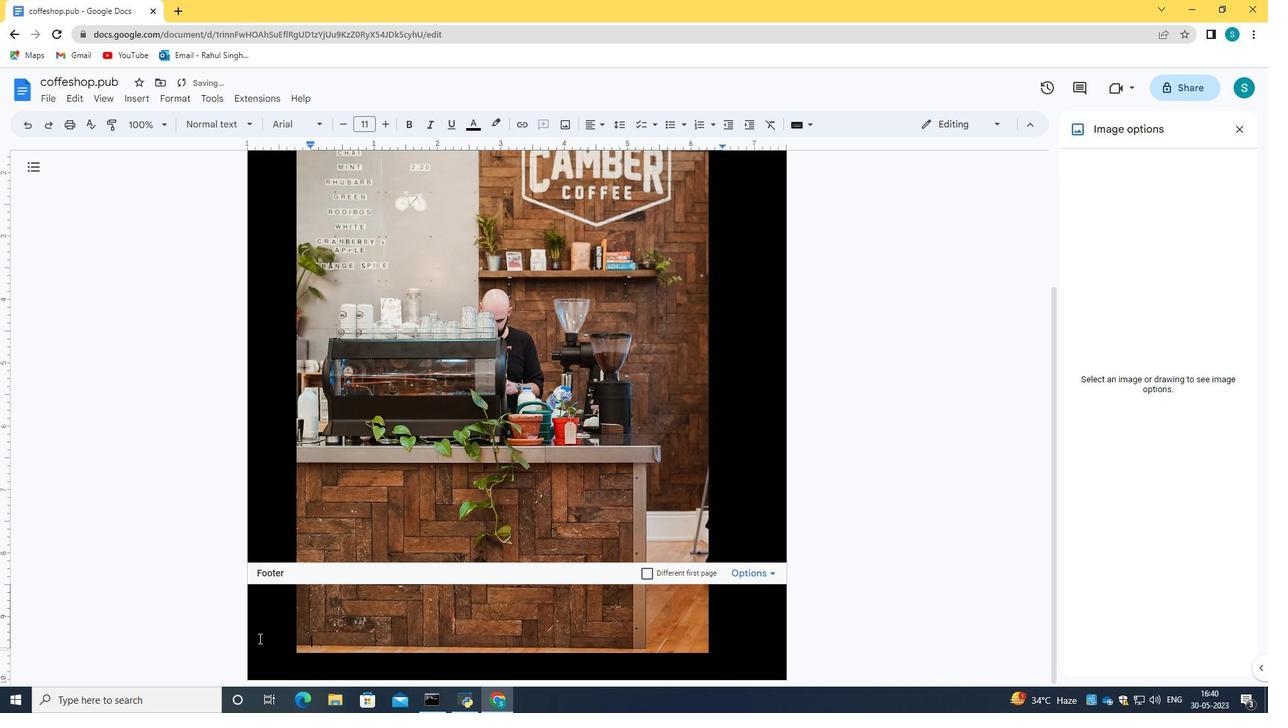 
Action: Mouse moved to (560, 657)
Screenshot: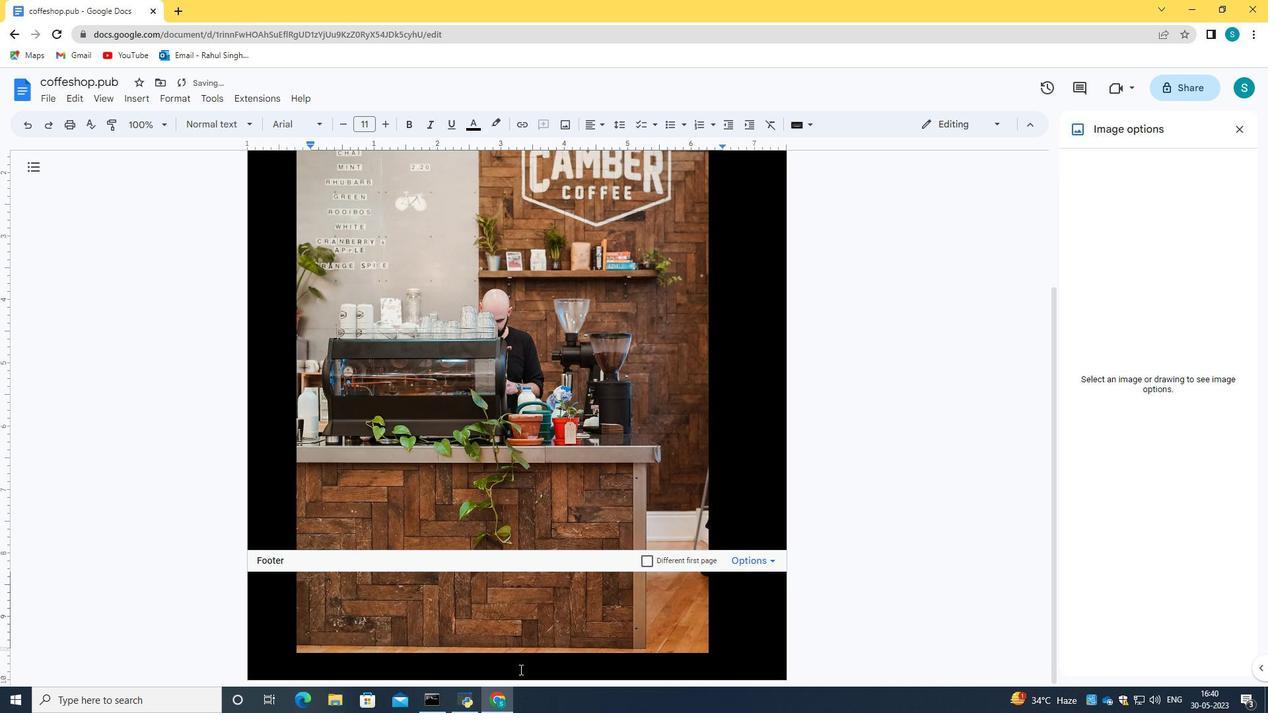 
Action: Mouse pressed left at (560, 657)
Screenshot: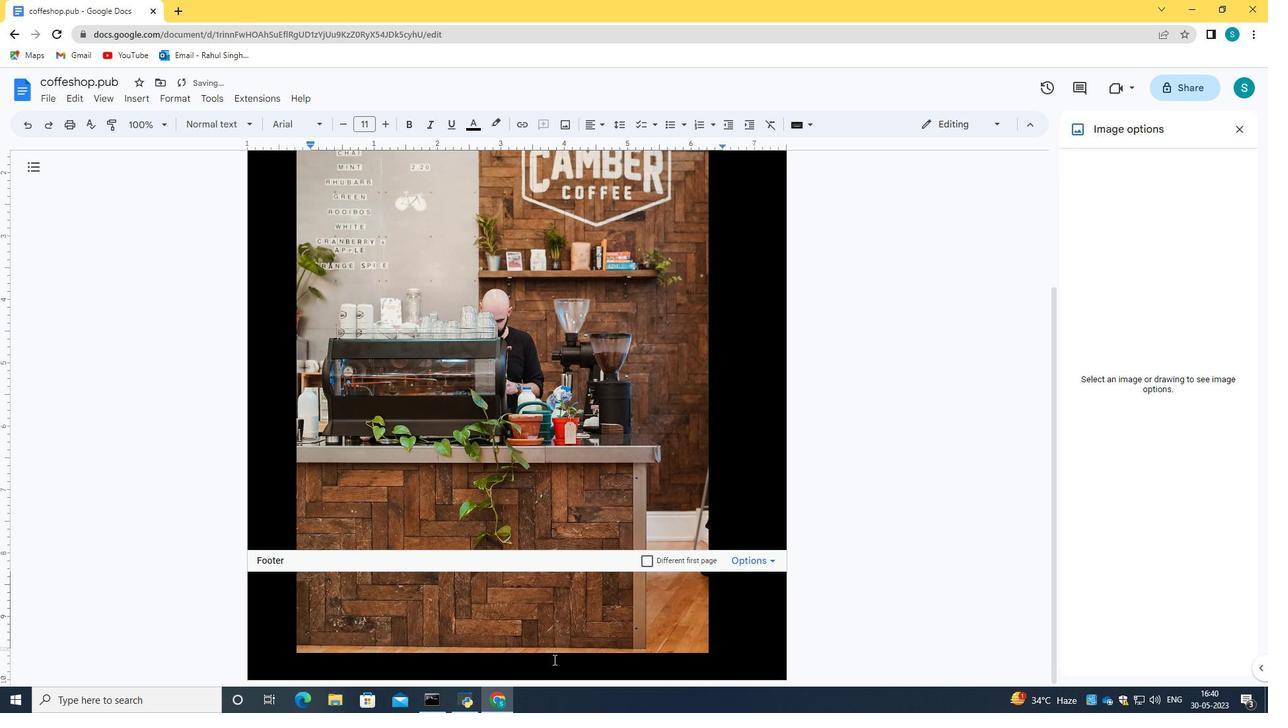 
Action: Mouse moved to (562, 657)
Screenshot: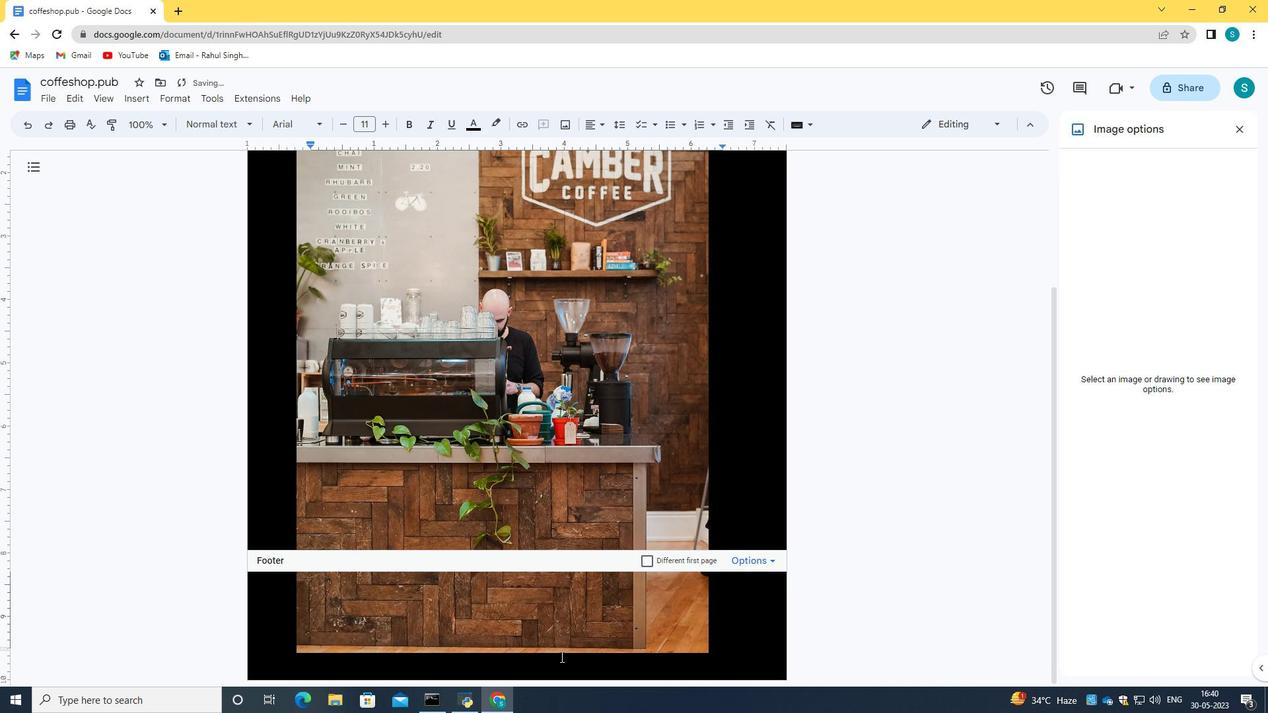 
Action: Mouse pressed left at (562, 657)
Screenshot: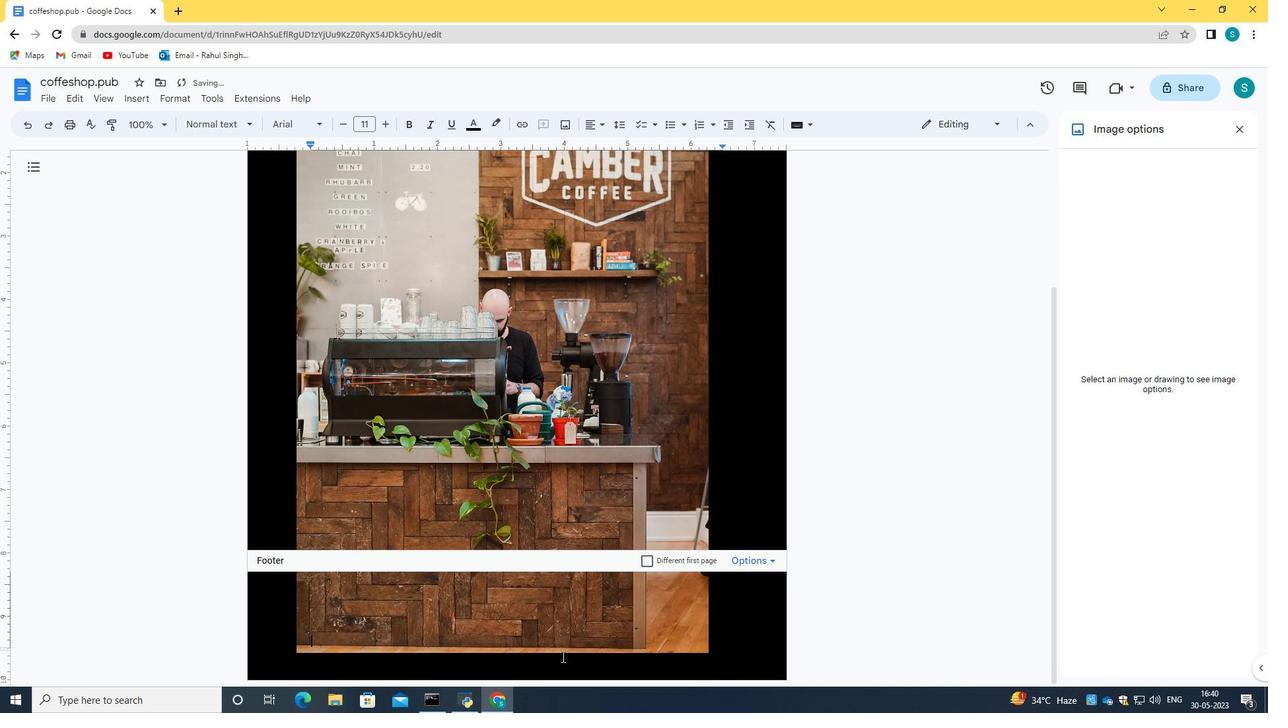 
Action: Mouse moved to (441, 648)
Screenshot: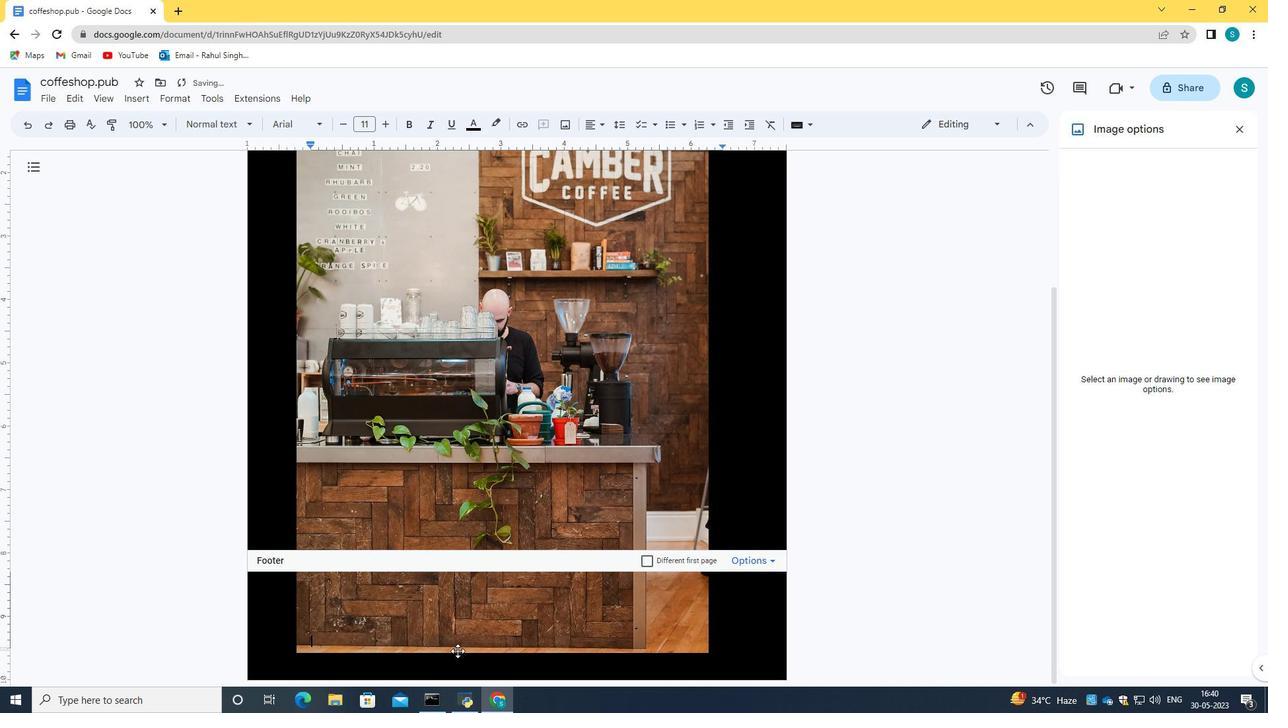 
Action: Mouse pressed left at (441, 648)
Screenshot: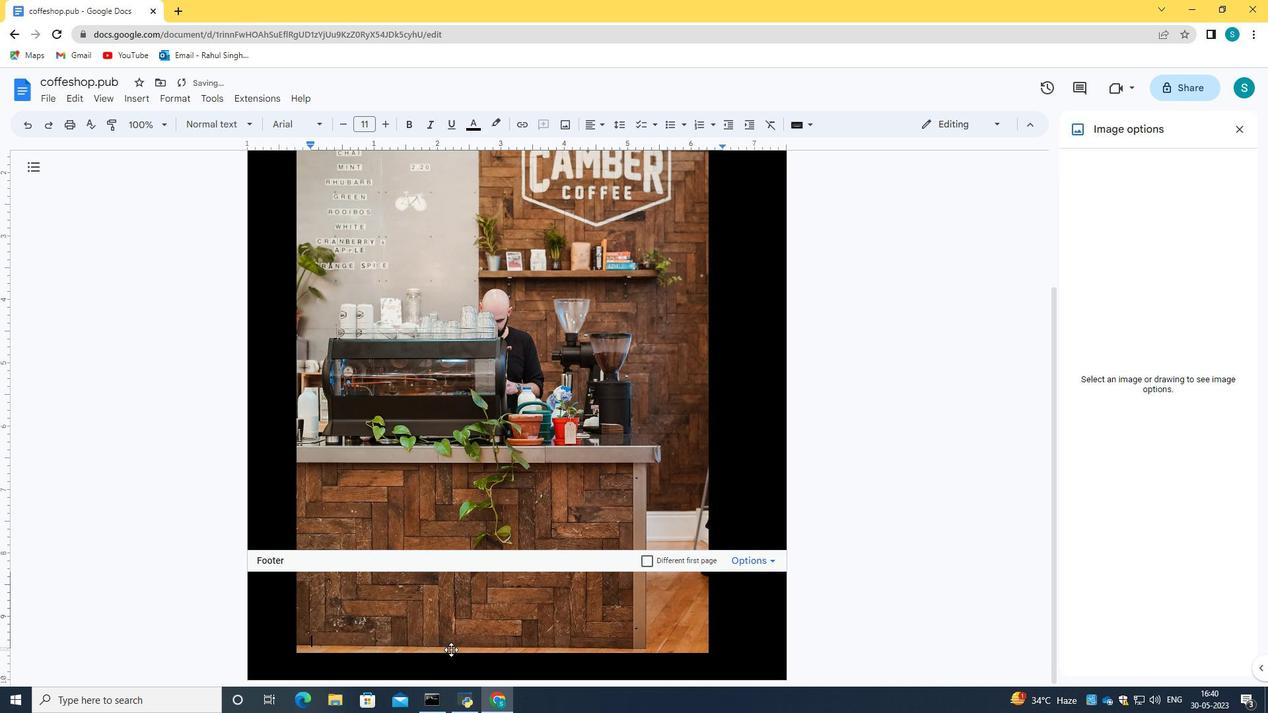 
Action: Mouse moved to (30, 129)
Screenshot: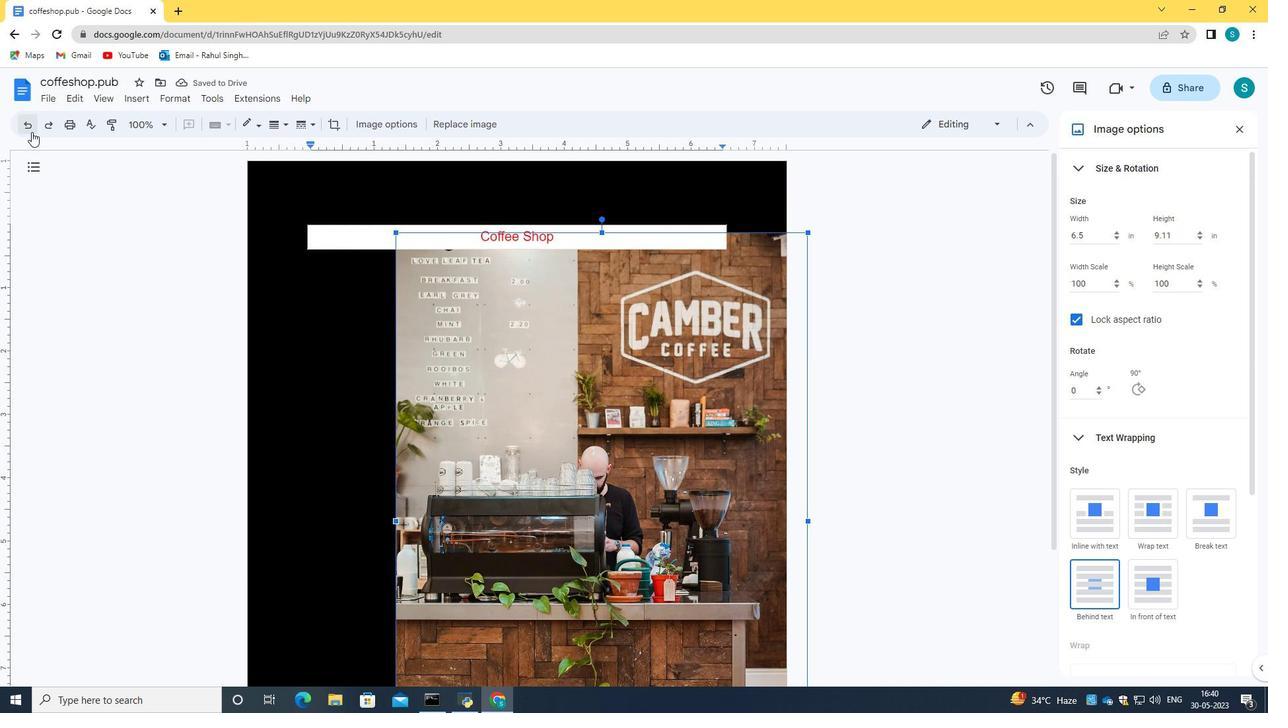 
Action: Mouse pressed left at (30, 129)
Screenshot: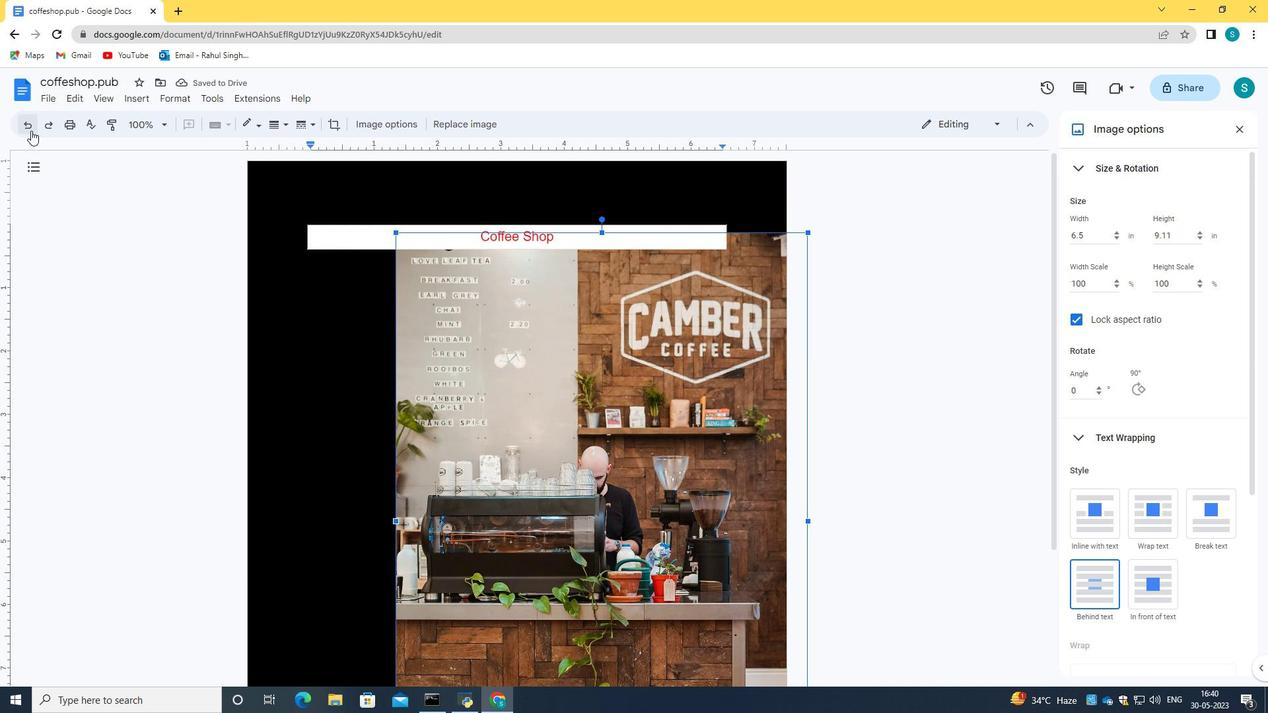 
Action: Mouse moved to (594, 237)
Screenshot: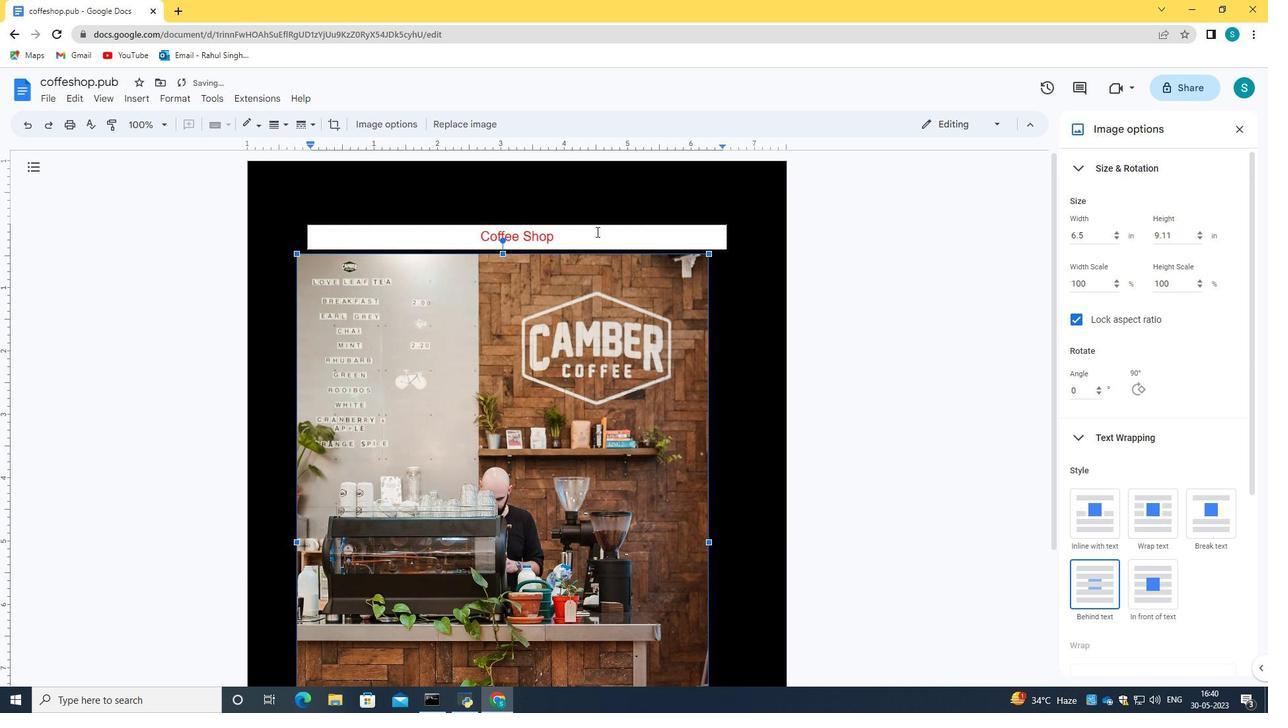 
Action: Mouse pressed left at (594, 237)
Screenshot: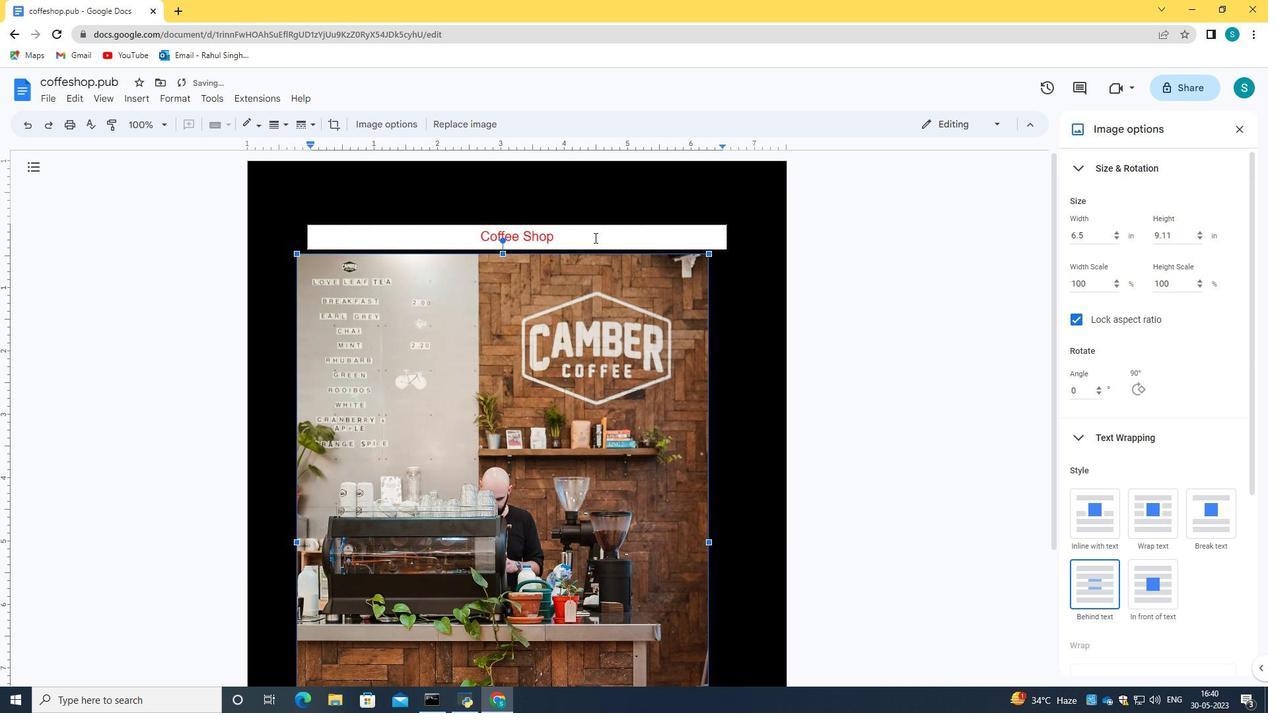 
Action: Mouse moved to (397, 233)
Screenshot: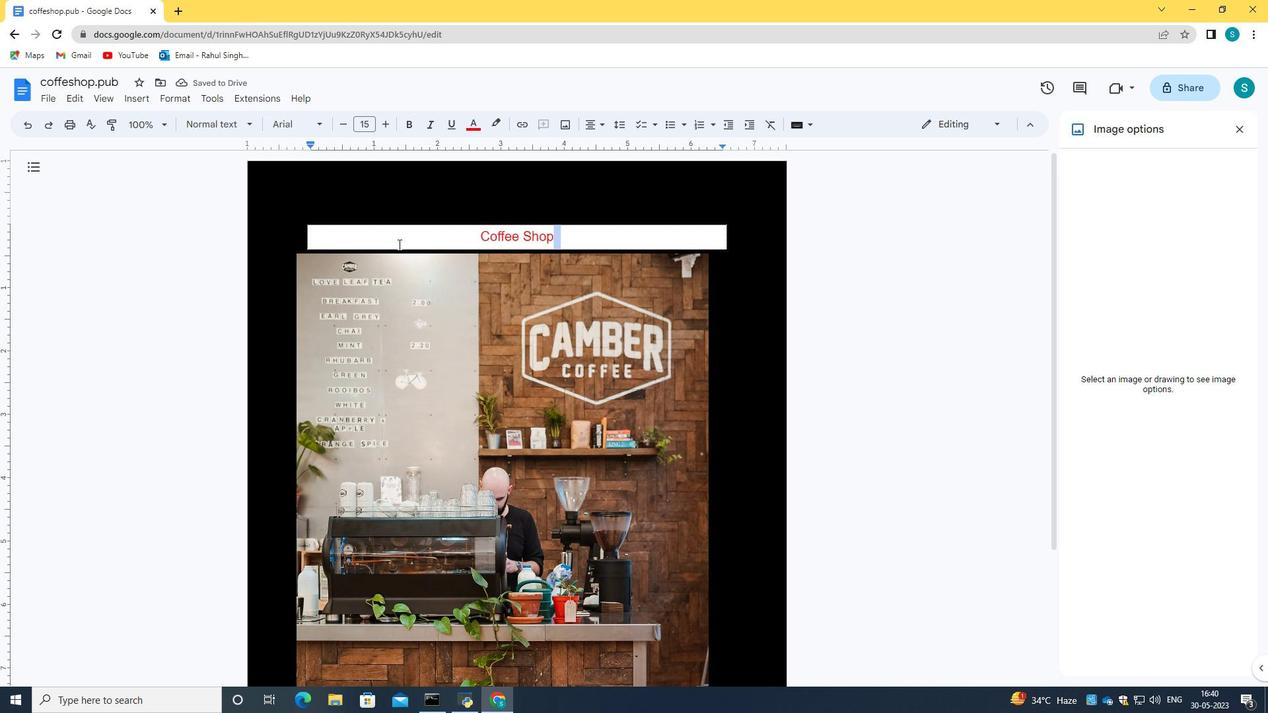 
Action: Mouse pressed left at (397, 233)
Screenshot: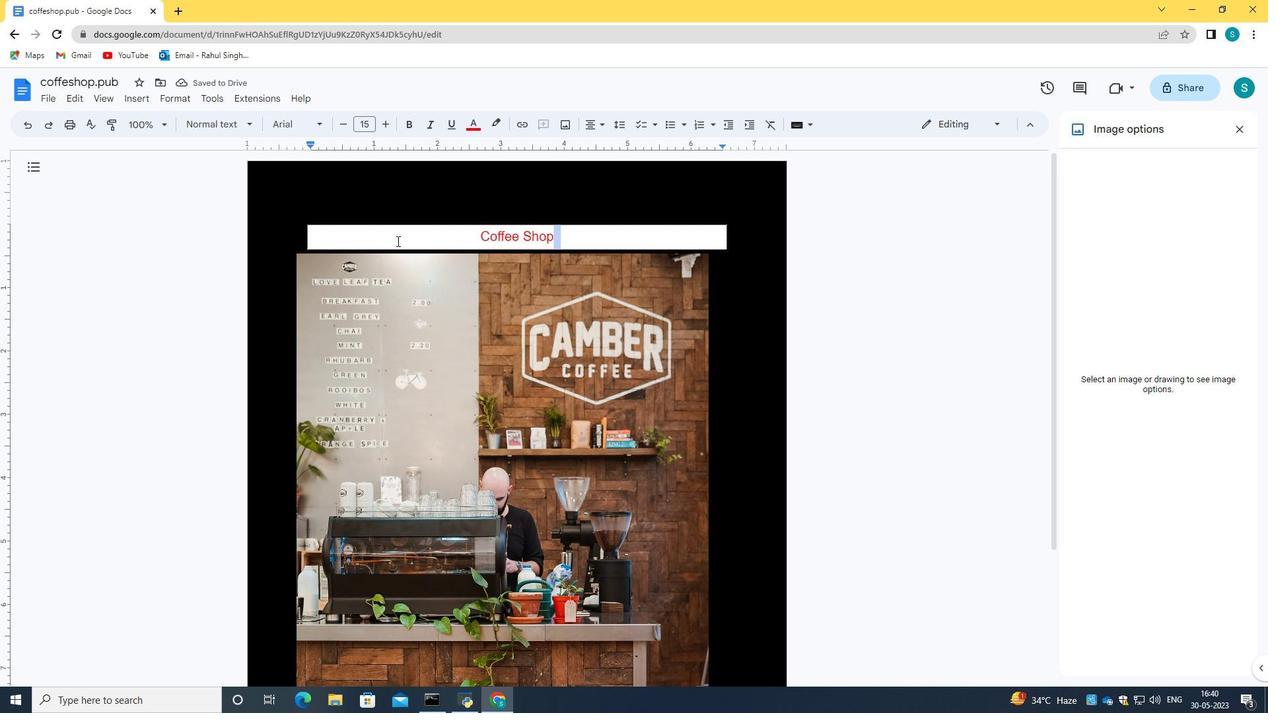 
Action: Mouse pressed left at (397, 233)
Screenshot: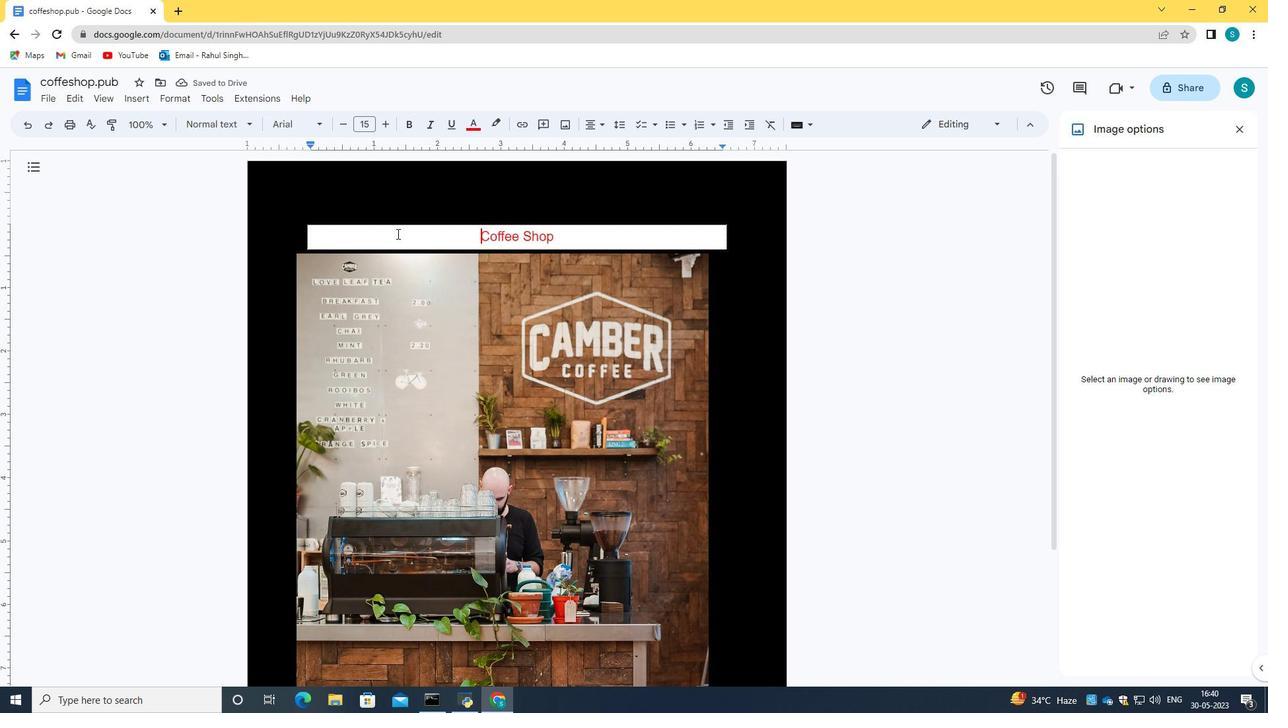 
Action: Mouse moved to (397, 233)
Screenshot: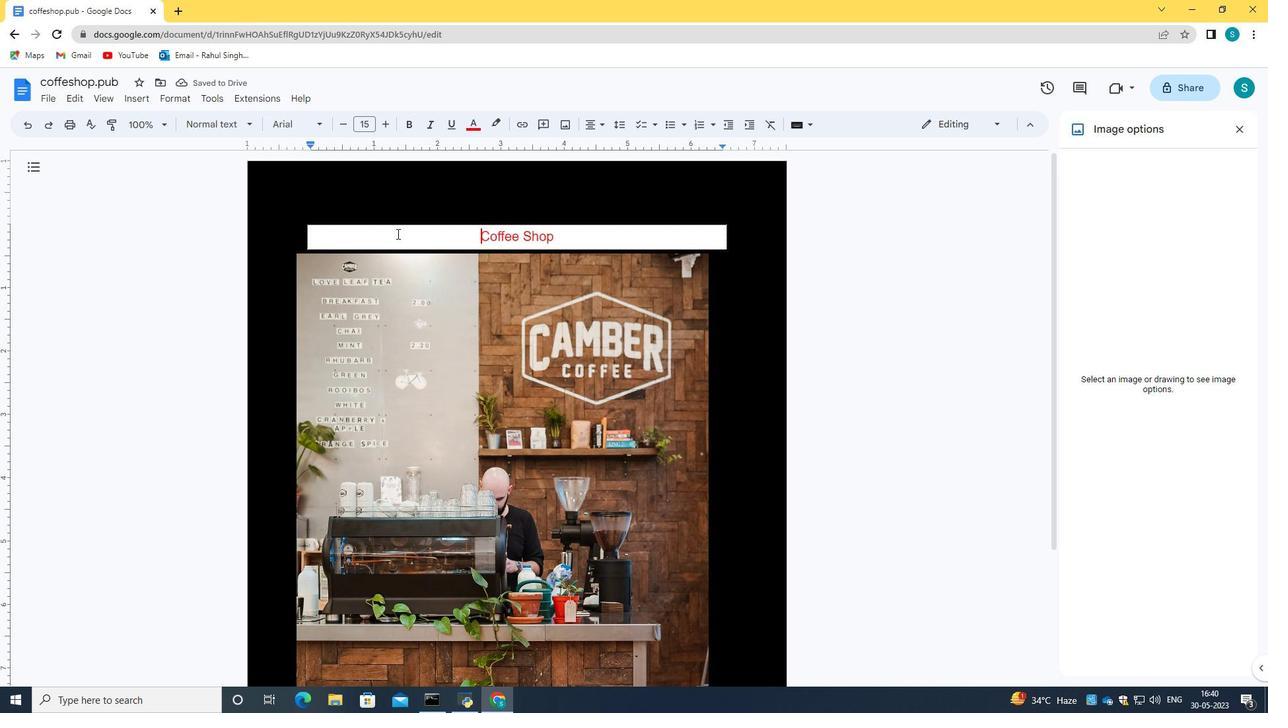 
Action: Mouse pressed left at (397, 233)
Screenshot: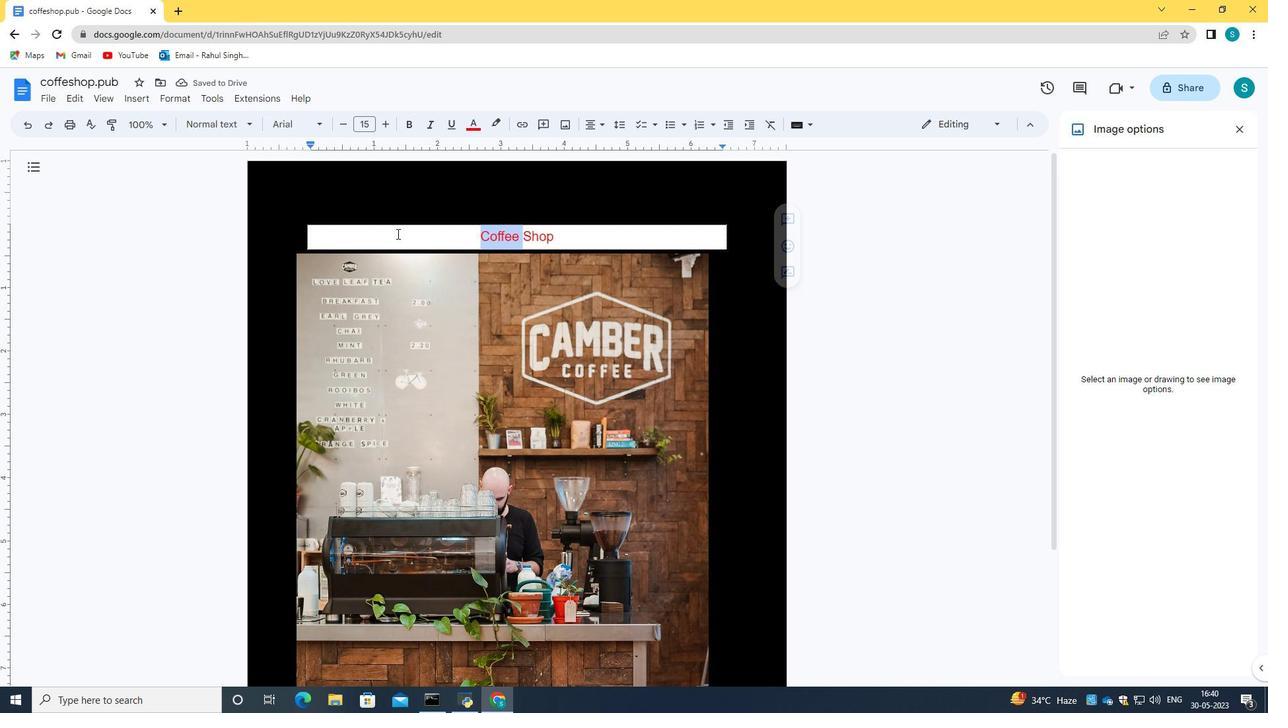 
Action: Mouse moved to (313, 229)
Screenshot: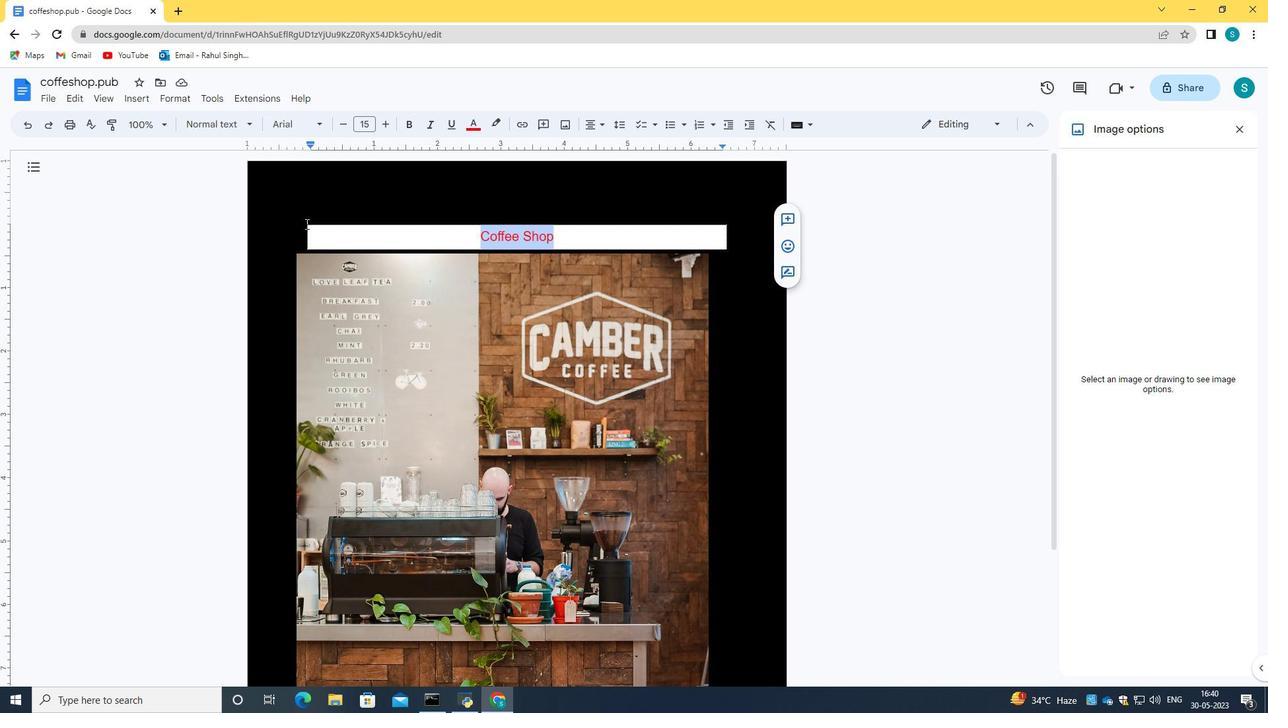 
Action: Mouse pressed left at (313, 229)
Screenshot: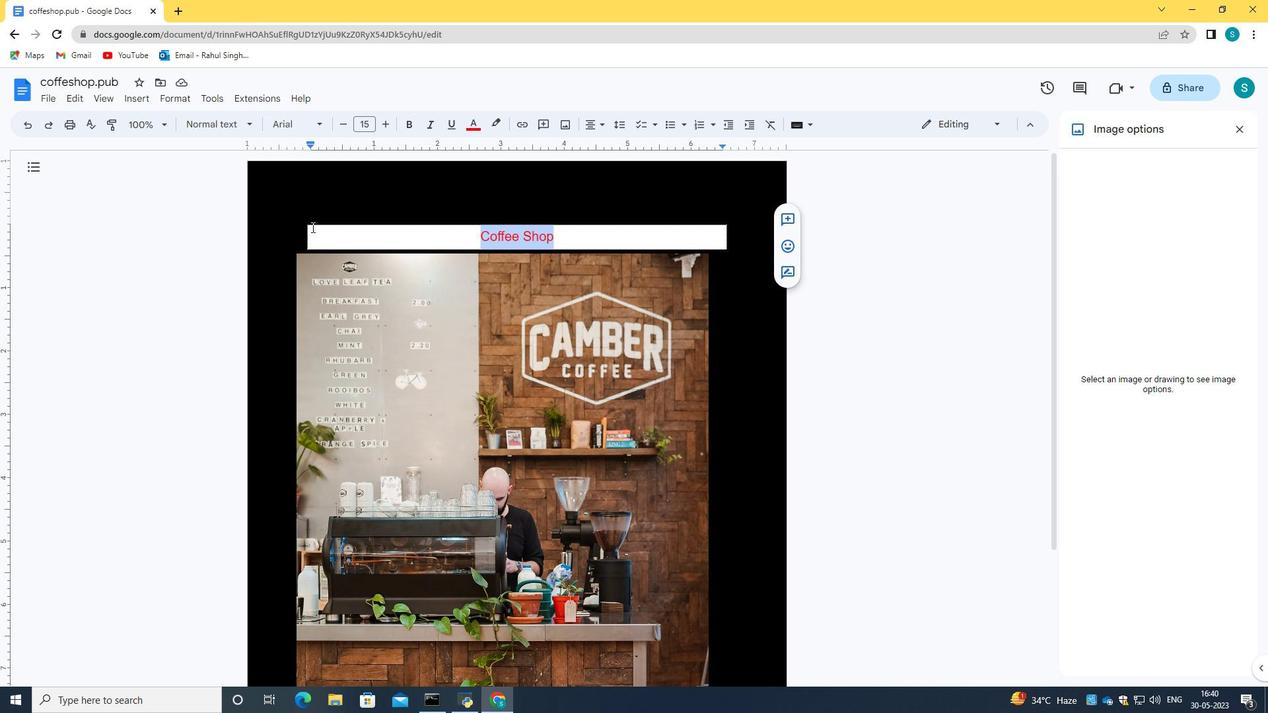 
Action: Mouse moved to (385, 280)
Screenshot: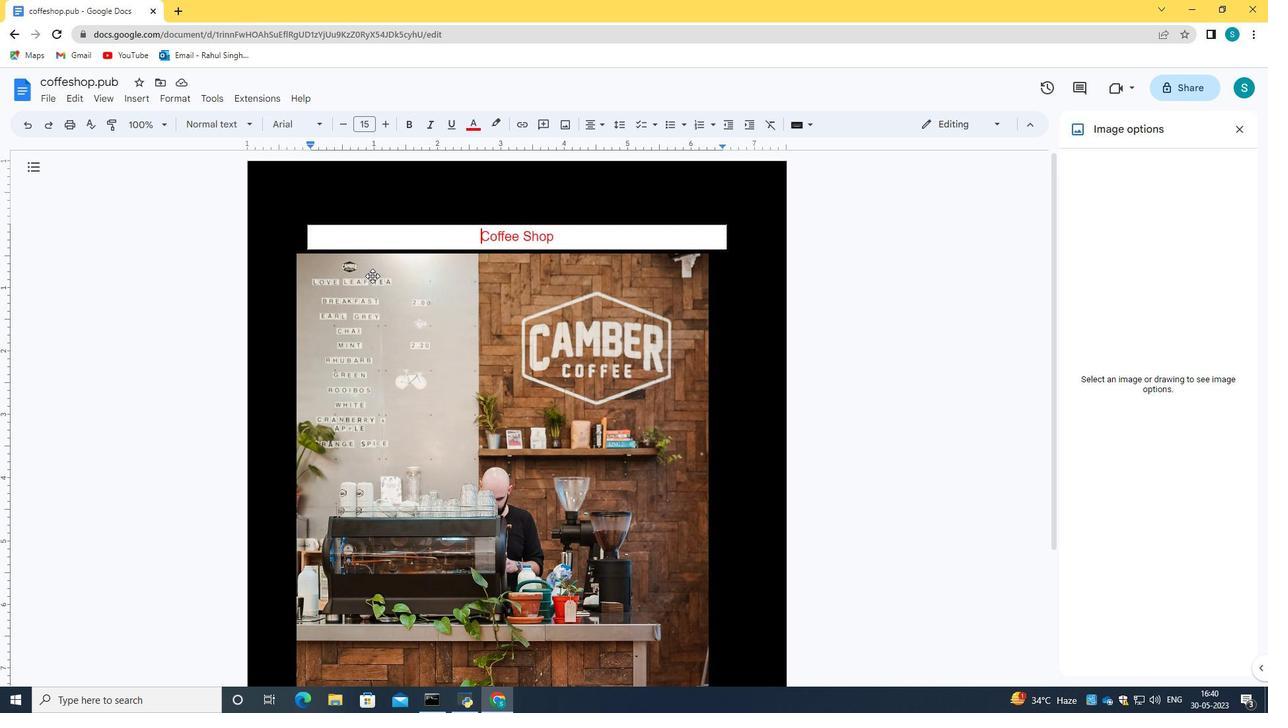 
Action: Mouse pressed left at (385, 280)
Screenshot: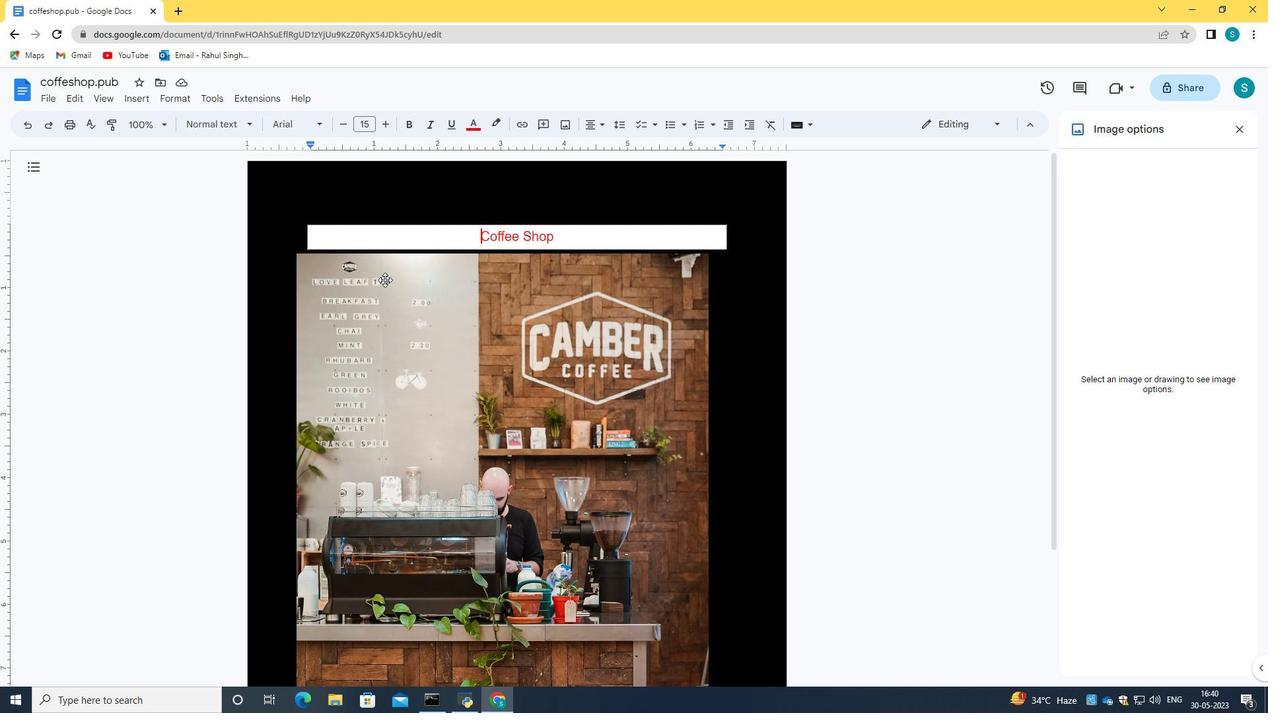 
Action: Mouse moved to (780, 216)
Screenshot: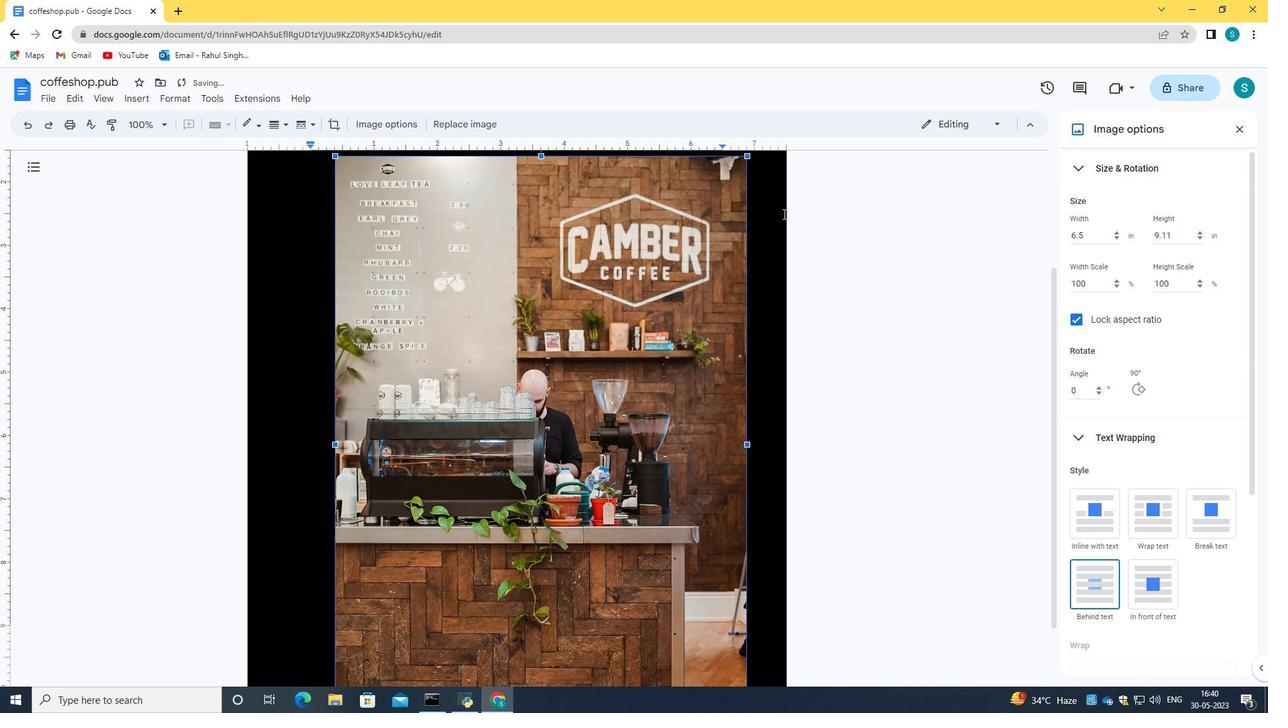 
Action: Mouse pressed left at (780, 216)
Screenshot: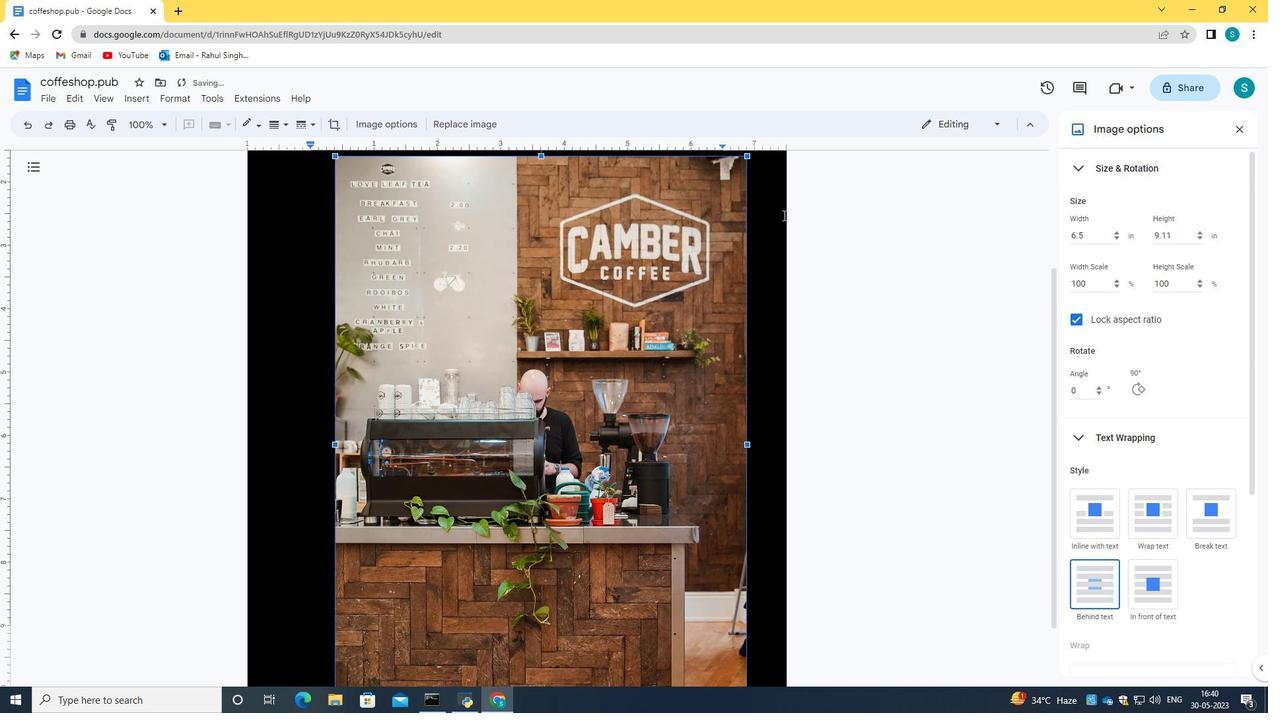 
Action: Mouse moved to (779, 222)
Screenshot: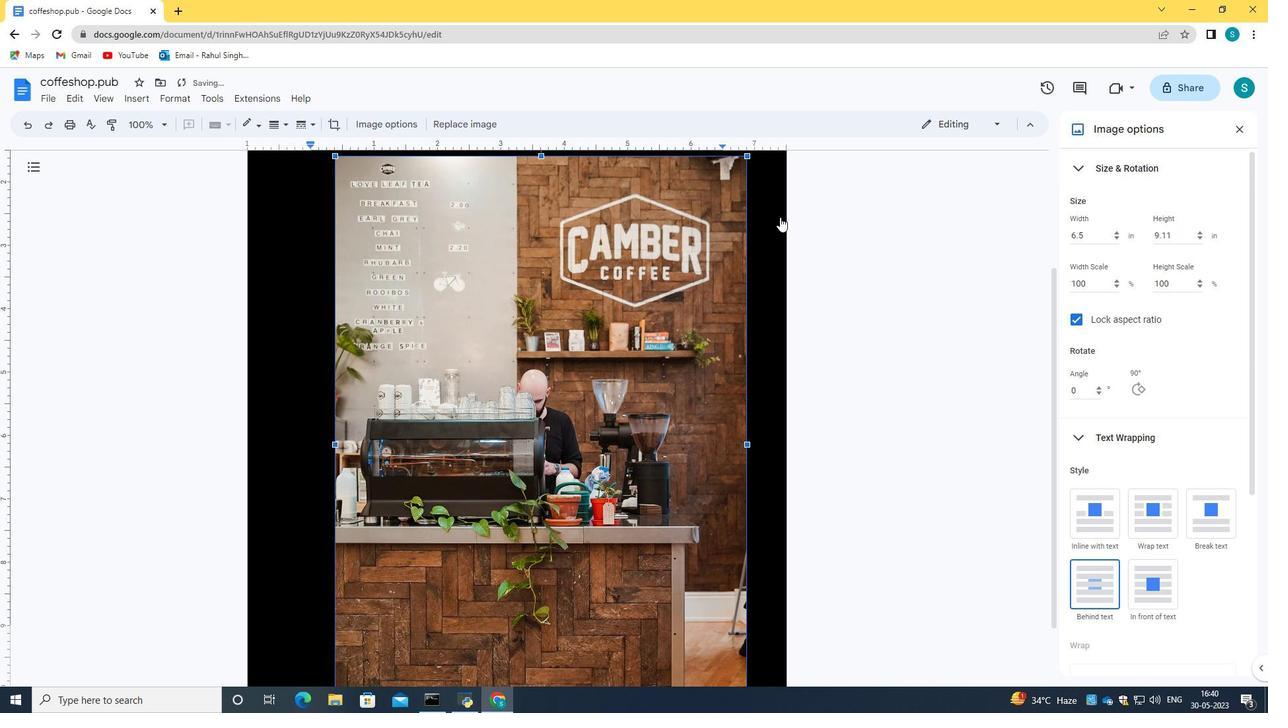 
Action: Mouse scrolled (779, 223) with delta (0, 0)
Screenshot: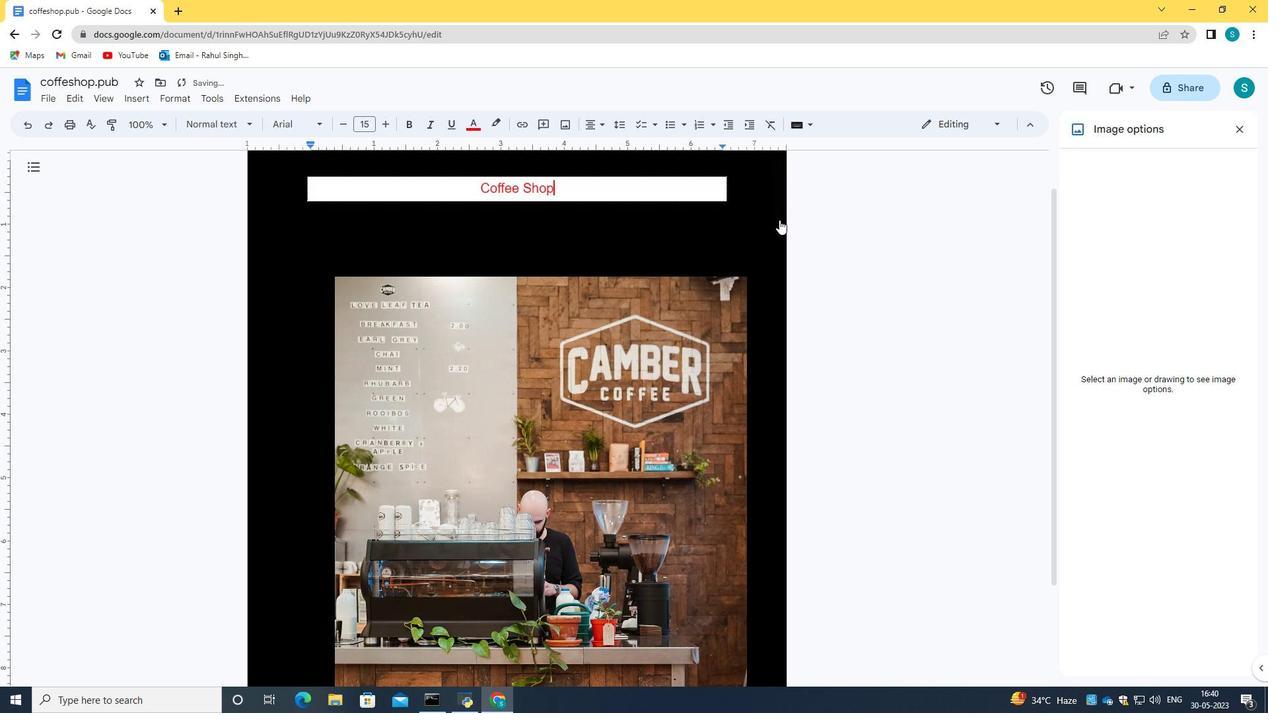 
Action: Mouse scrolled (779, 223) with delta (0, 0)
Screenshot: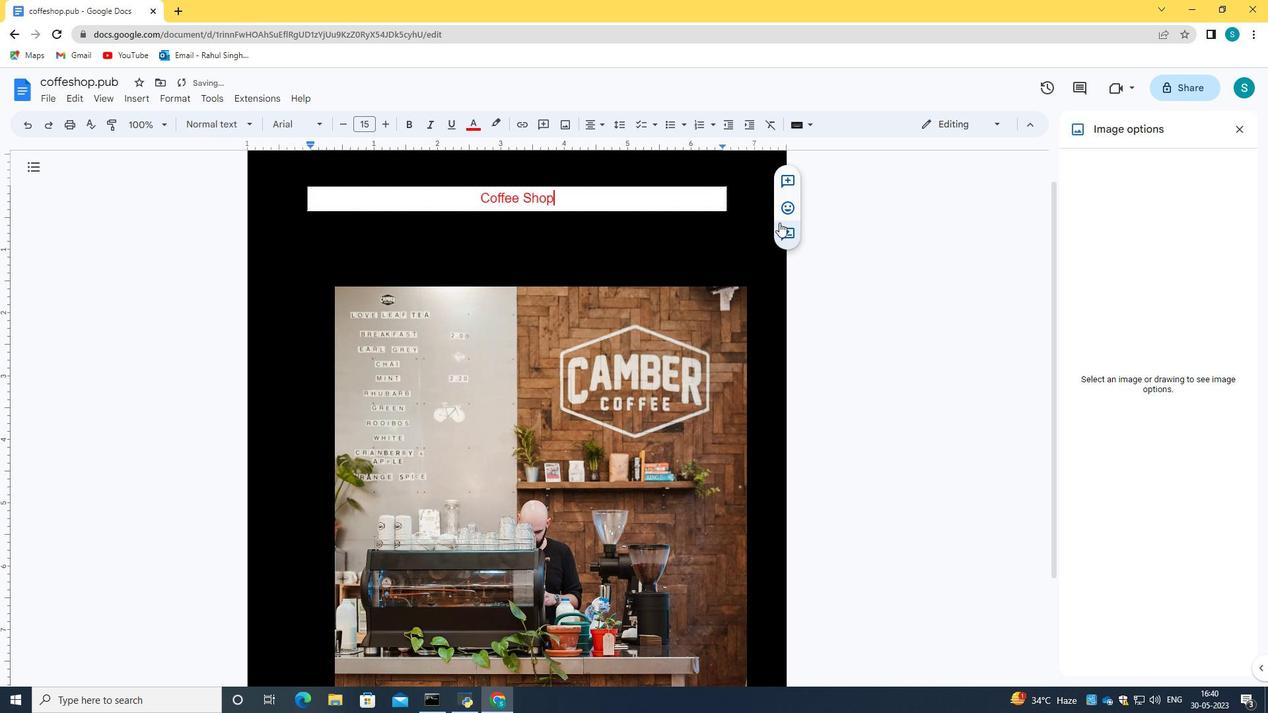 
Action: Mouse moved to (566, 362)
Screenshot: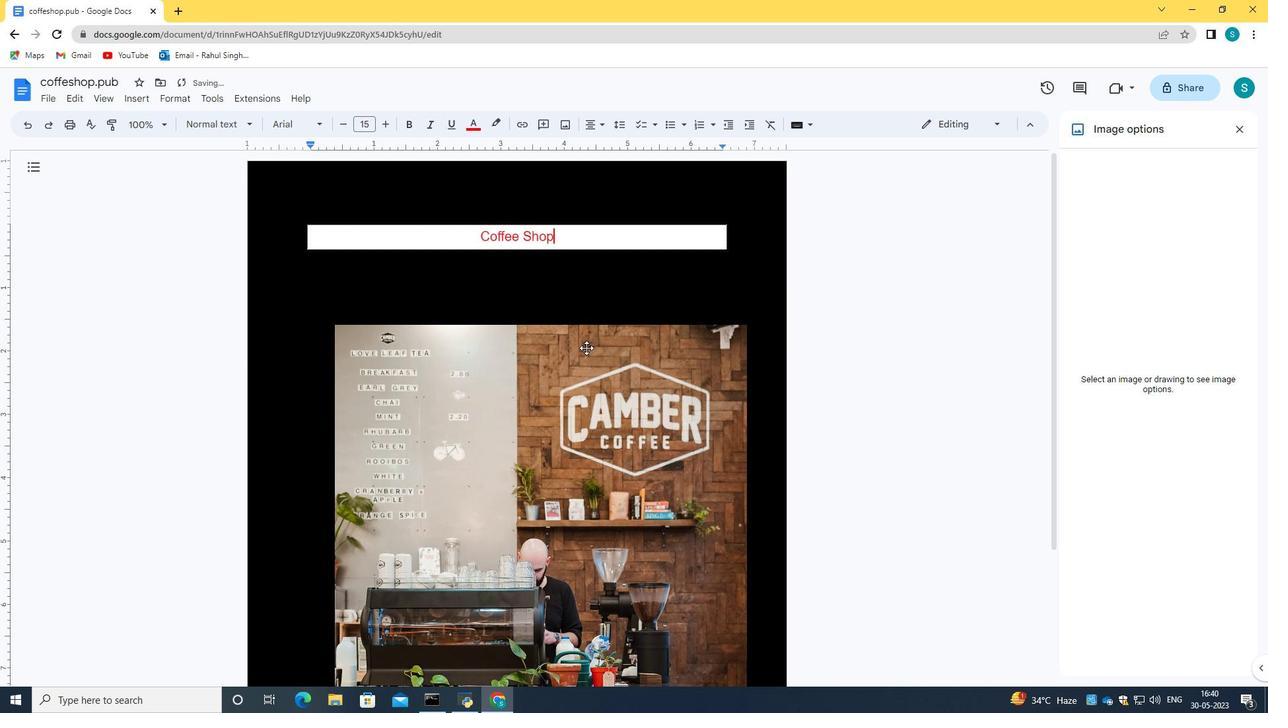 
Action: Mouse pressed left at (566, 362)
Screenshot: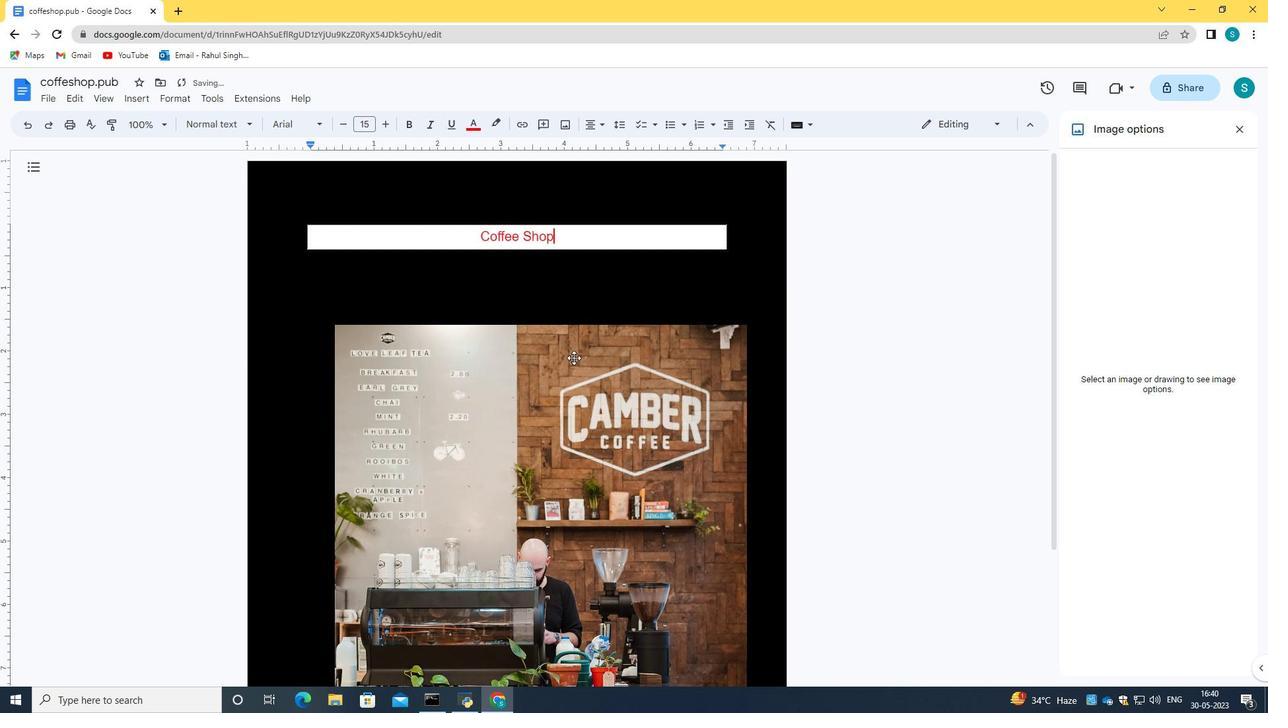 
Action: Mouse moved to (522, 300)
Screenshot: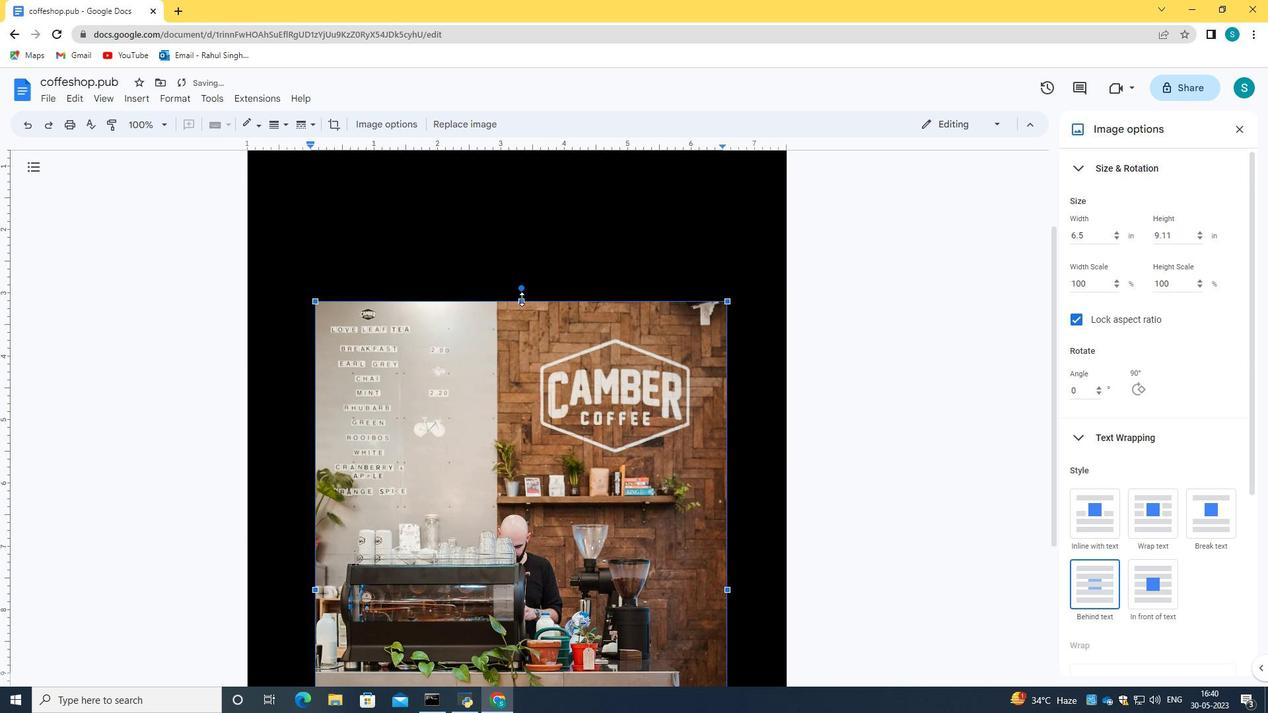 
Action: Mouse pressed left at (522, 300)
Screenshot: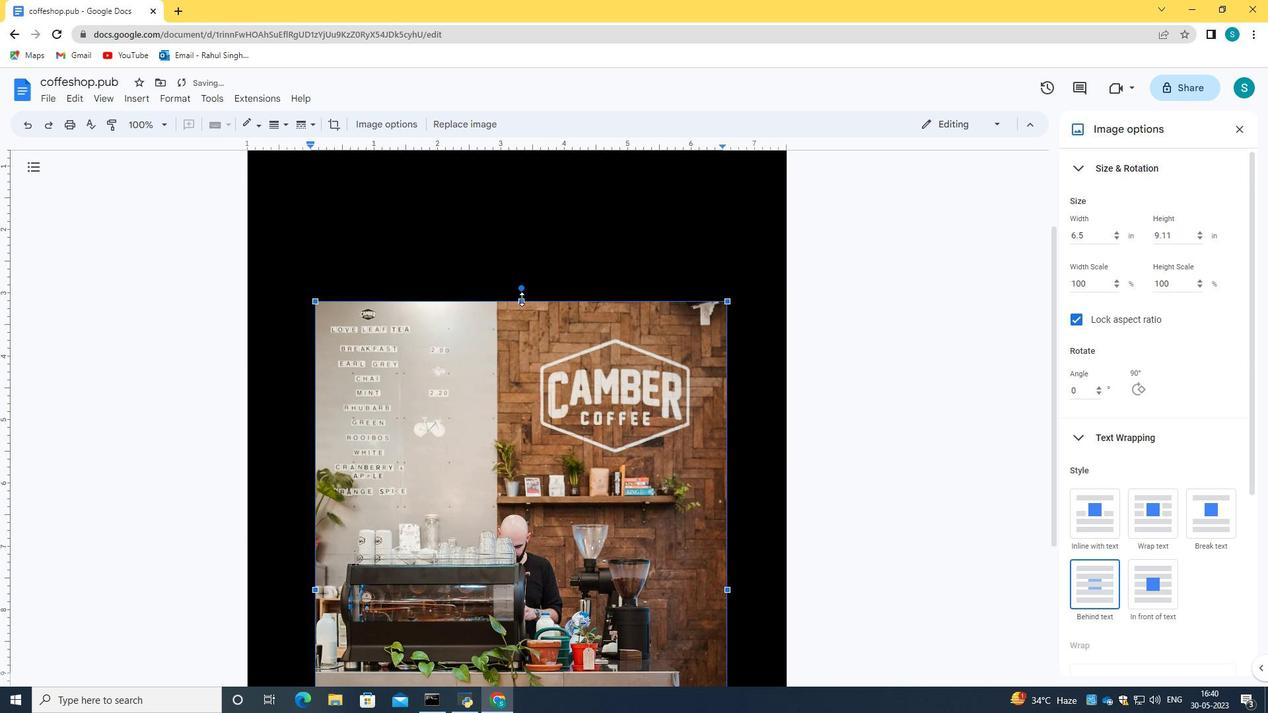 
Action: Mouse moved to (757, 403)
Screenshot: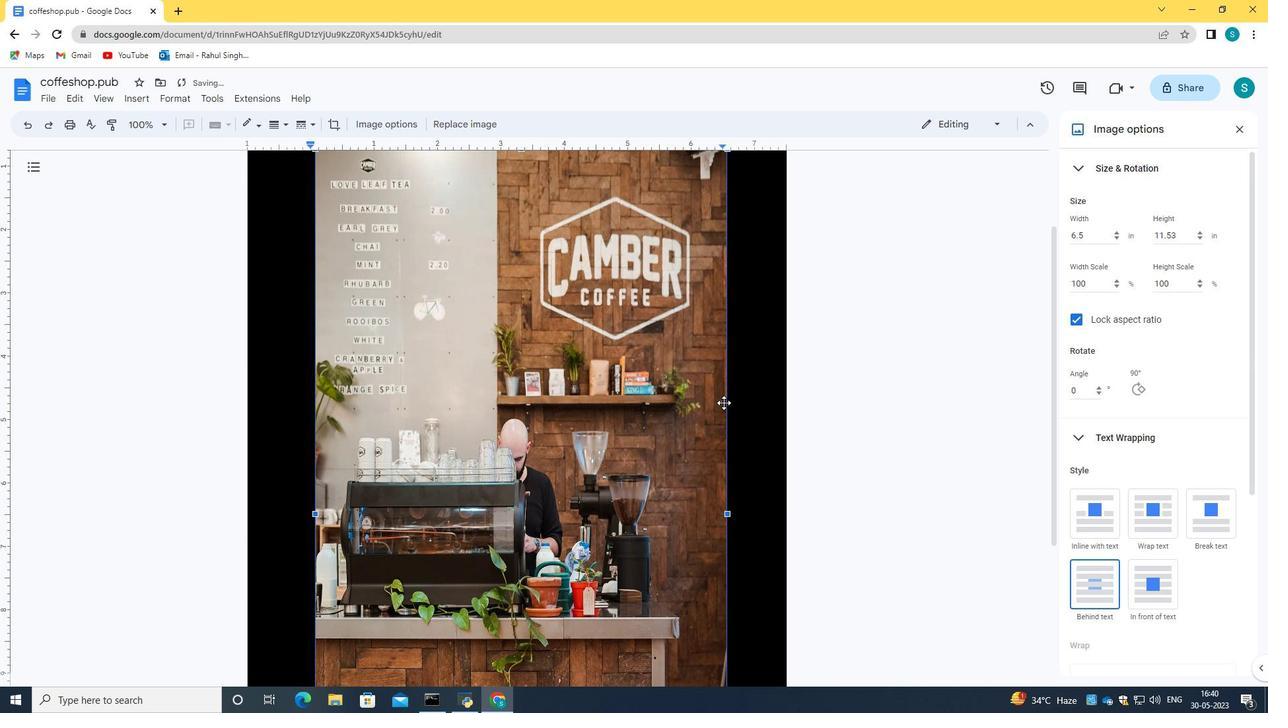 
Action: Mouse scrolled (757, 402) with delta (0, 0)
Screenshot: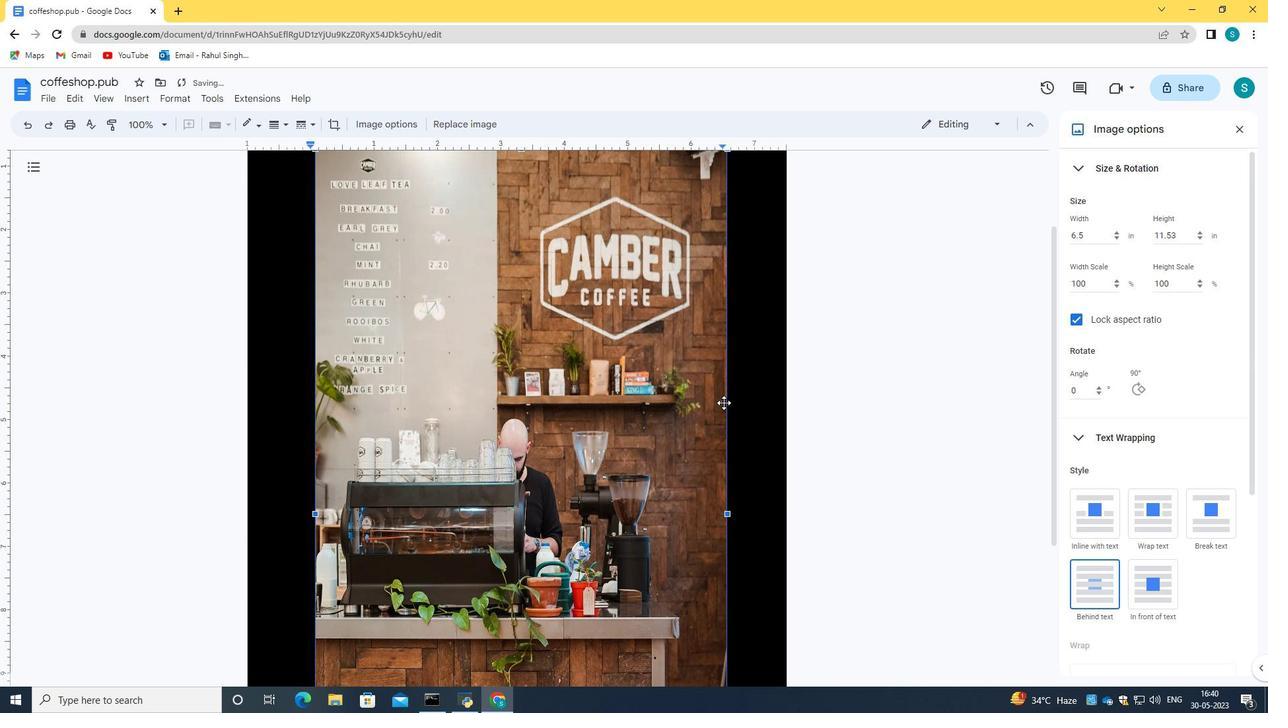 
Action: Mouse scrolled (757, 402) with delta (0, 0)
Screenshot: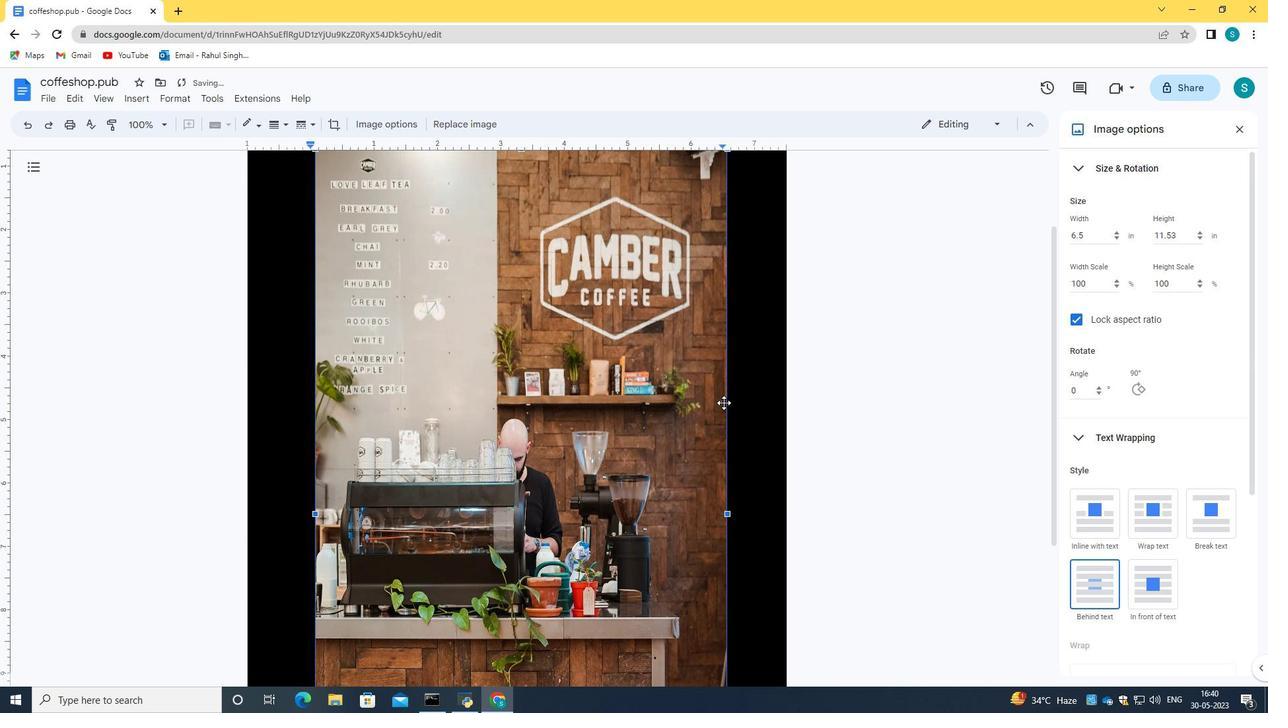 
Action: Mouse scrolled (757, 402) with delta (0, 0)
Screenshot: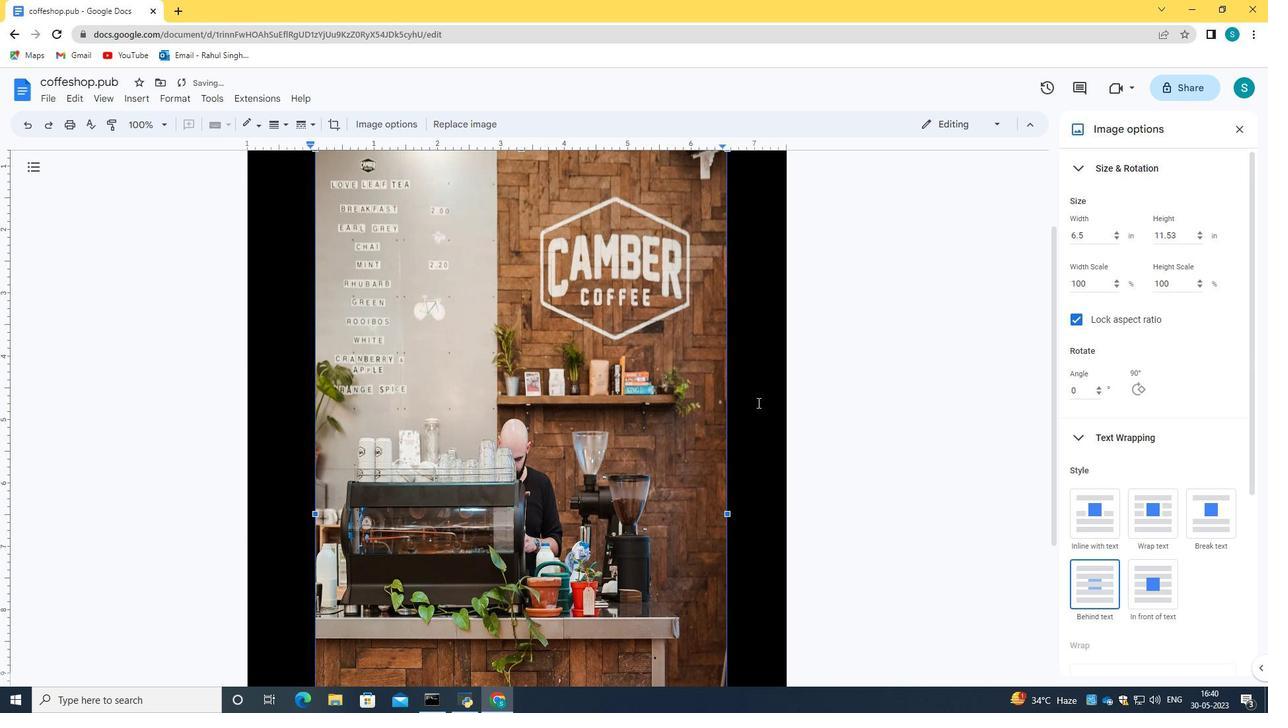 
Action: Mouse scrolled (757, 402) with delta (0, 0)
Screenshot: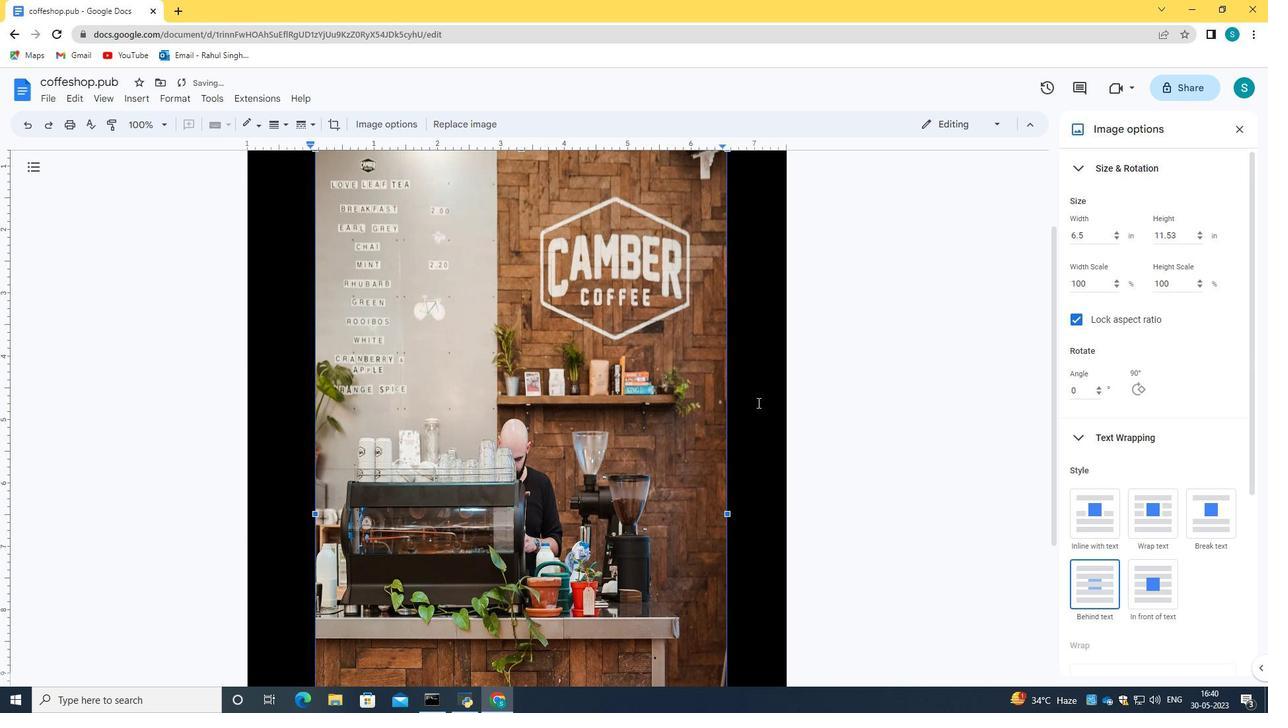 
Action: Mouse moved to (757, 403)
Screenshot: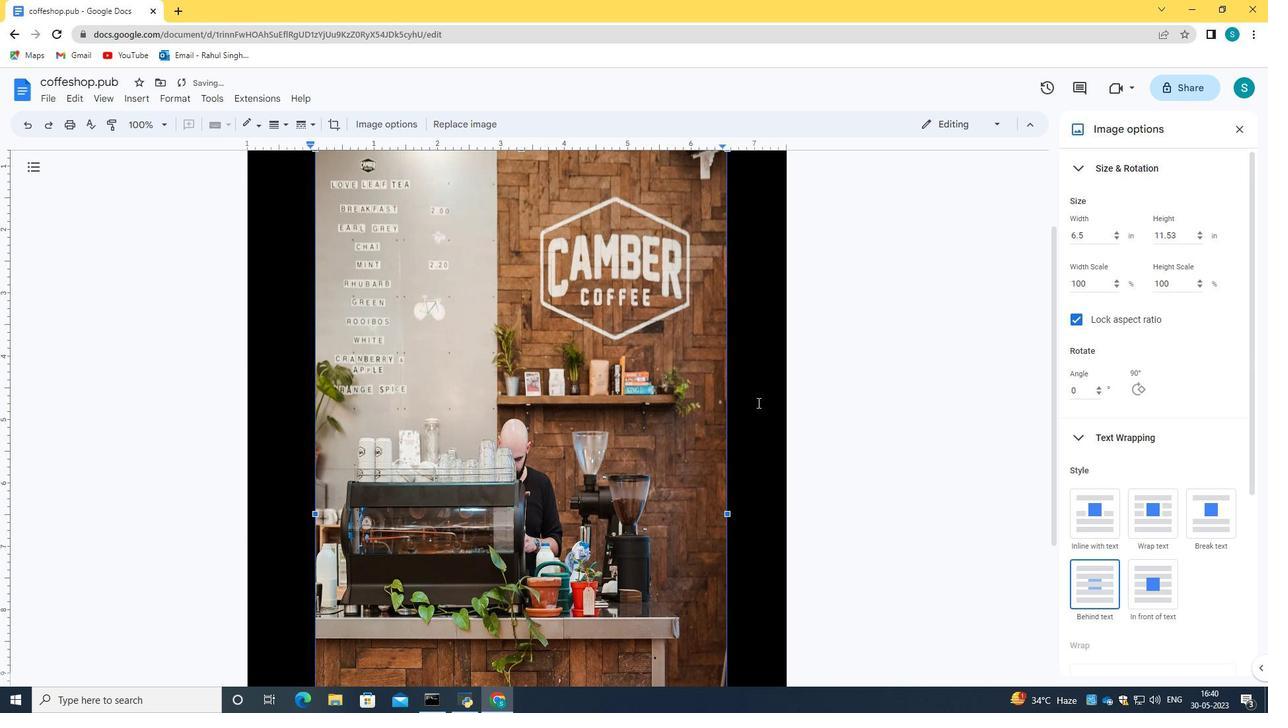 
Action: Mouse scrolled (757, 402) with delta (0, 0)
Screenshot: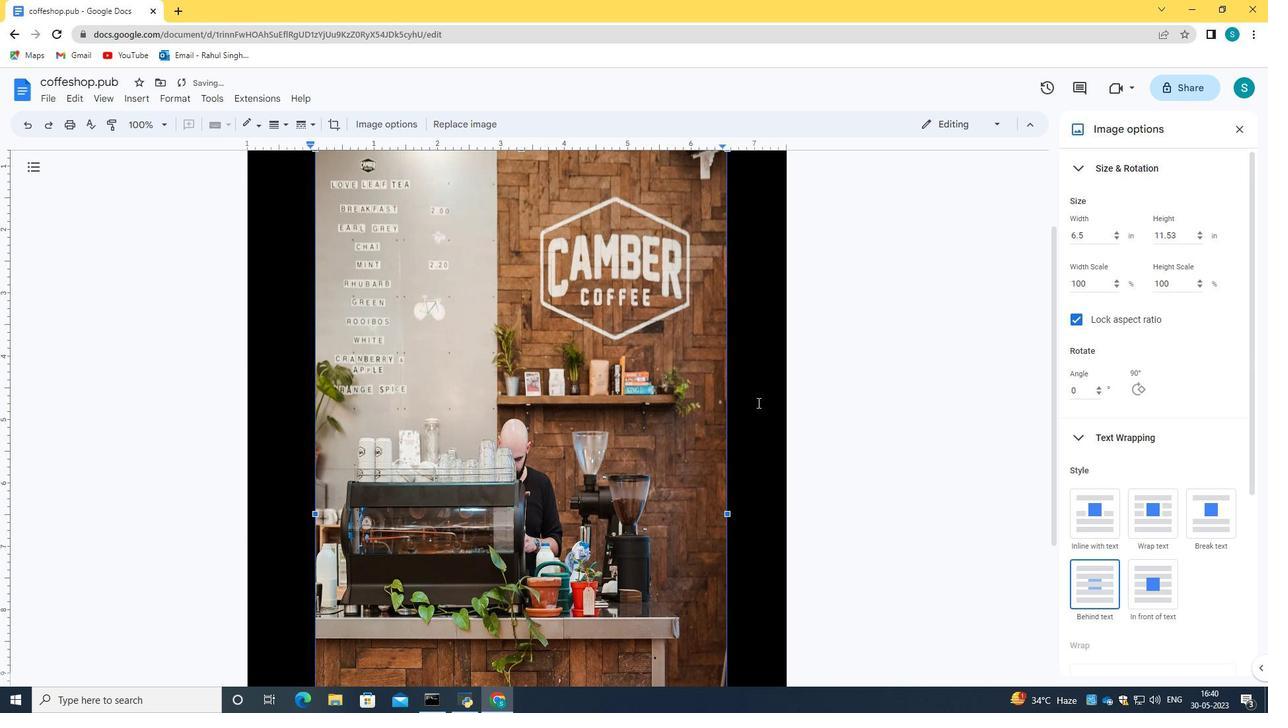 
Action: Mouse moved to (522, 654)
Screenshot: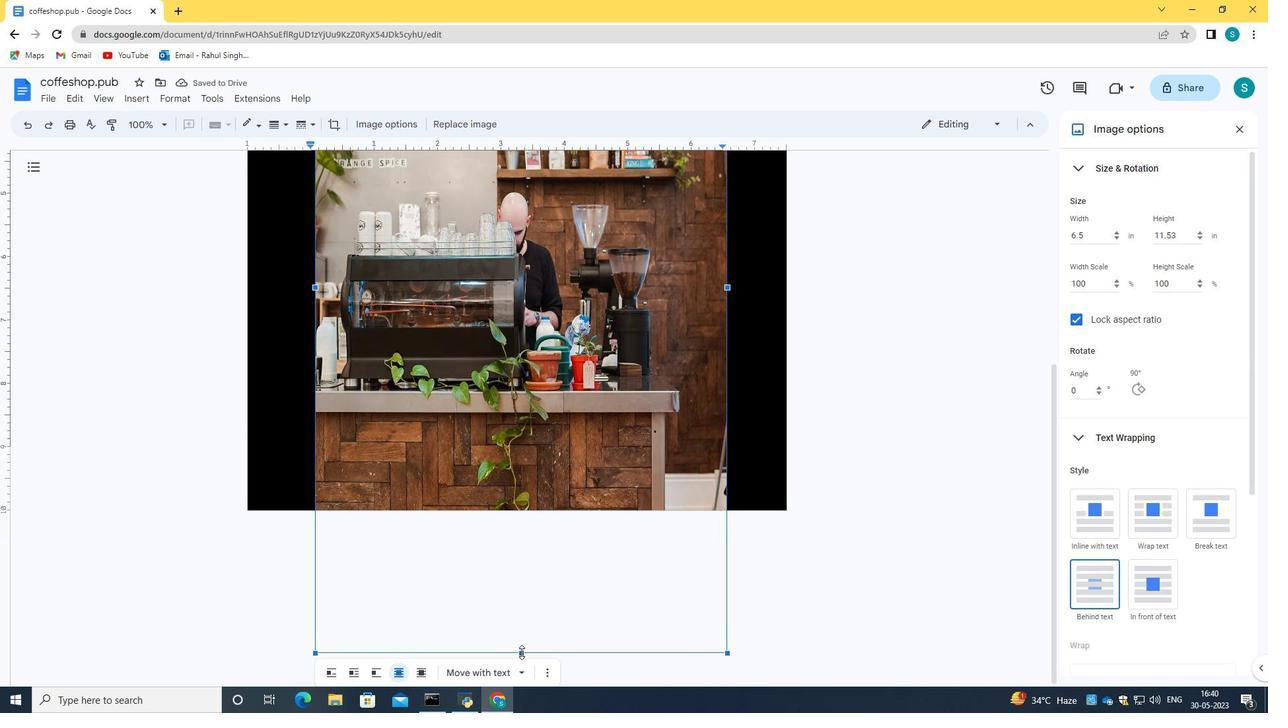 
Action: Mouse pressed left at (522, 654)
Screenshot: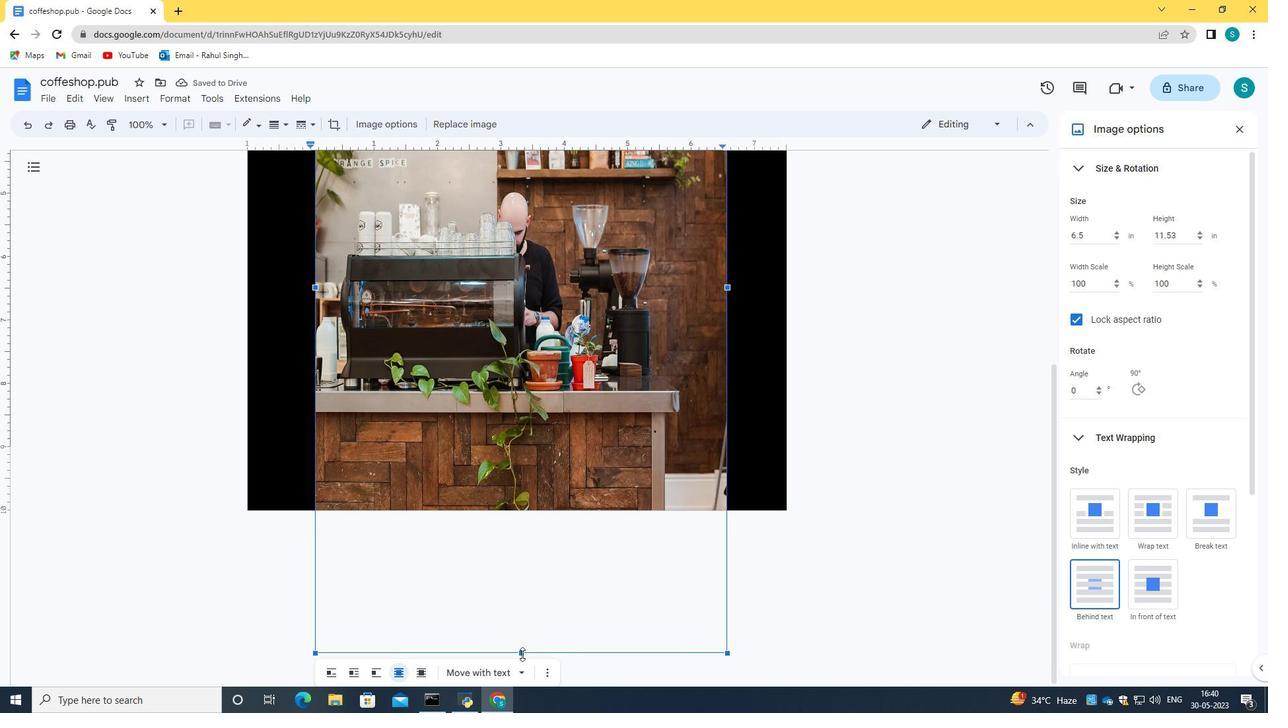 
Action: Mouse moved to (776, 373)
Screenshot: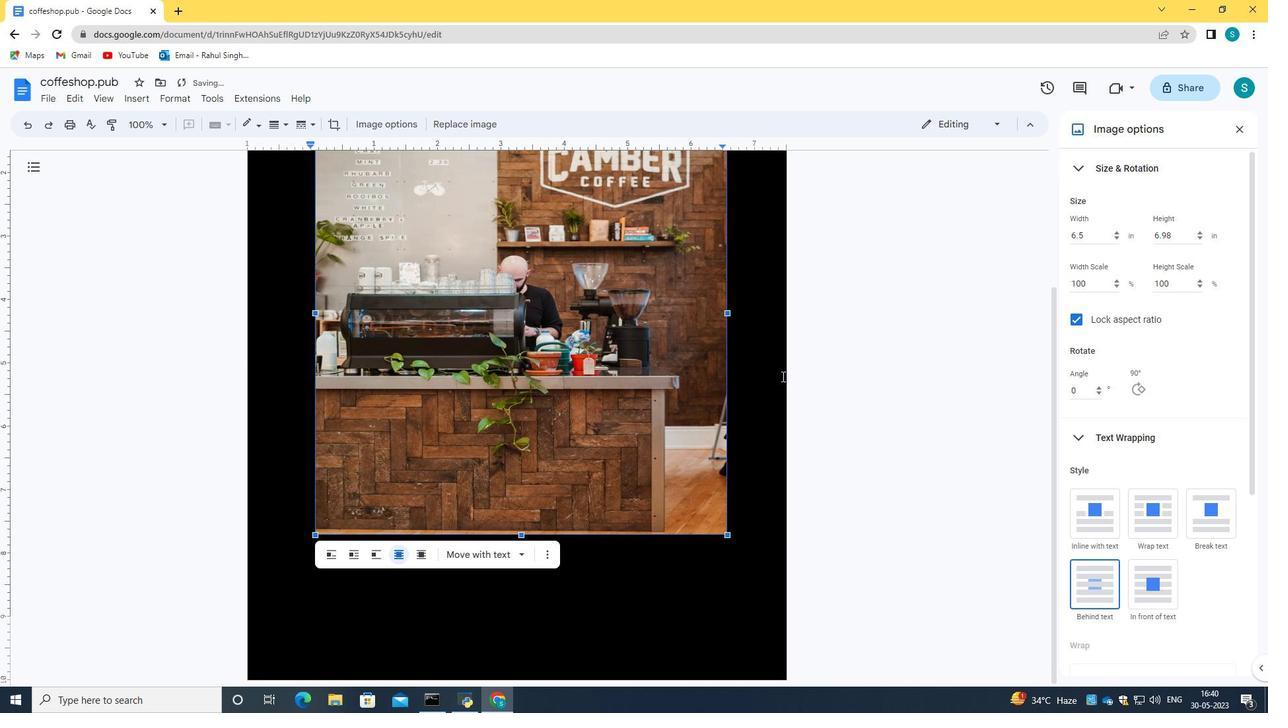 
Action: Mouse pressed left at (776, 373)
Screenshot: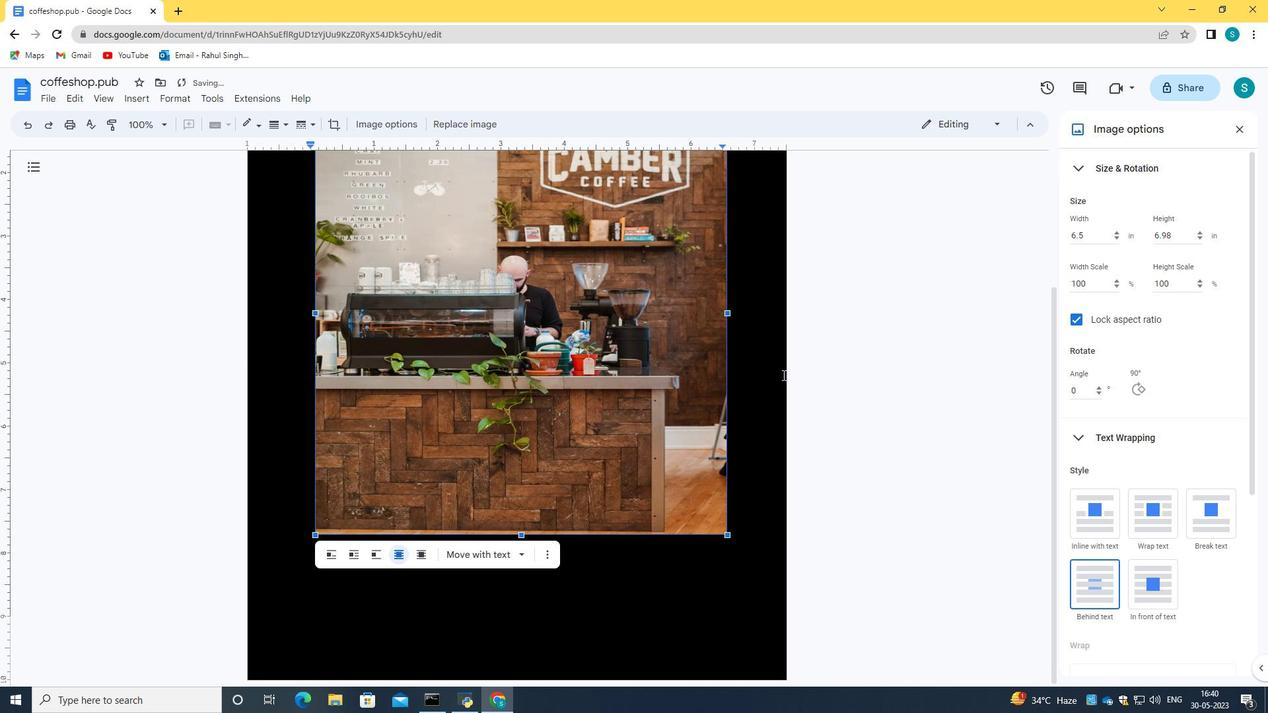 
Action: Mouse moved to (739, 316)
Screenshot: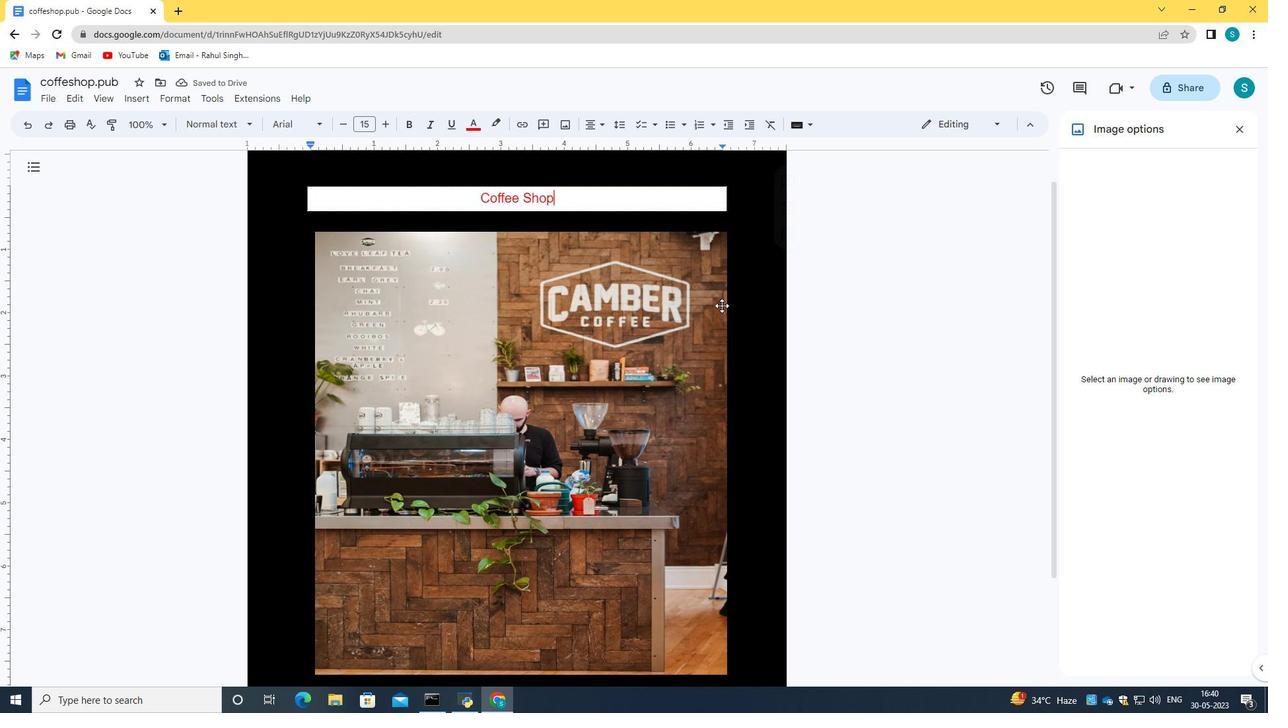 
Action: Mouse scrolled (739, 315) with delta (0, 0)
Screenshot: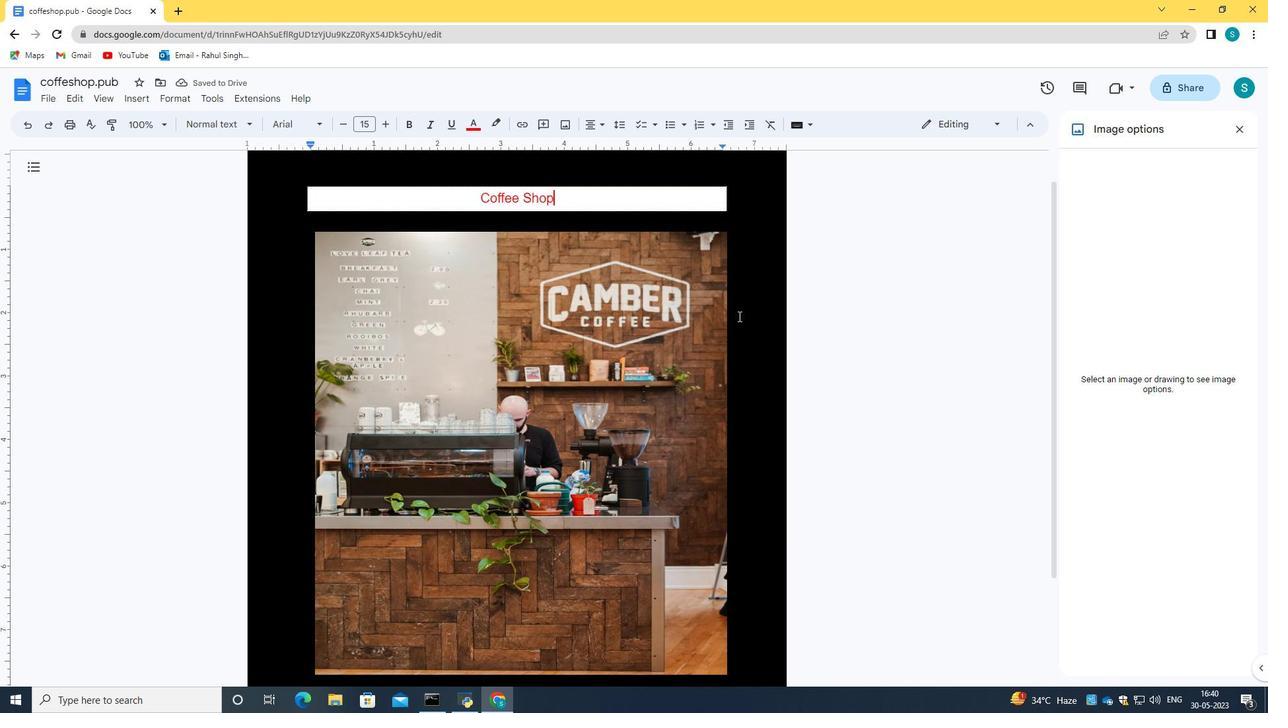 
Action: Mouse scrolled (739, 315) with delta (0, 0)
Screenshot: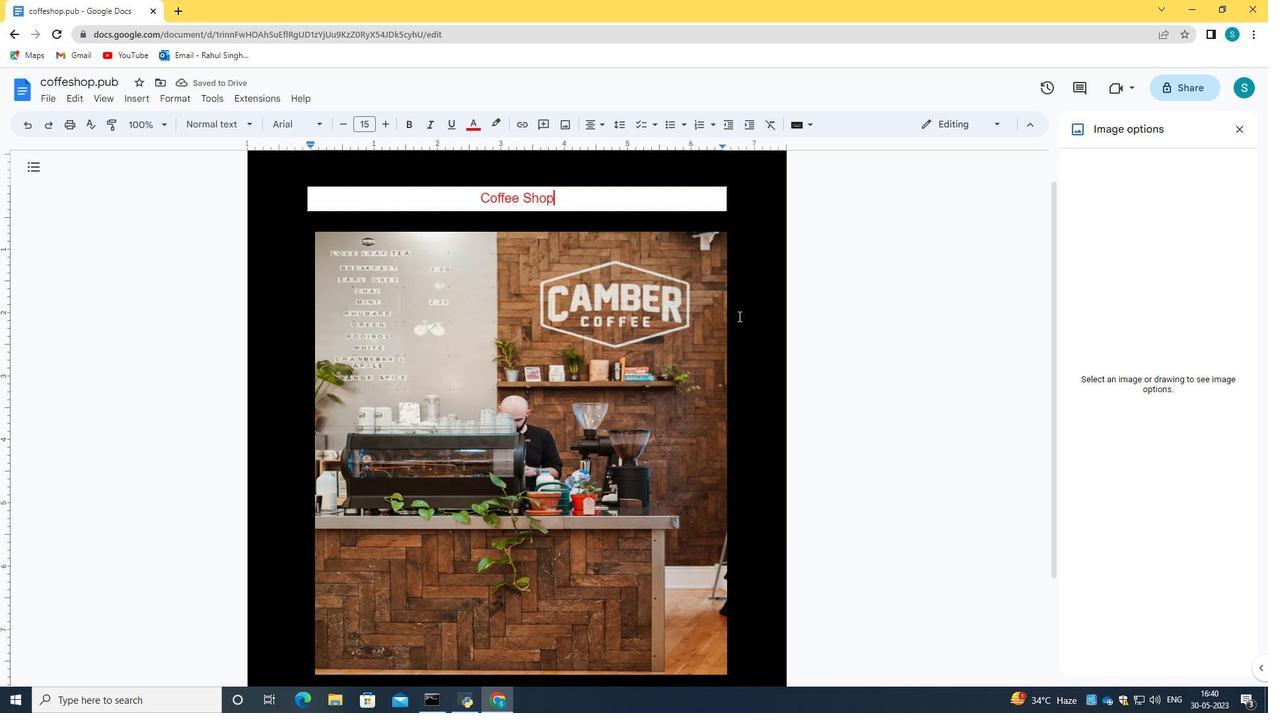
Action: Mouse scrolled (739, 315) with delta (0, 0)
Screenshot: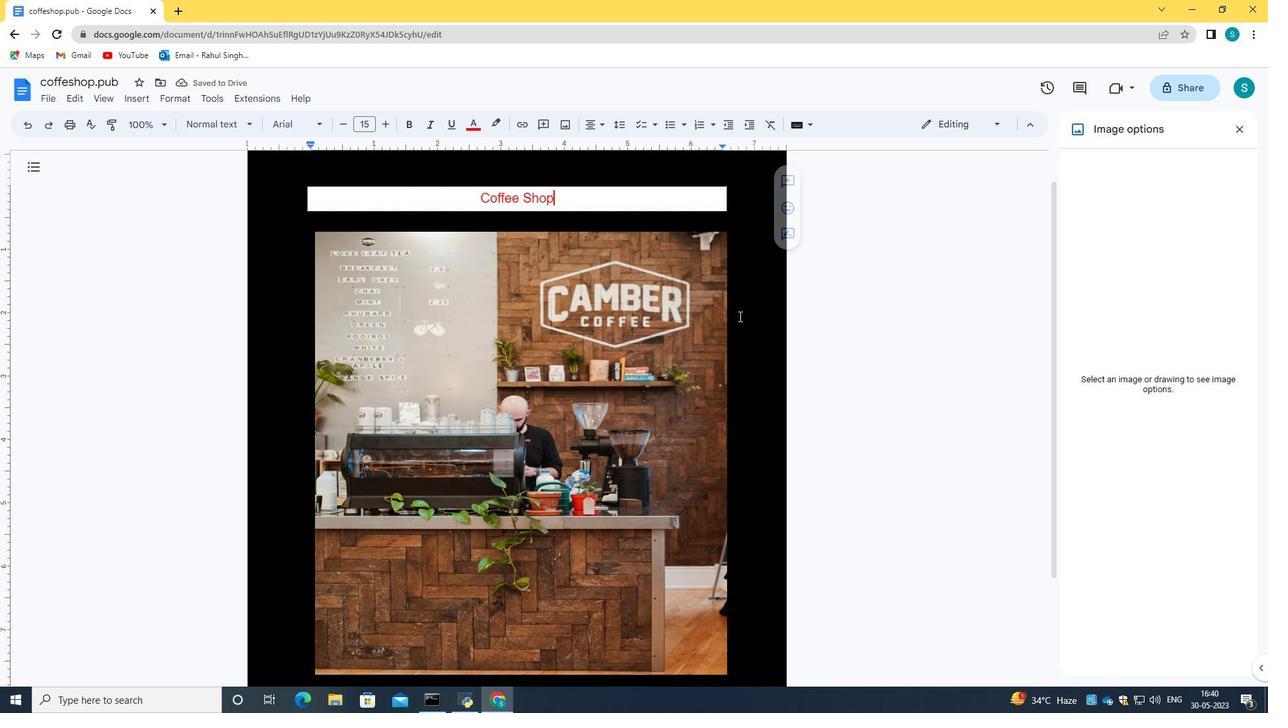 
Action: Mouse moved to (741, 327)
Screenshot: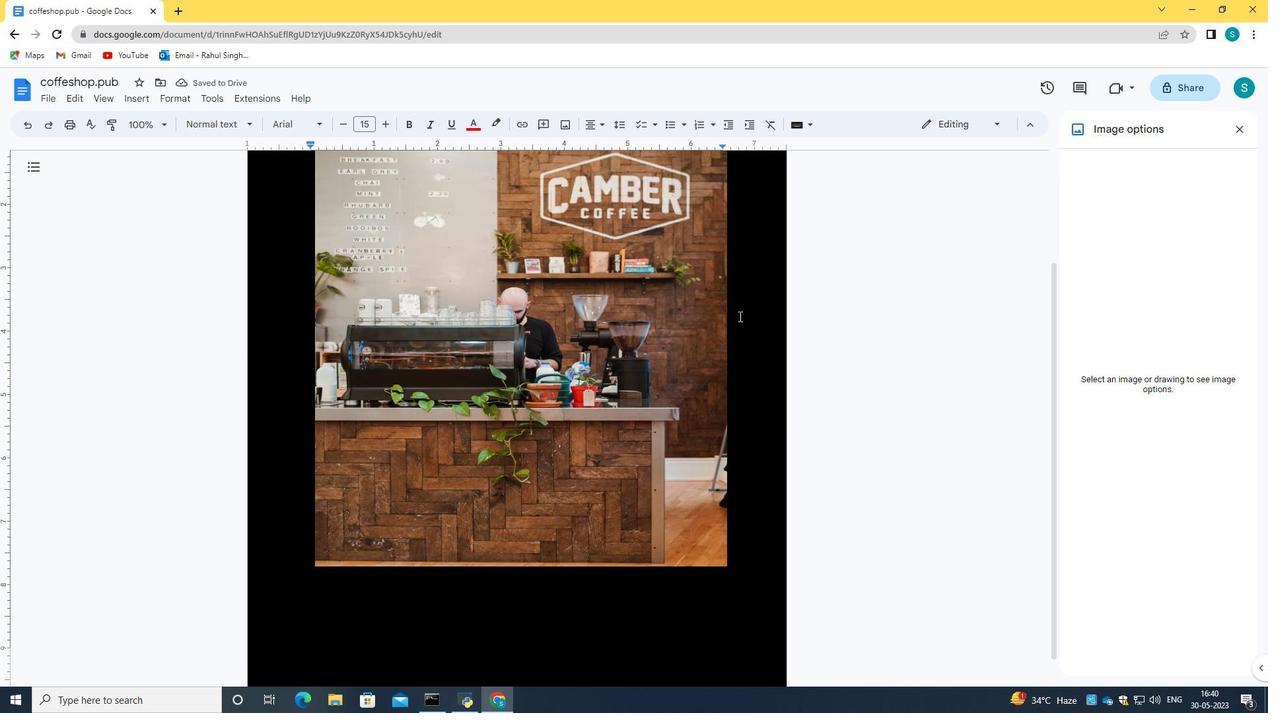 
Action: Mouse scrolled (741, 327) with delta (0, 0)
Screenshot: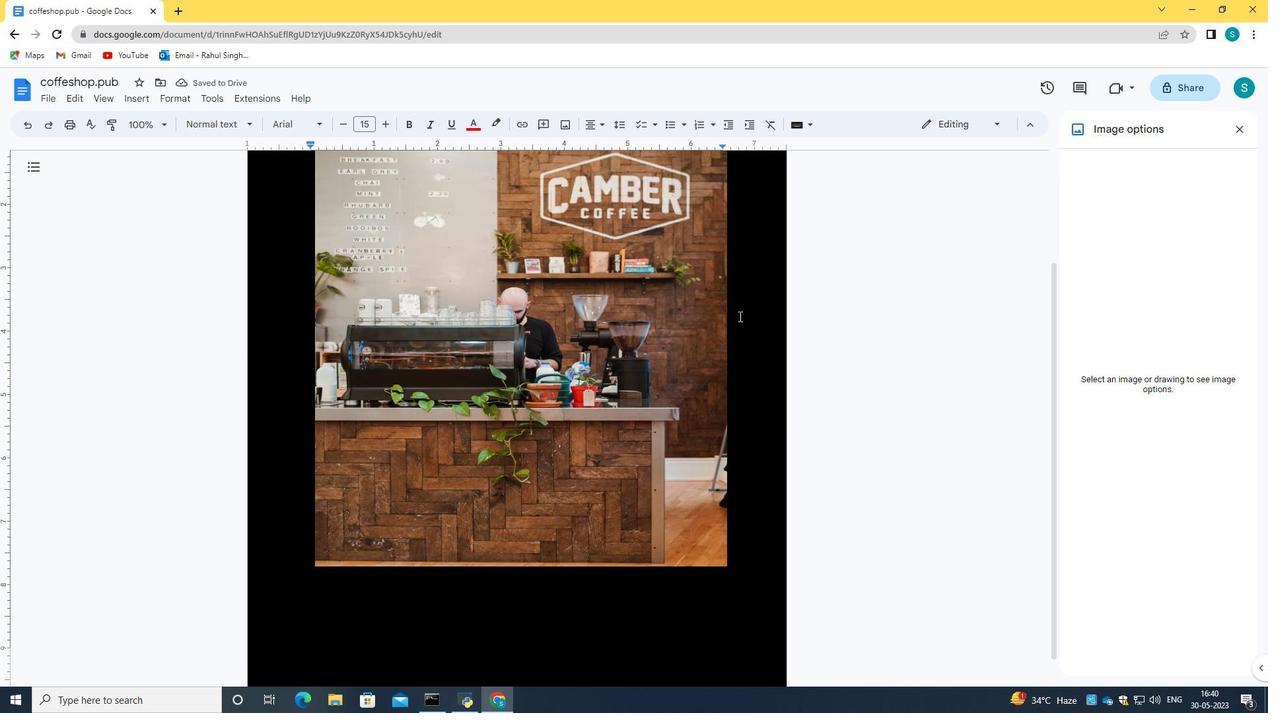 
Action: Mouse moved to (614, 626)
Screenshot: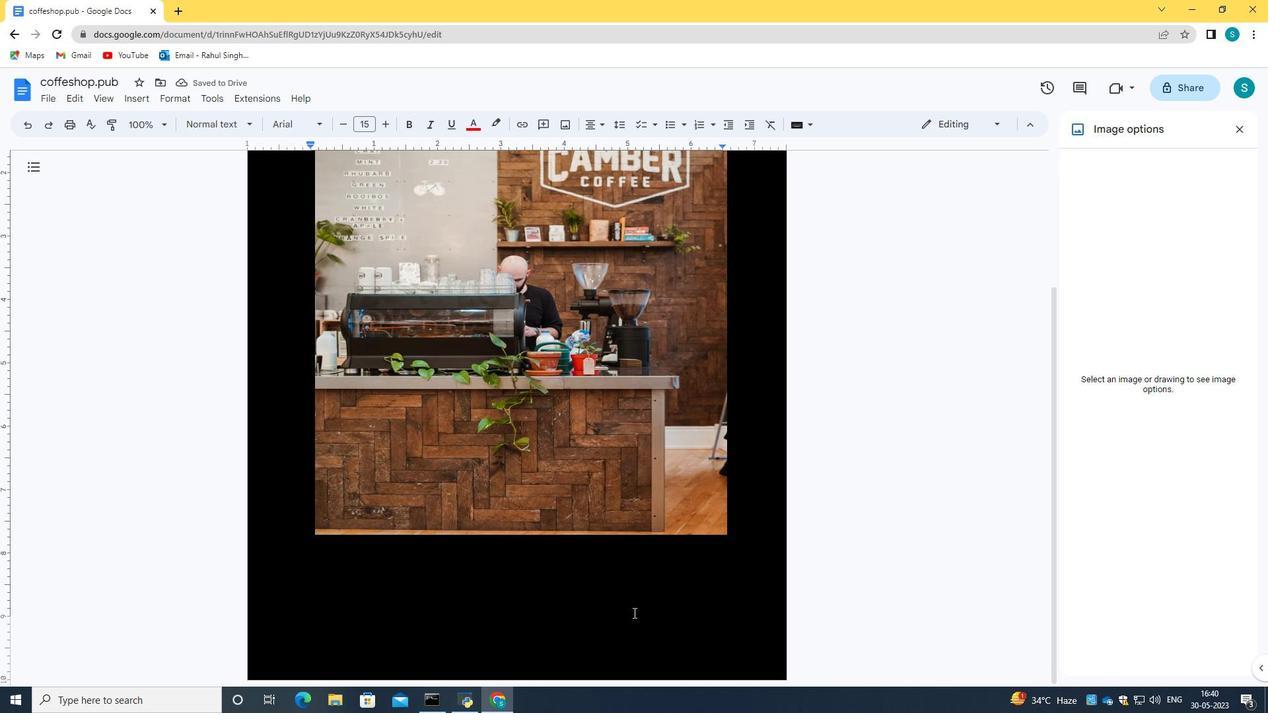 
Action: Mouse pressed left at (614, 626)
Screenshot: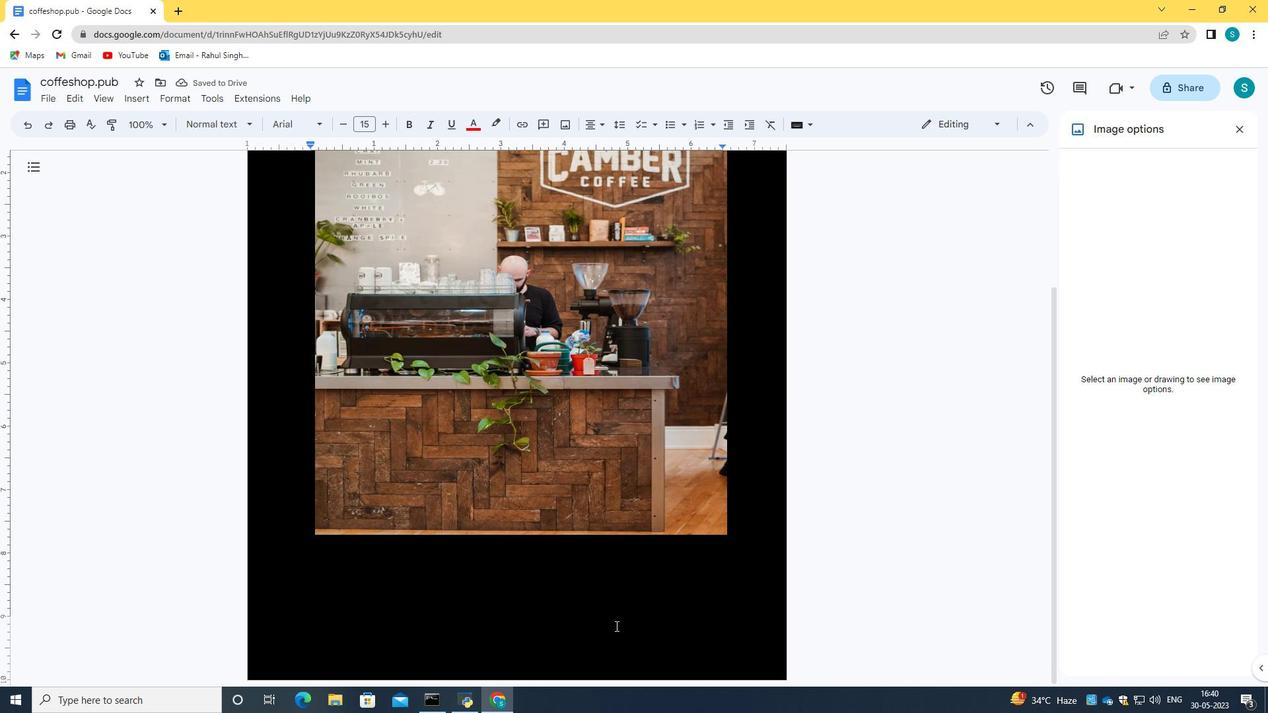 
Action: Mouse moved to (607, 563)
Screenshot: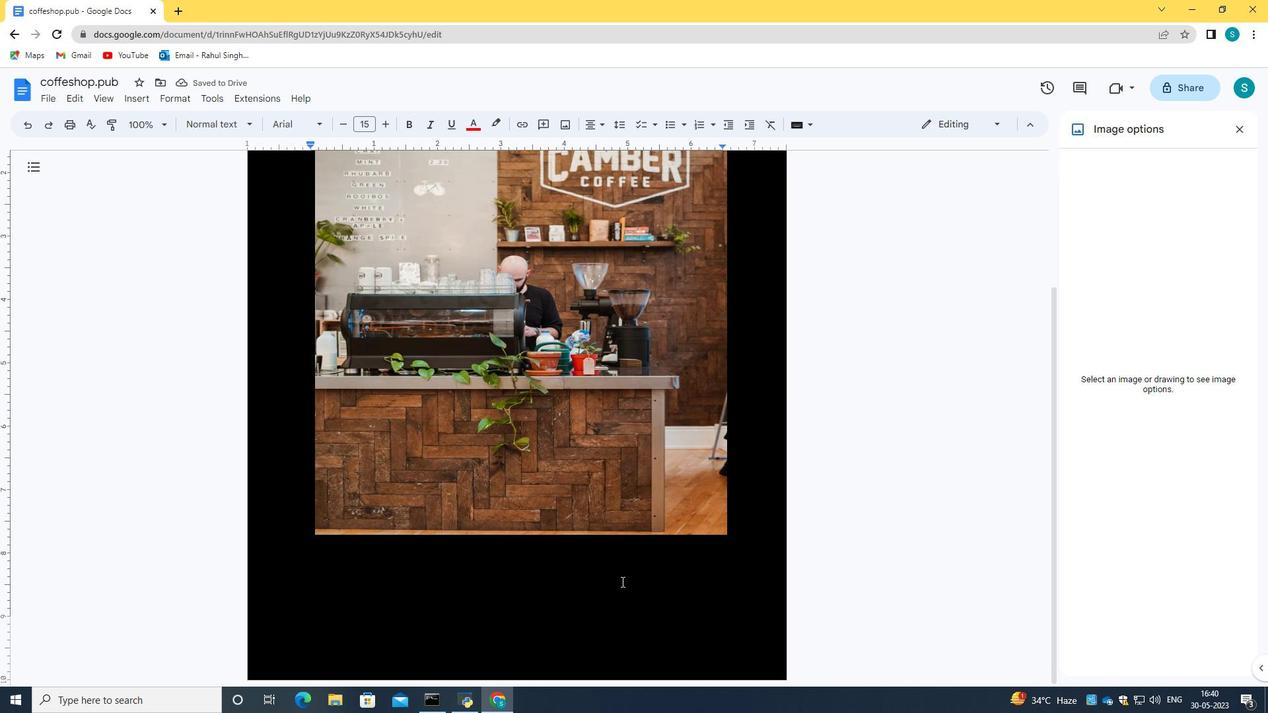 
Action: Mouse pressed left at (607, 563)
Screenshot: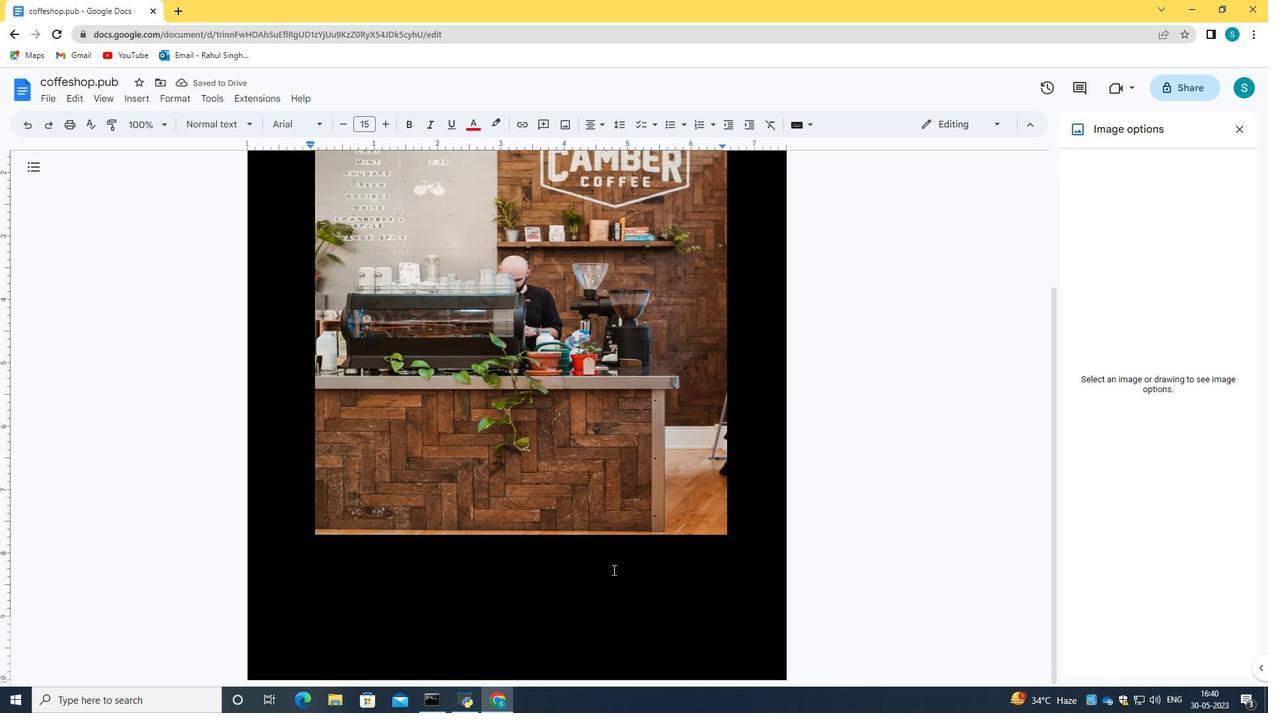 
Action: Mouse moved to (757, 399)
Screenshot: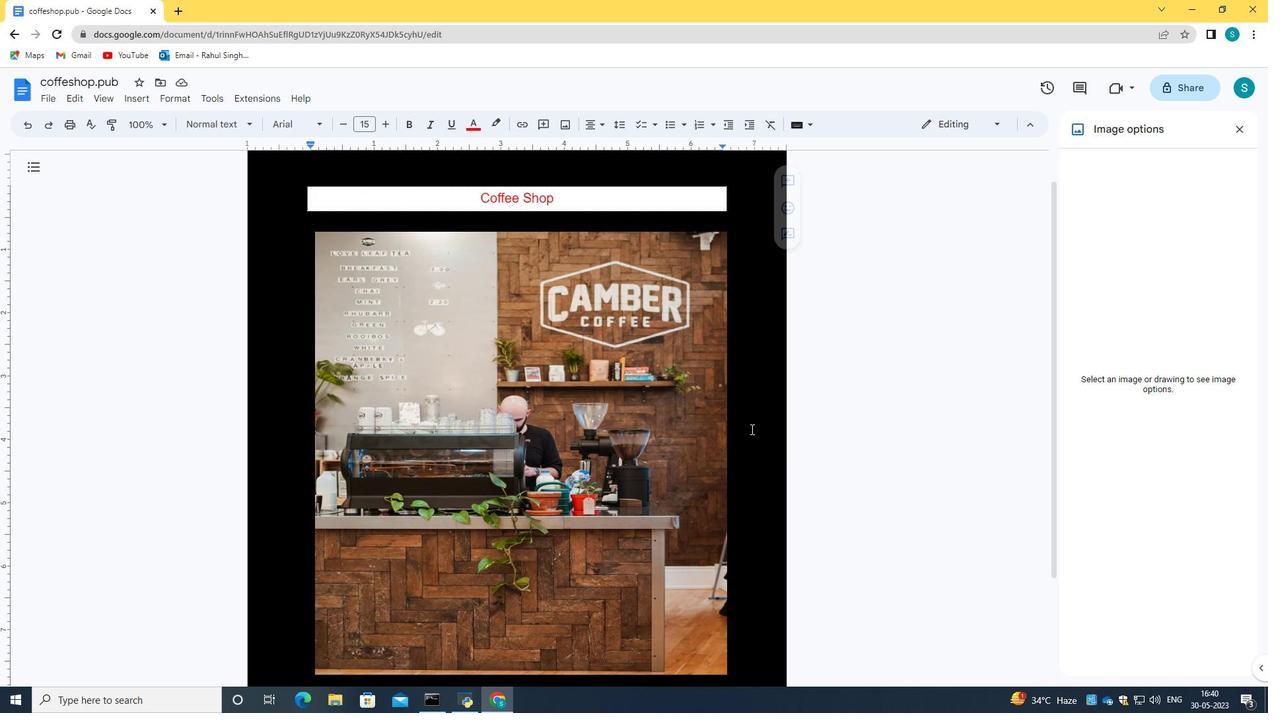 
Action: Mouse scrolled (757, 398) with delta (0, 0)
Screenshot: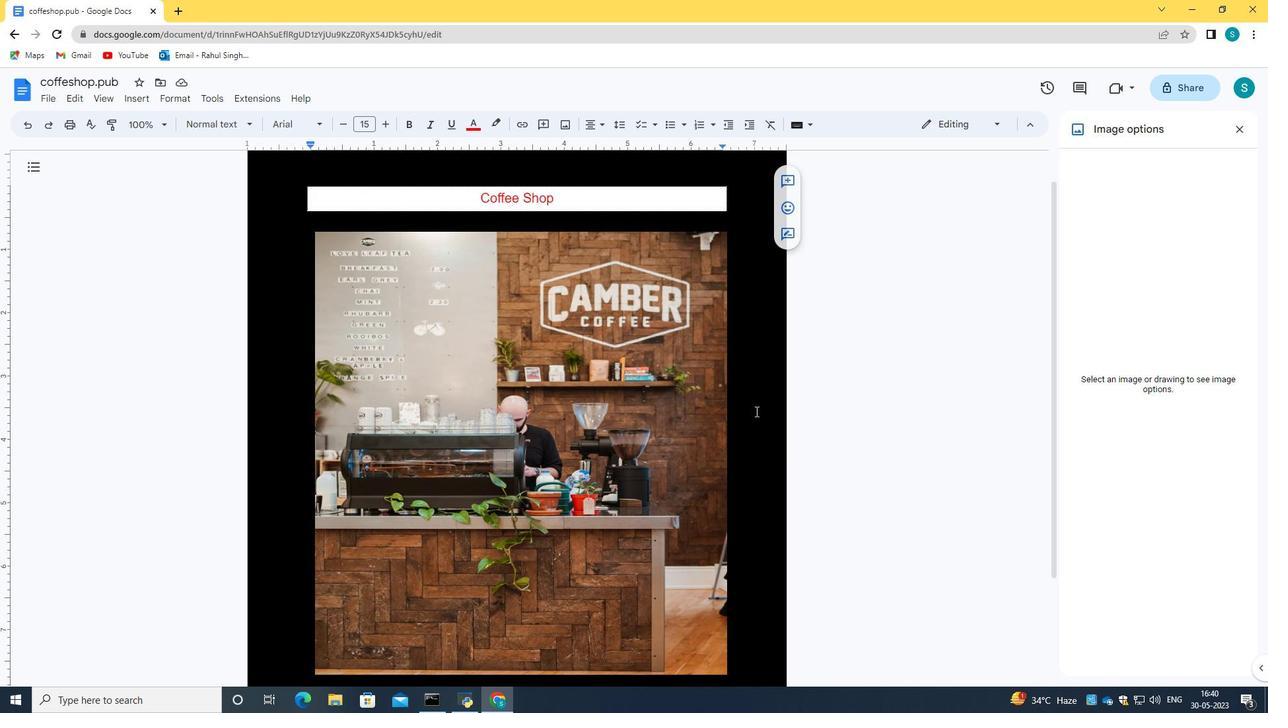 
Action: Mouse scrolled (757, 398) with delta (0, 0)
Screenshot: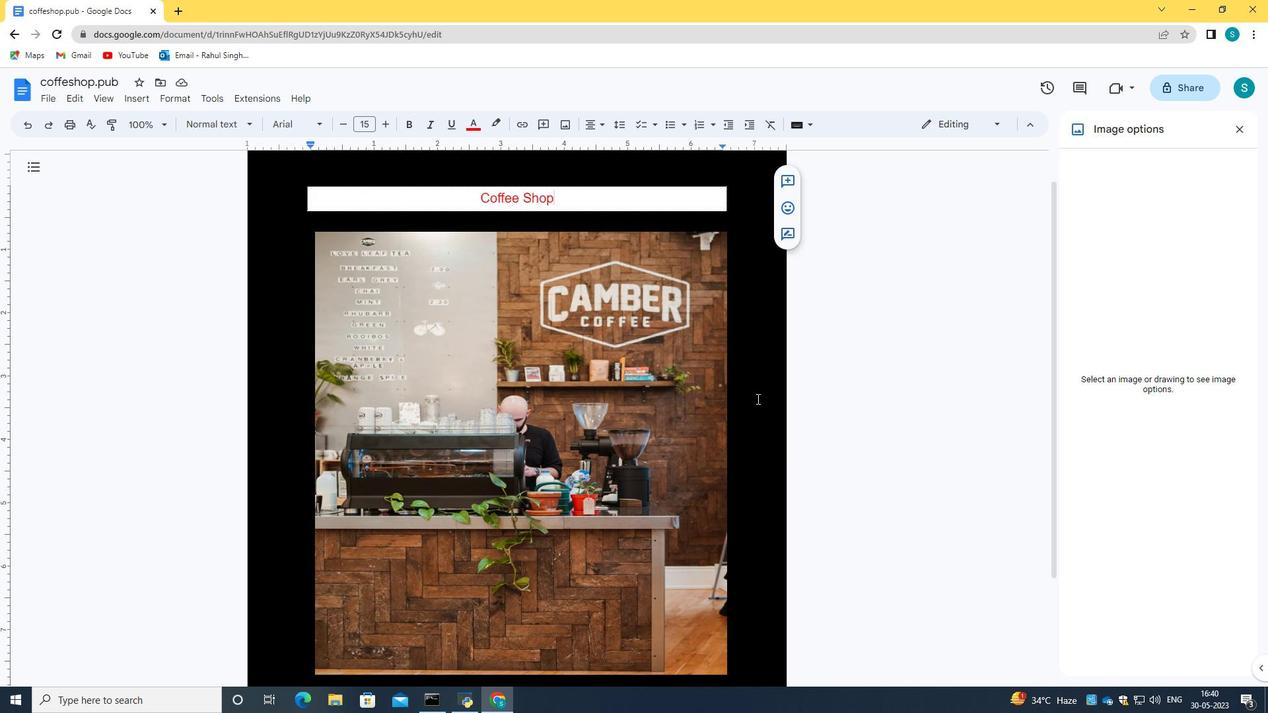 
Action: Mouse moved to (623, 609)
Screenshot: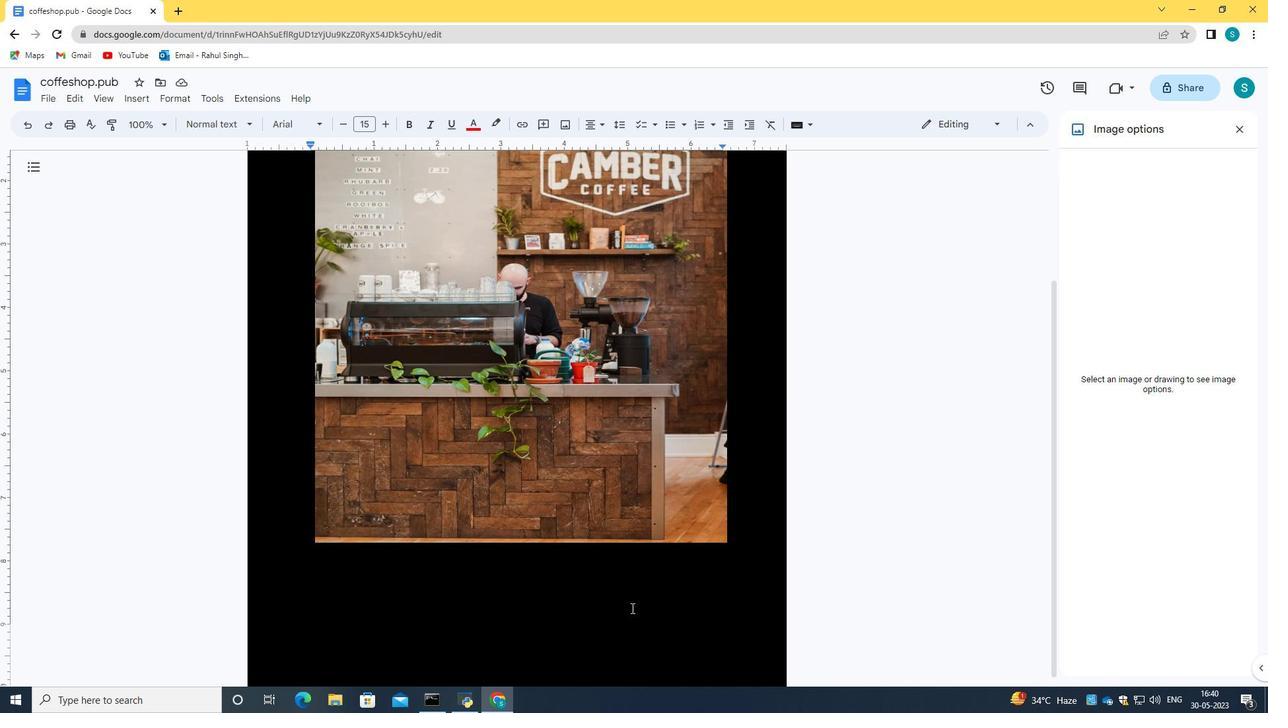 
Action: Mouse pressed left at (623, 609)
Screenshot: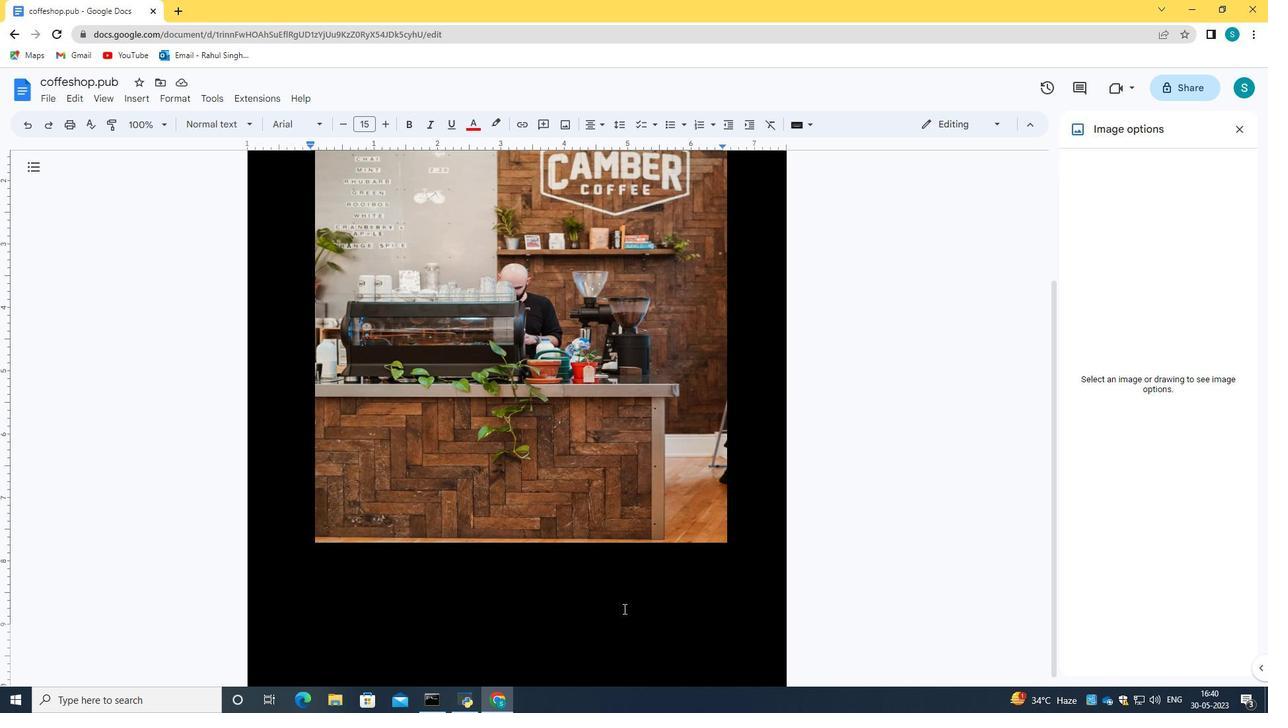 
Action: Mouse pressed left at (623, 609)
Screenshot: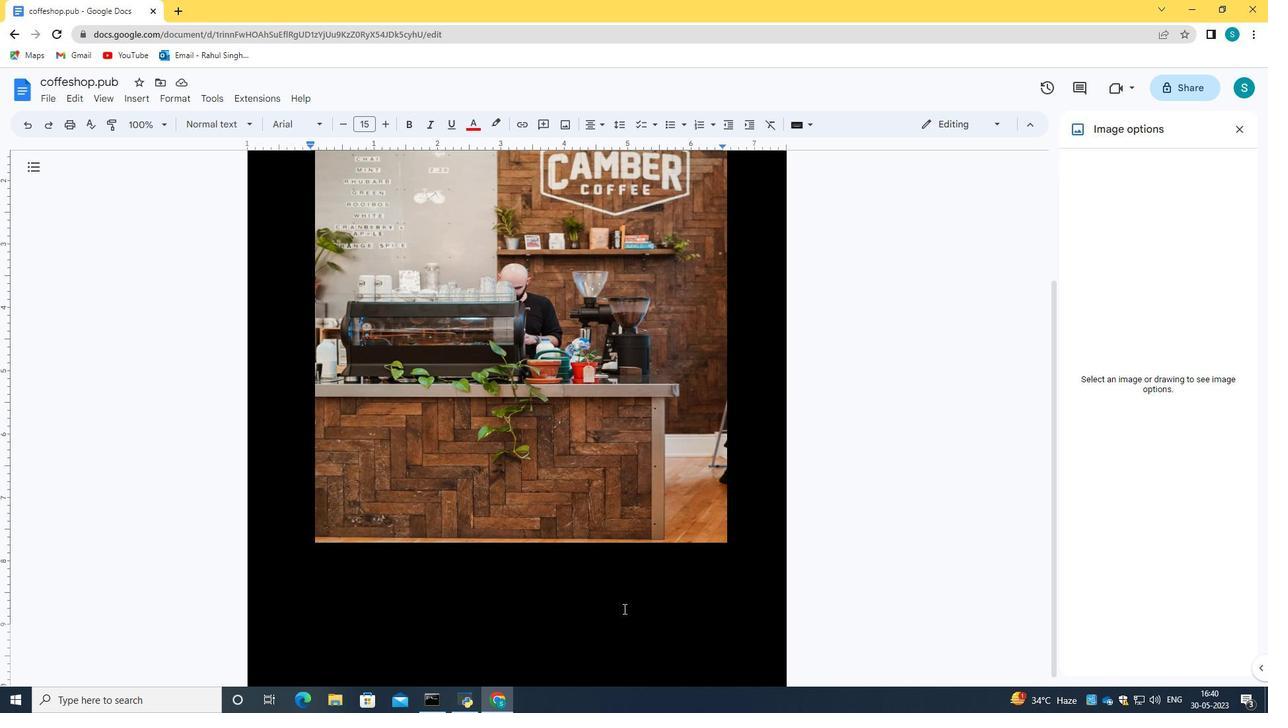 
Action: Mouse pressed left at (623, 609)
Screenshot: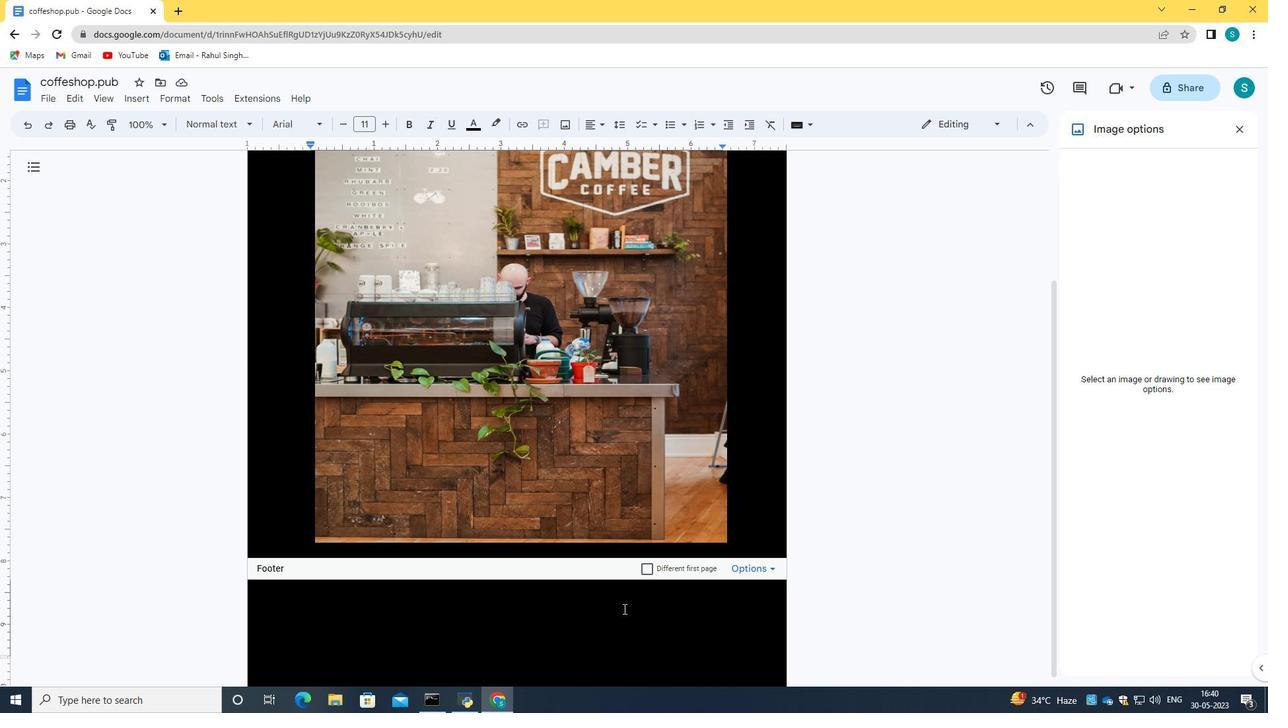 
Action: Key pressed <Key.enter><Key.enter>
Screenshot: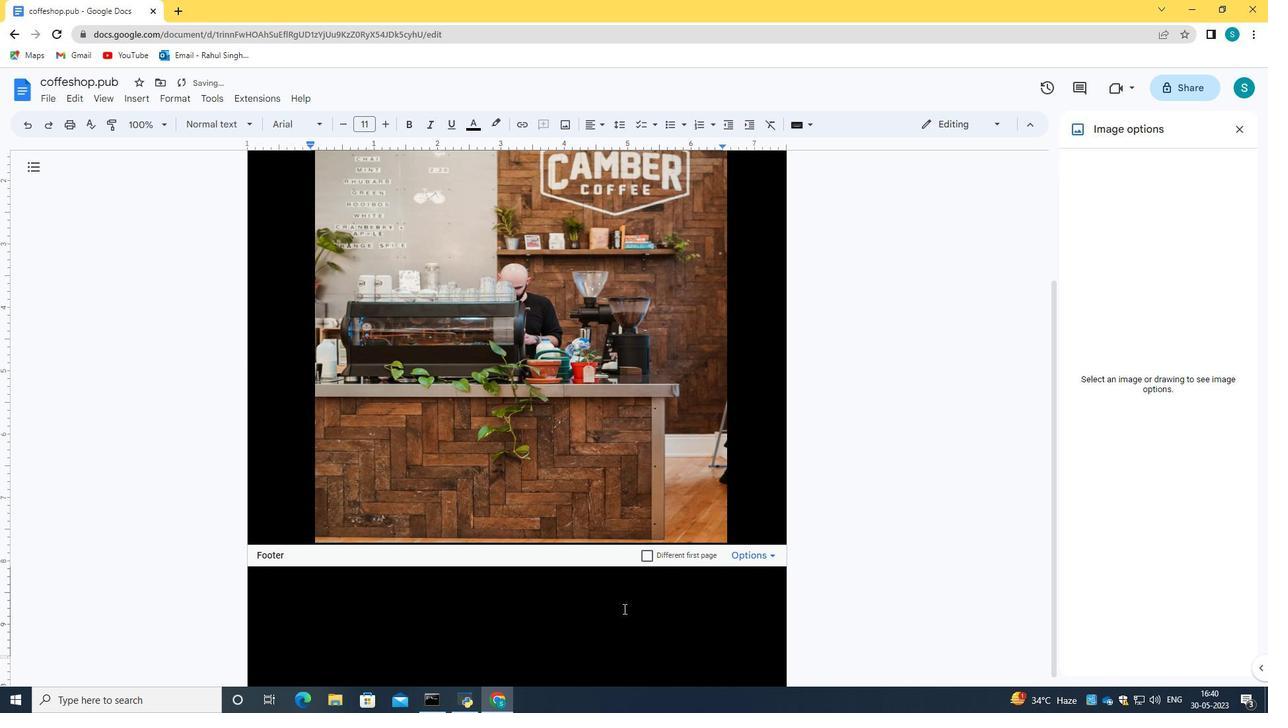 
Action: Mouse moved to (608, 605)
Screenshot: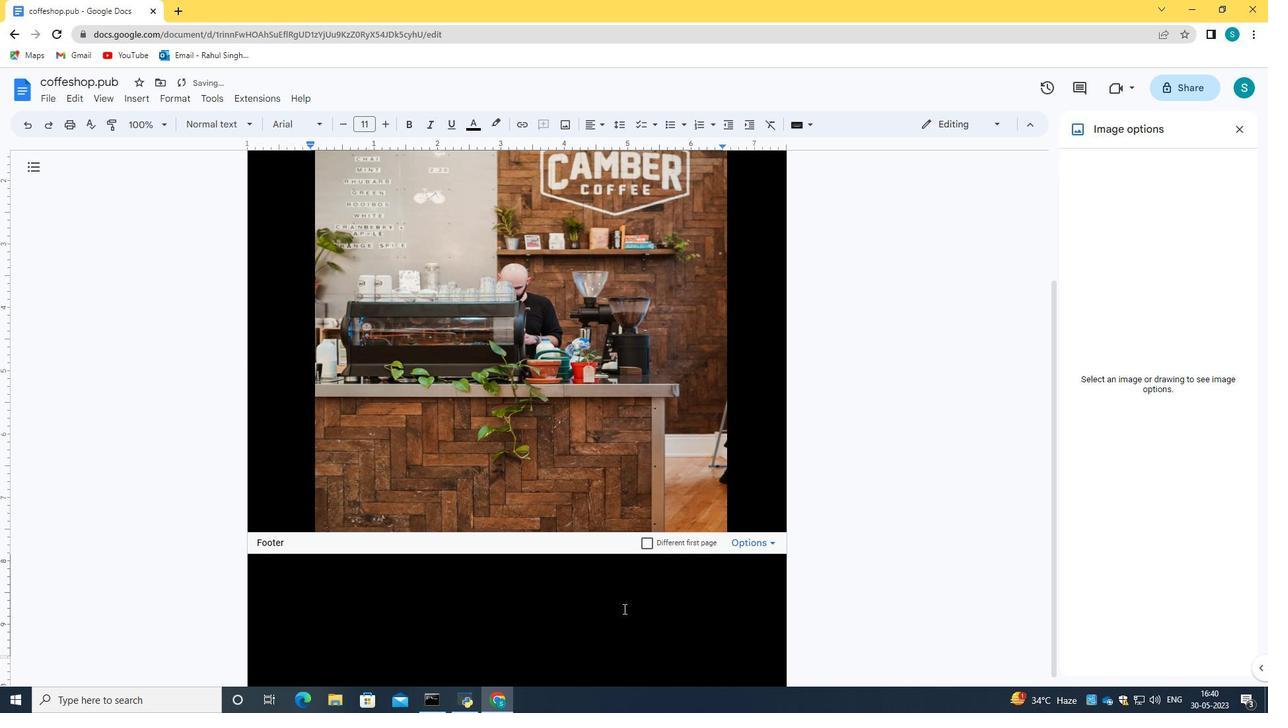 
Action: Key pressed <Key.enter><Key.enter><Key.enter><Key.enter><Key.enter><Key.enter><Key.enter><Key.enter>
Screenshot: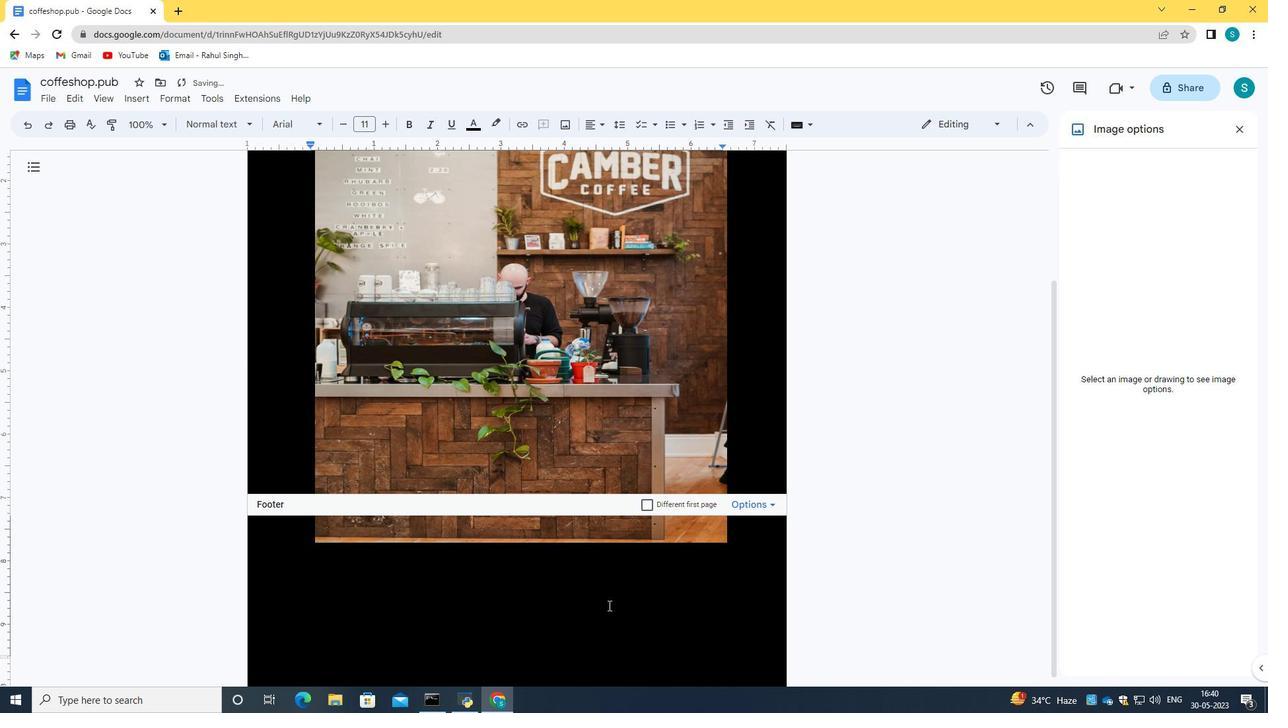 
Action: Mouse moved to (549, 594)
Screenshot: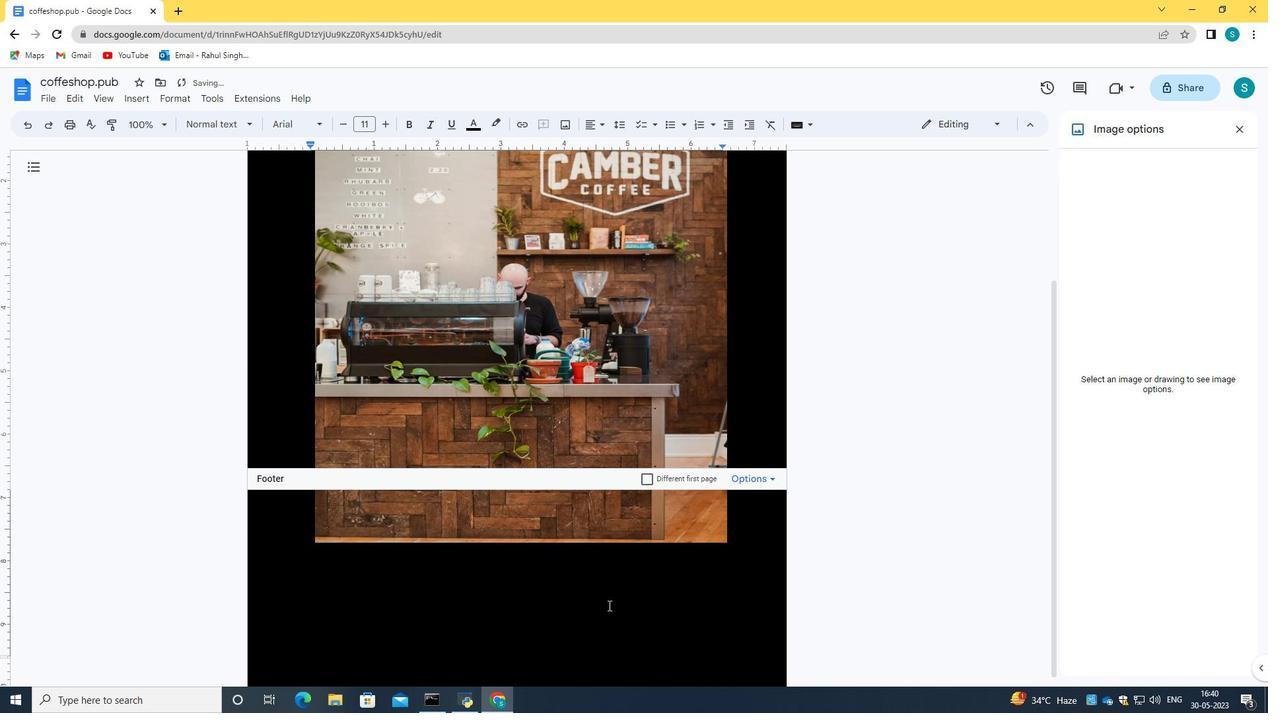 
Action: Mouse pressed left at (549, 594)
Screenshot: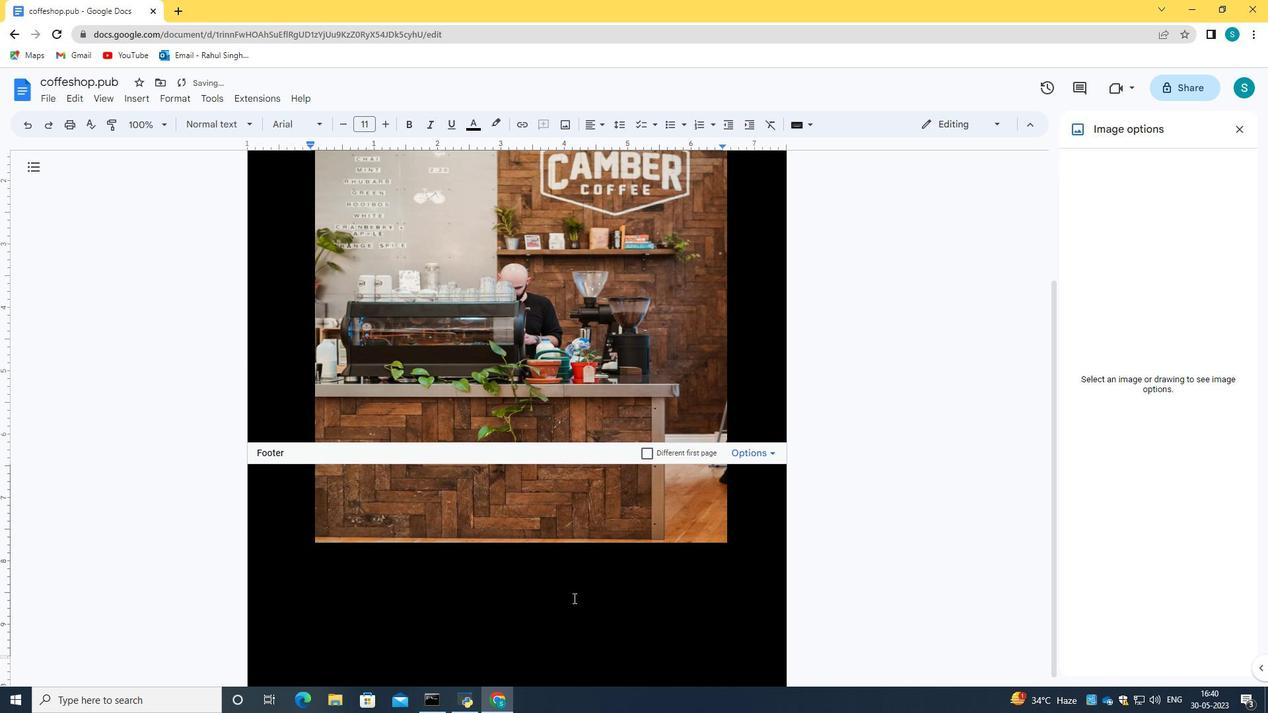 
Action: Mouse moved to (546, 593)
Screenshot: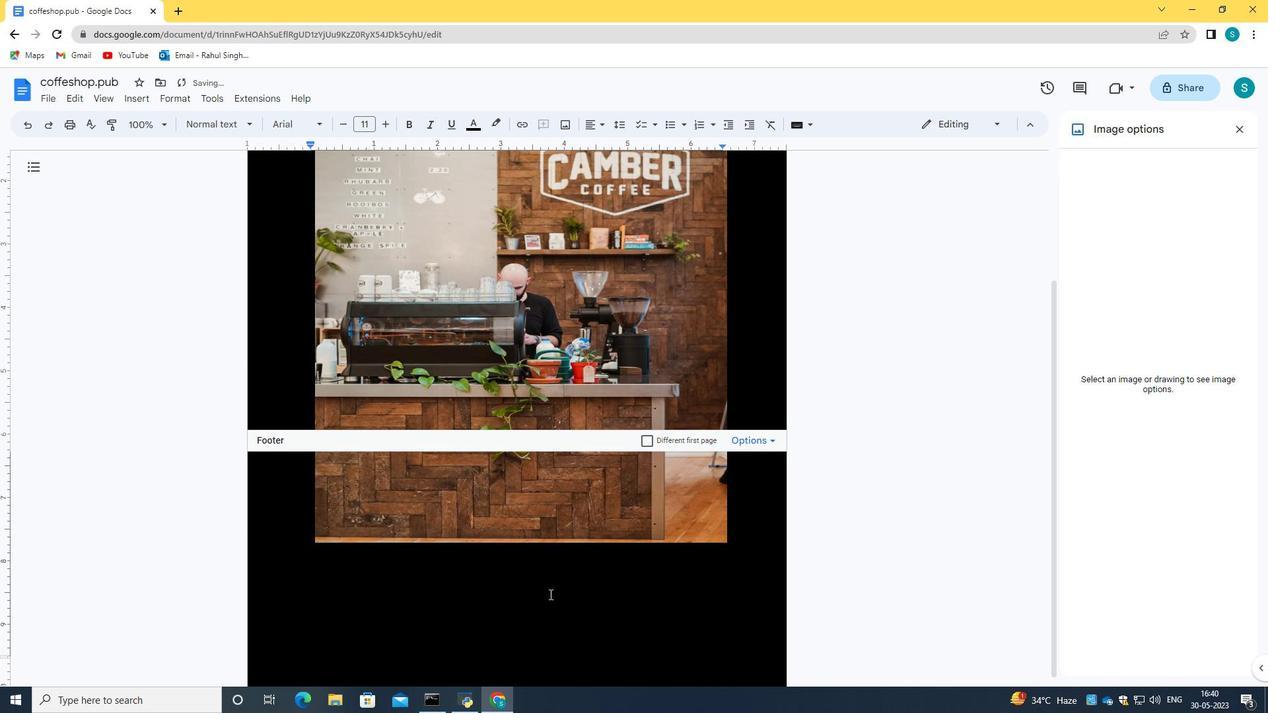 
Action: Mouse pressed left at (546, 593)
Screenshot: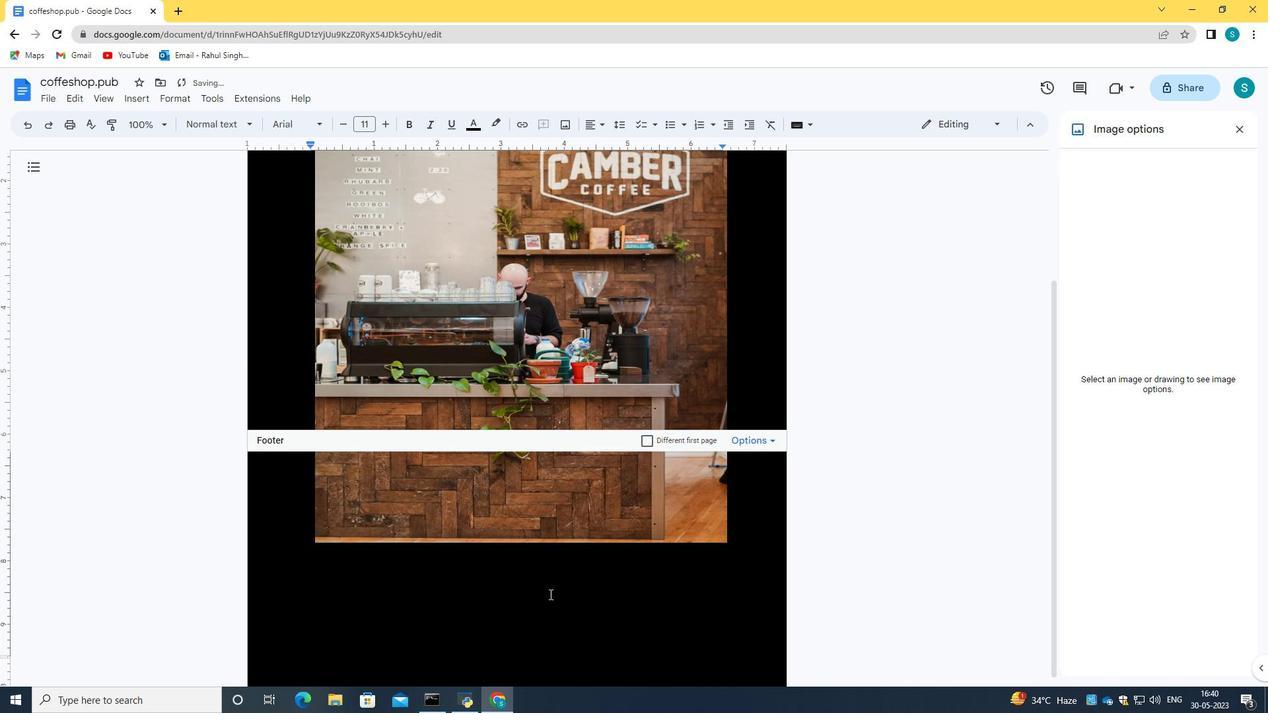 
Action: Mouse moved to (518, 592)
Screenshot: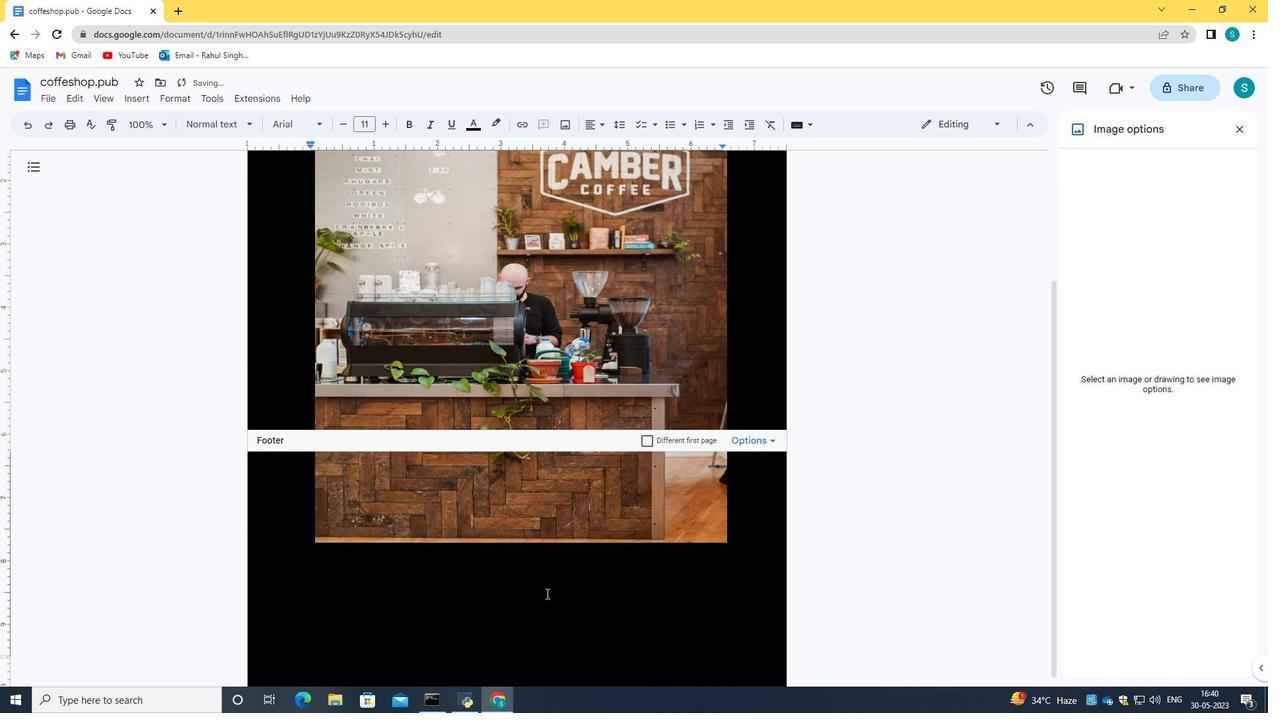 
Action: Mouse pressed left at (518, 592)
Screenshot: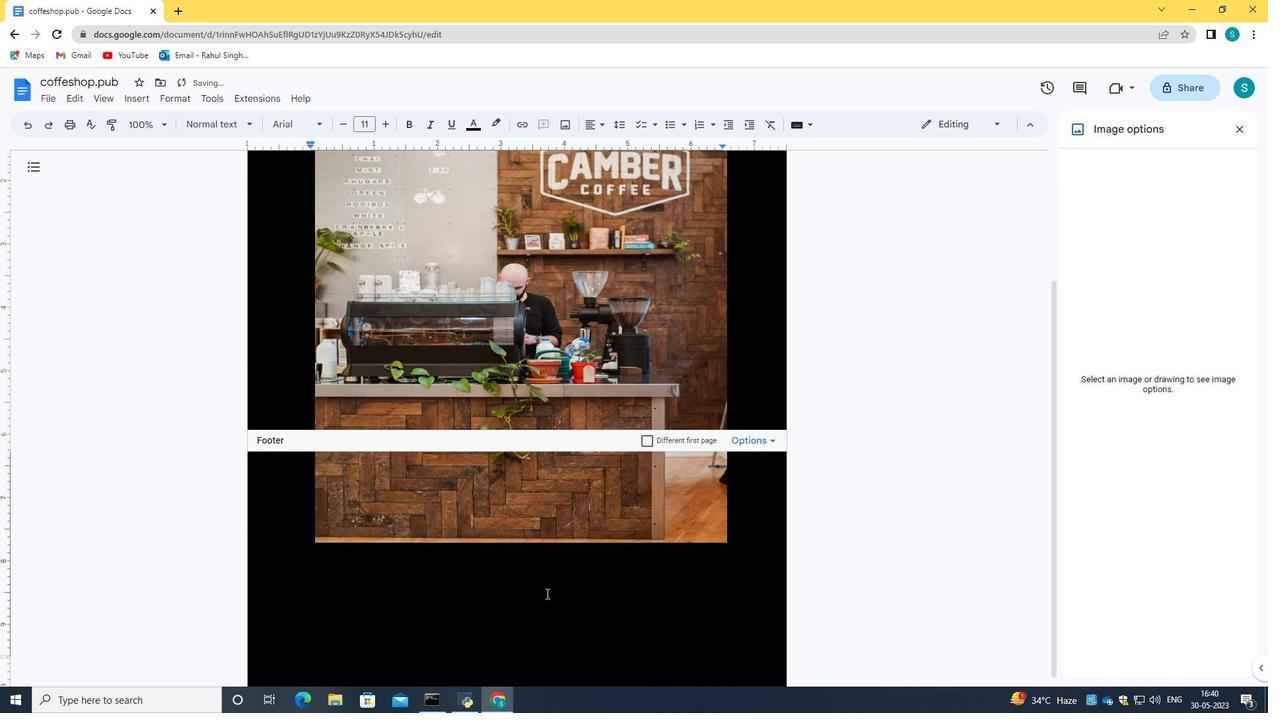 
Action: Mouse moved to (518, 592)
Screenshot: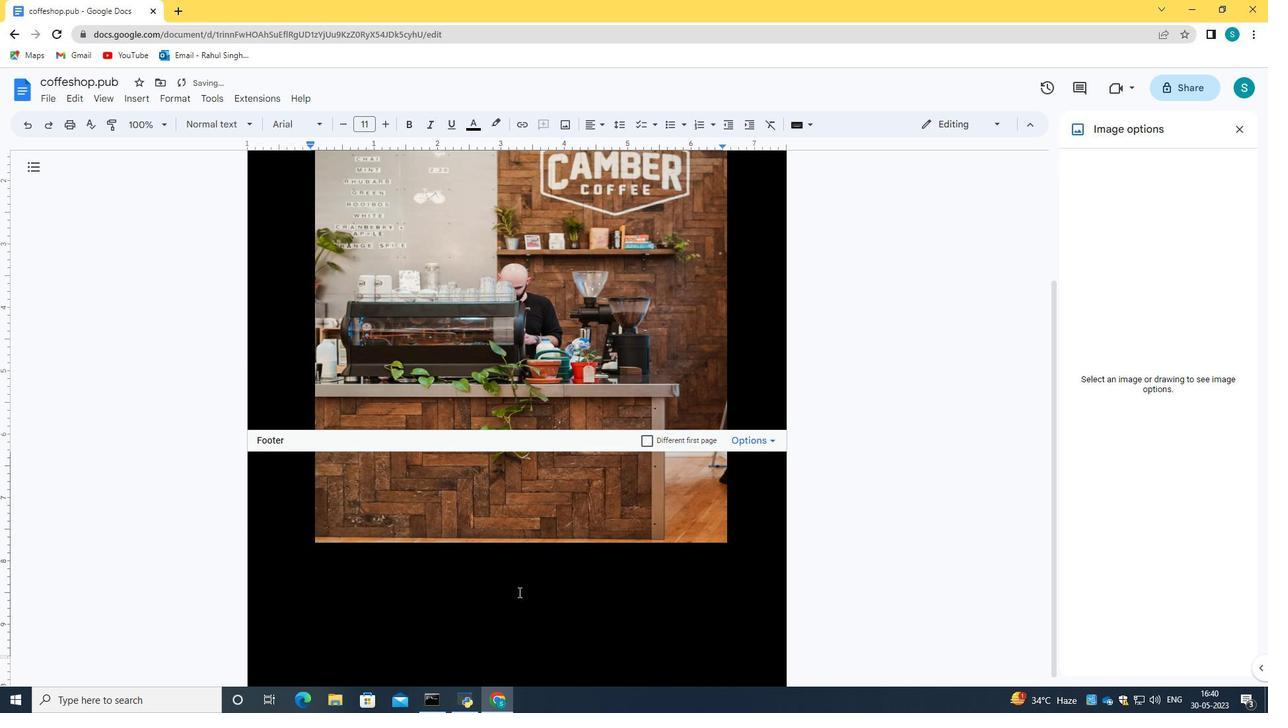
Action: Mouse pressed left at (518, 592)
Screenshot: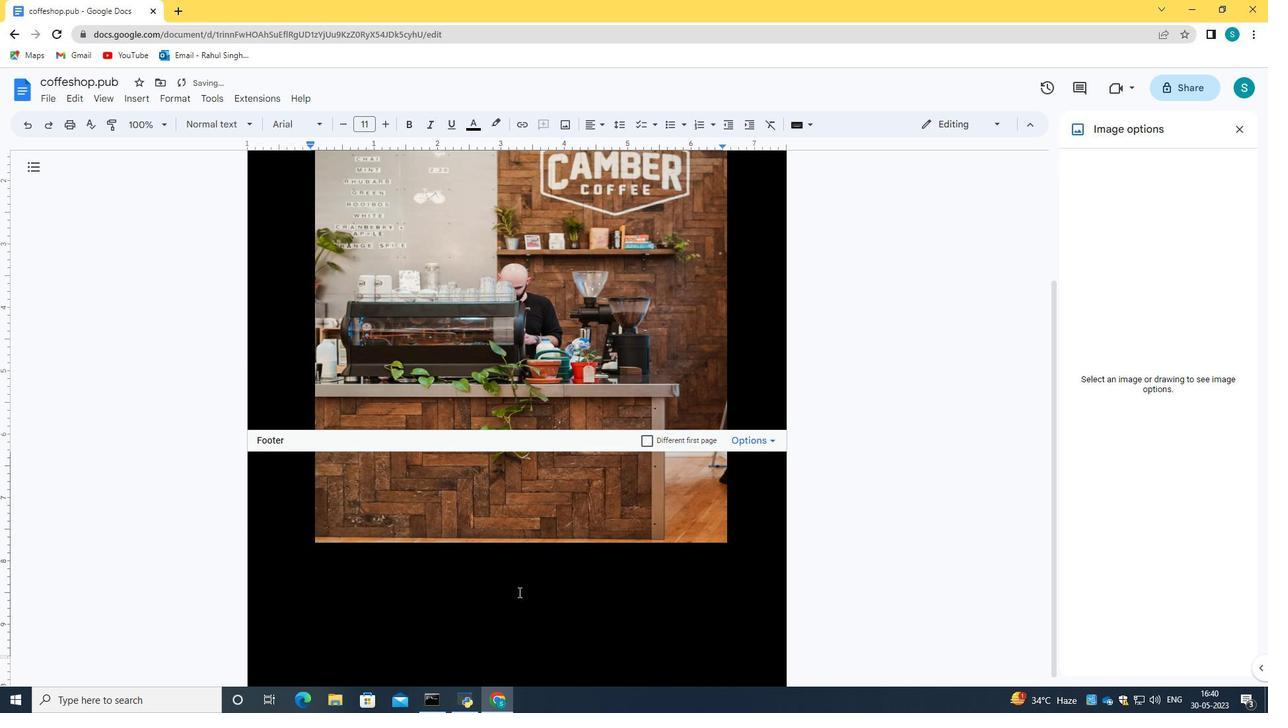 
Action: Mouse moved to (475, 602)
Screenshot: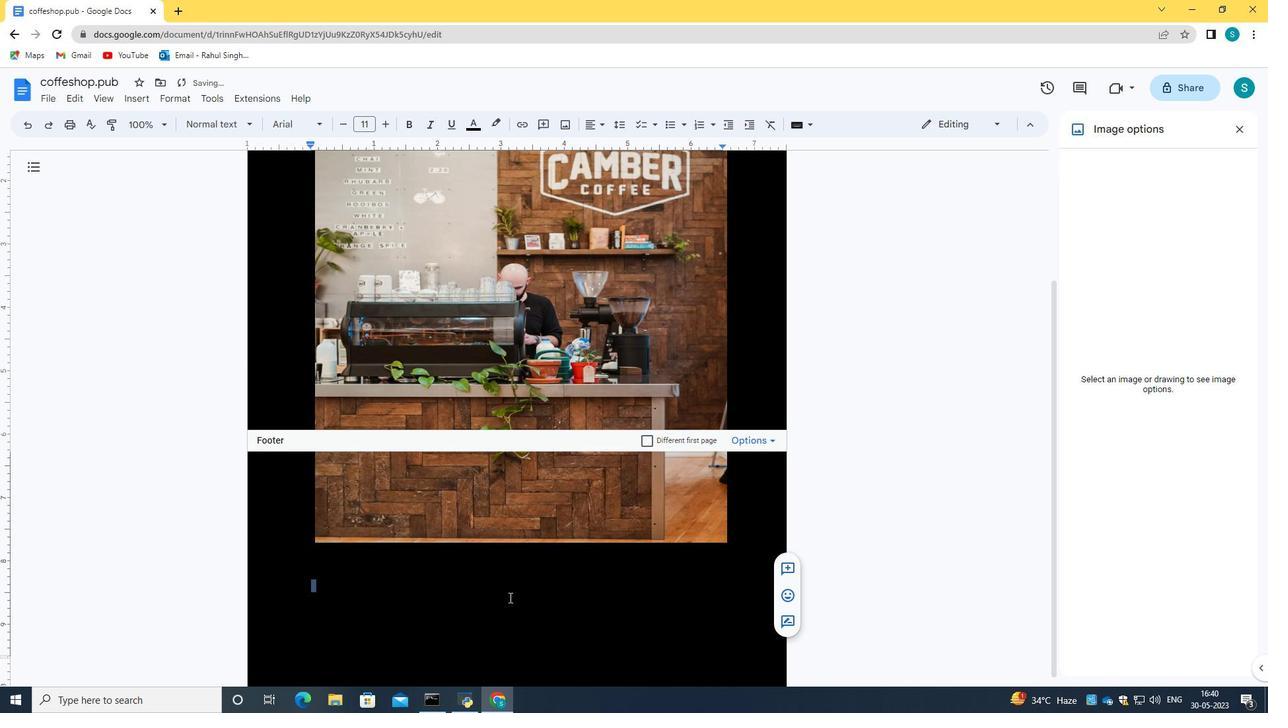 
Action: Mouse pressed left at (475, 602)
Screenshot: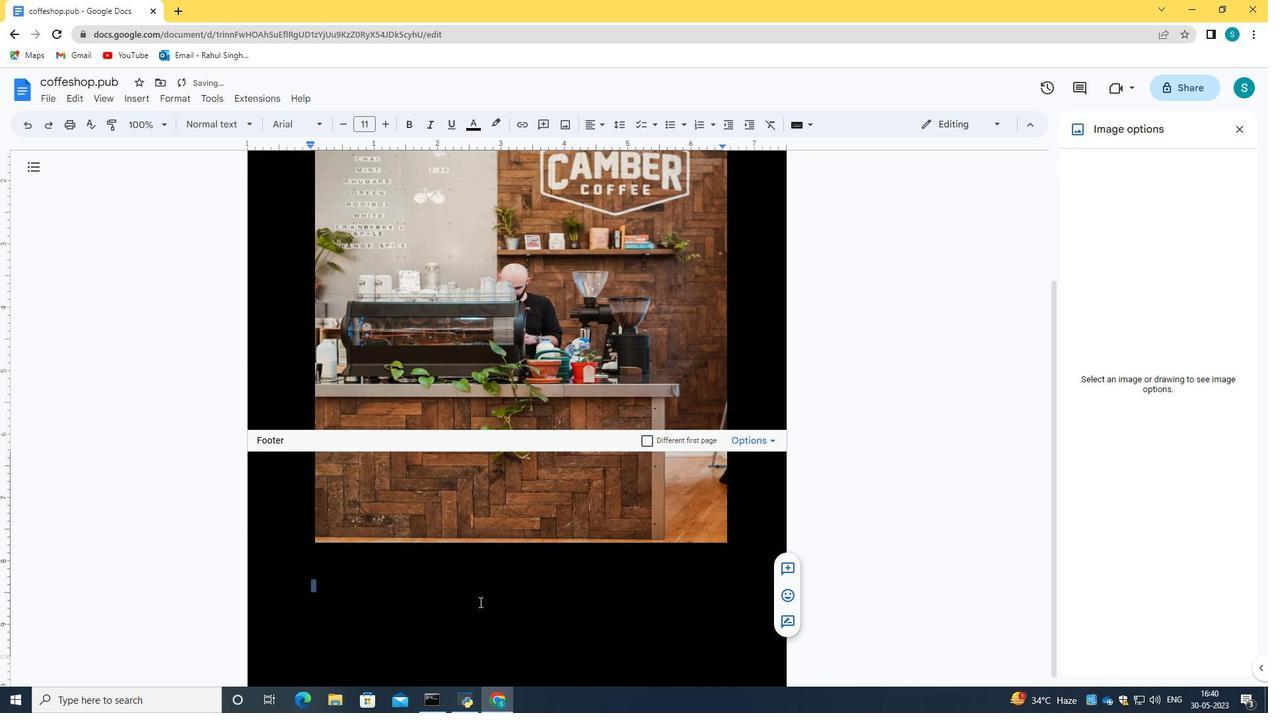 
Action: Mouse moved to (418, 596)
Screenshot: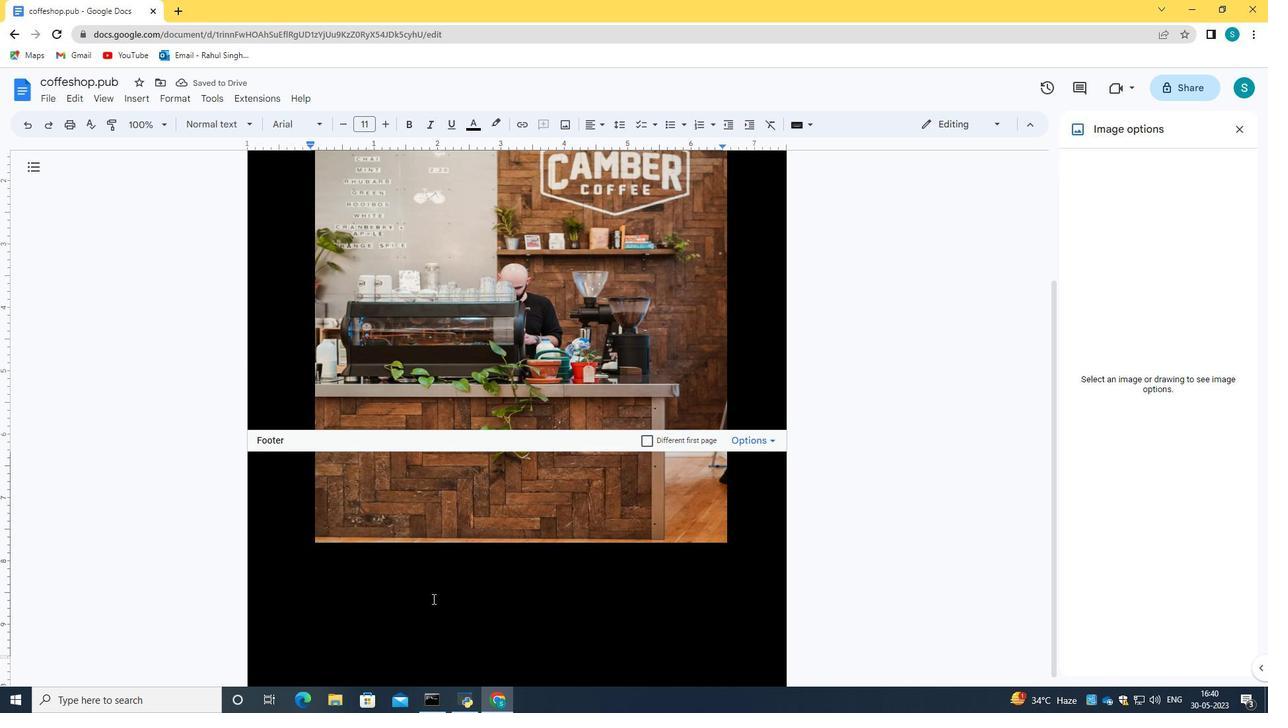 
Action: Mouse pressed left at (418, 596)
Screenshot: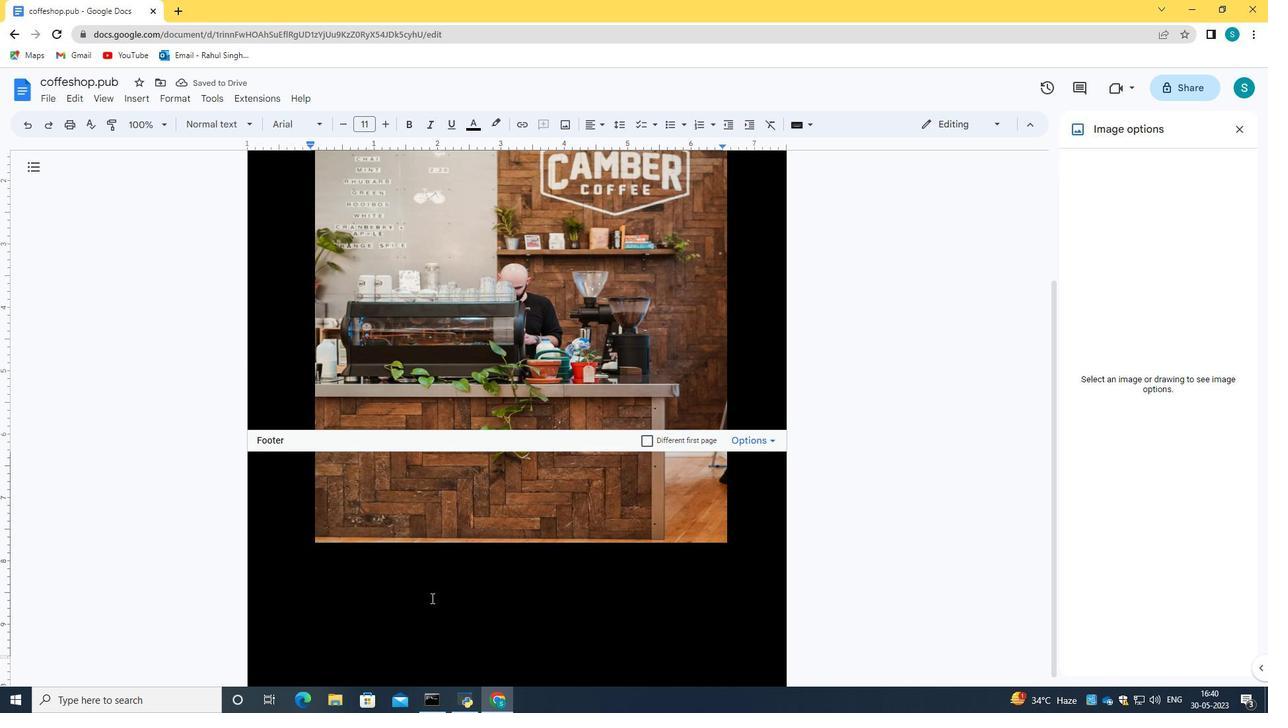 
Action: Mouse pressed left at (418, 596)
Screenshot: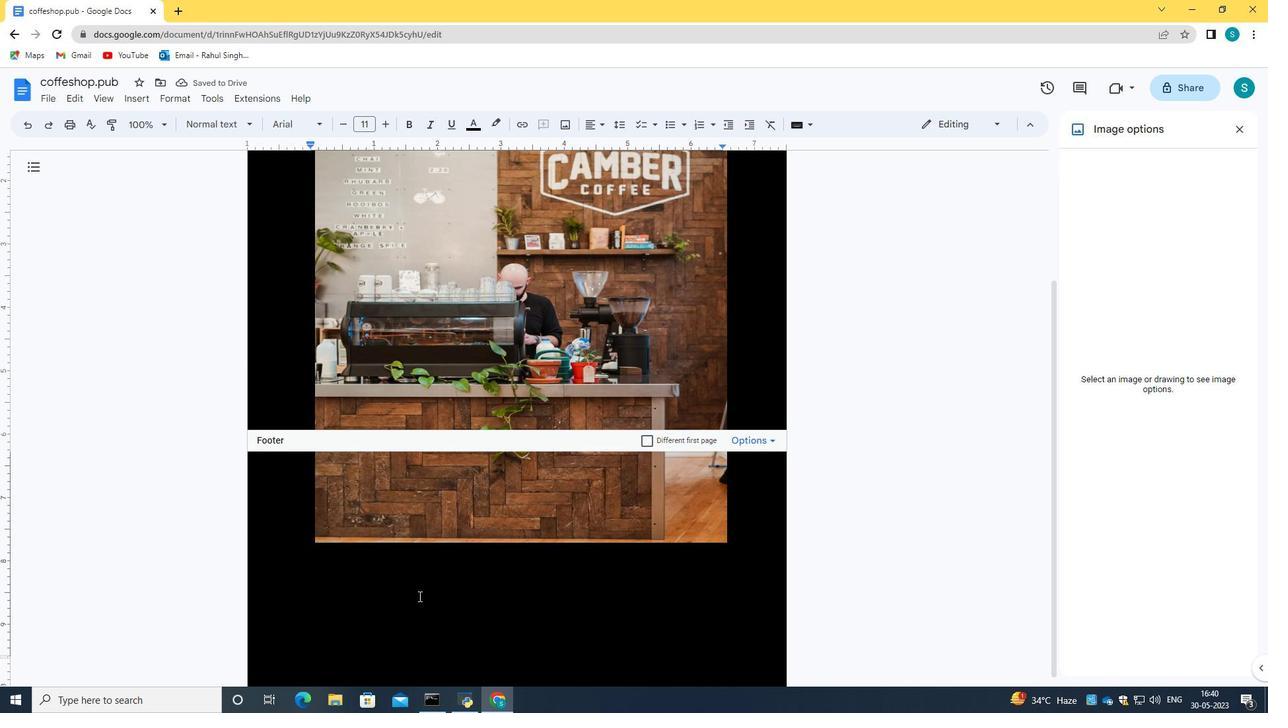 
Action: Mouse pressed left at (418, 596)
Screenshot: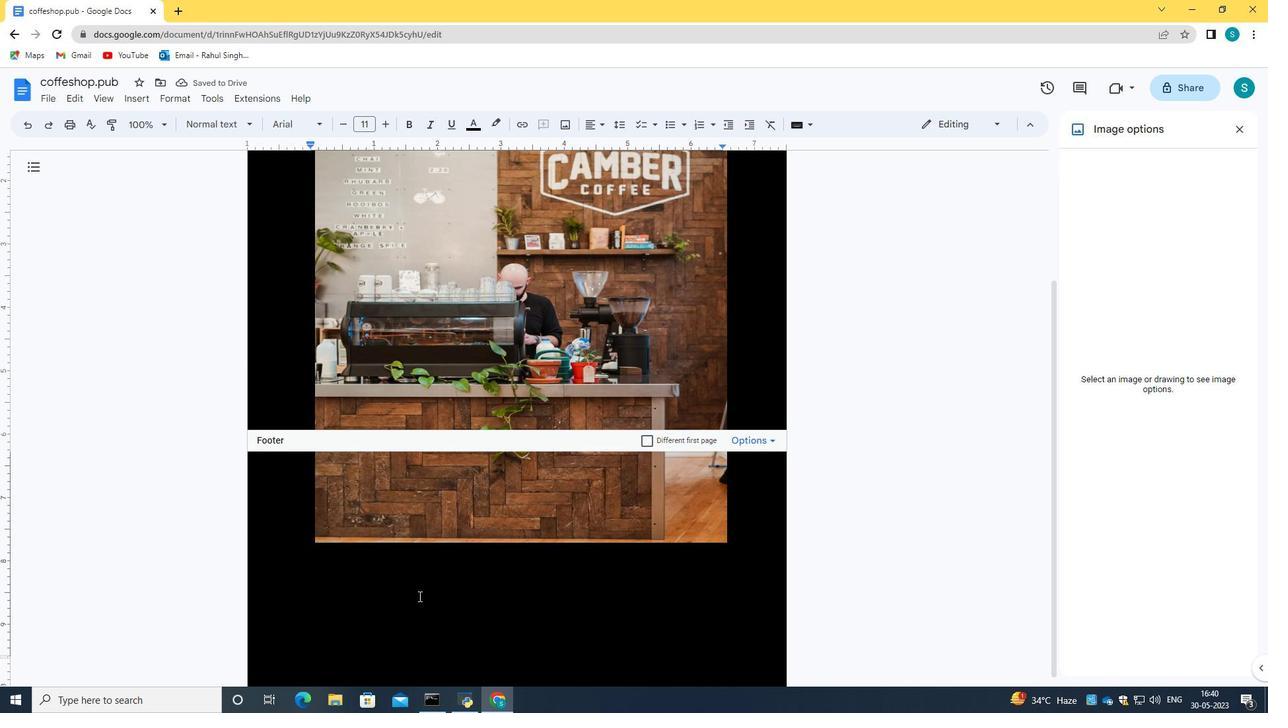 
Action: Mouse pressed left at (418, 596)
Screenshot: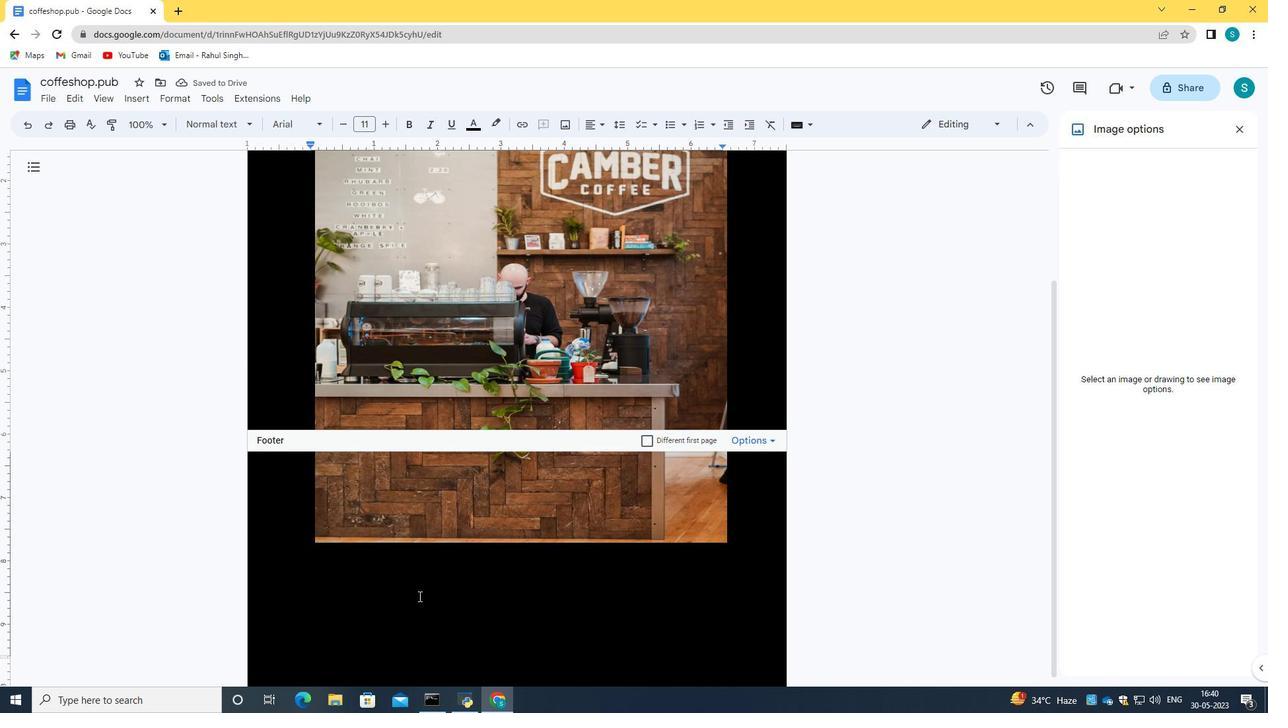 
Action: Mouse moved to (97, 99)
Screenshot: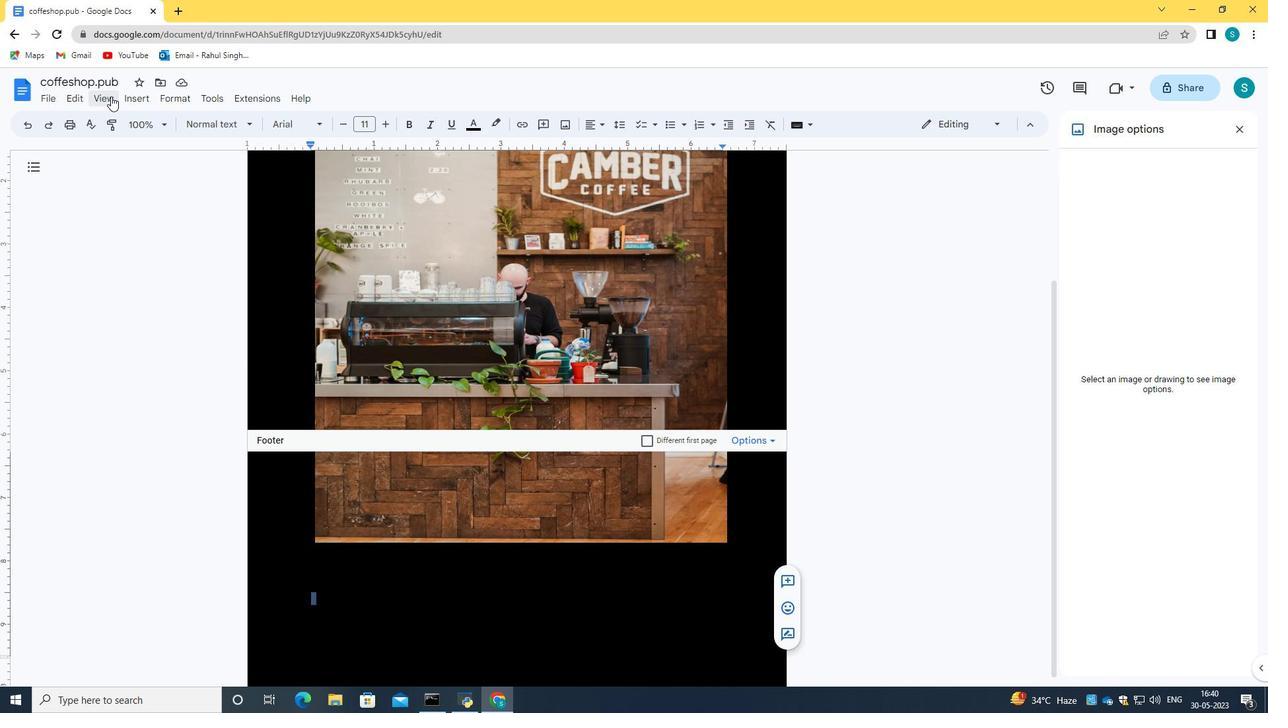 
Action: Mouse pressed left at (97, 99)
Screenshot: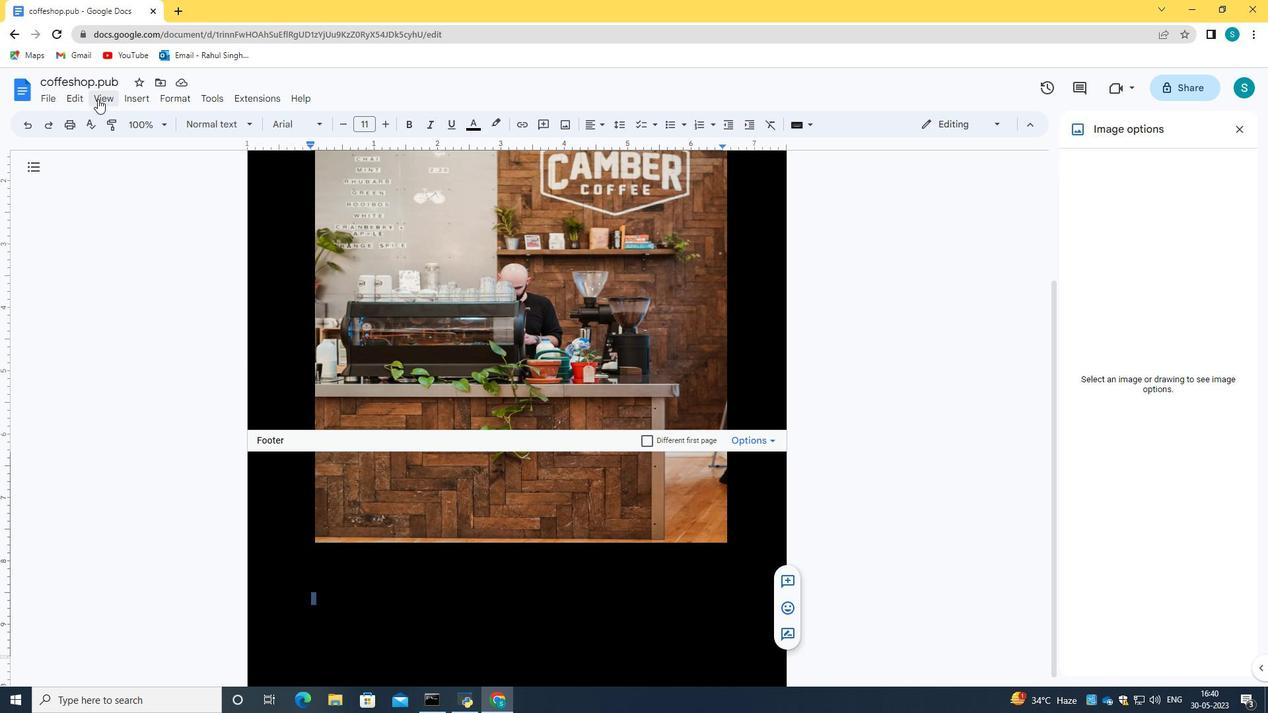 
Action: Mouse moved to (196, 499)
Screenshot: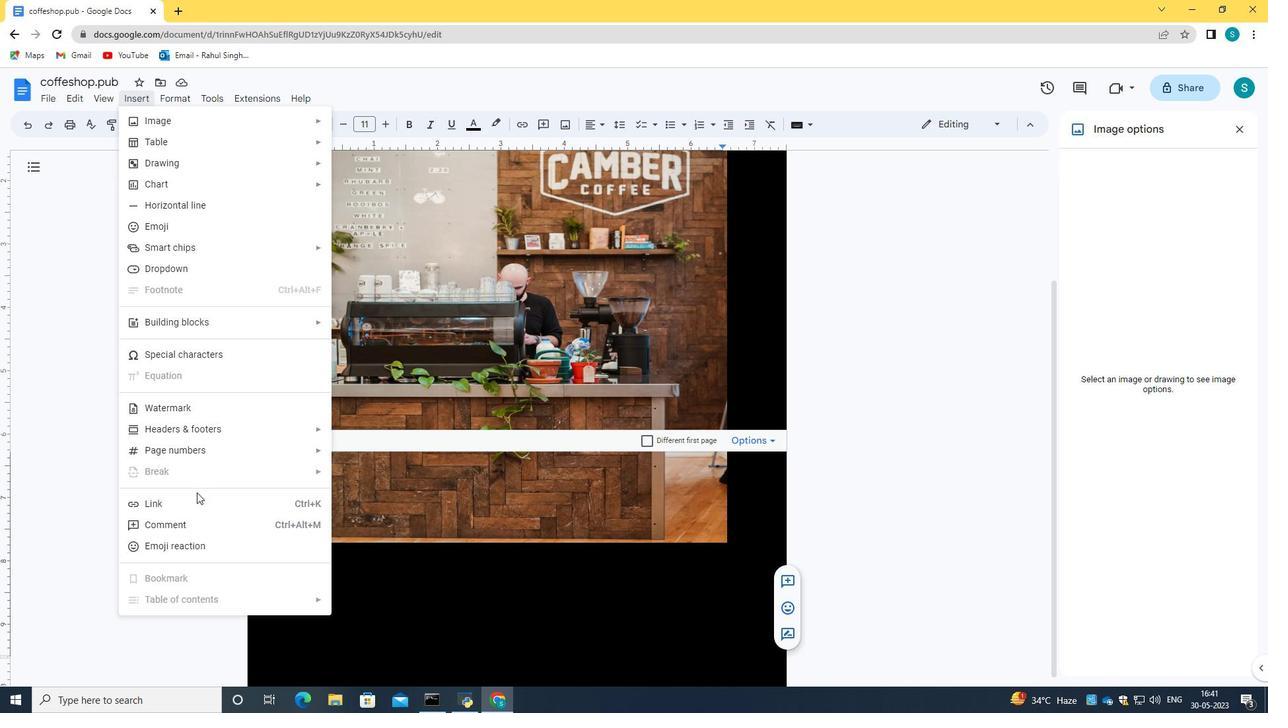 
Action: Mouse pressed left at (196, 499)
Screenshot: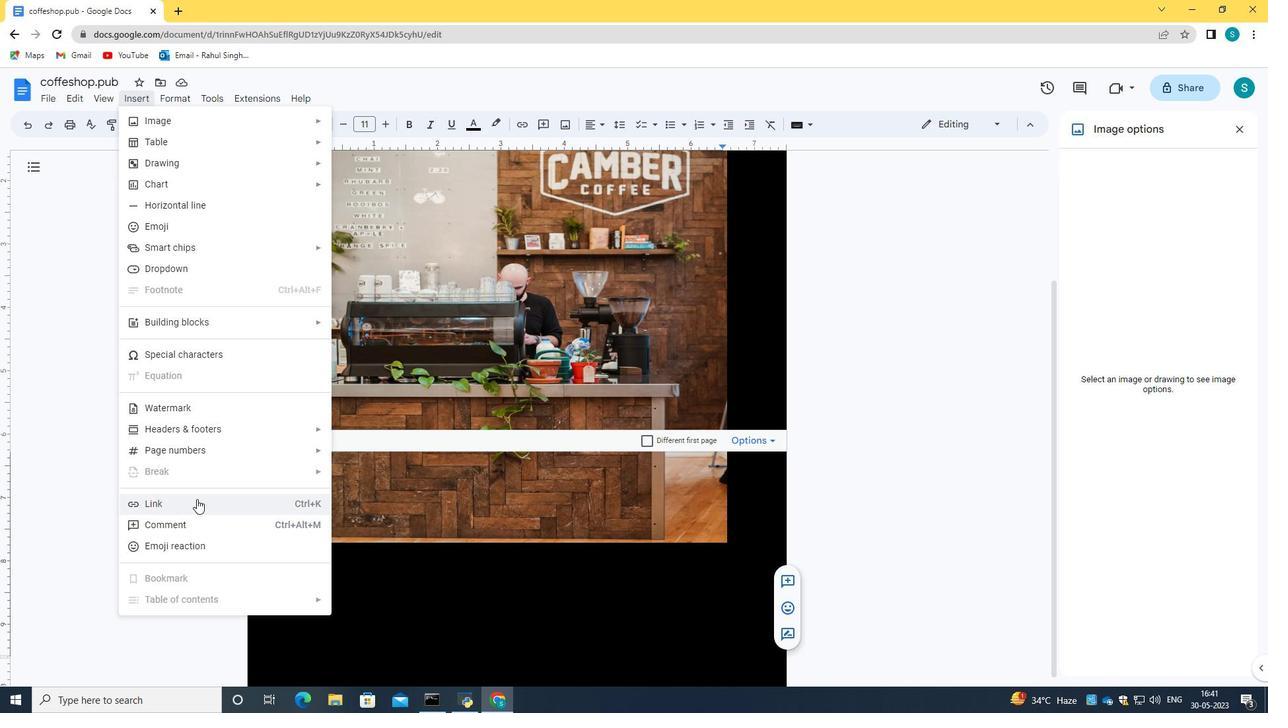 
Action: Mouse moved to (420, 391)
Screenshot: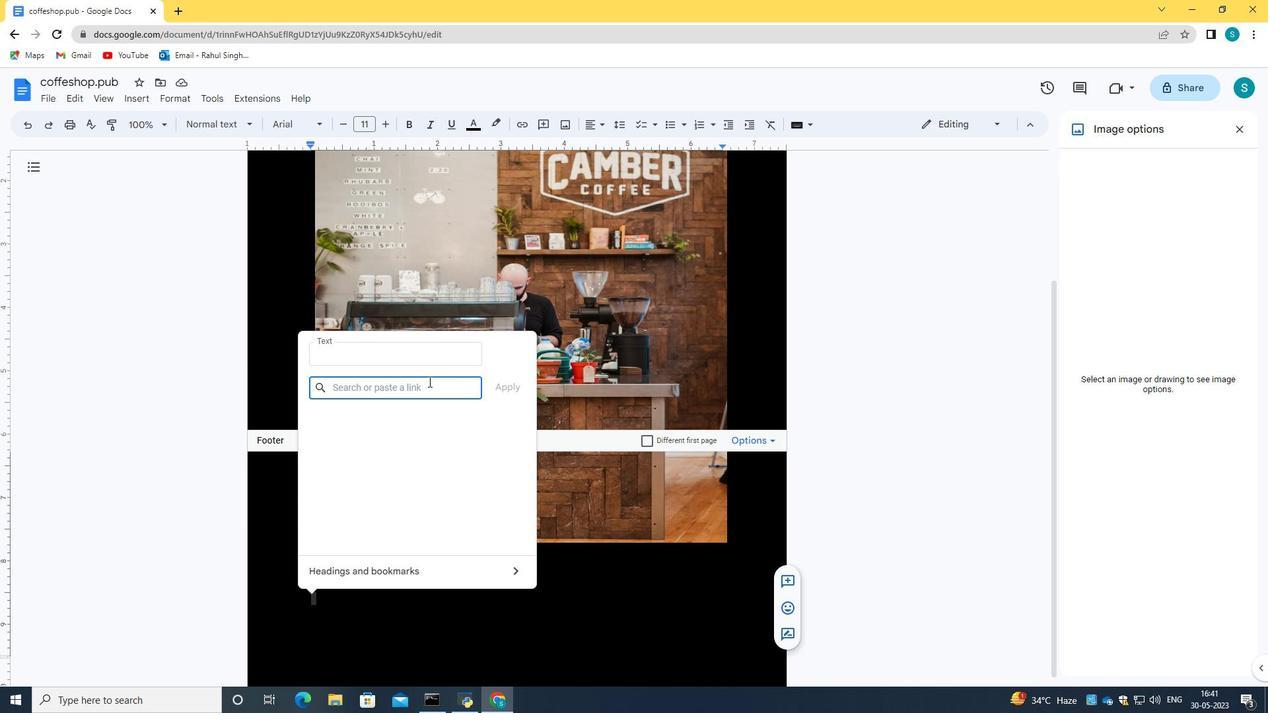 
Action: Key pressed in.pinterest.com
Screenshot: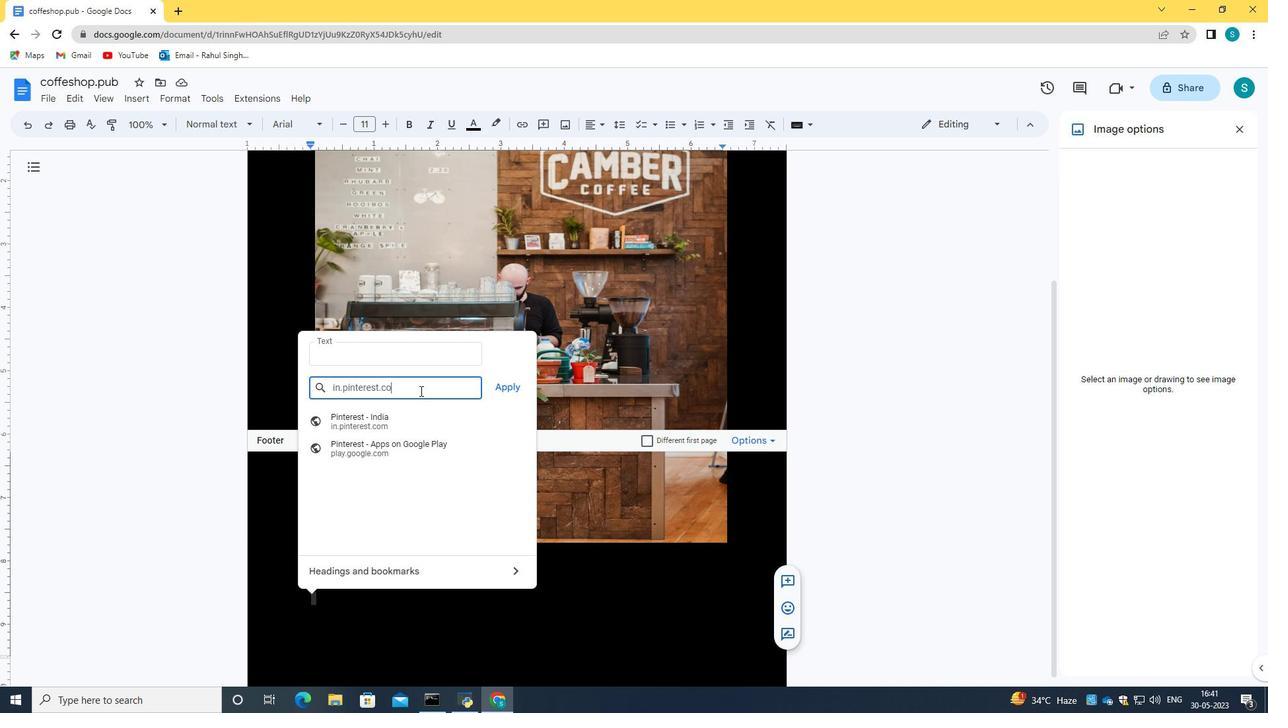 
Action: Mouse moved to (395, 422)
Screenshot: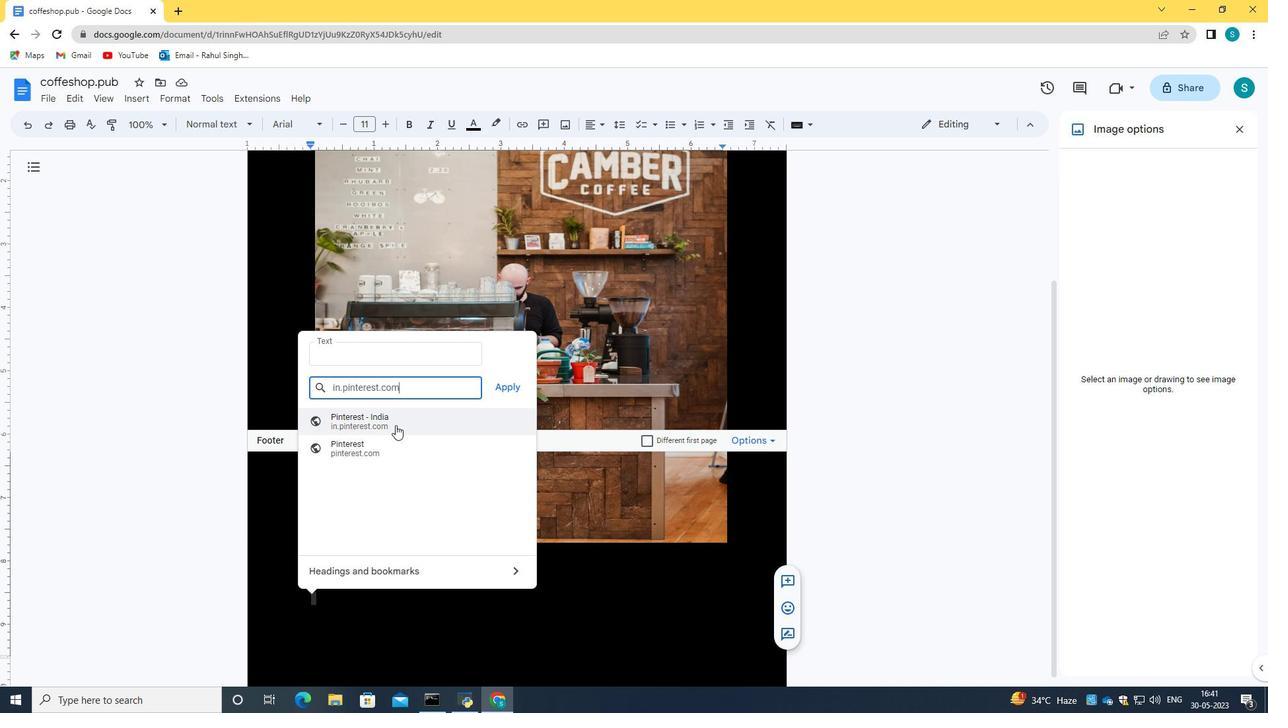 
Action: Mouse pressed left at (395, 422)
Screenshot: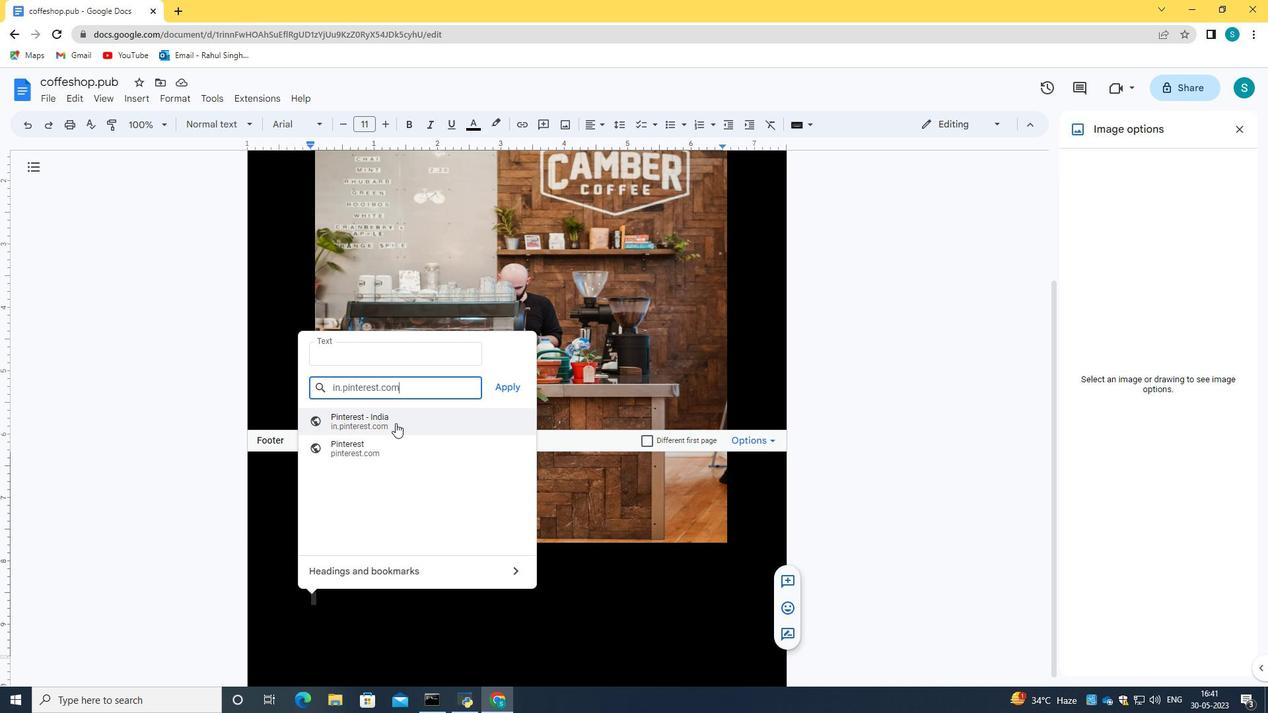 
Action: Mouse moved to (443, 570)
Screenshot: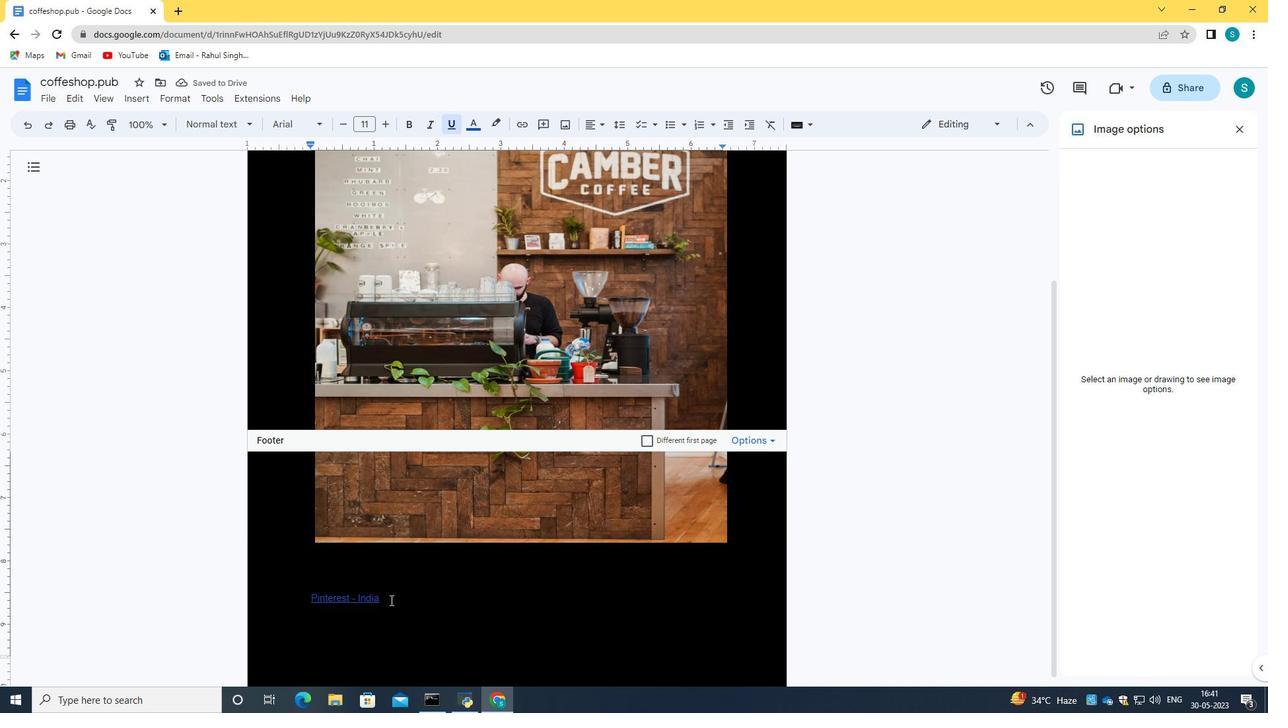
Action: Mouse scrolled (443, 570) with delta (0, 0)
Screenshot: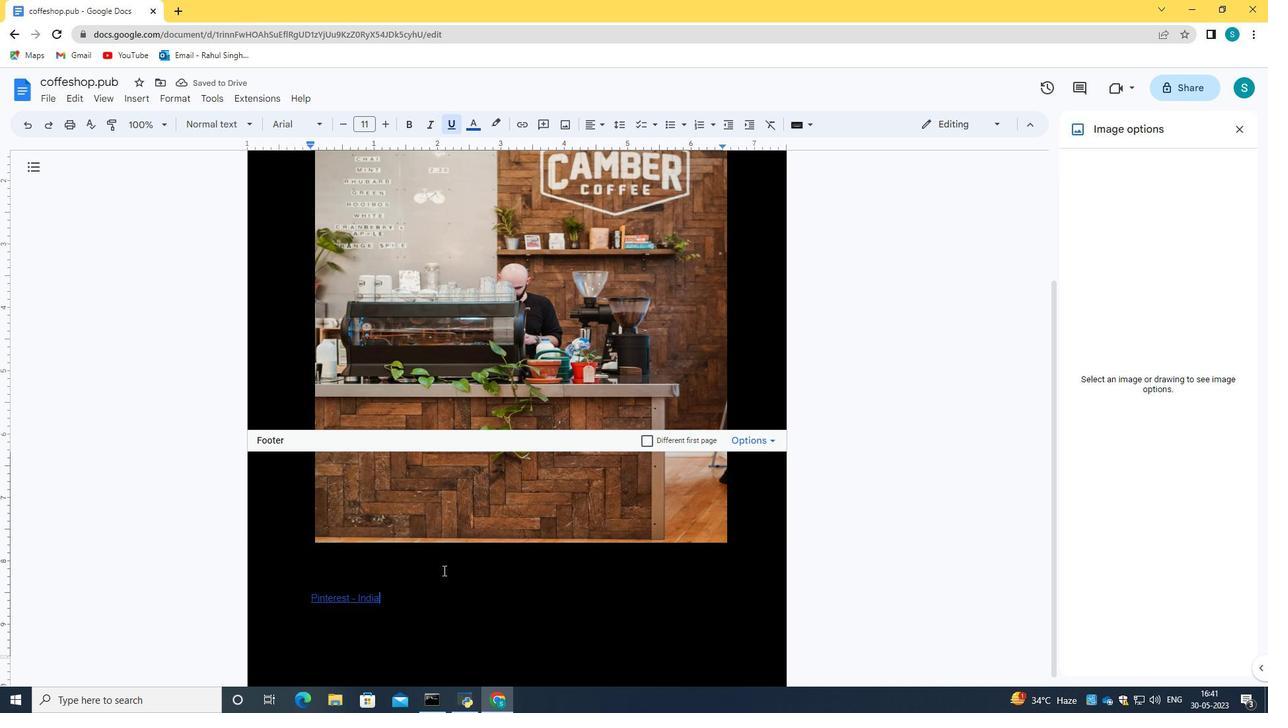 
Action: Mouse scrolled (443, 570) with delta (0, 0)
Screenshot: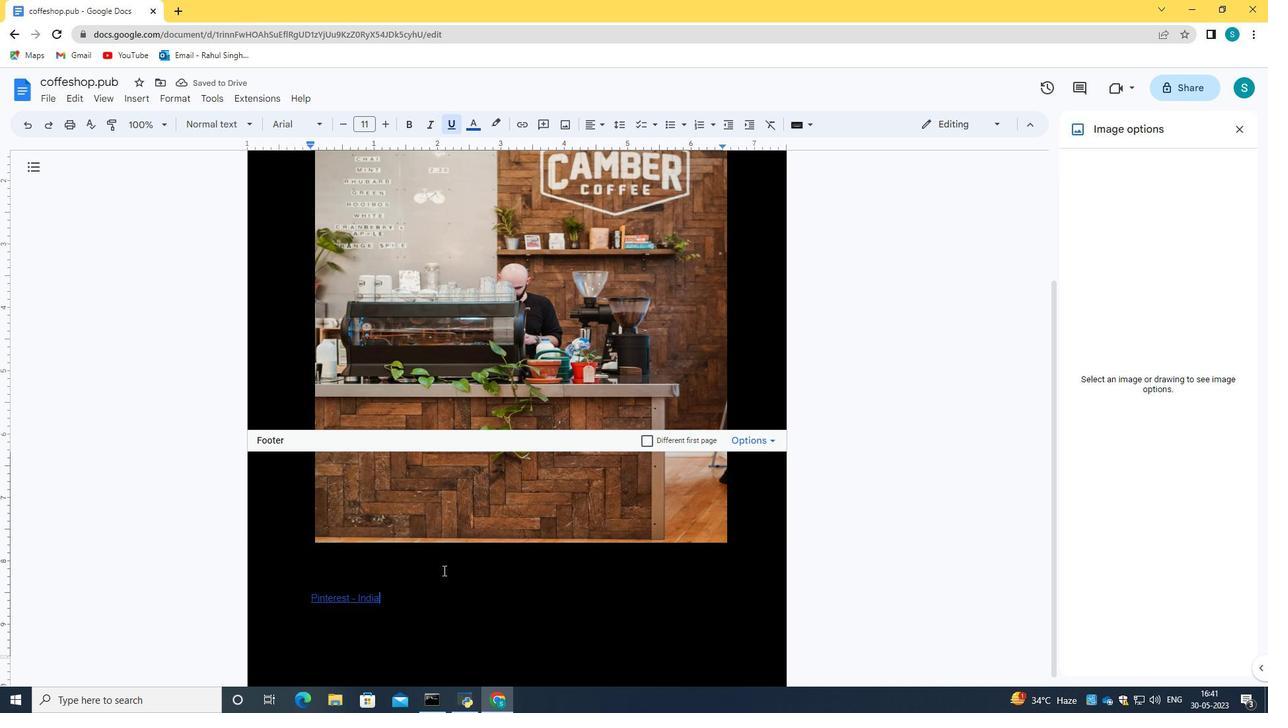 
Action: Mouse moved to (445, 568)
Screenshot: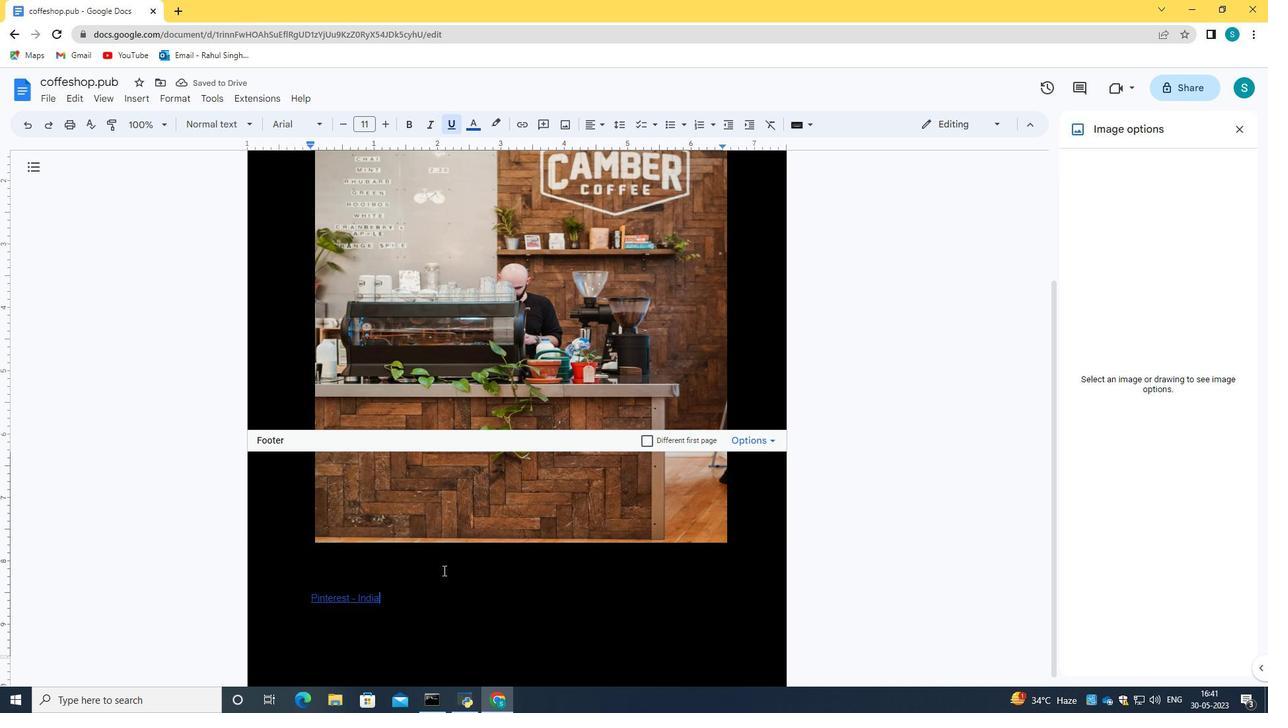 
Action: Mouse scrolled (445, 568) with delta (0, 0)
Screenshot: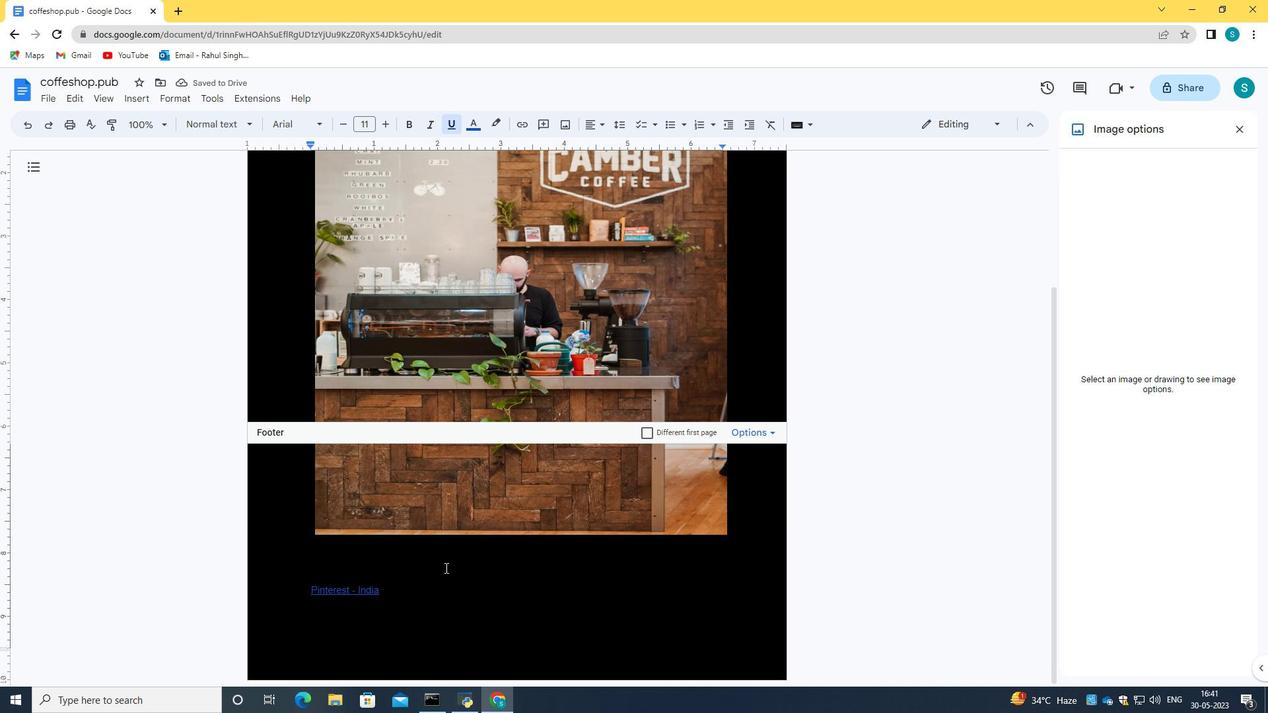 
Action: Mouse scrolled (445, 568) with delta (0, 0)
Screenshot: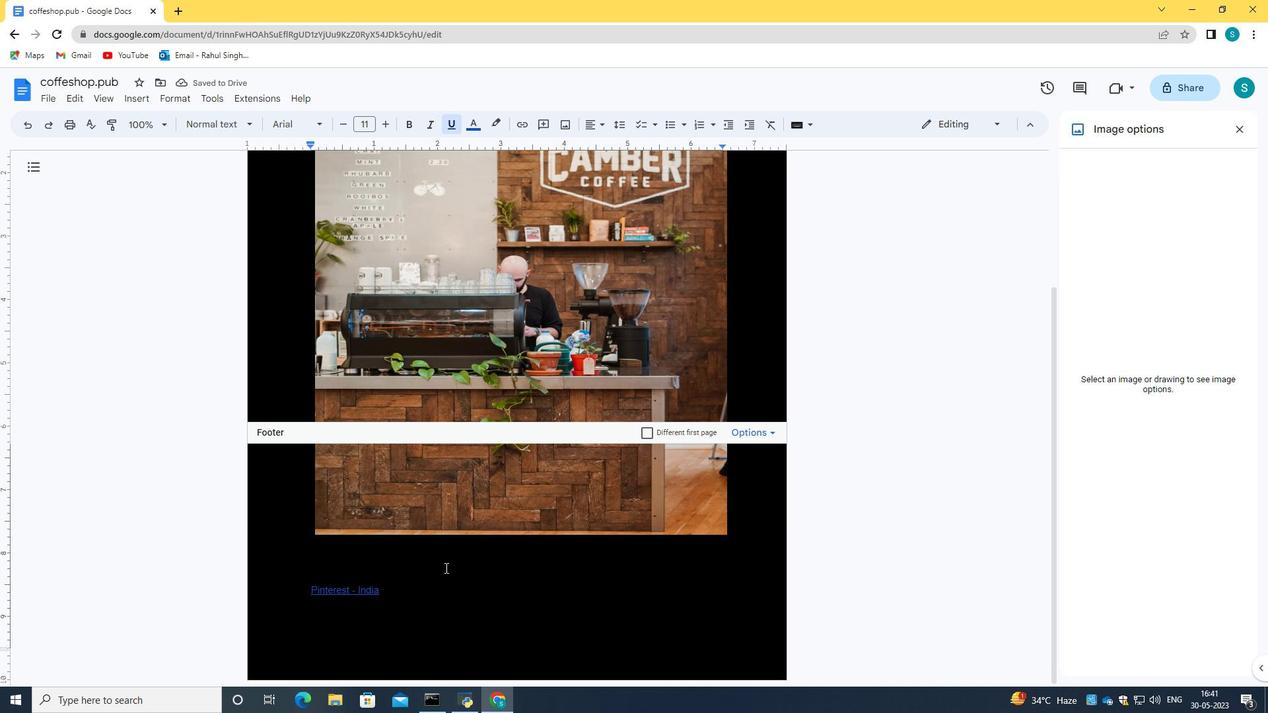 
Action: Mouse scrolled (445, 568) with delta (0, 0)
Screenshot: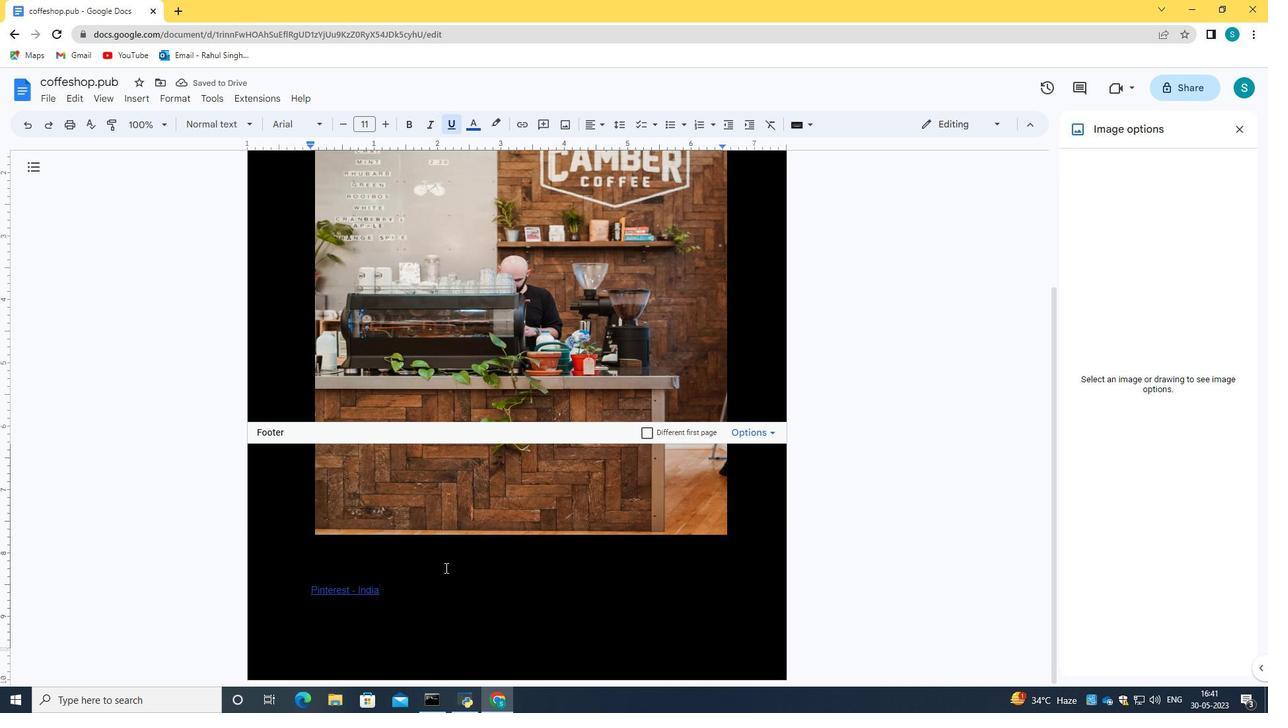 
Action: Mouse scrolled (445, 568) with delta (0, 0)
Screenshot: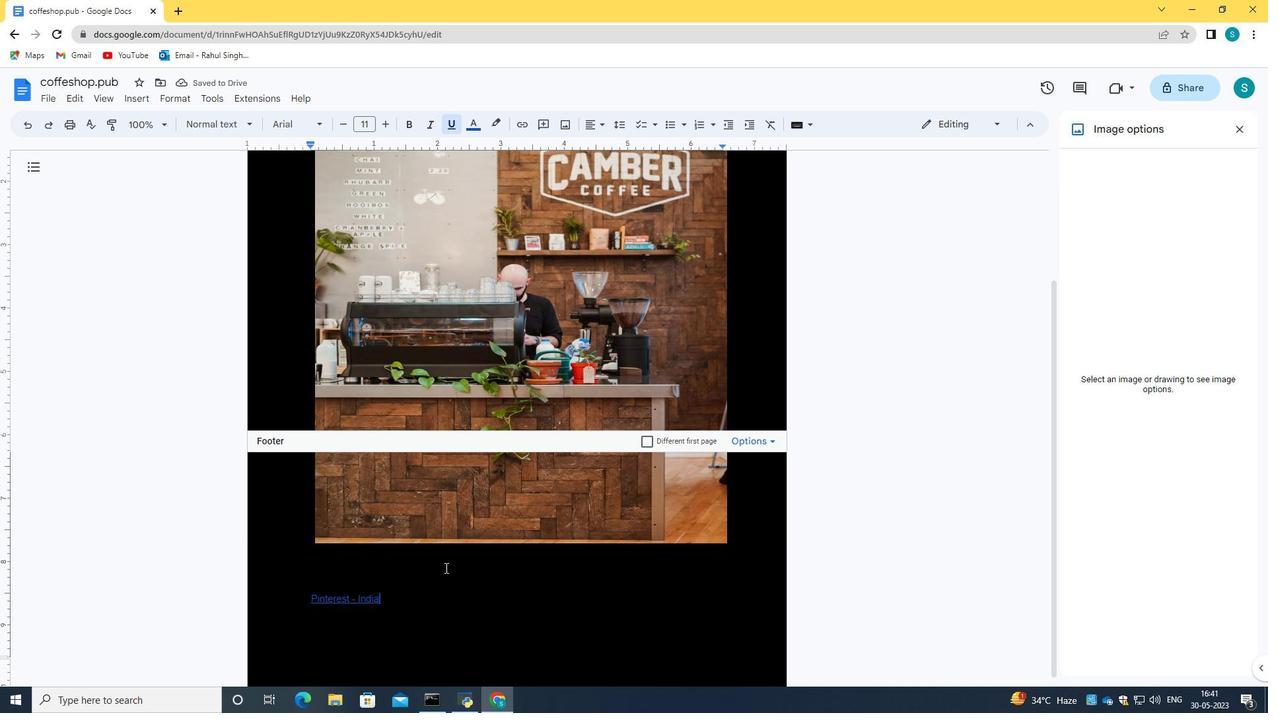 
Action: Mouse scrolled (445, 567) with delta (0, 0)
Screenshot: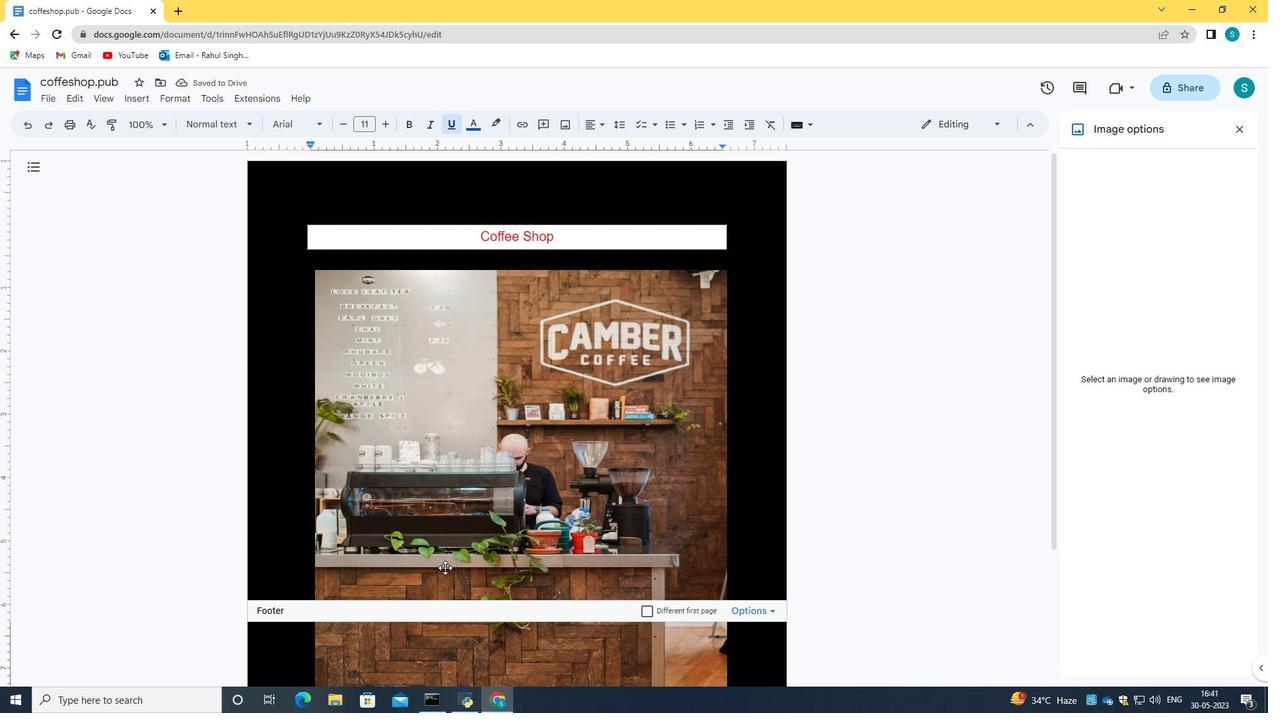 
Action: Mouse scrolled (445, 567) with delta (0, 0)
Screenshot: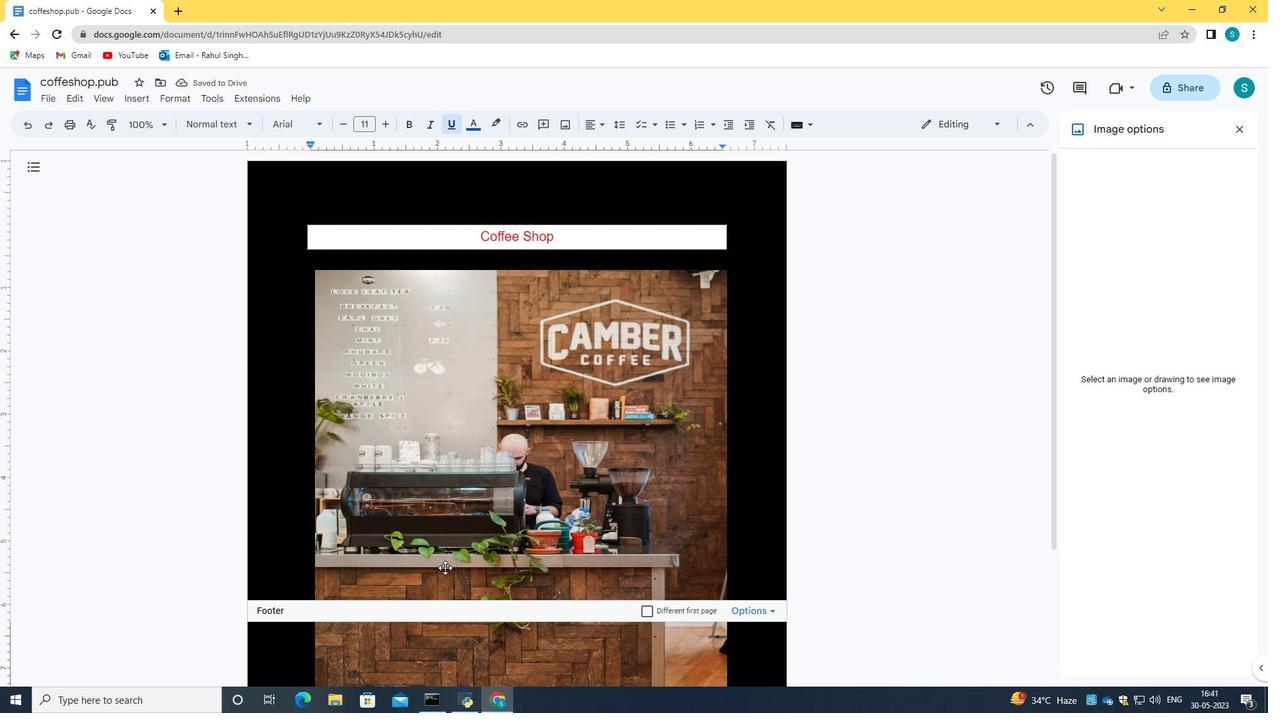 
Action: Mouse scrolled (445, 567) with delta (0, 0)
Screenshot: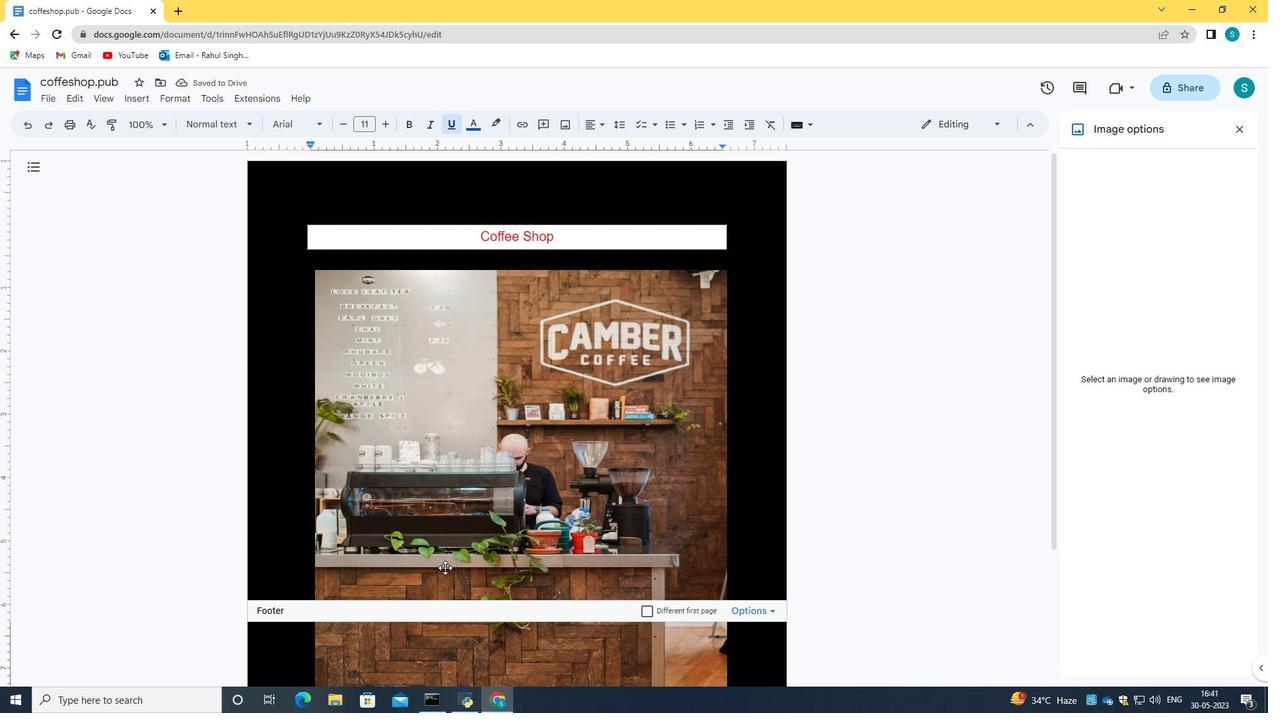 
Action: Mouse scrolled (445, 567) with delta (0, 0)
Screenshot: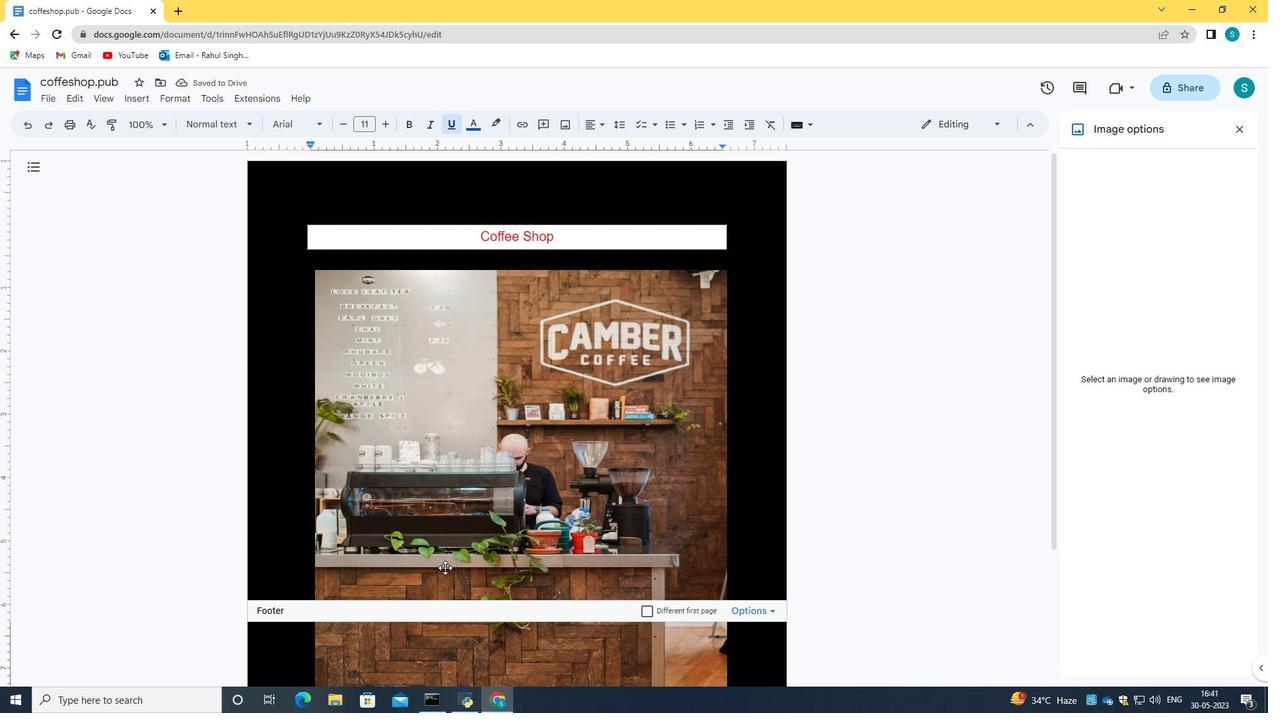 
Action: Mouse scrolled (445, 567) with delta (0, 0)
Screenshot: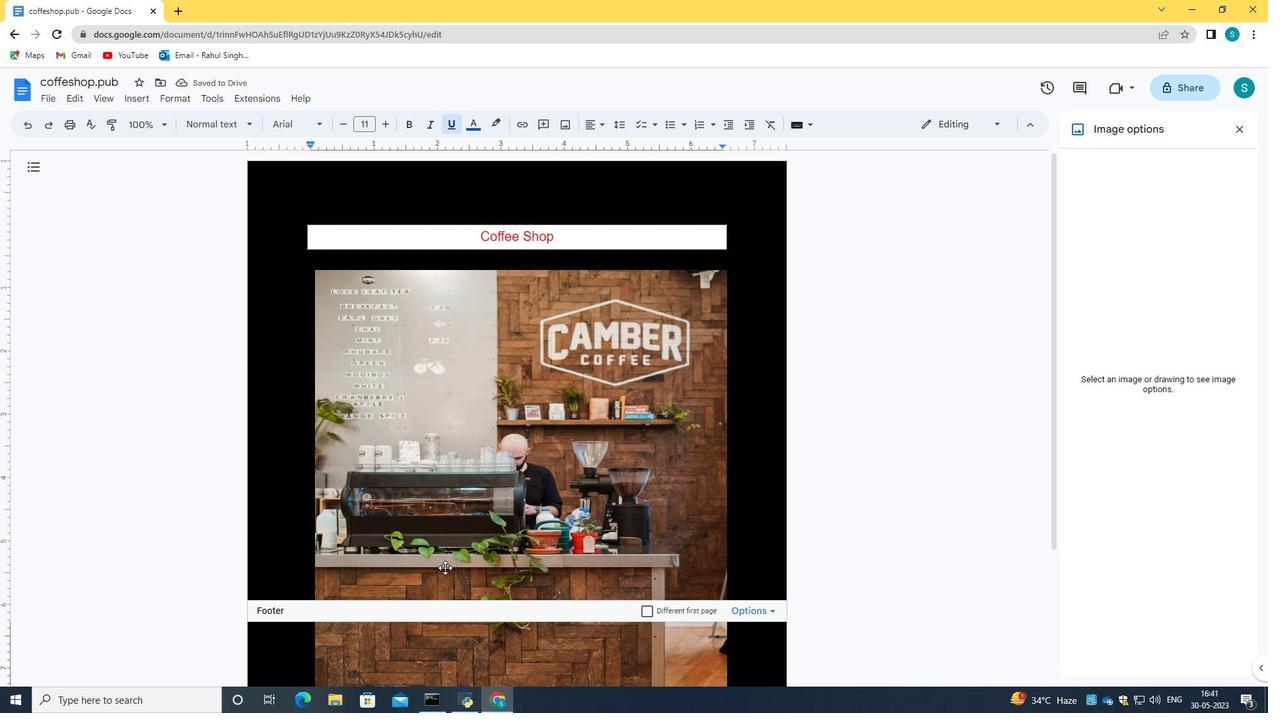 
Action: Mouse moved to (824, 385)
Screenshot: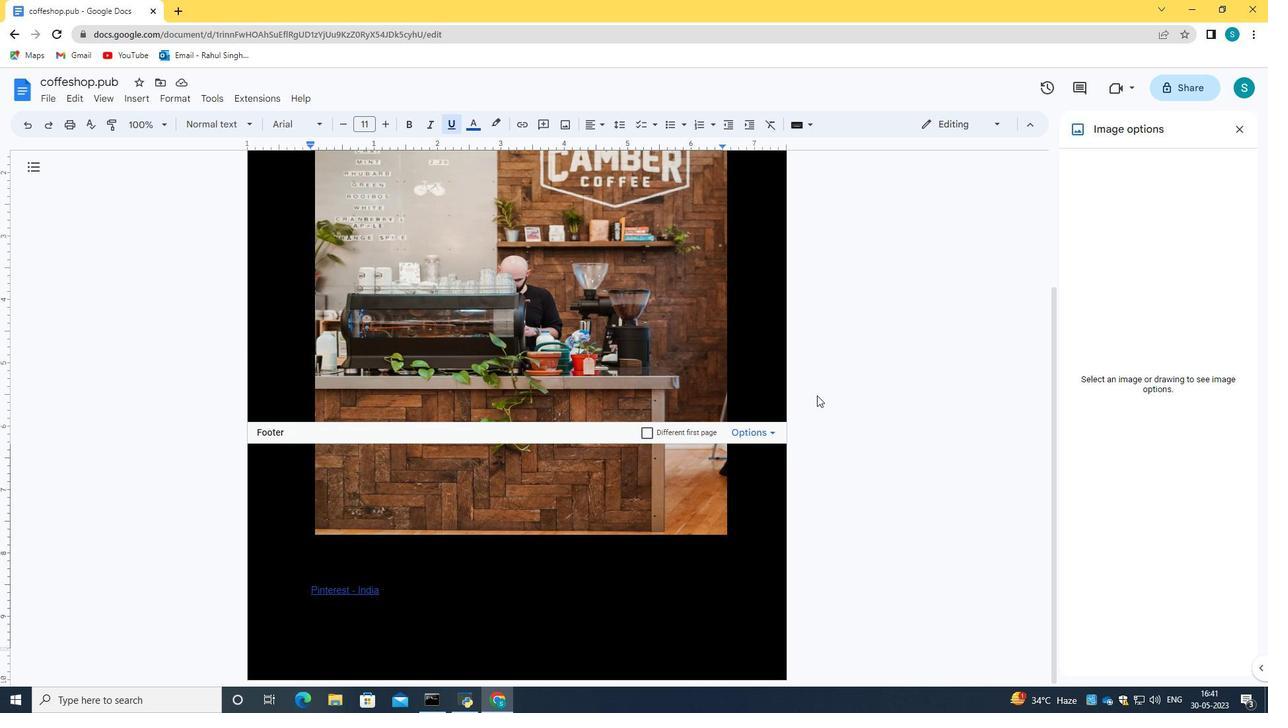 
Action: Mouse pressed left at (824, 385)
Screenshot: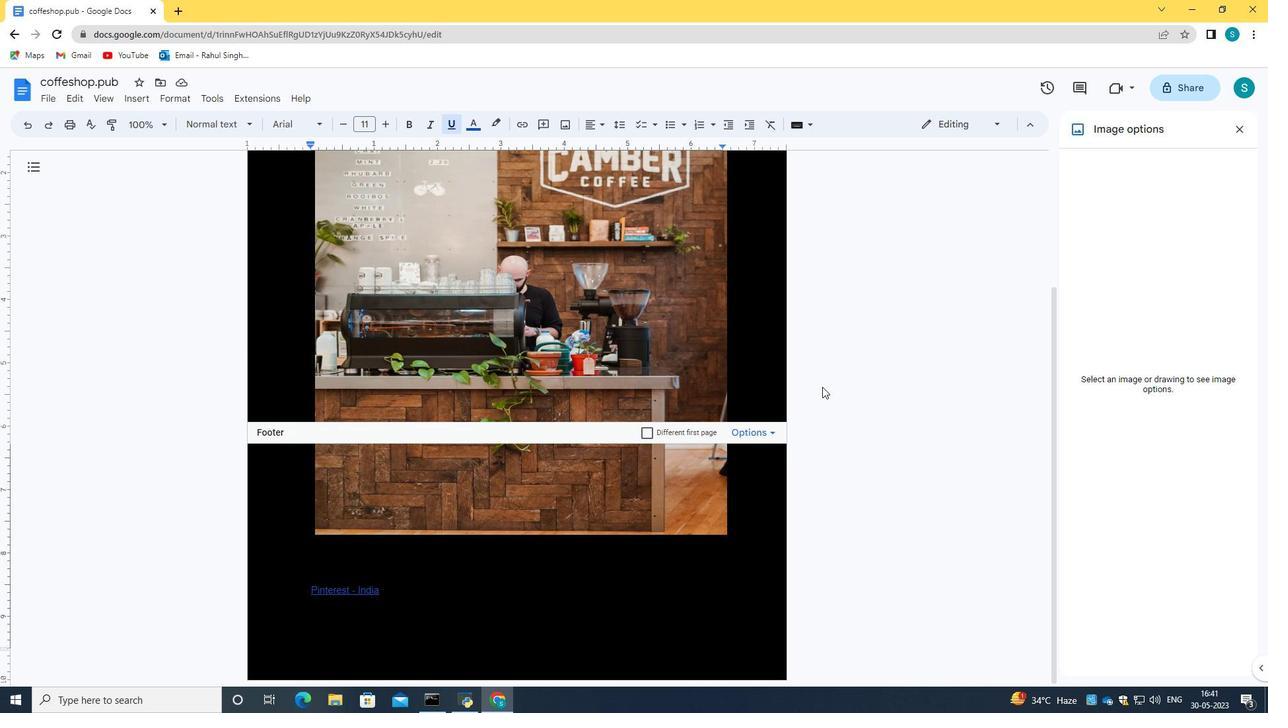 
Action: Mouse moved to (693, 452)
Screenshot: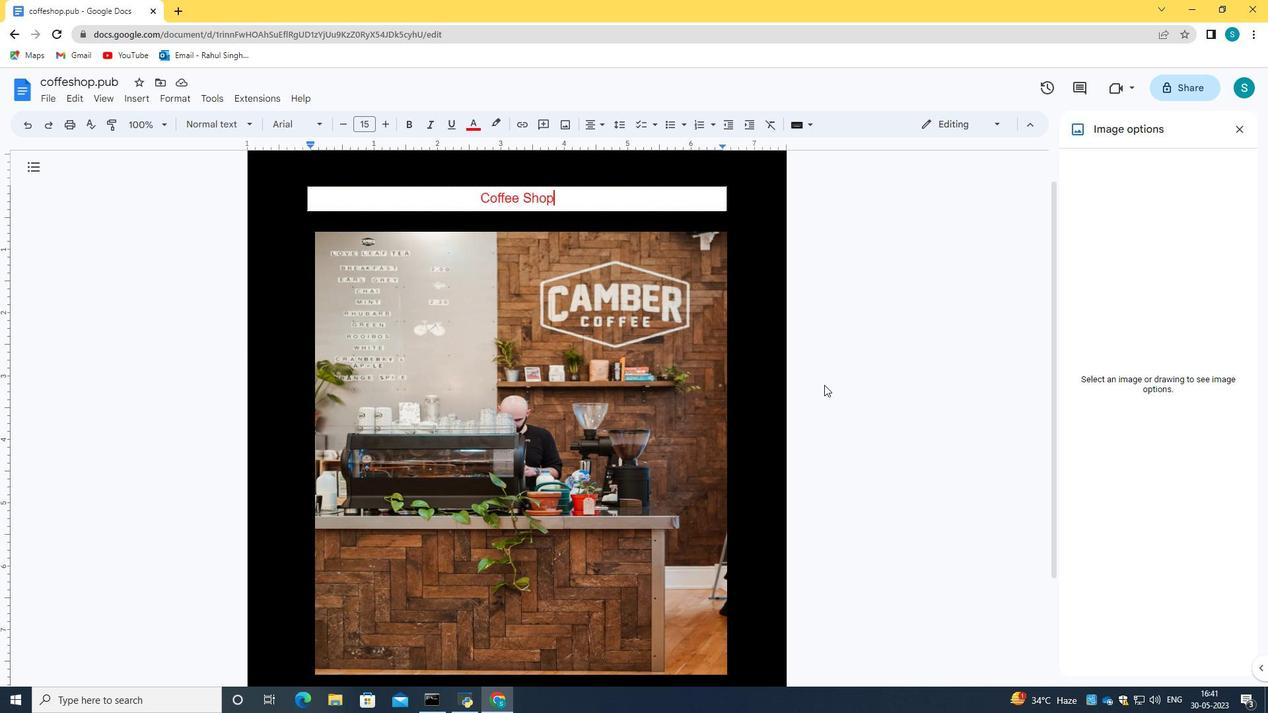 
Action: Mouse scrolled (693, 451) with delta (0, 0)
Screenshot: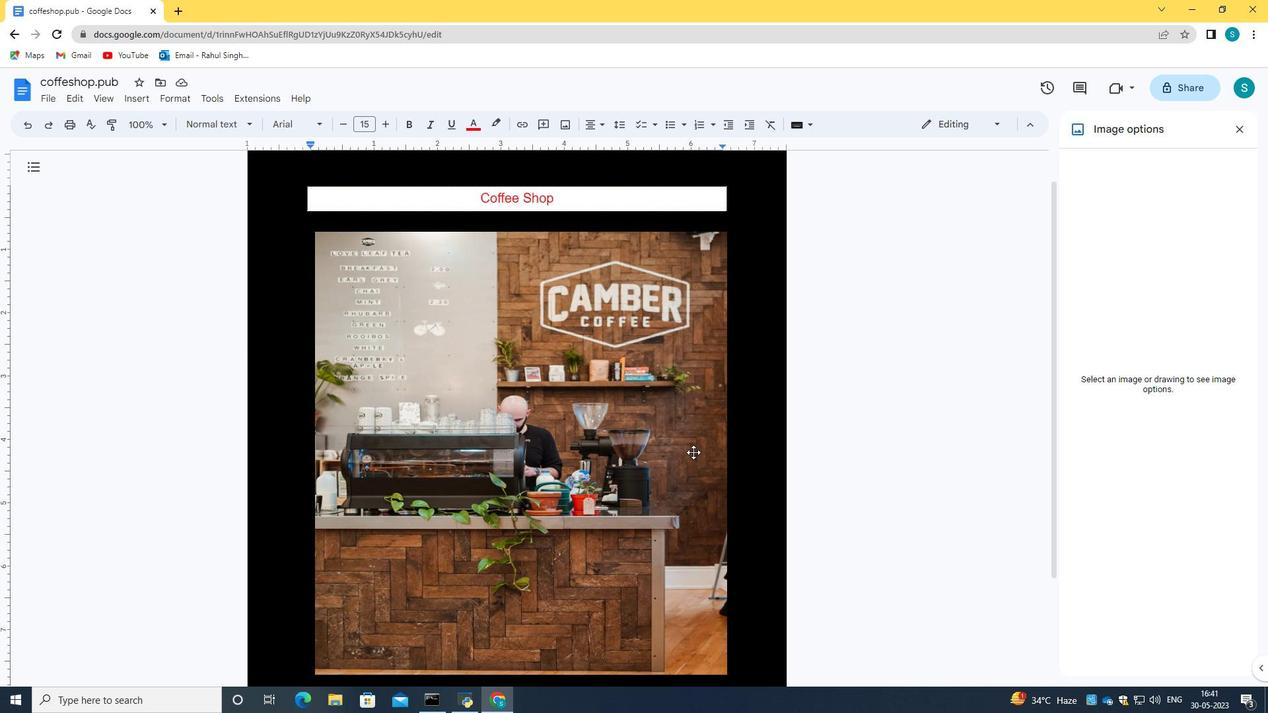 
Action: Mouse scrolled (693, 451) with delta (0, 0)
Screenshot: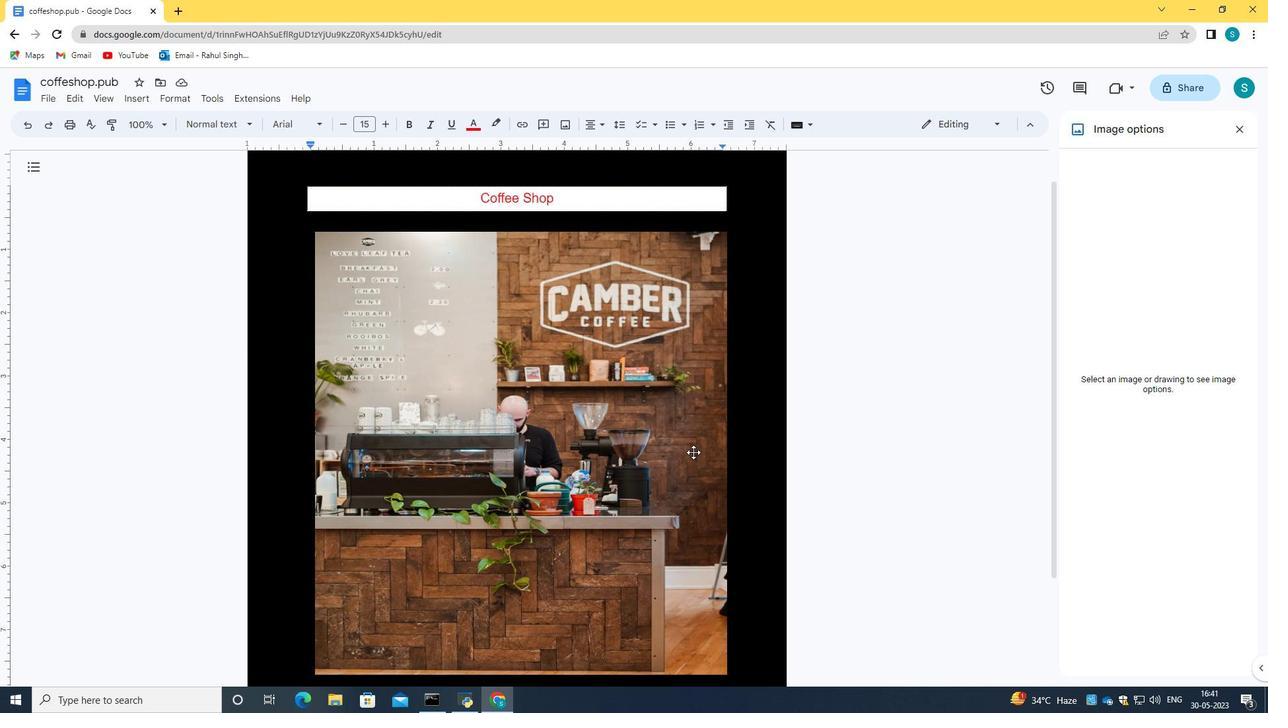
Action: Mouse scrolled (693, 451) with delta (0, 0)
Screenshot: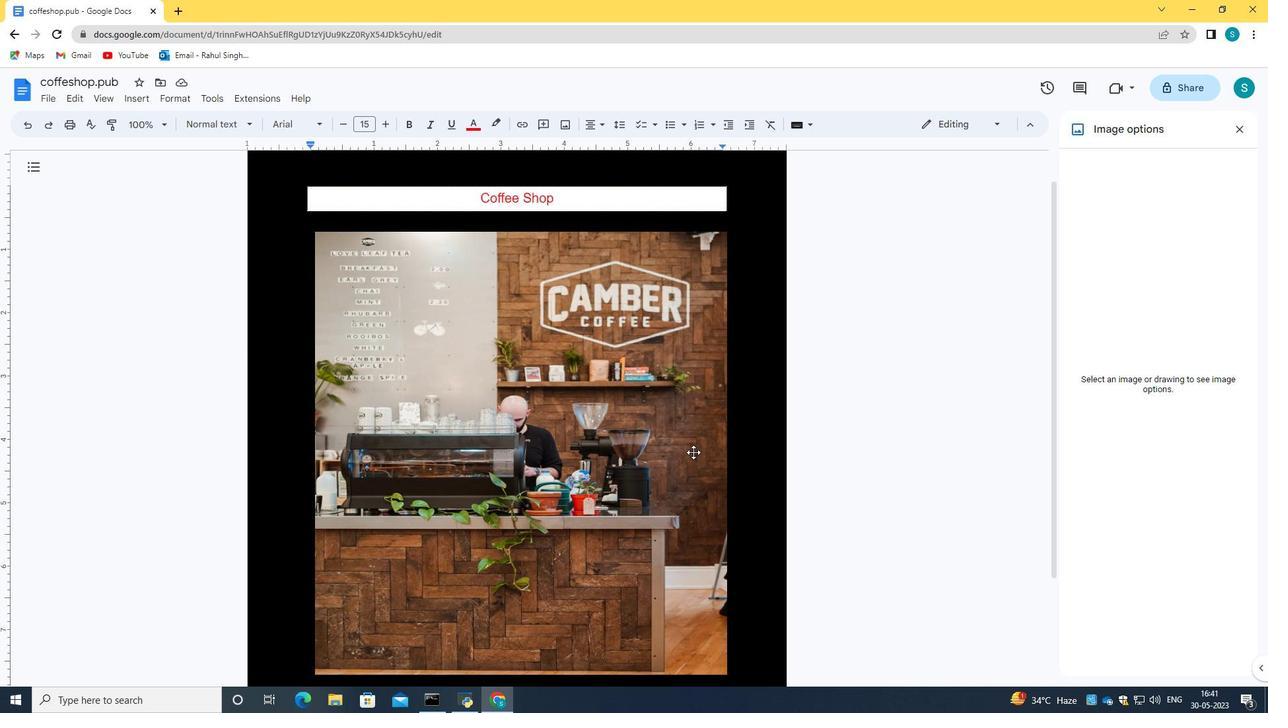 
Action: Mouse scrolled (693, 451) with delta (0, 0)
Screenshot: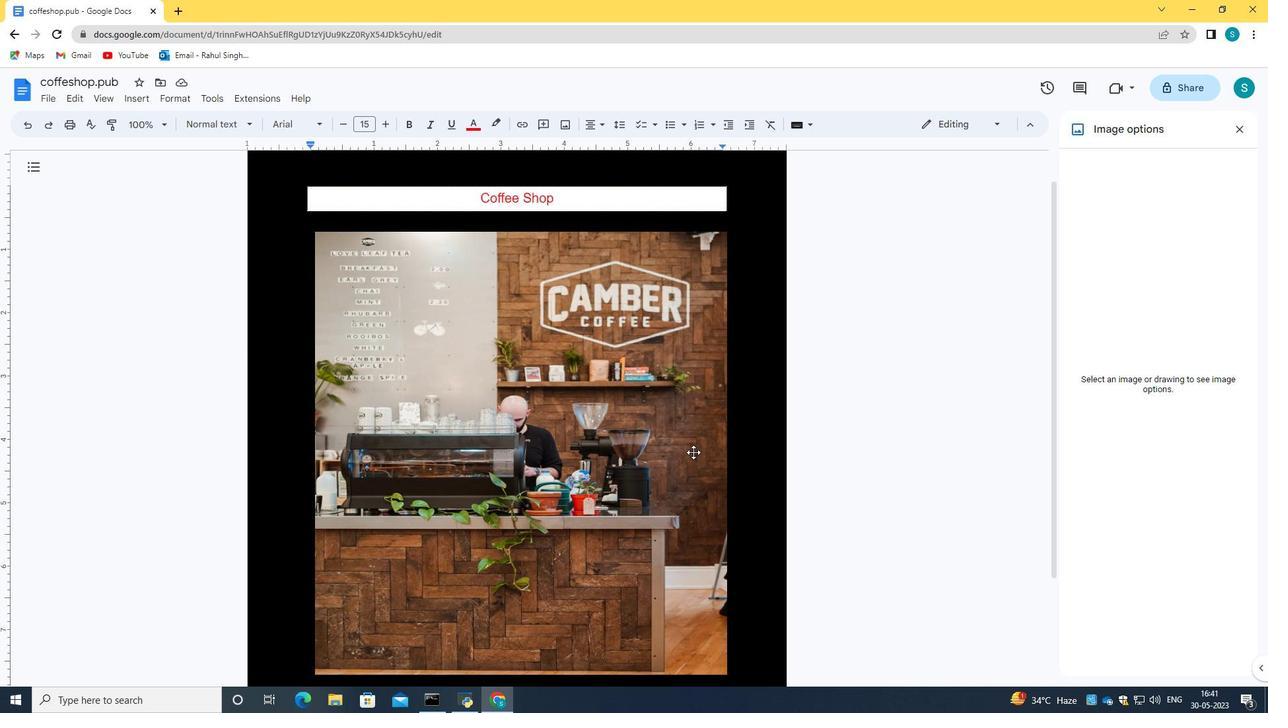 
Action: Mouse scrolled (693, 451) with delta (0, 0)
Screenshot: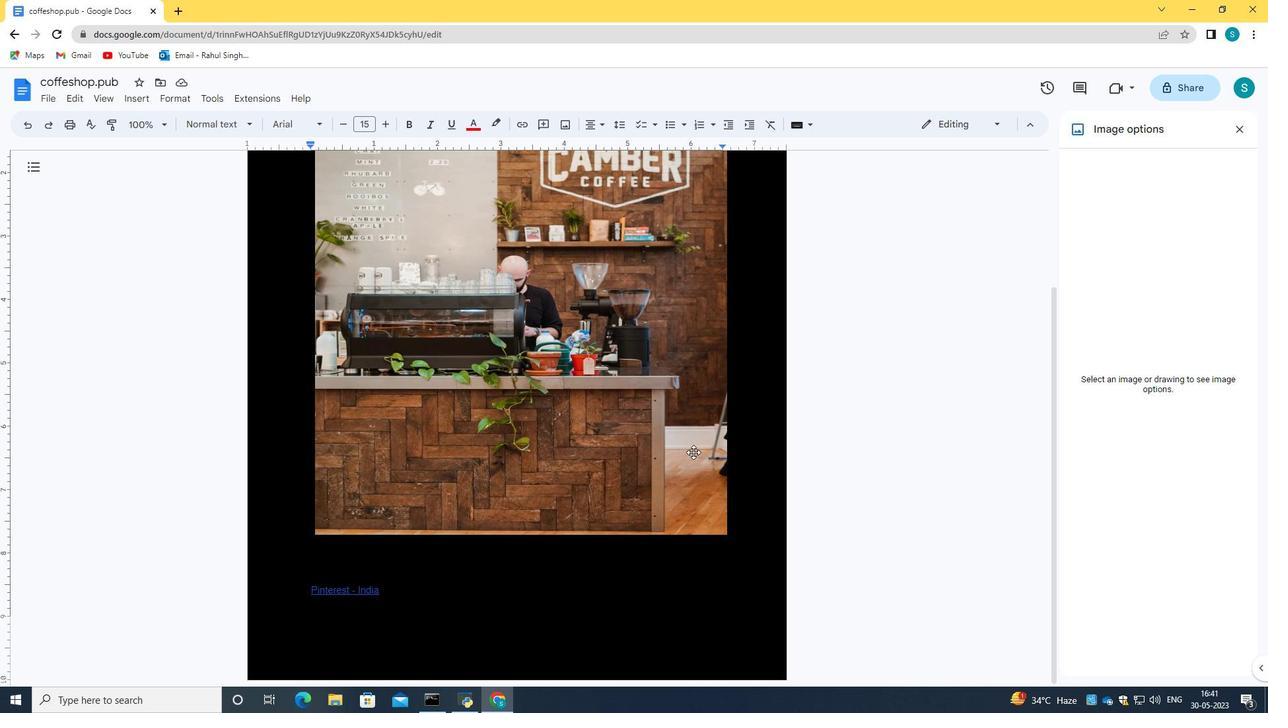 
Action: Mouse scrolled (693, 451) with delta (0, 0)
Screenshot: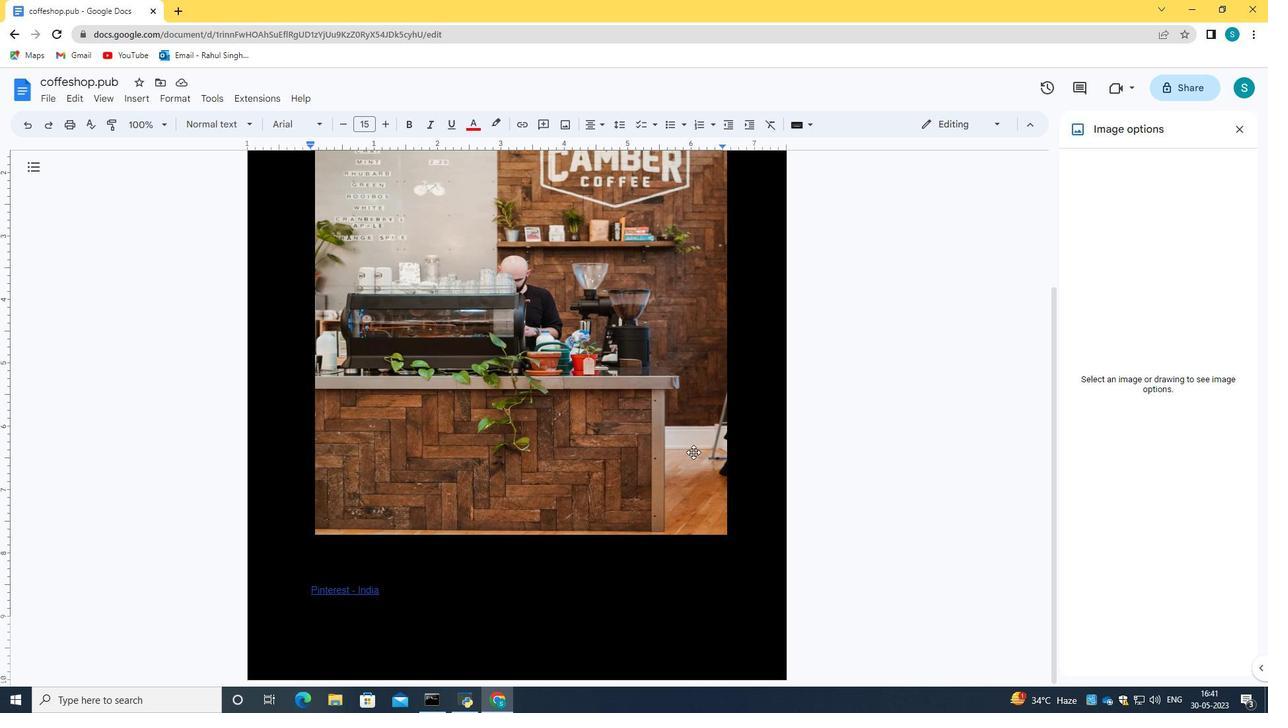 
Action: Mouse moved to (693, 482)
Screenshot: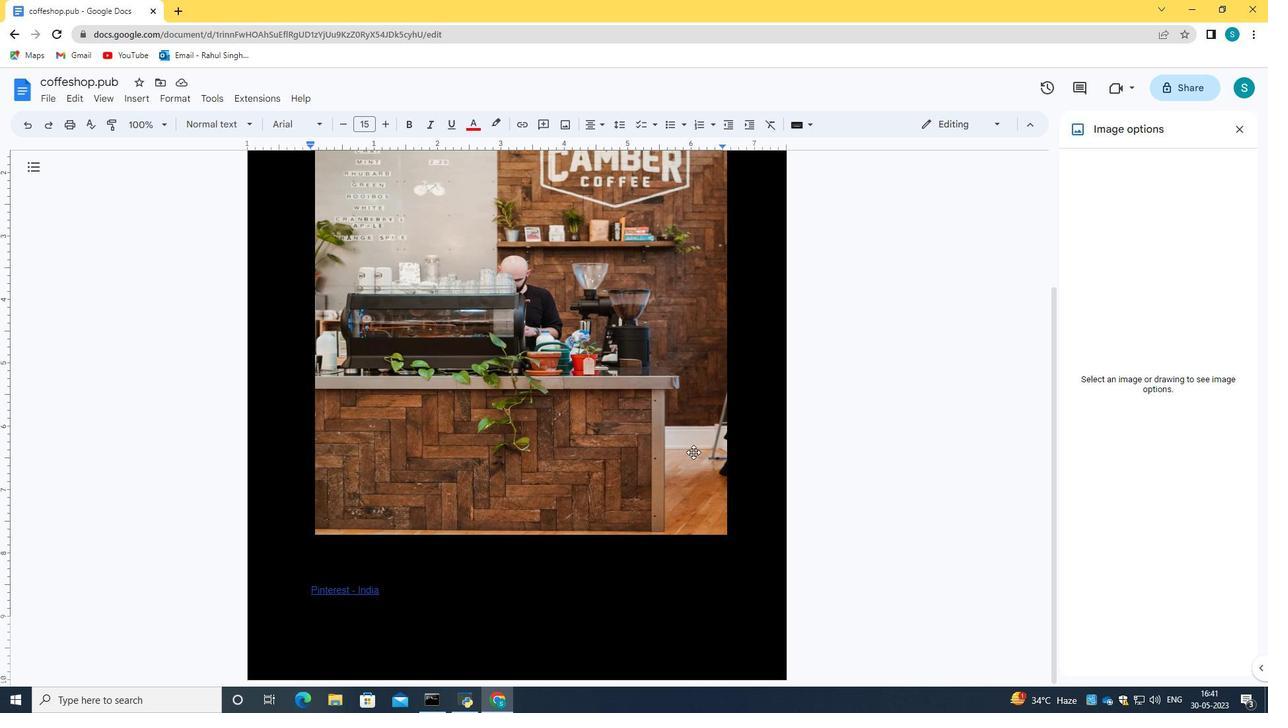 
Action: Mouse scrolled (693, 482) with delta (0, 0)
